 Task: Plan a trip to Beitbridge, Zimbabwe from 6th November, 2023 to 8th November, 2023 for 2 adults.1  bedroom having 2 beds and 1 bathroom. Property type can be flat. Amenities needed are: wifi, washing machine. Look for 5 properties as per requirement.
Action: Mouse moved to (560, 107)
Screenshot: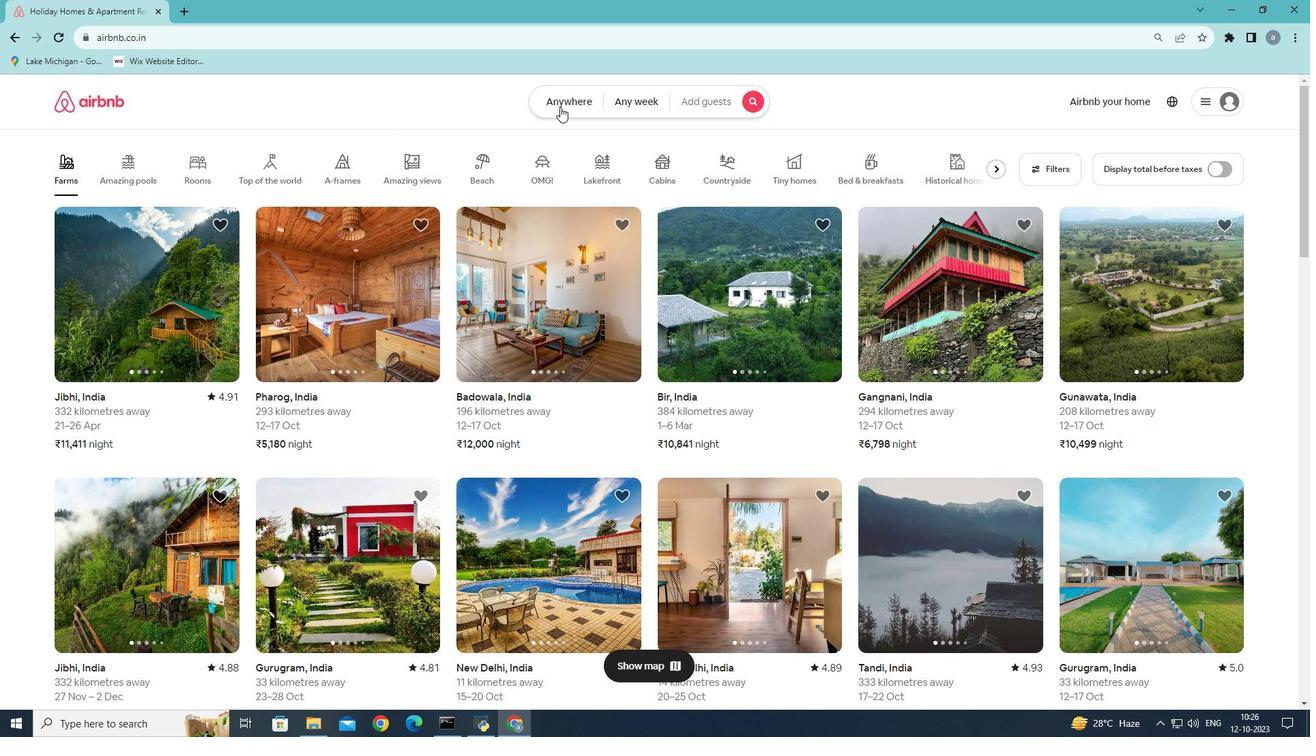 
Action: Mouse pressed left at (560, 107)
Screenshot: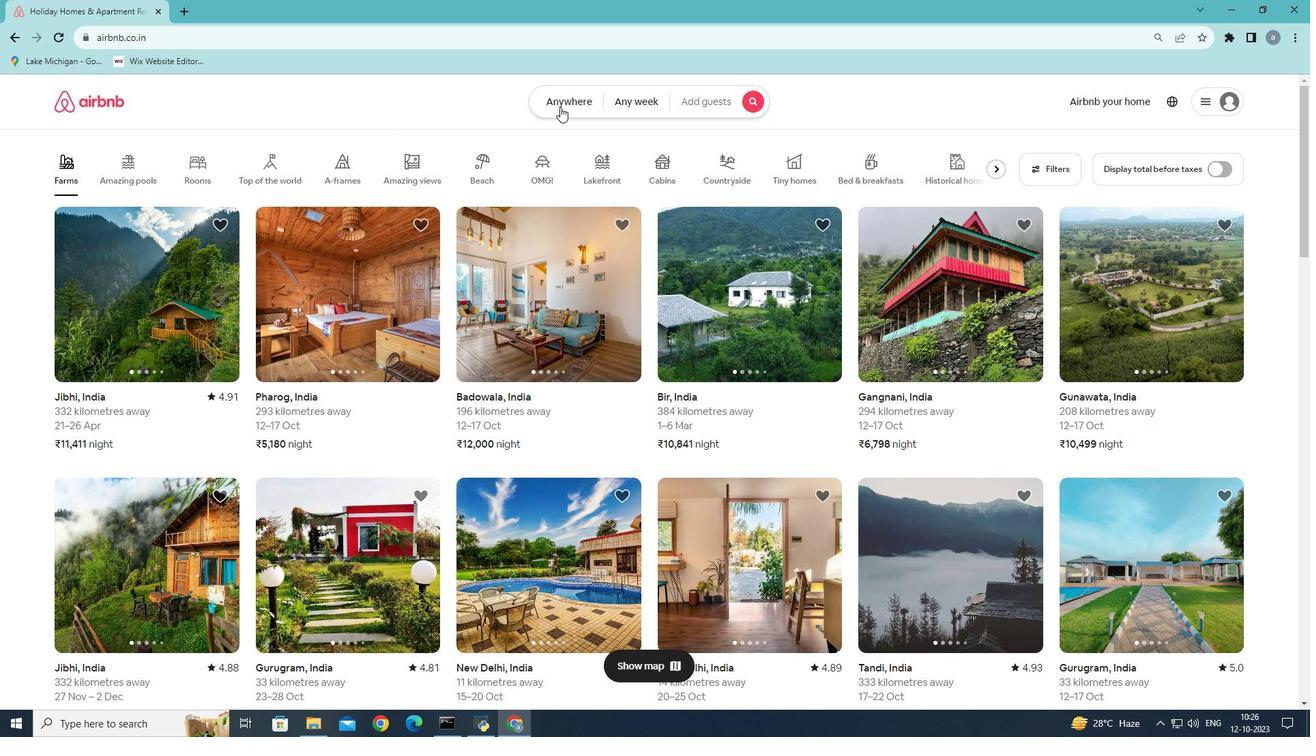 
Action: Mouse moved to (415, 164)
Screenshot: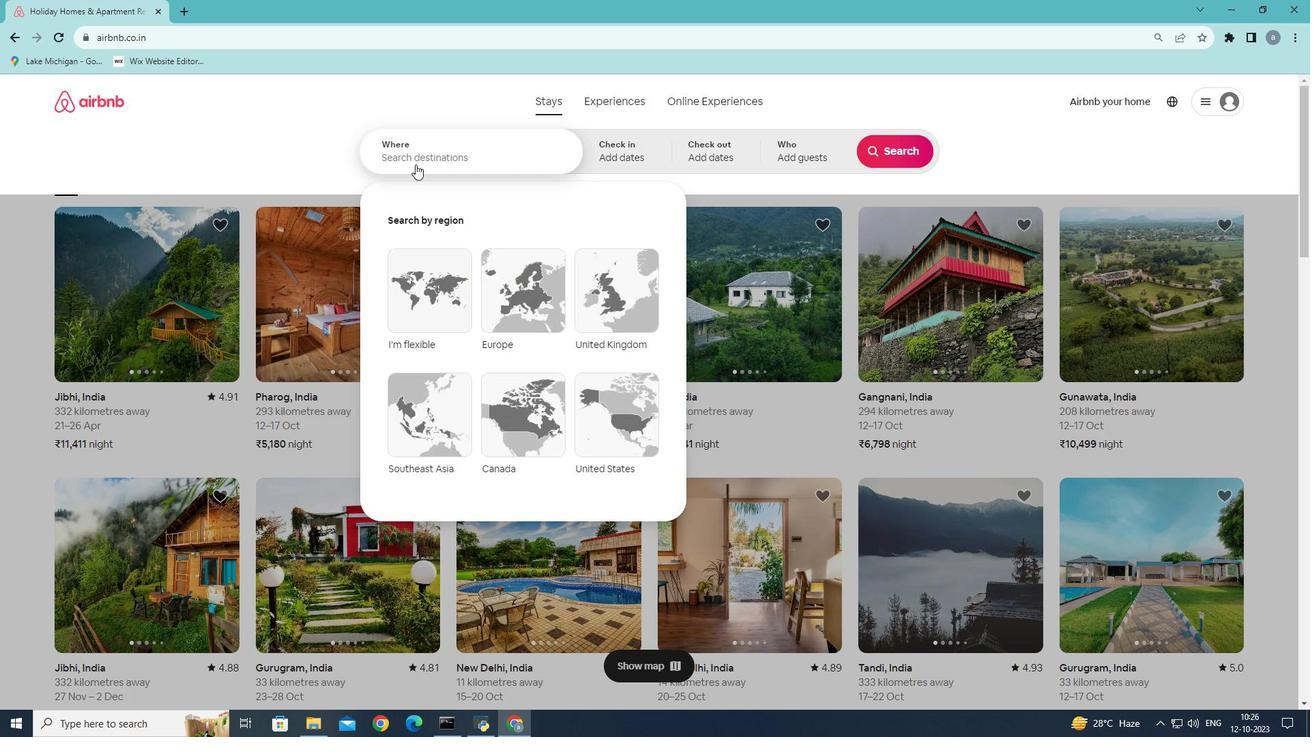
Action: Mouse pressed left at (415, 164)
Screenshot: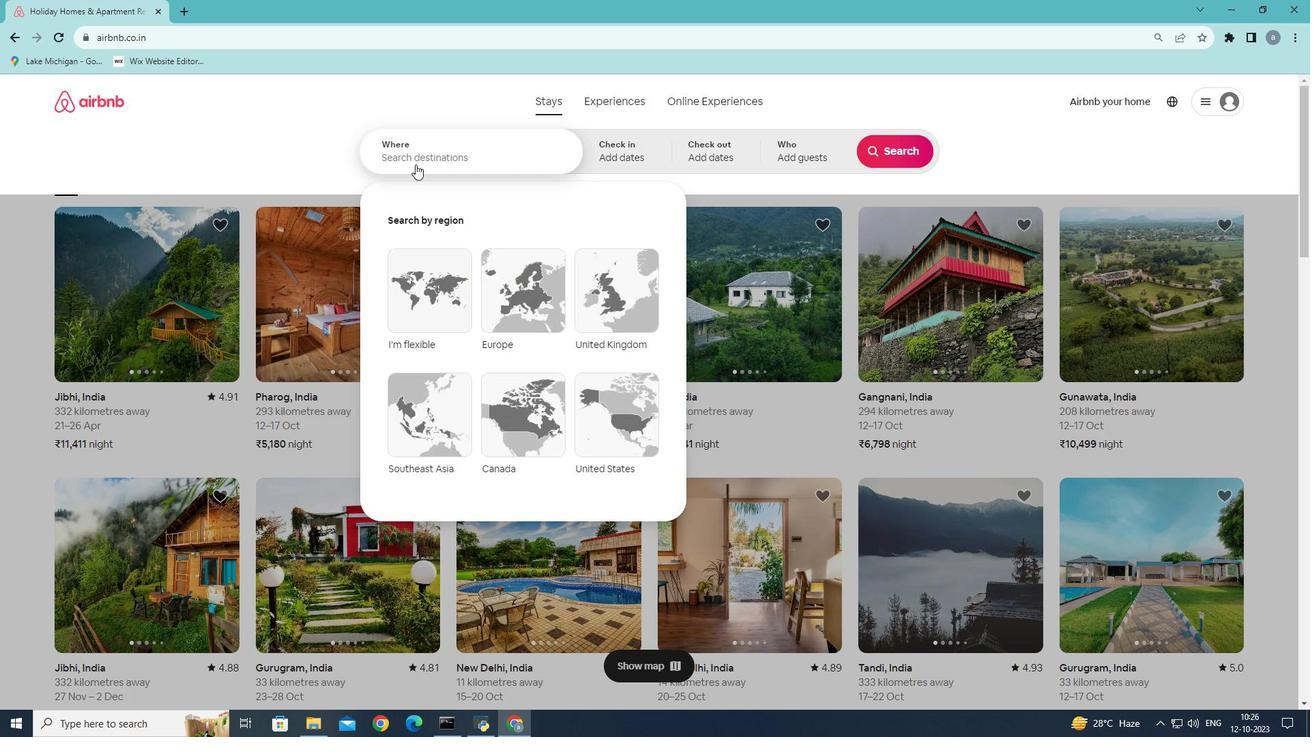 
Action: Mouse moved to (544, 115)
Screenshot: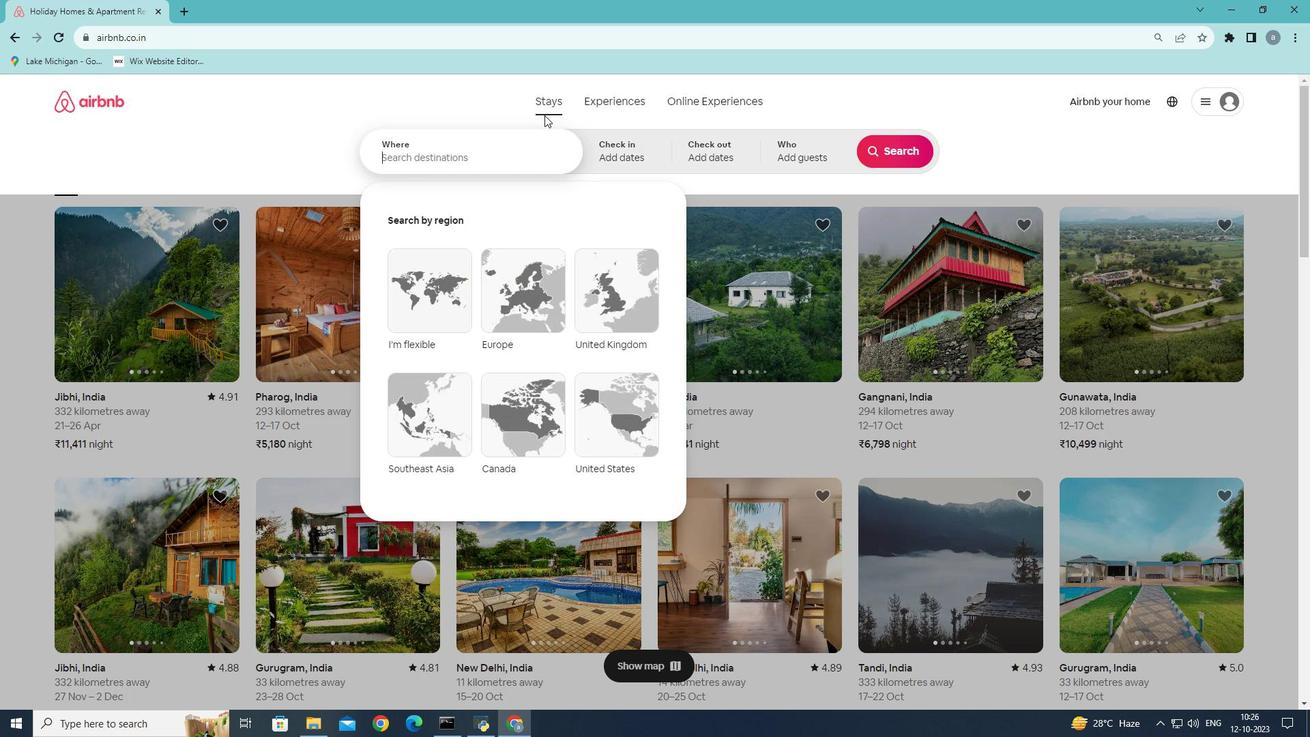 
Action: Key pressed <Key.shift><Key.shift><Key.shift><Key.shift><Key.shift><Key.shift><Key.shift><Key.shift><Key.shift><Key.shift><Key.shift><Key.shift>Beitbris<Key.backspace>dge
Screenshot: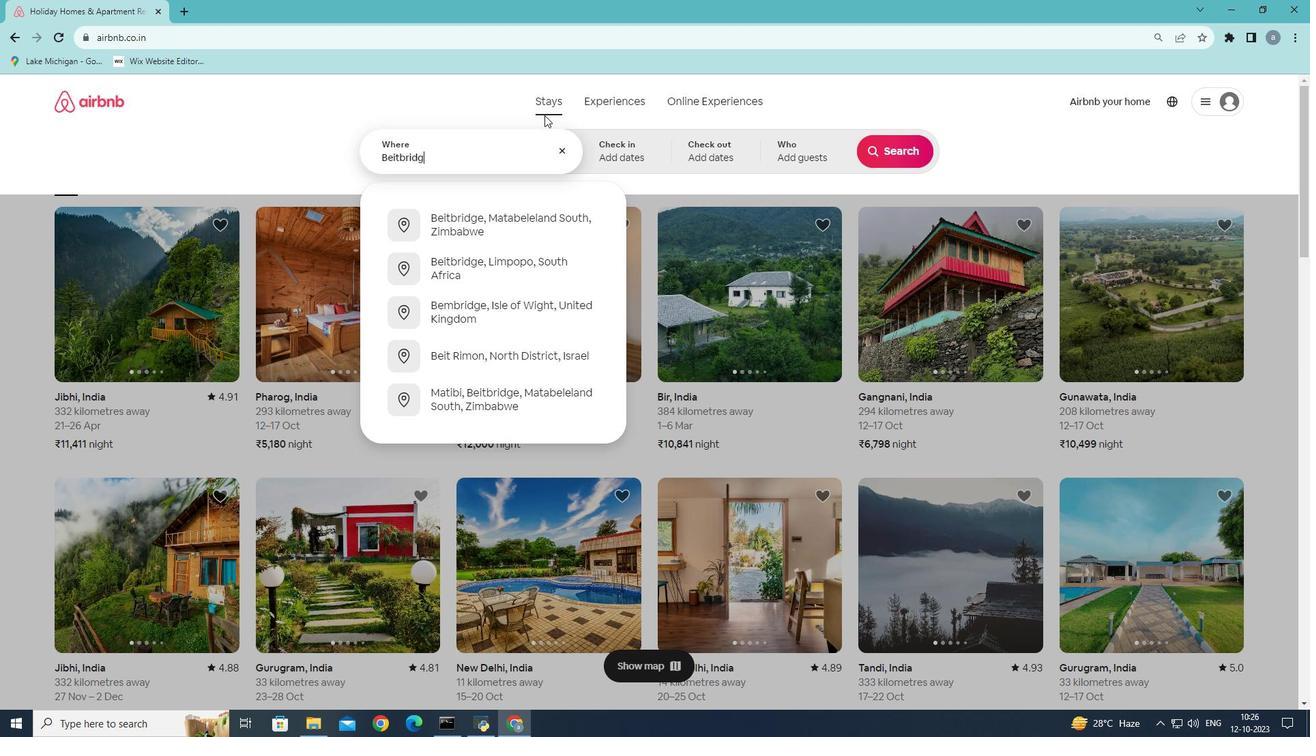 
Action: Mouse moved to (453, 226)
Screenshot: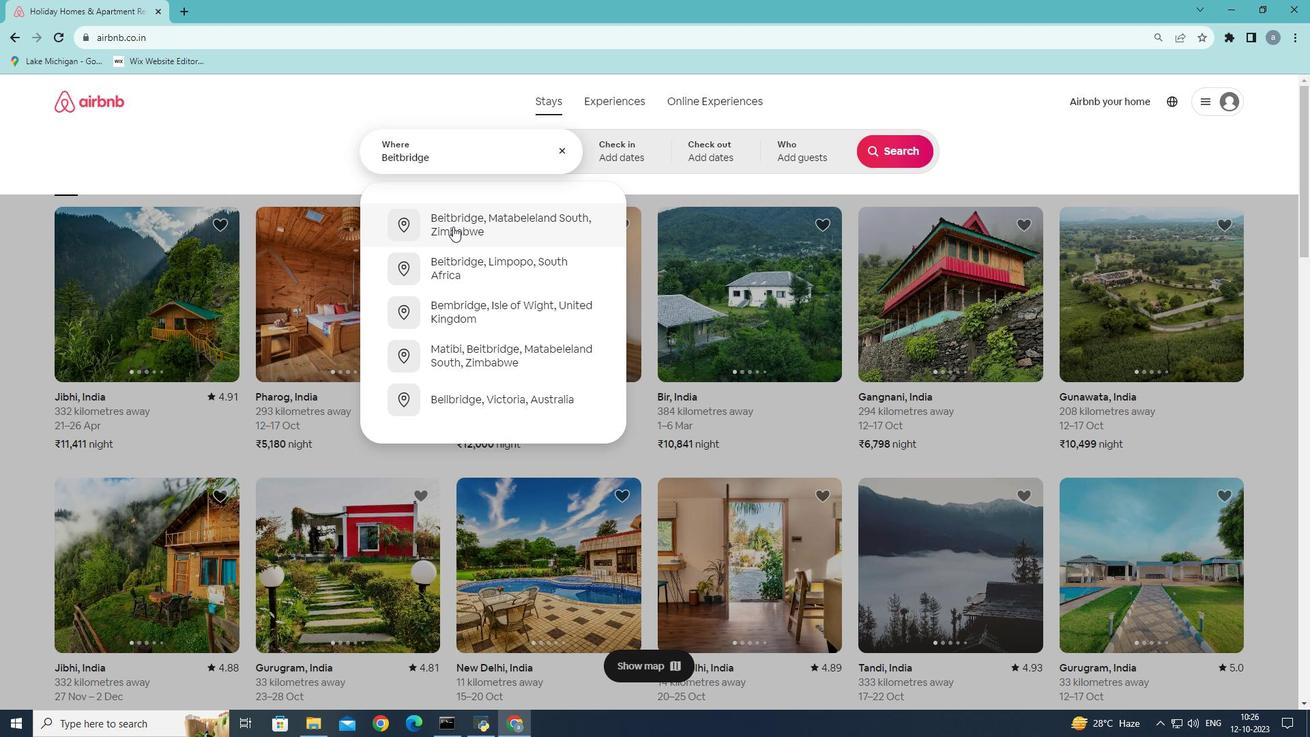 
Action: Mouse pressed left at (453, 226)
Screenshot: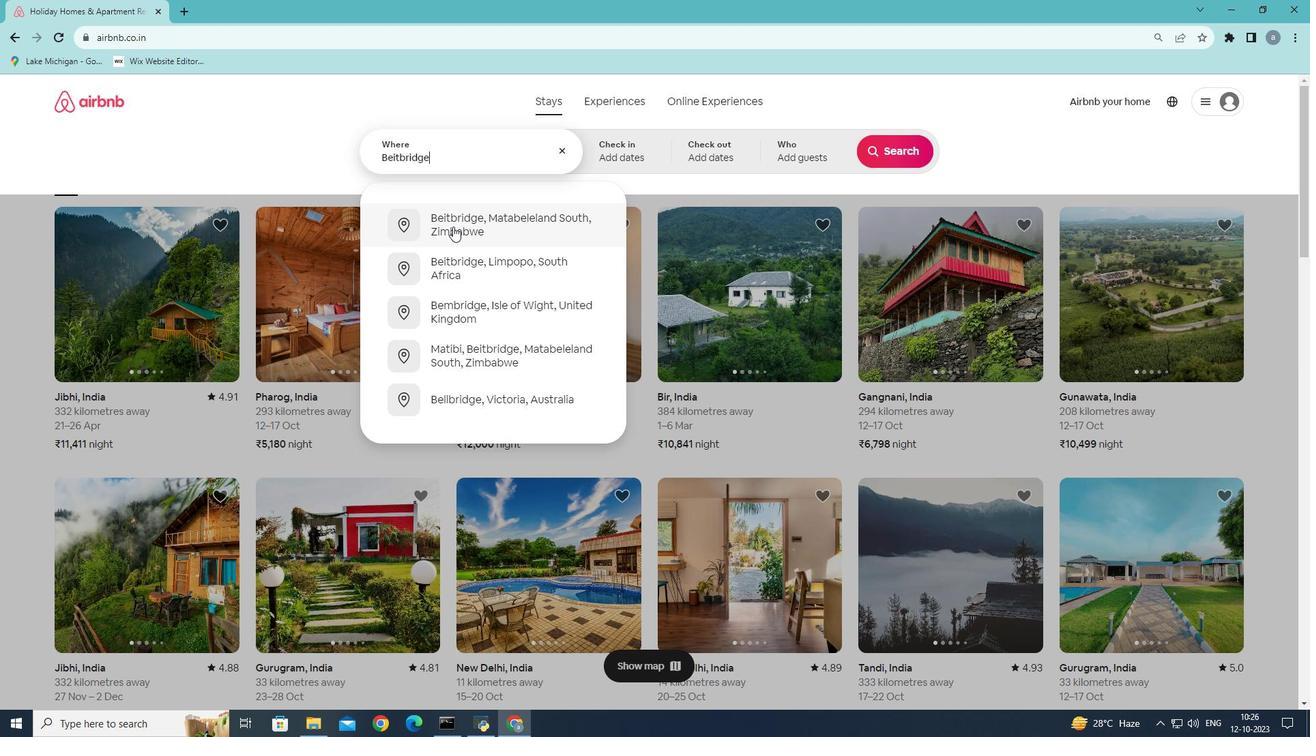 
Action: Mouse moved to (901, 258)
Screenshot: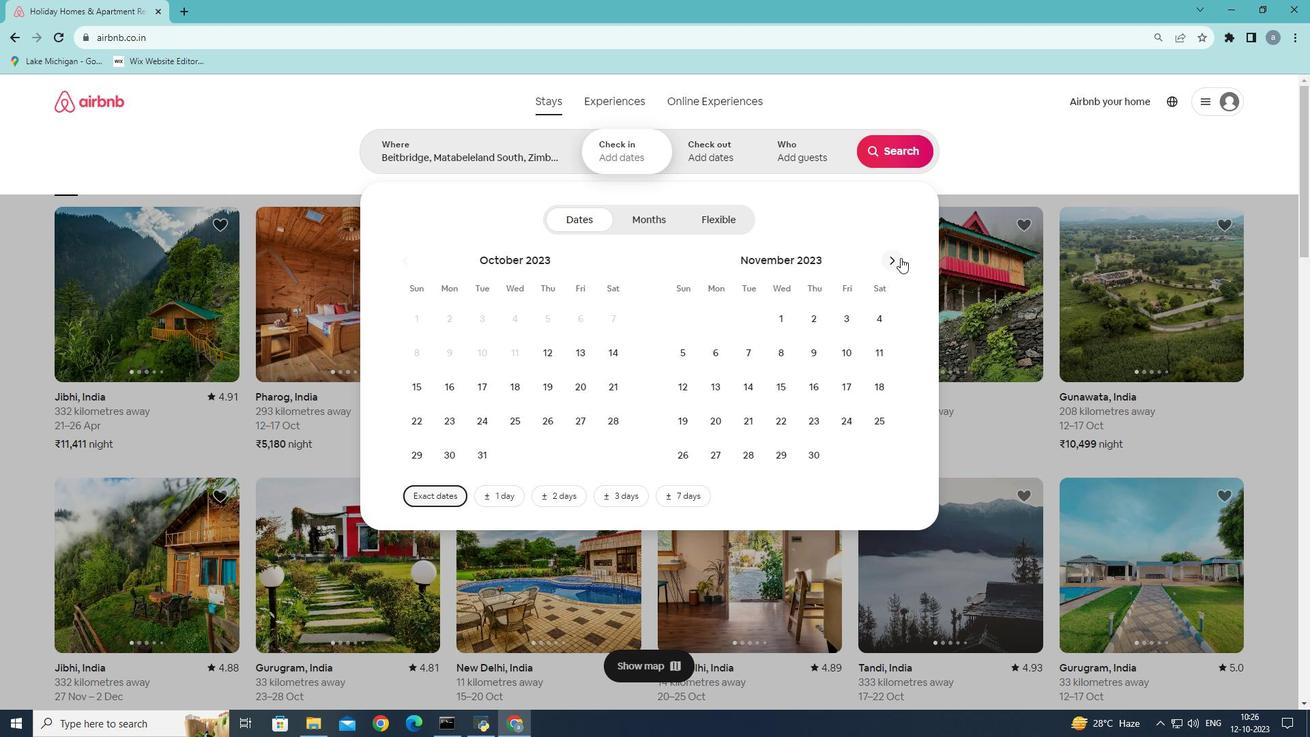 
Action: Mouse pressed left at (901, 258)
Screenshot: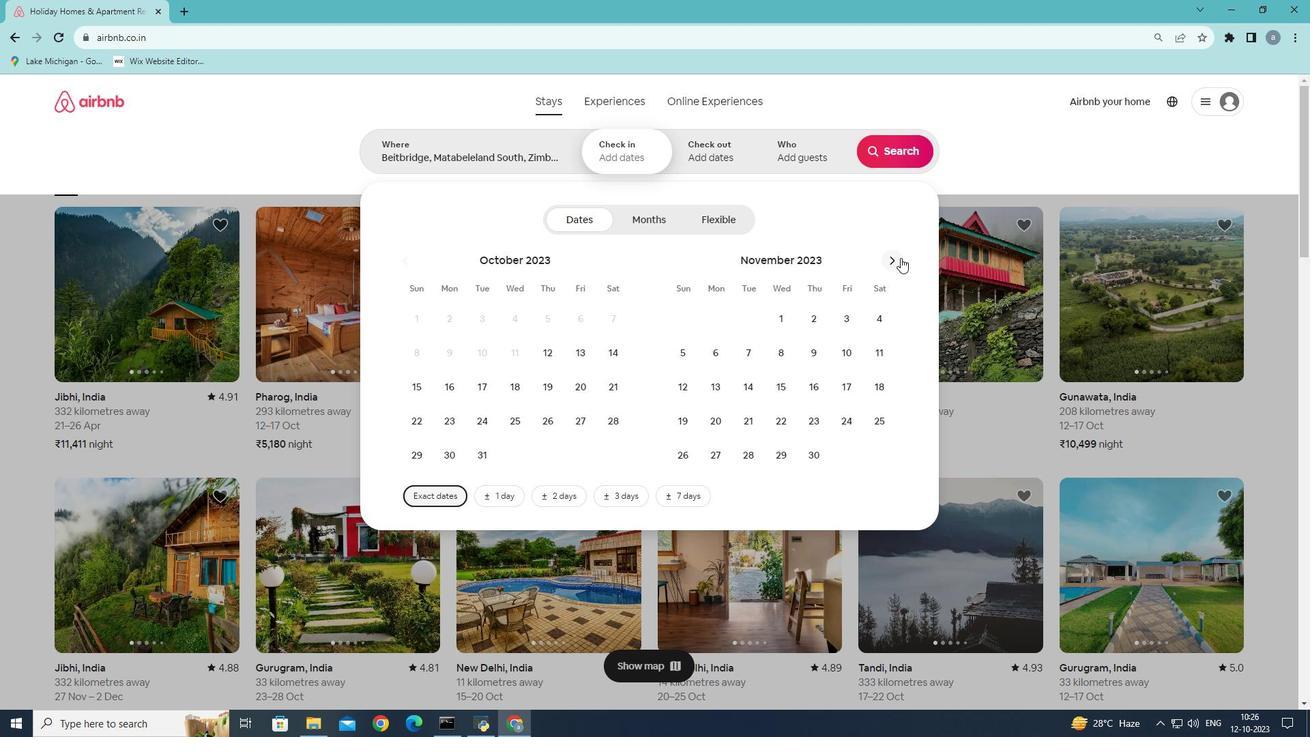 
Action: Mouse moved to (452, 352)
Screenshot: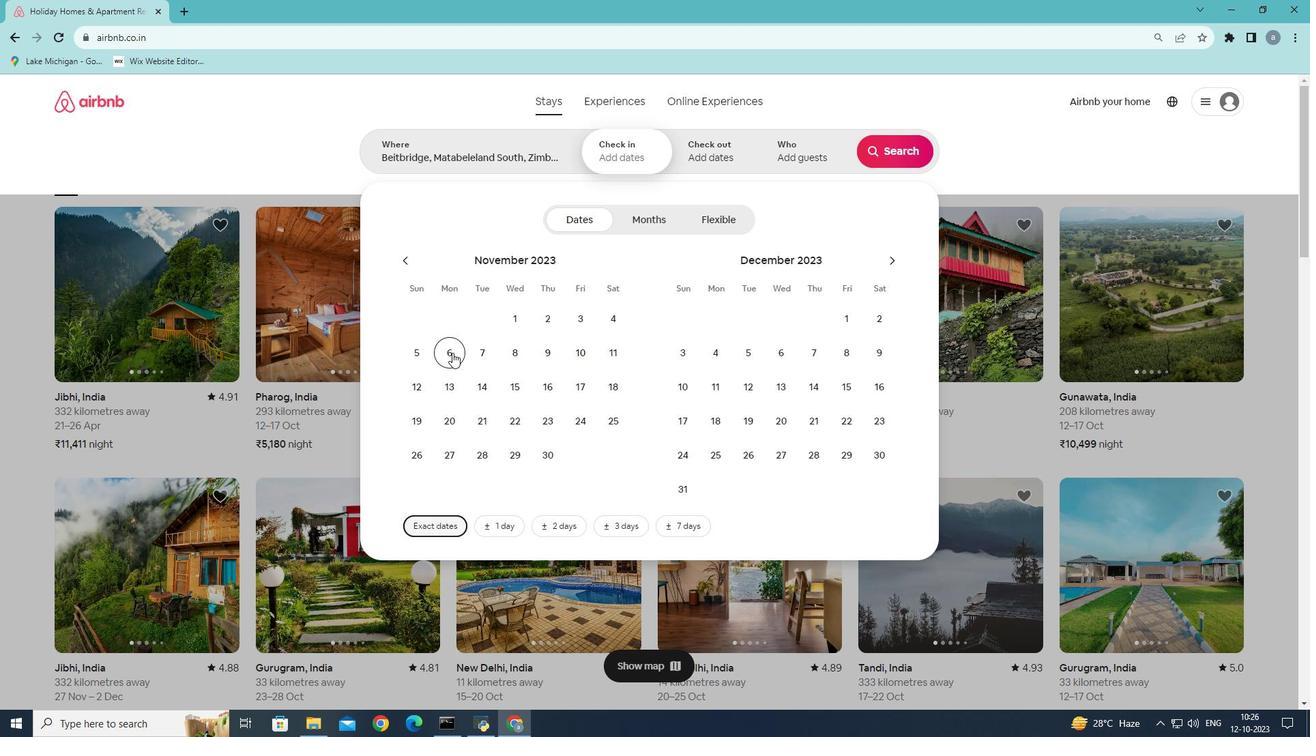
Action: Mouse pressed left at (452, 352)
Screenshot: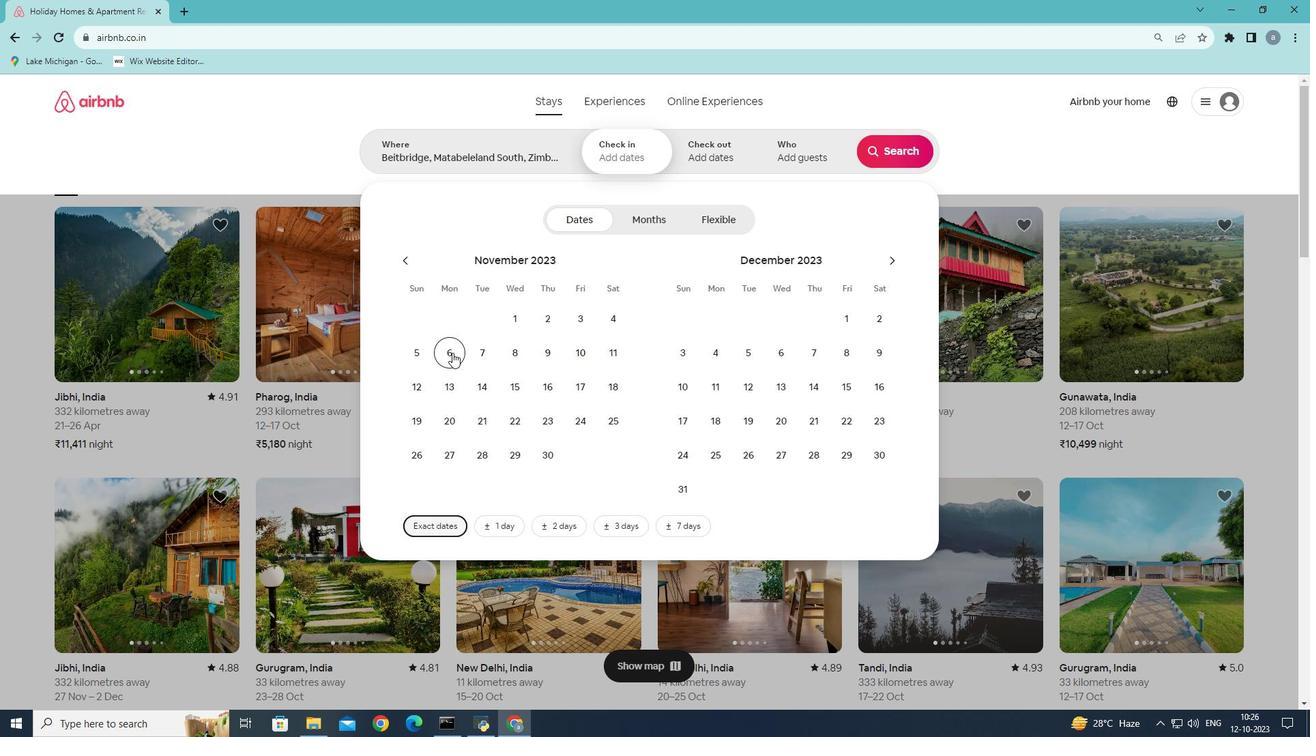 
Action: Mouse moved to (522, 357)
Screenshot: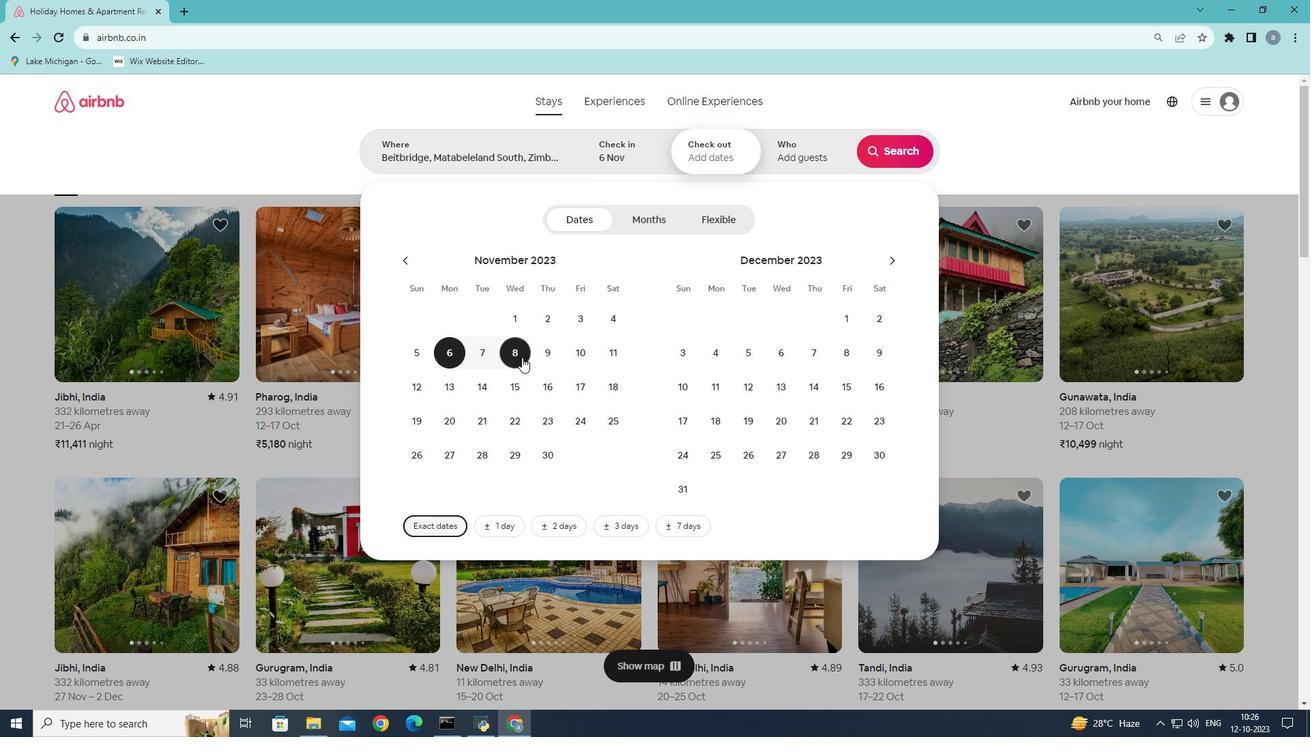 
Action: Mouse pressed left at (522, 357)
Screenshot: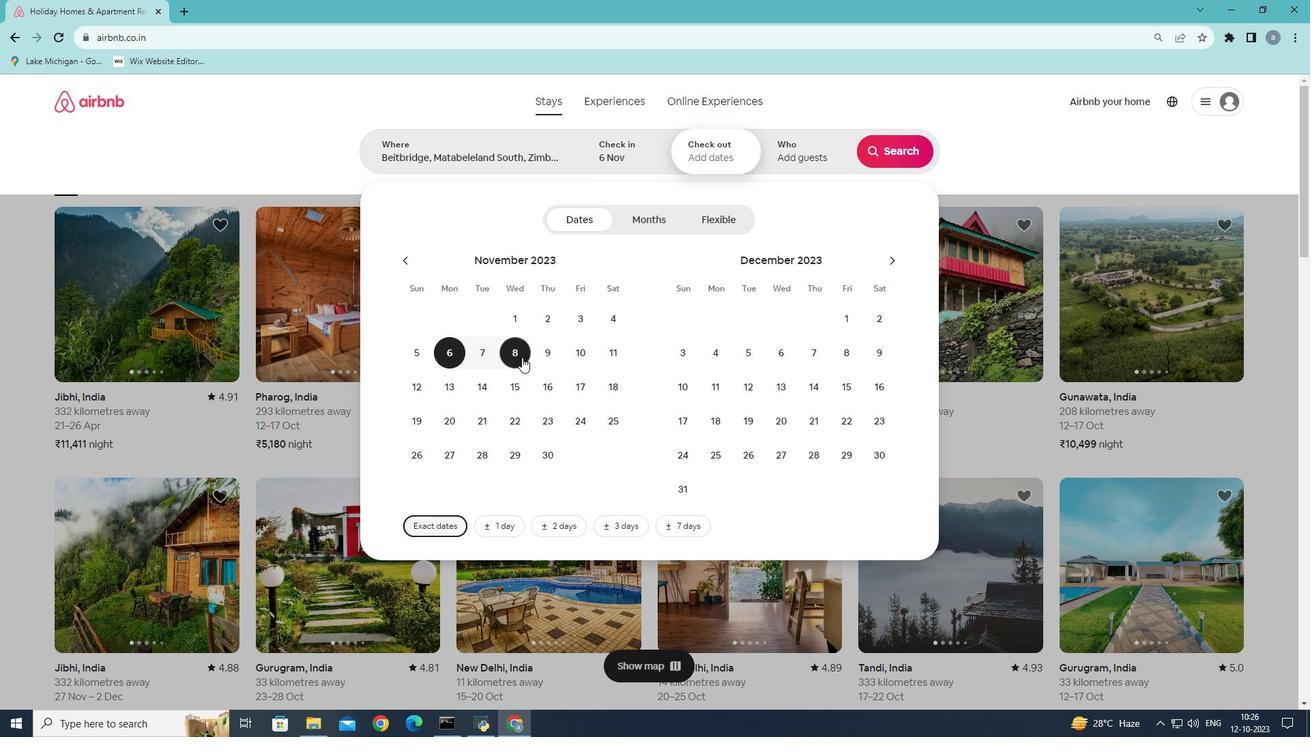 
Action: Mouse moved to (826, 163)
Screenshot: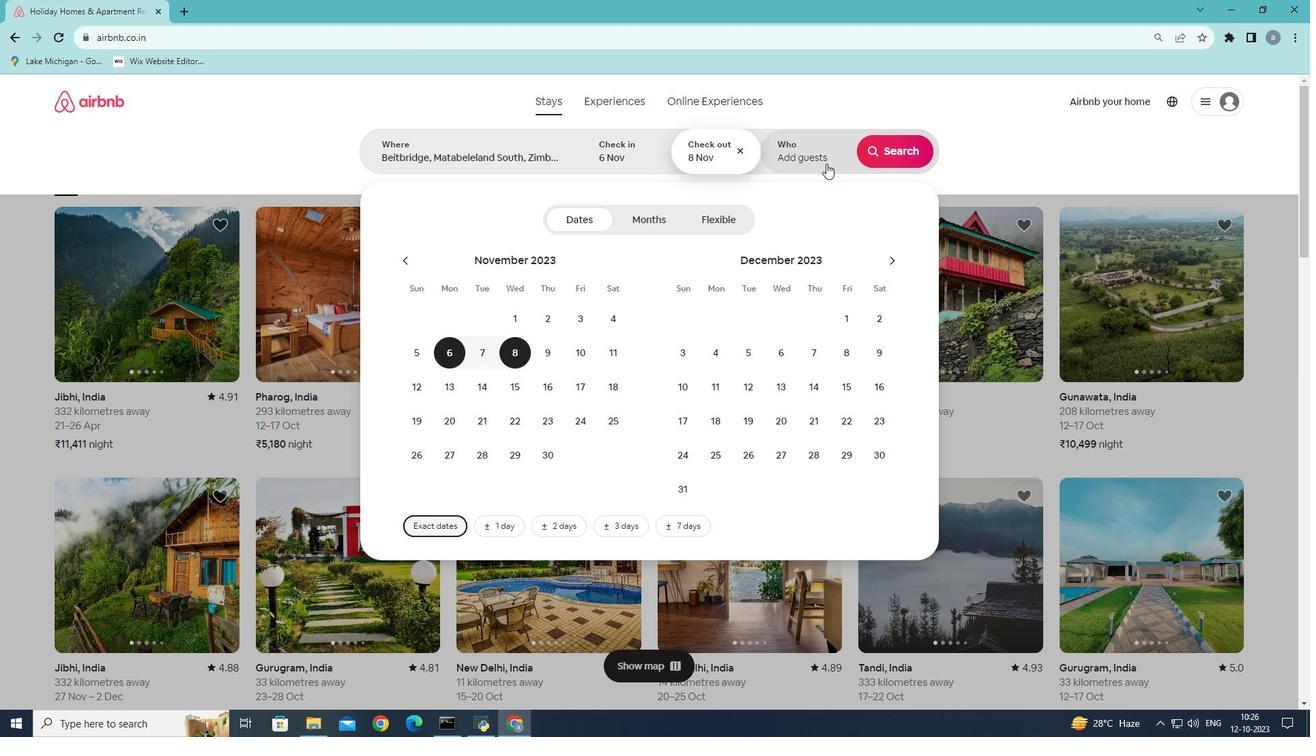 
Action: Mouse pressed left at (826, 163)
Screenshot: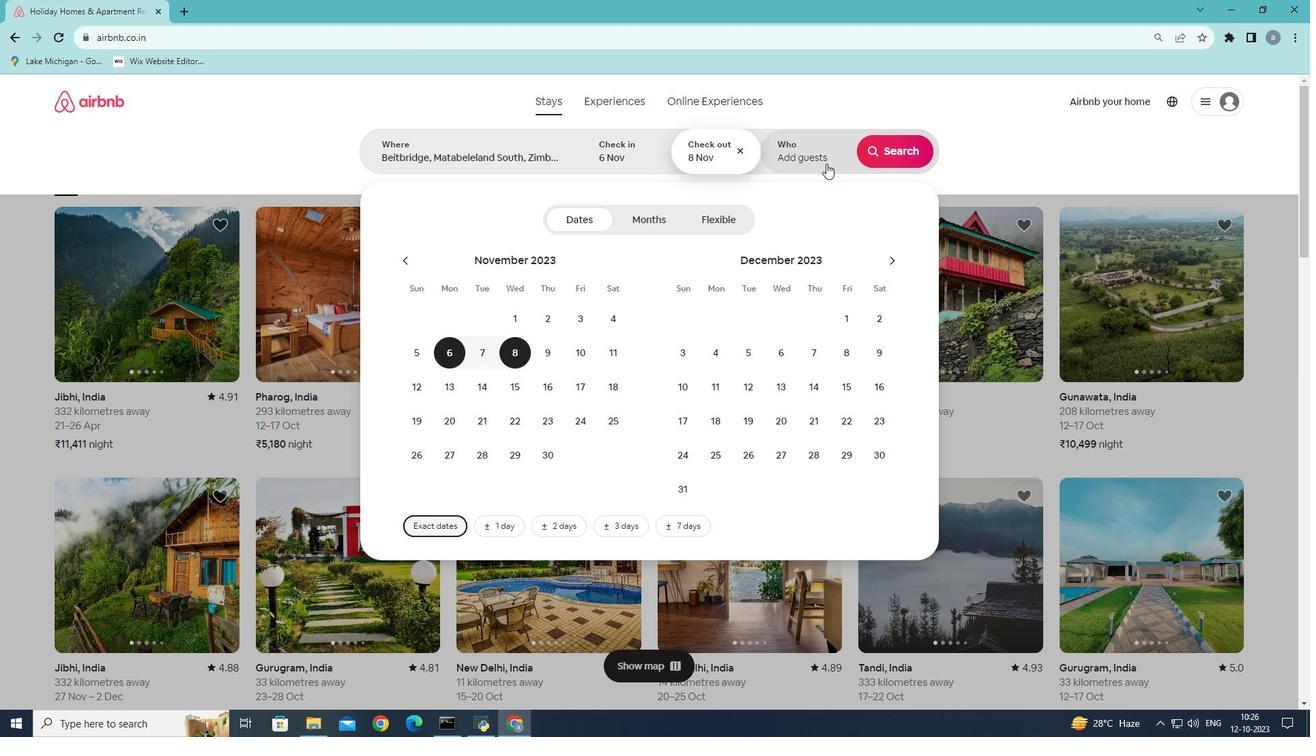 
Action: Mouse moved to (898, 218)
Screenshot: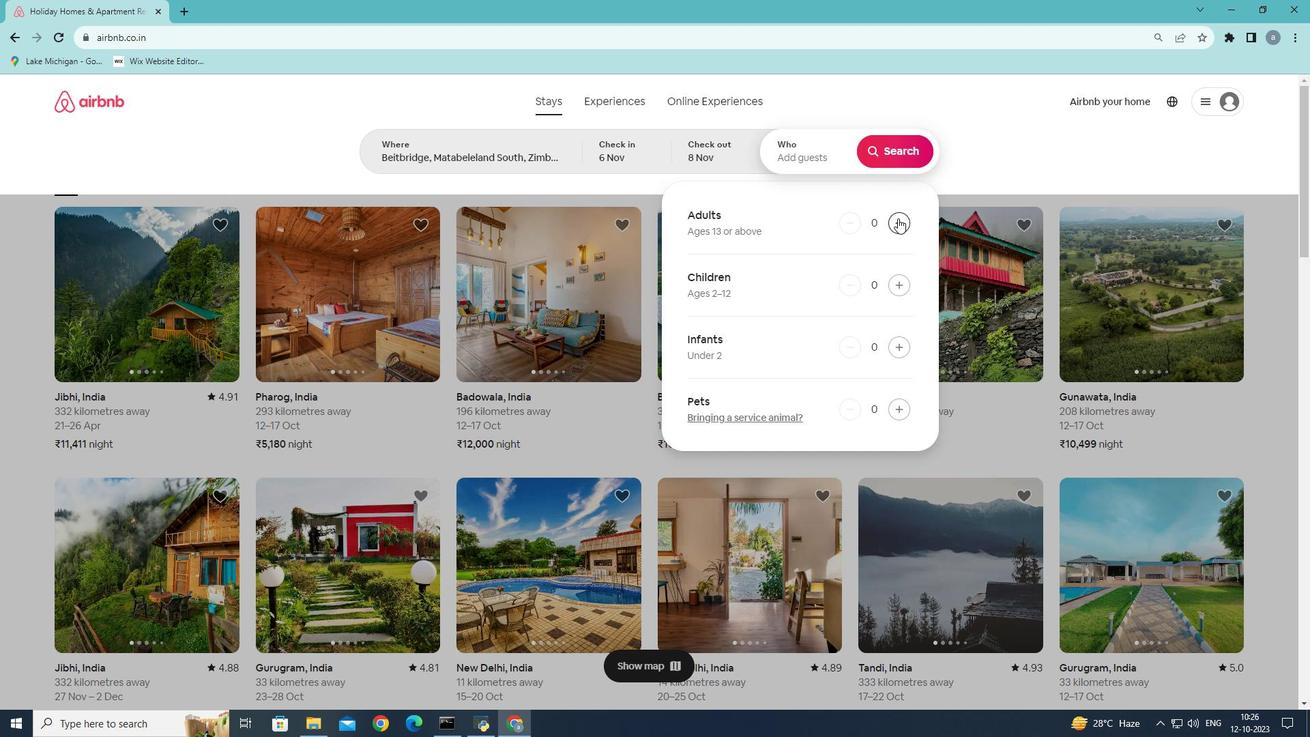 
Action: Mouse pressed left at (898, 218)
Screenshot: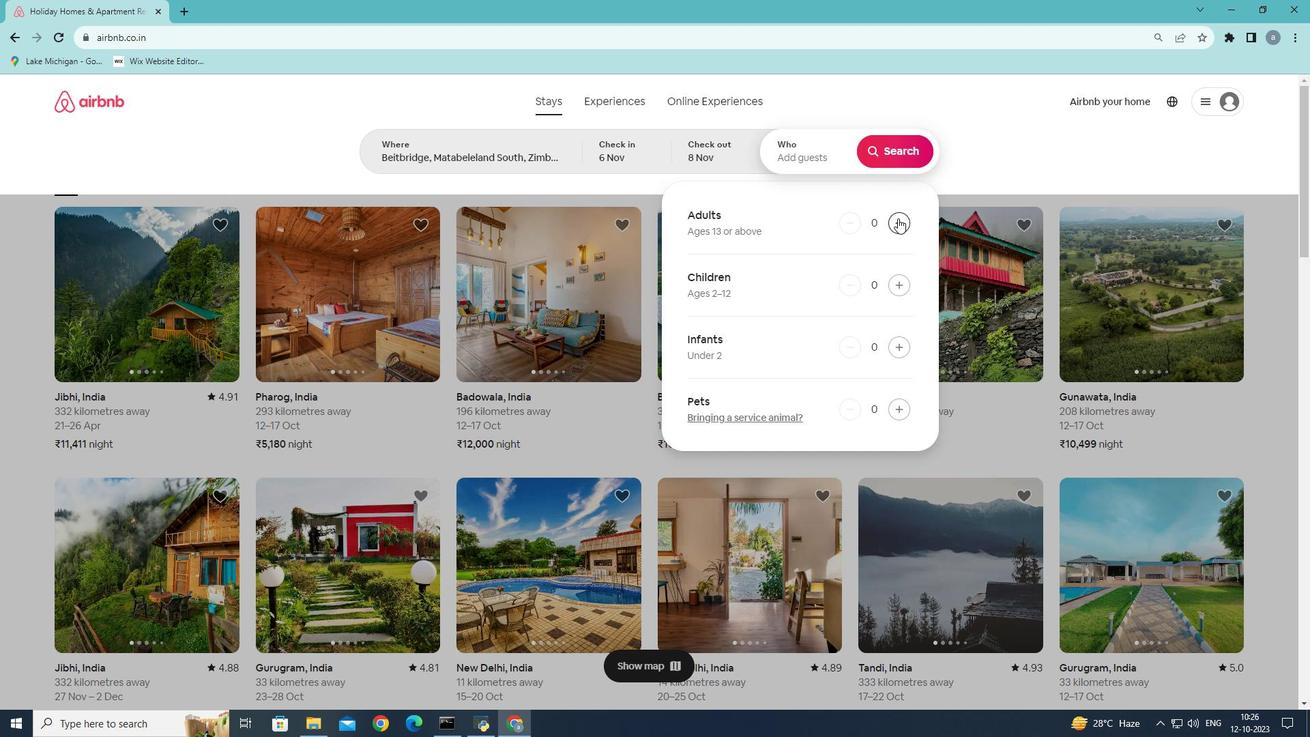 
Action: Mouse pressed left at (898, 218)
Screenshot: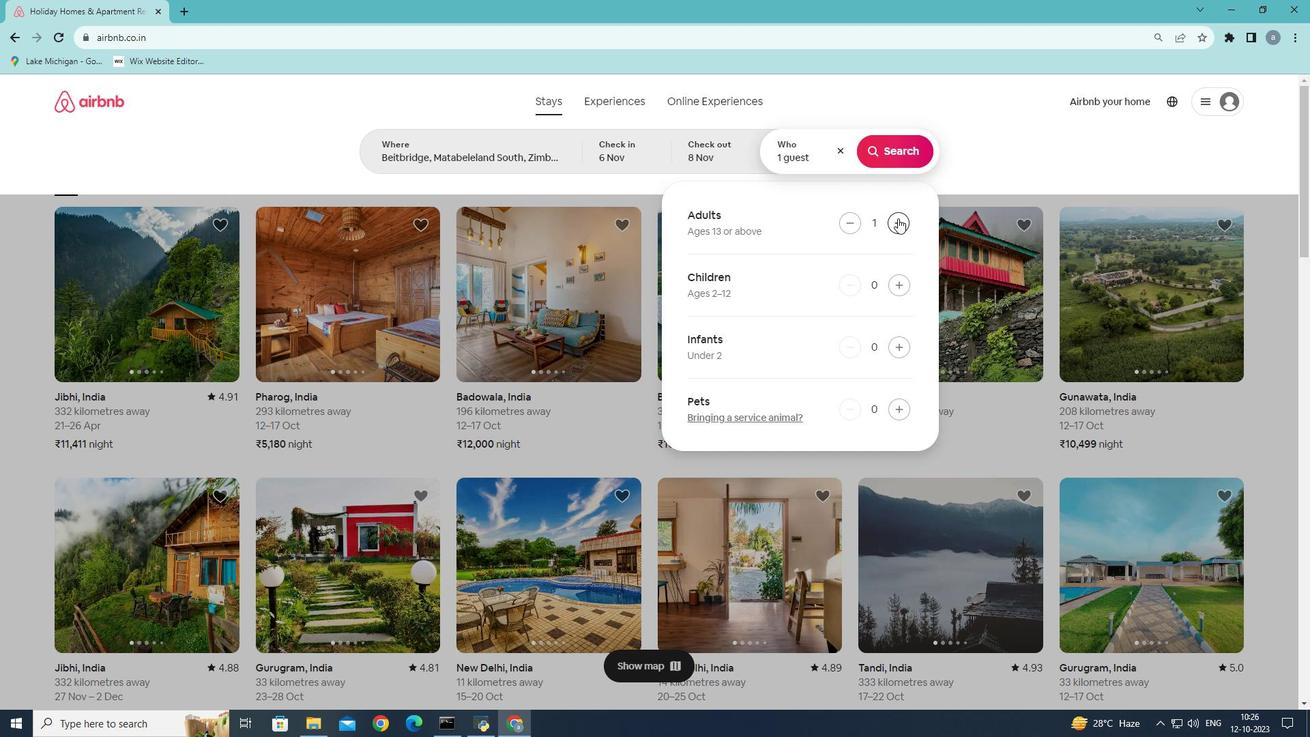 
Action: Mouse moved to (908, 157)
Screenshot: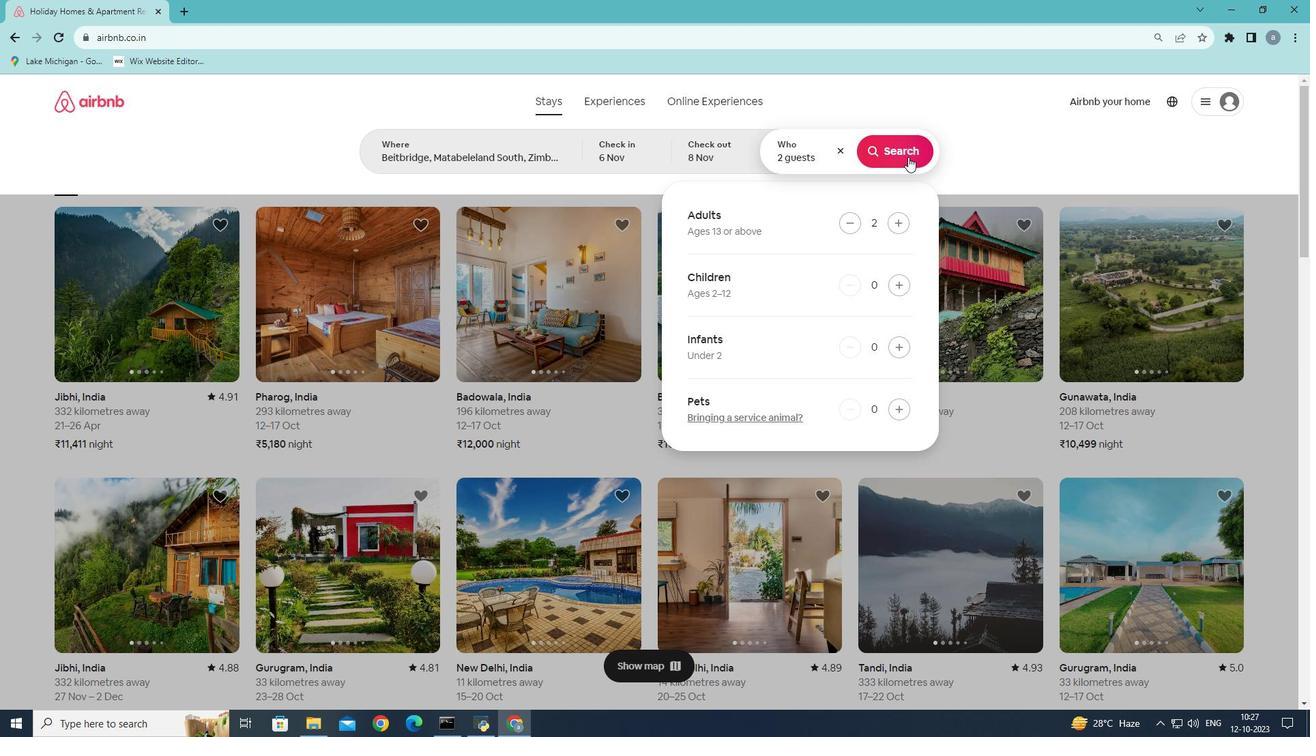
Action: Mouse pressed left at (908, 157)
Screenshot: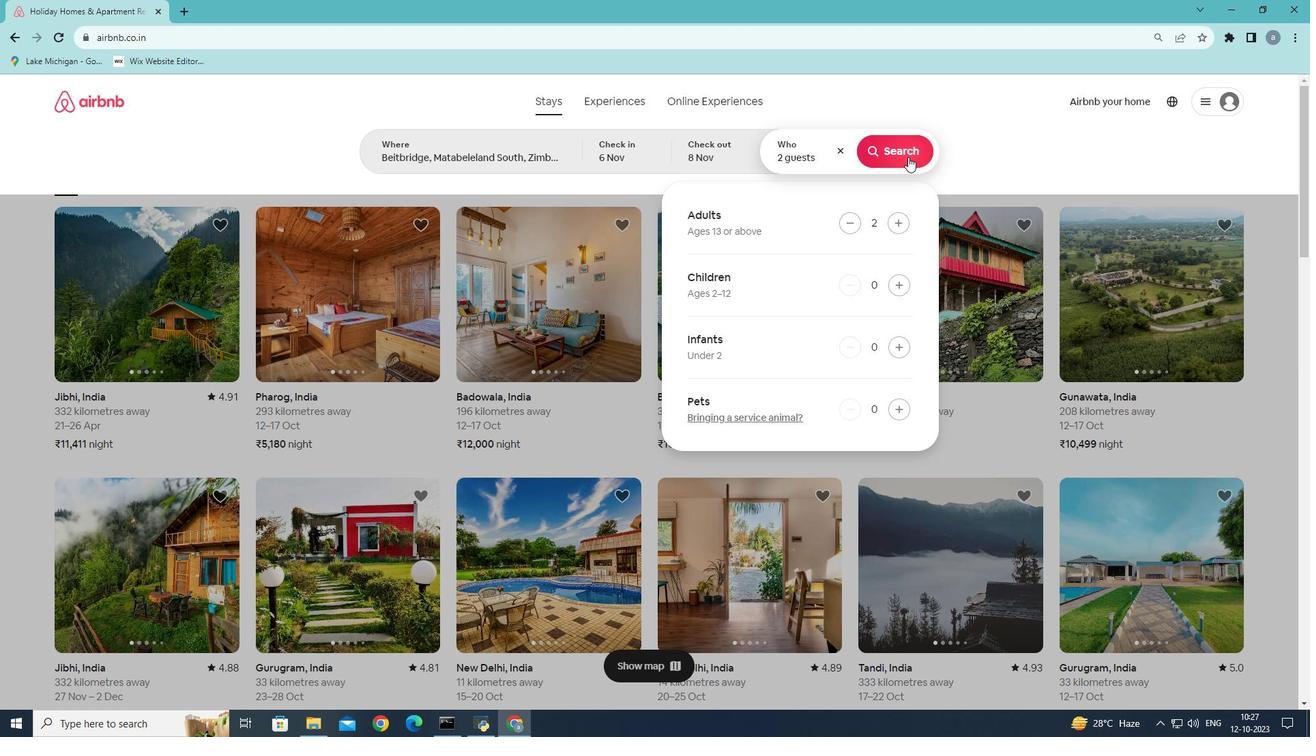 
Action: Mouse moved to (1100, 152)
Screenshot: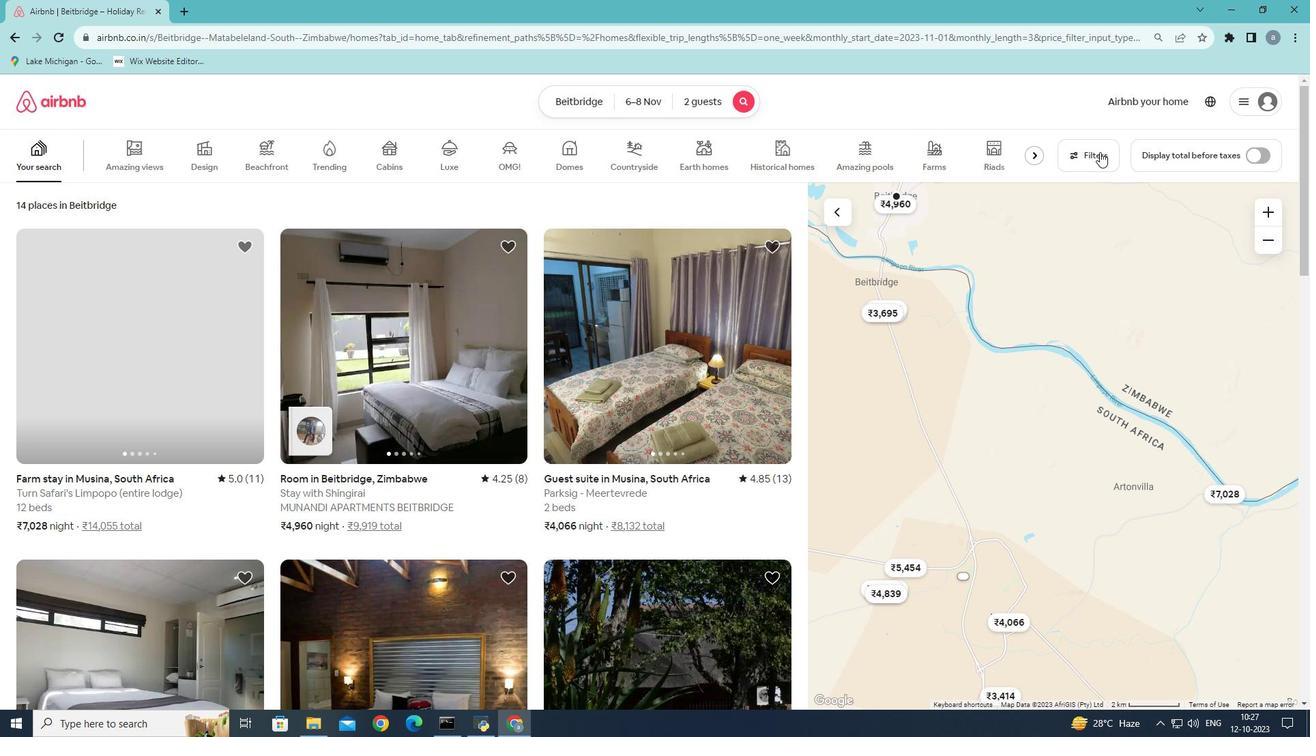 
Action: Mouse pressed left at (1100, 152)
Screenshot: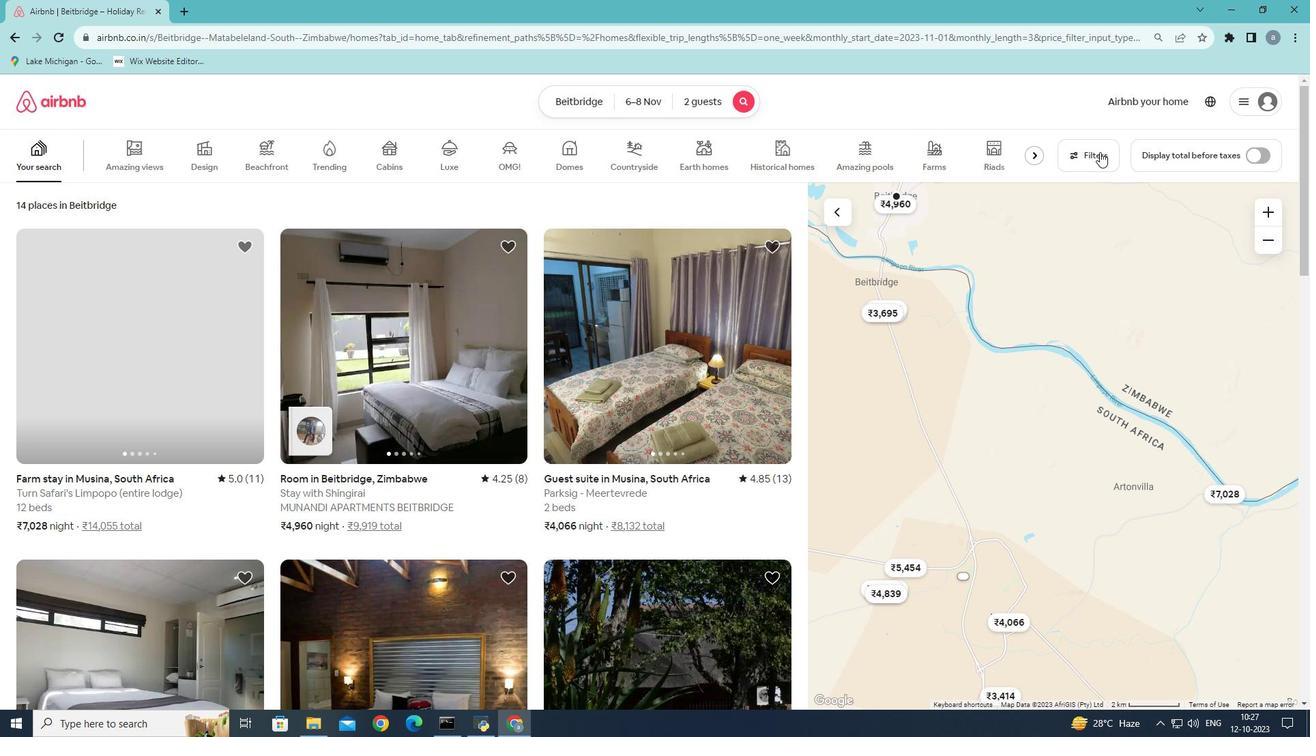 
Action: Mouse moved to (640, 396)
Screenshot: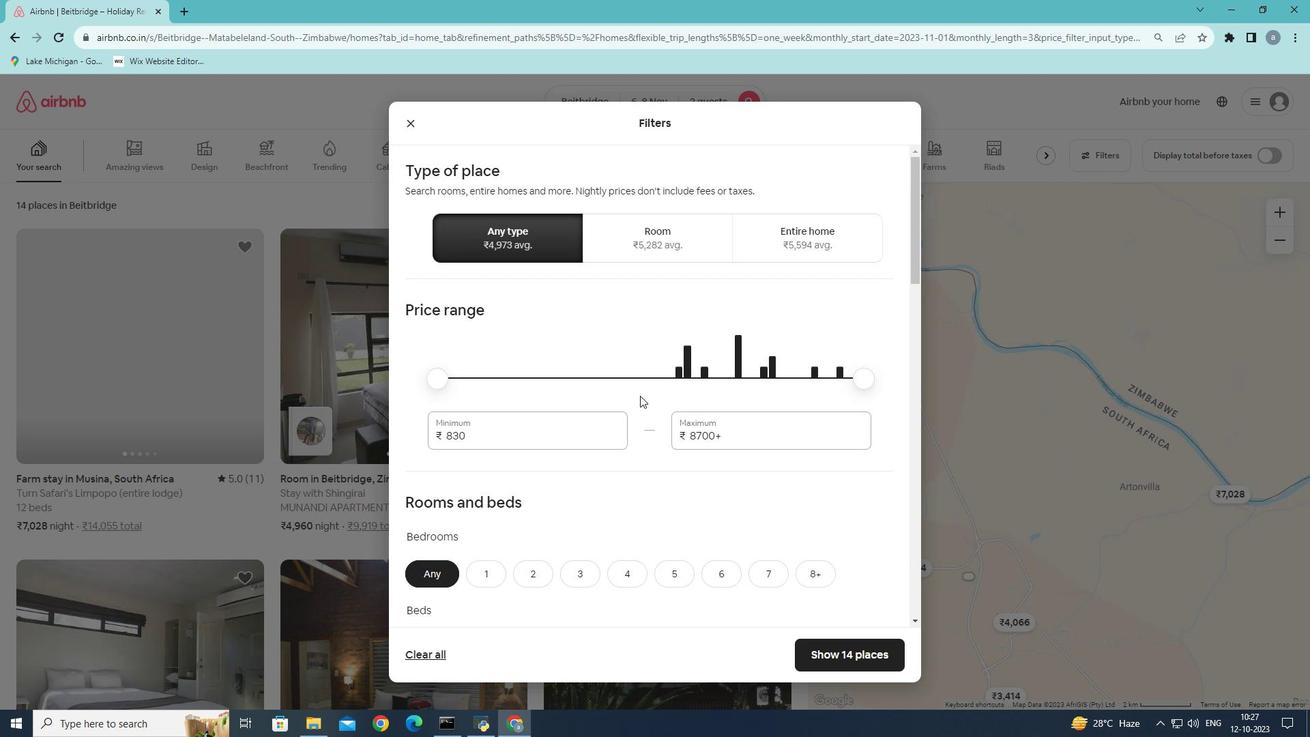
Action: Mouse scrolled (640, 395) with delta (0, 0)
Screenshot: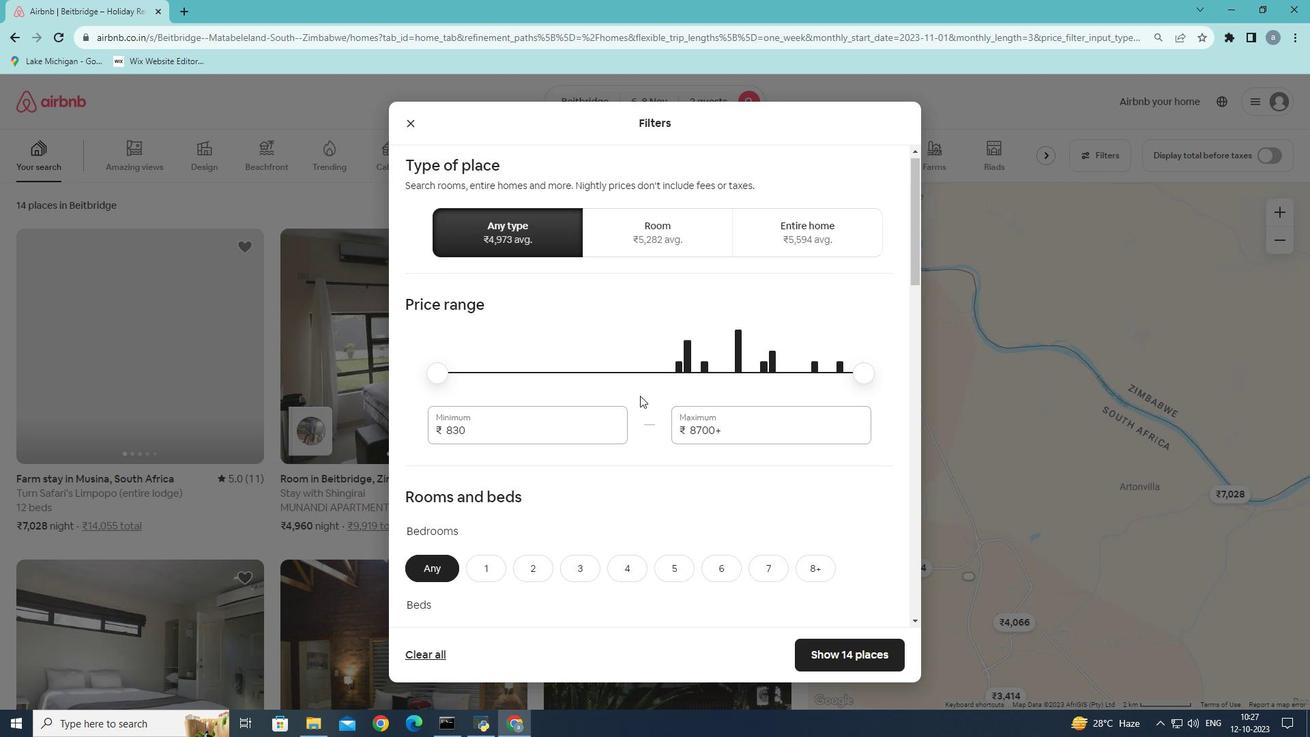 
Action: Mouse scrolled (640, 395) with delta (0, 0)
Screenshot: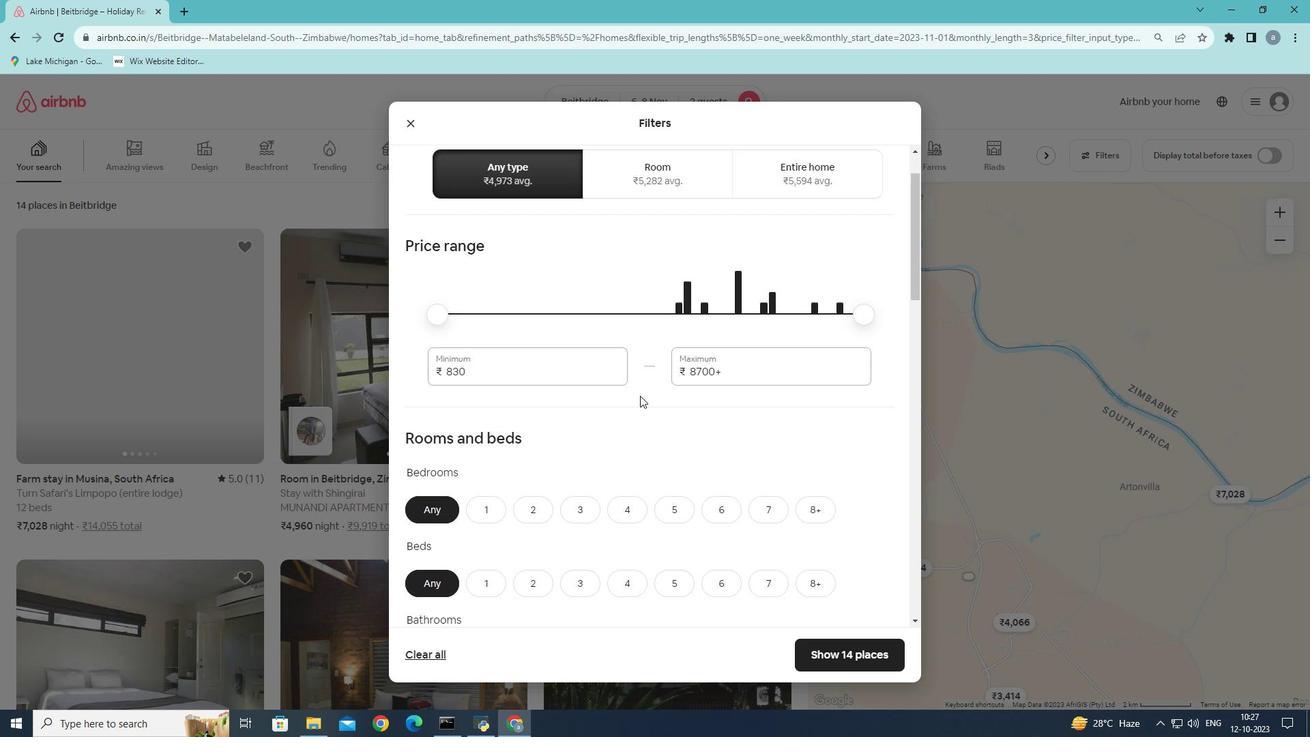 
Action: Mouse moved to (481, 440)
Screenshot: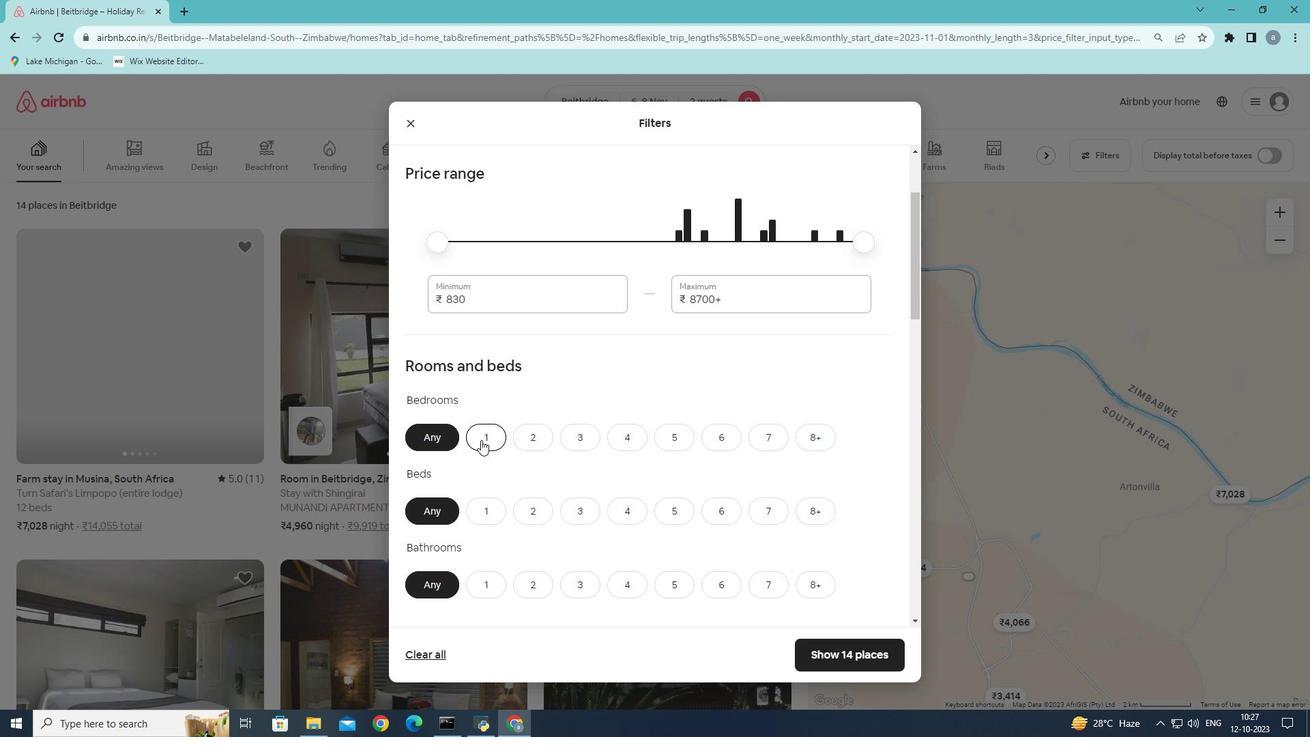 
Action: Mouse pressed left at (481, 440)
Screenshot: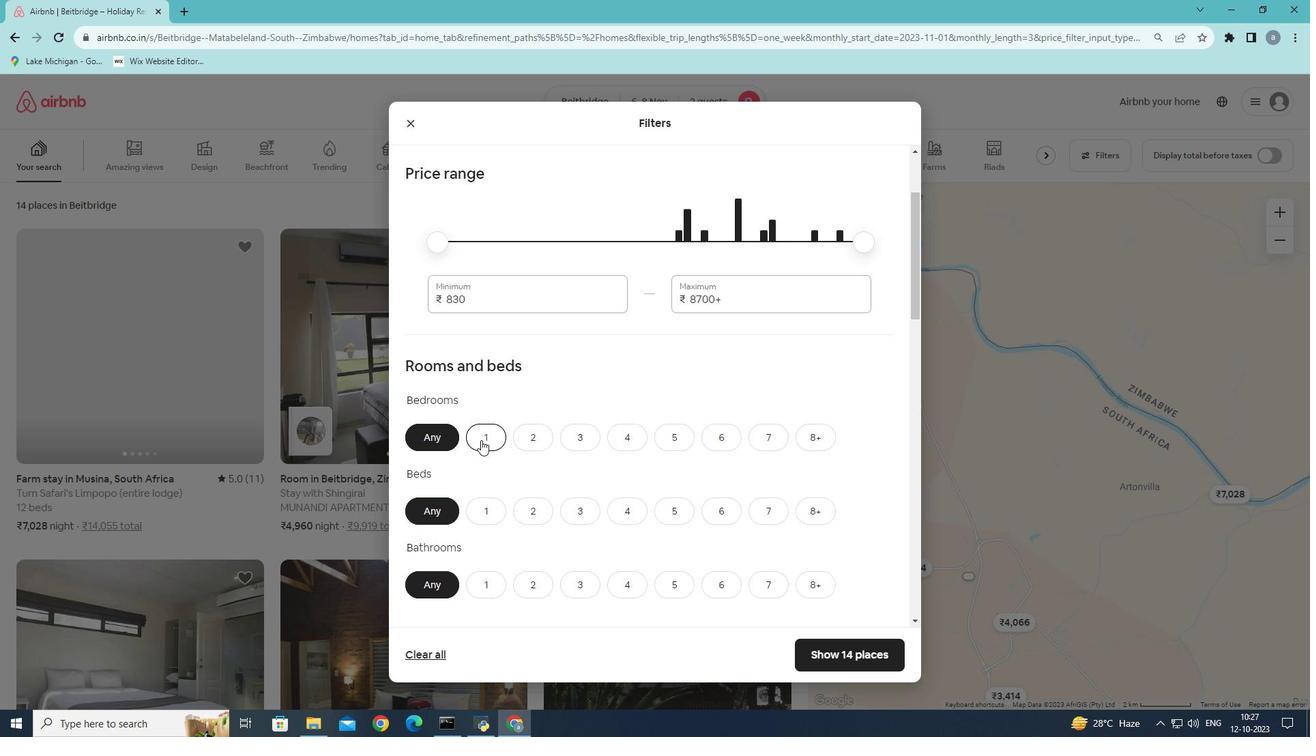 
Action: Mouse moved to (546, 514)
Screenshot: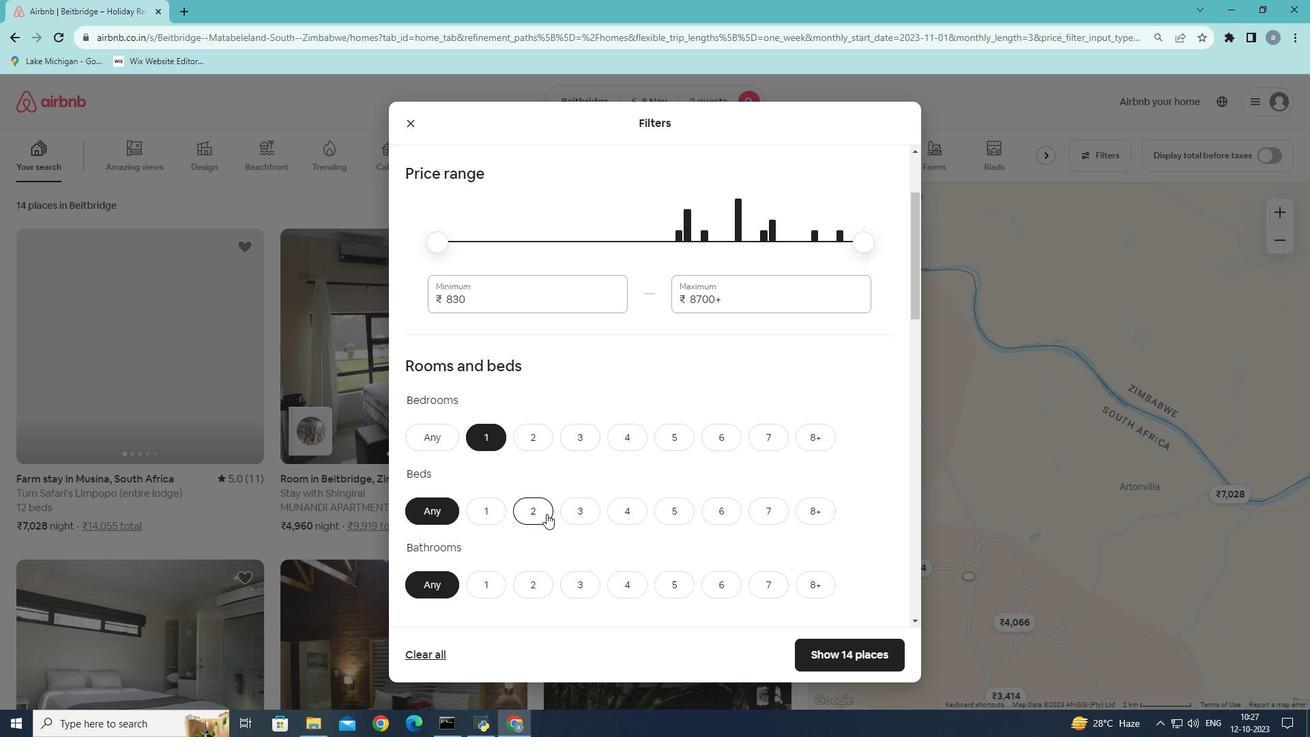 
Action: Mouse pressed left at (546, 514)
Screenshot: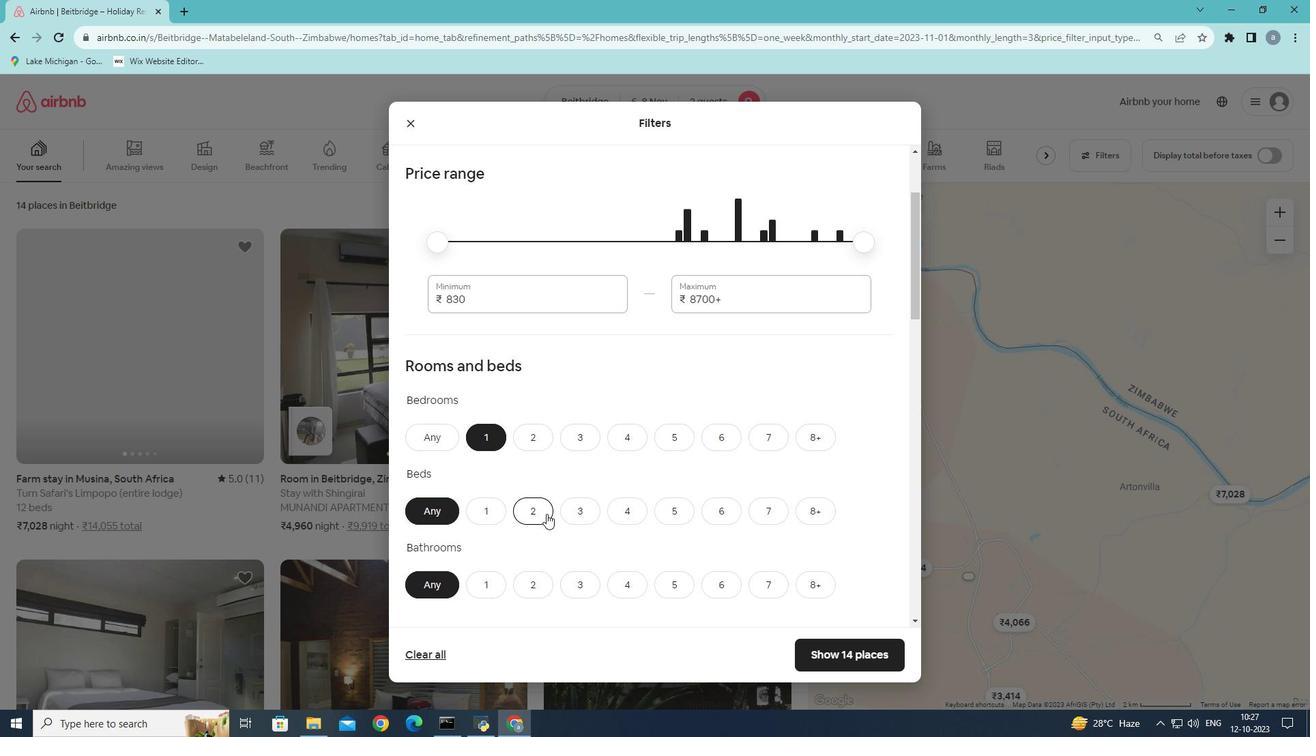 
Action: Mouse moved to (484, 575)
Screenshot: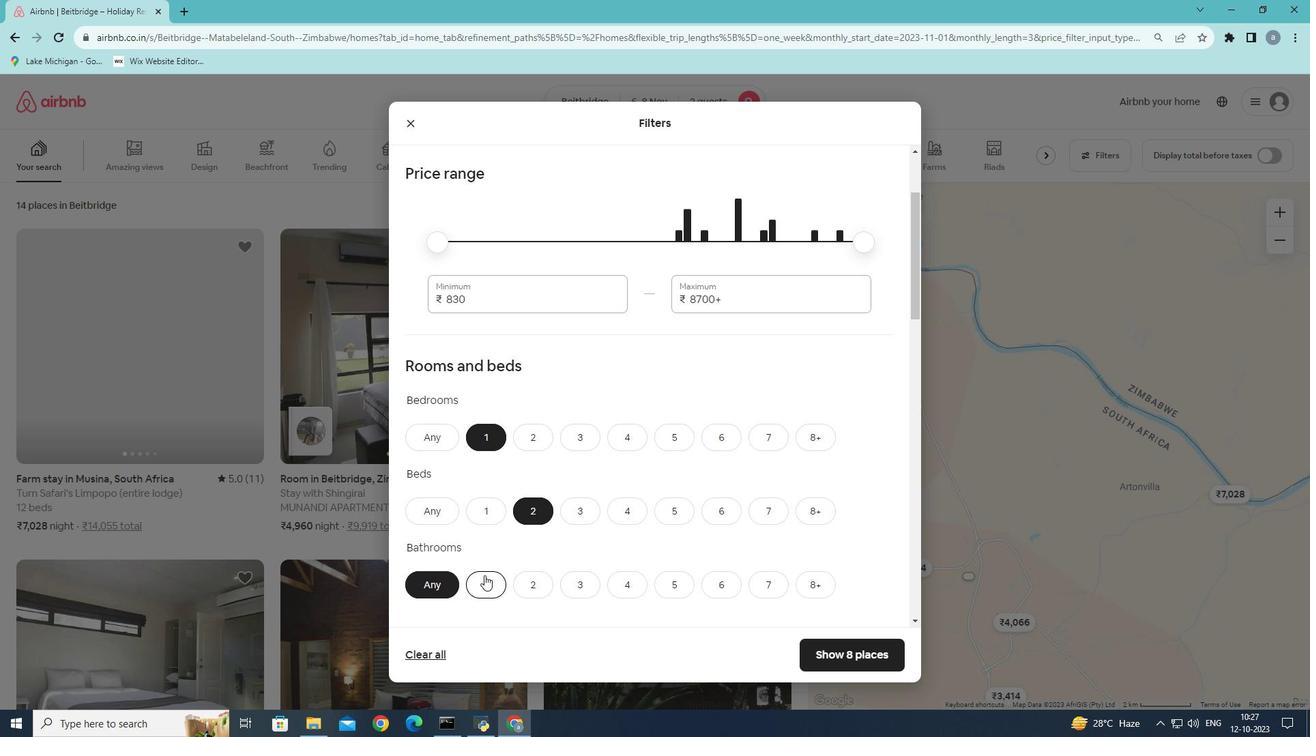 
Action: Mouse pressed left at (484, 575)
Screenshot: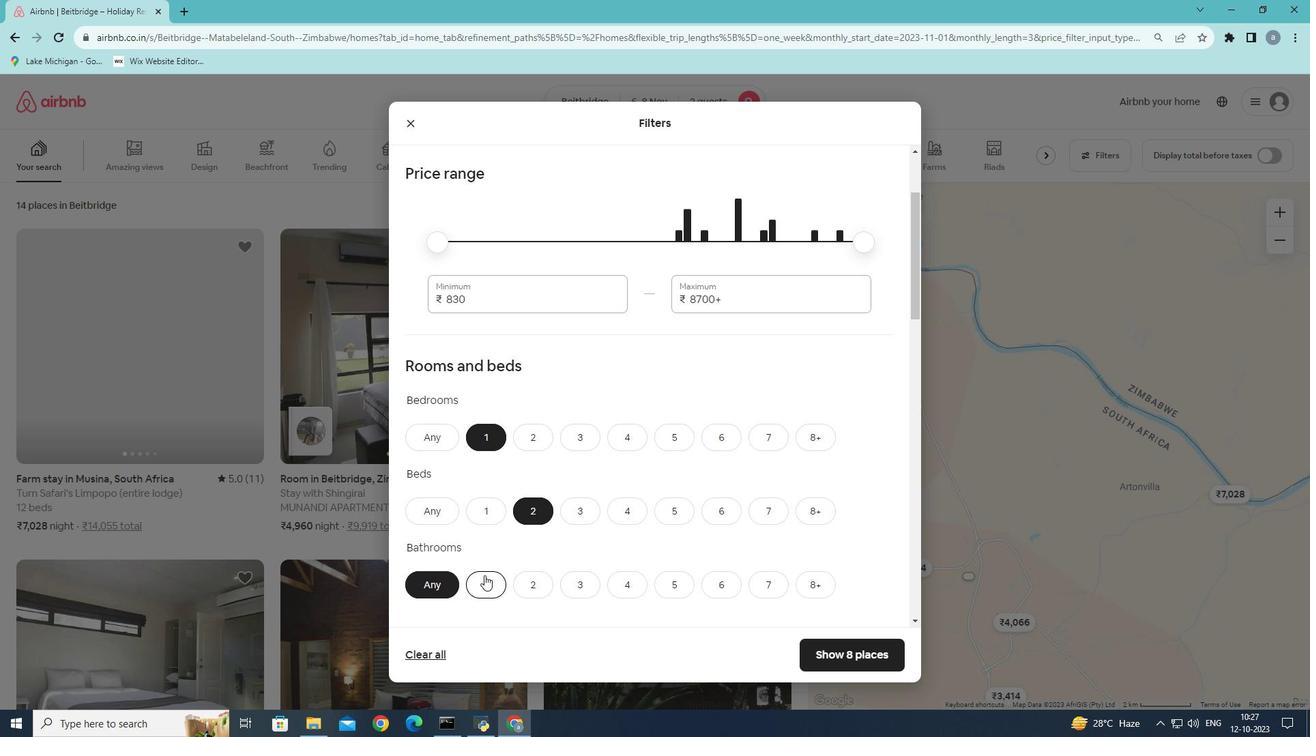 
Action: Mouse moved to (568, 511)
Screenshot: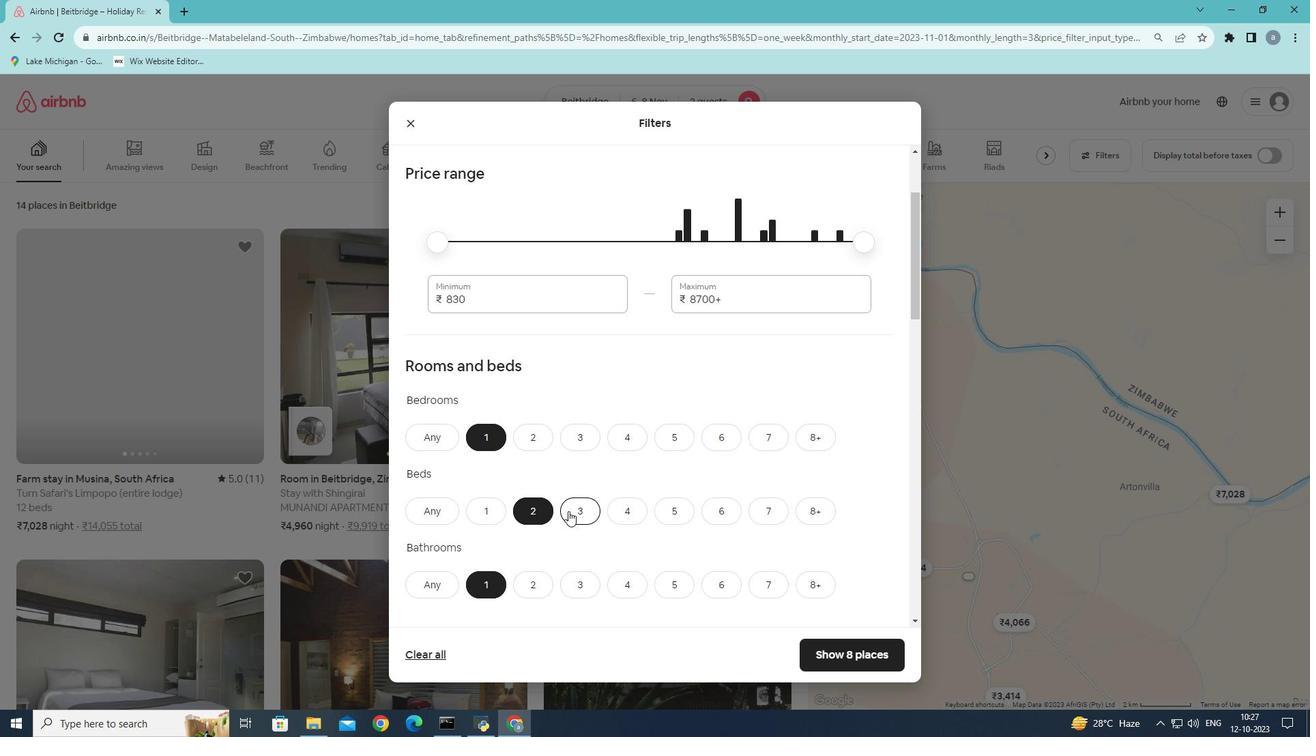
Action: Mouse scrolled (568, 510) with delta (0, 0)
Screenshot: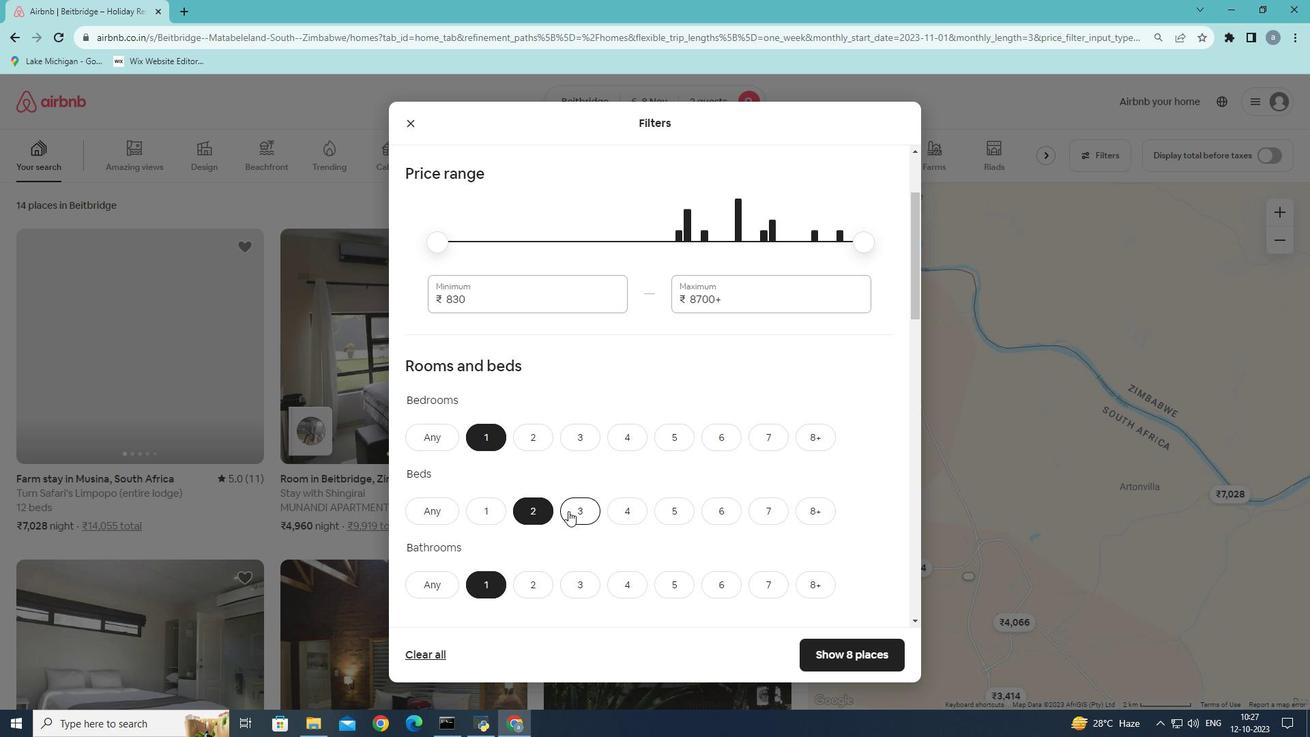 
Action: Mouse scrolled (568, 510) with delta (0, 0)
Screenshot: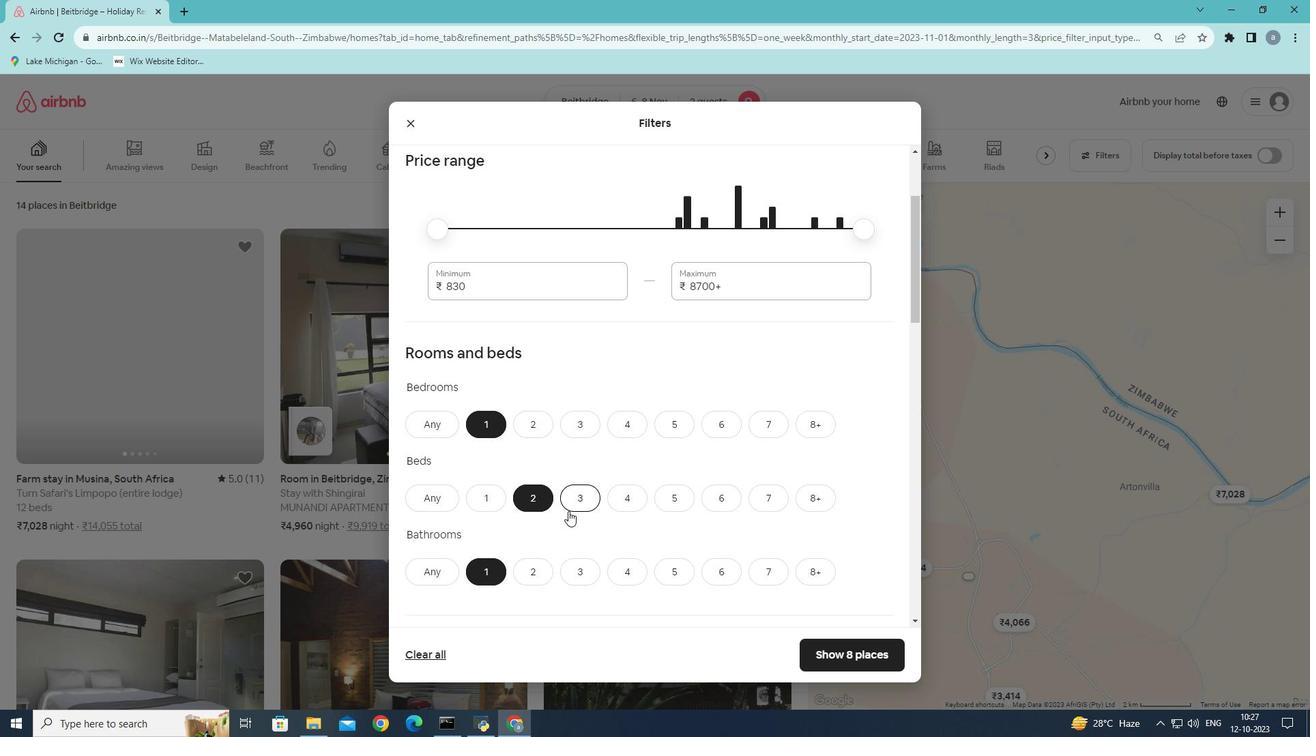 
Action: Mouse scrolled (568, 510) with delta (0, 0)
Screenshot: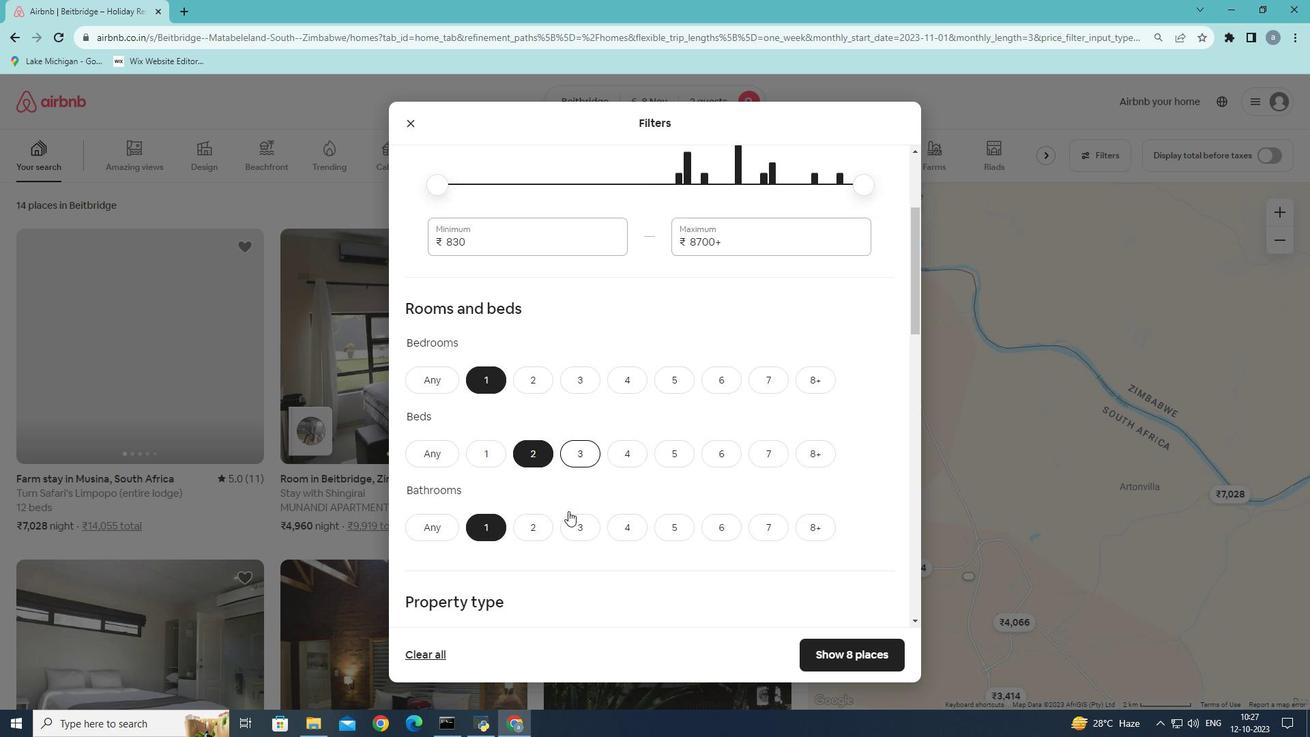 
Action: Mouse scrolled (568, 510) with delta (0, 0)
Screenshot: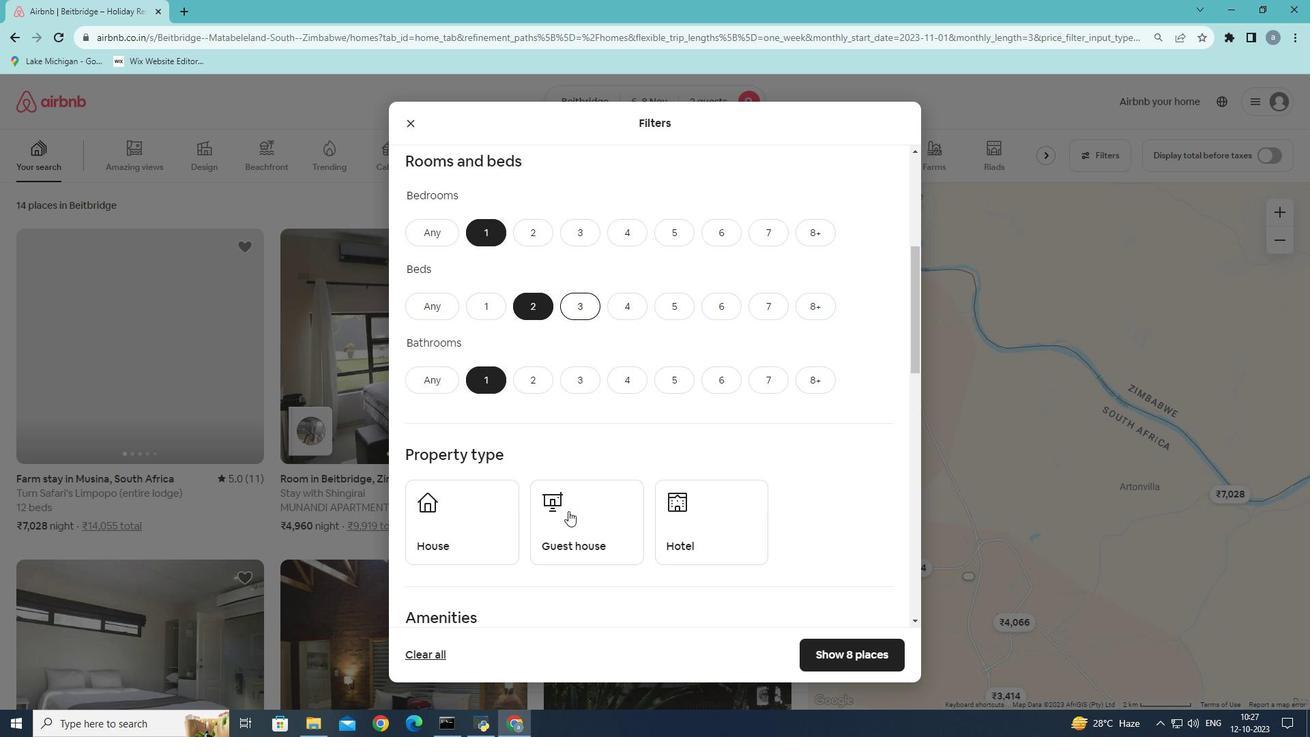 
Action: Mouse moved to (619, 492)
Screenshot: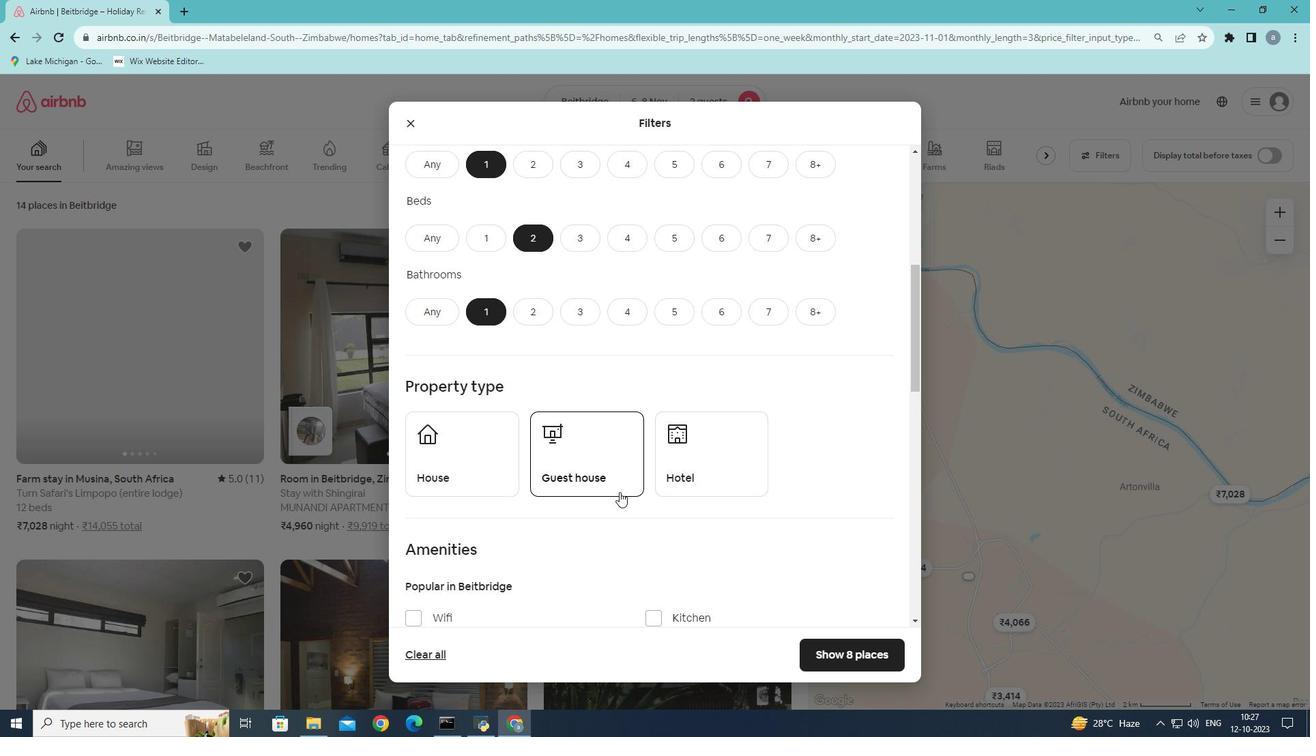 
Action: Mouse scrolled (619, 491) with delta (0, 0)
Screenshot: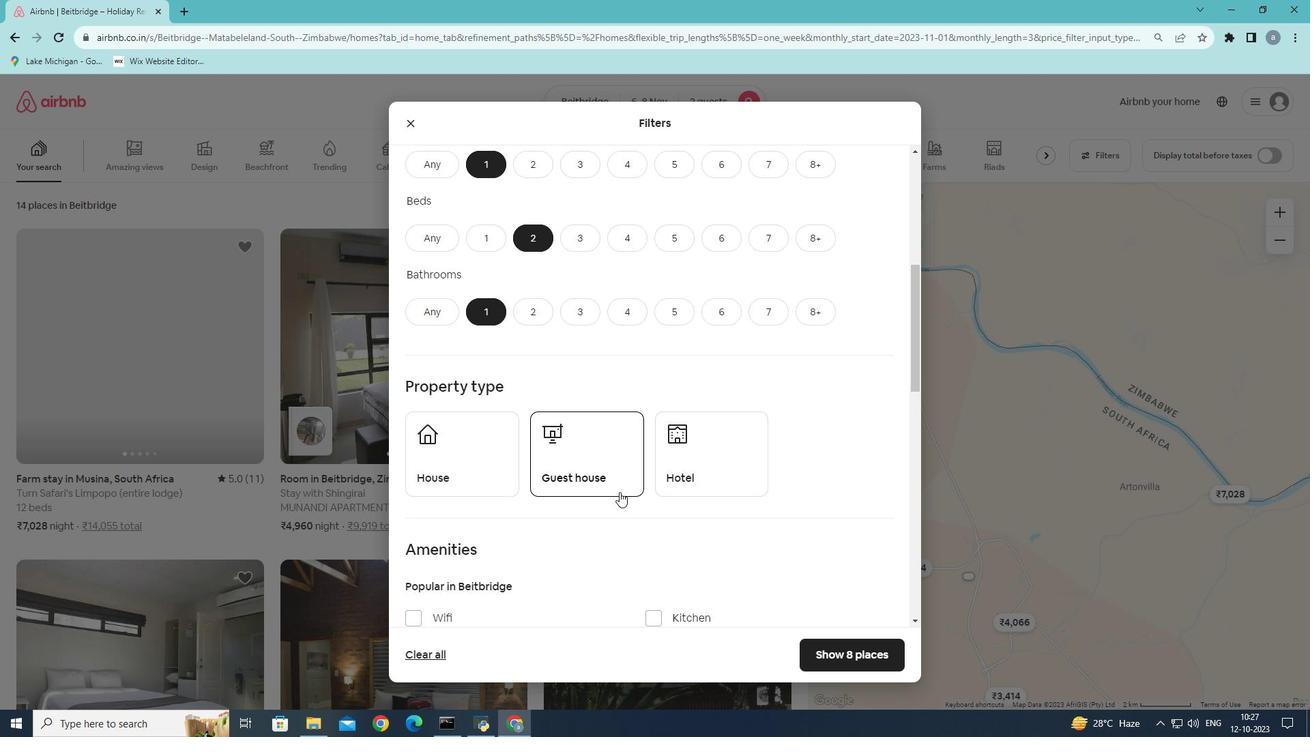 
Action: Mouse scrolled (619, 491) with delta (0, 0)
Screenshot: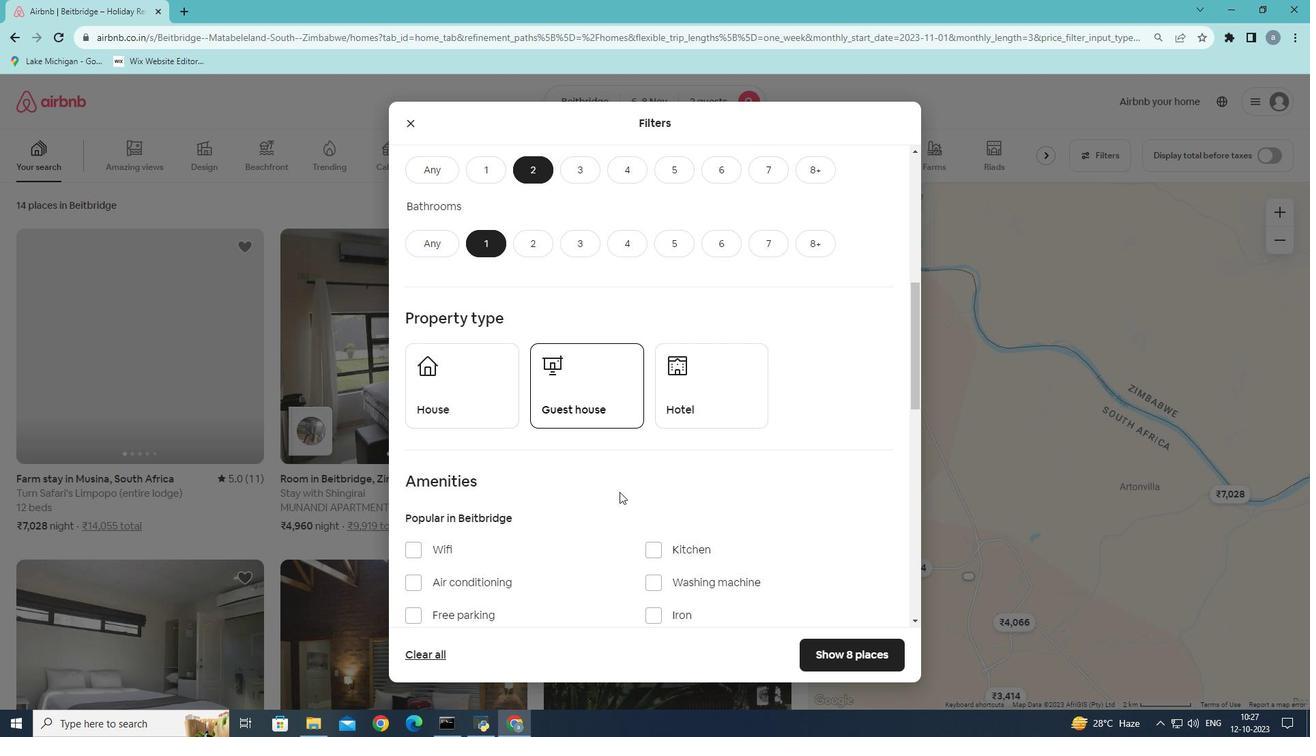 
Action: Mouse moved to (410, 477)
Screenshot: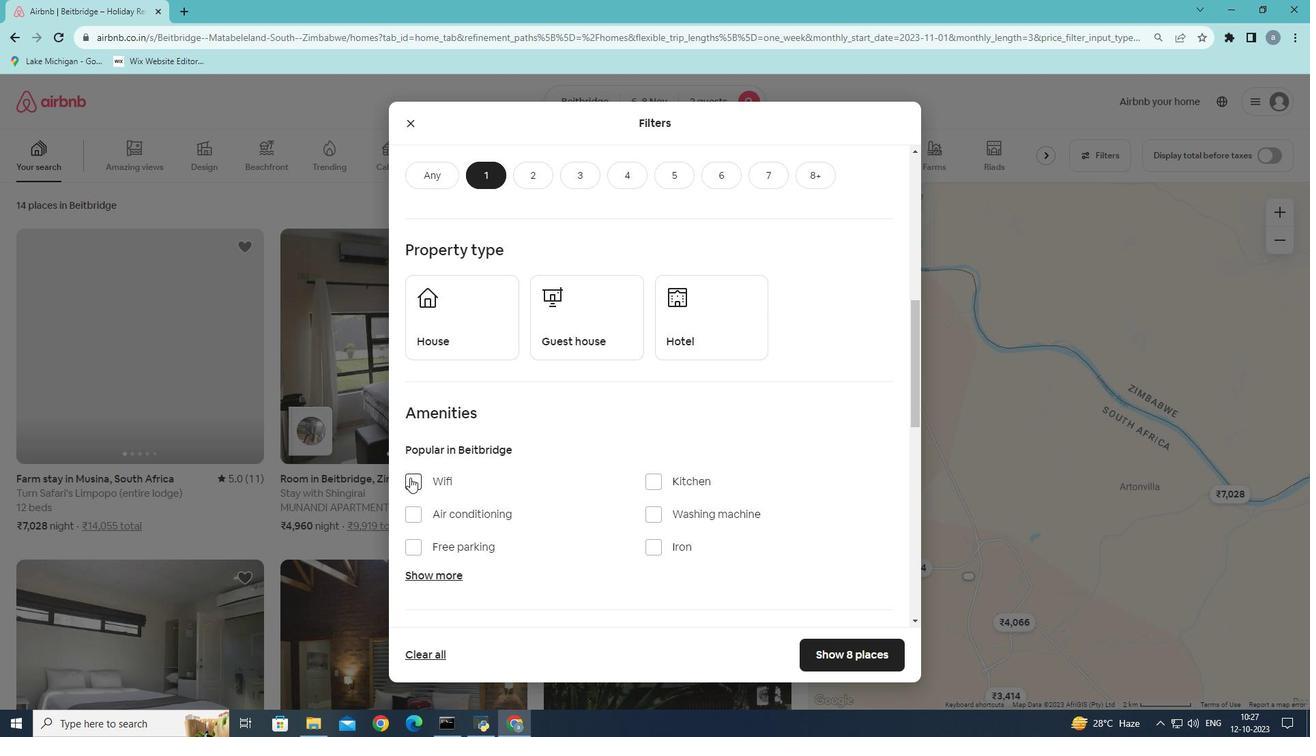 
Action: Mouse pressed left at (410, 477)
Screenshot: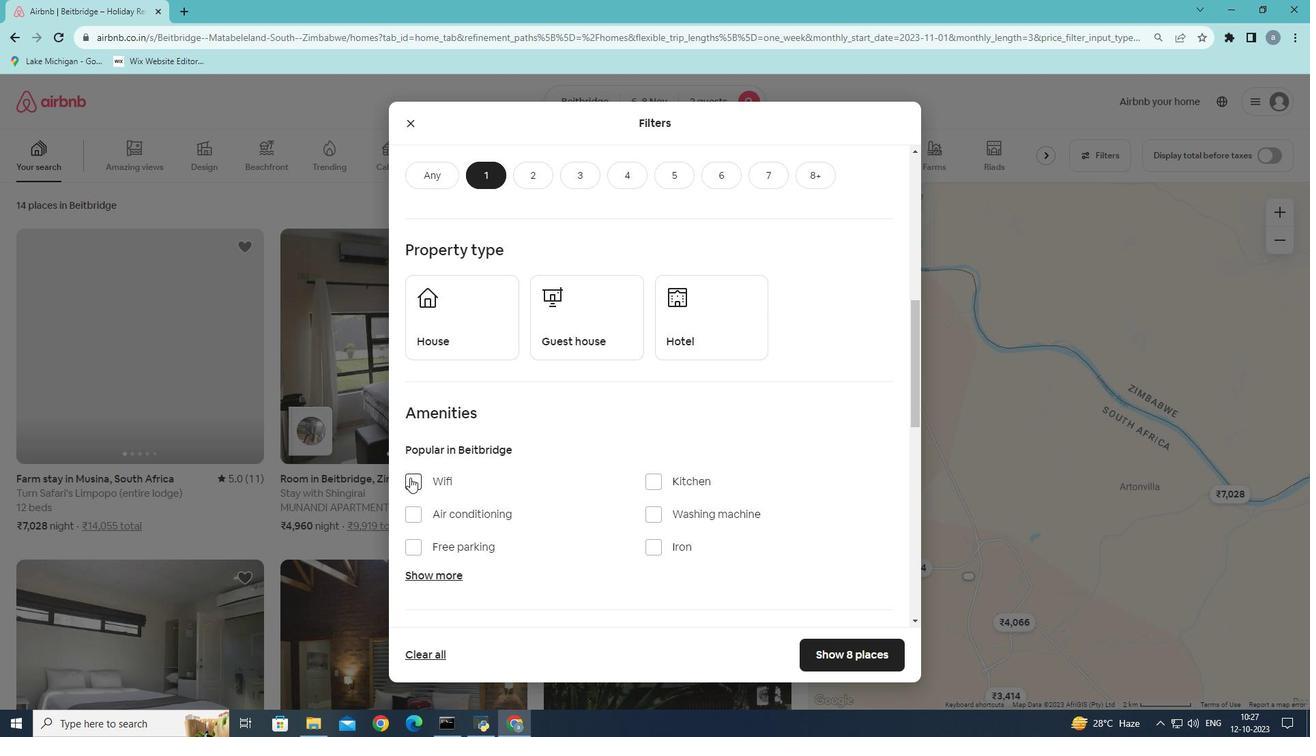 
Action: Mouse moved to (578, 458)
Screenshot: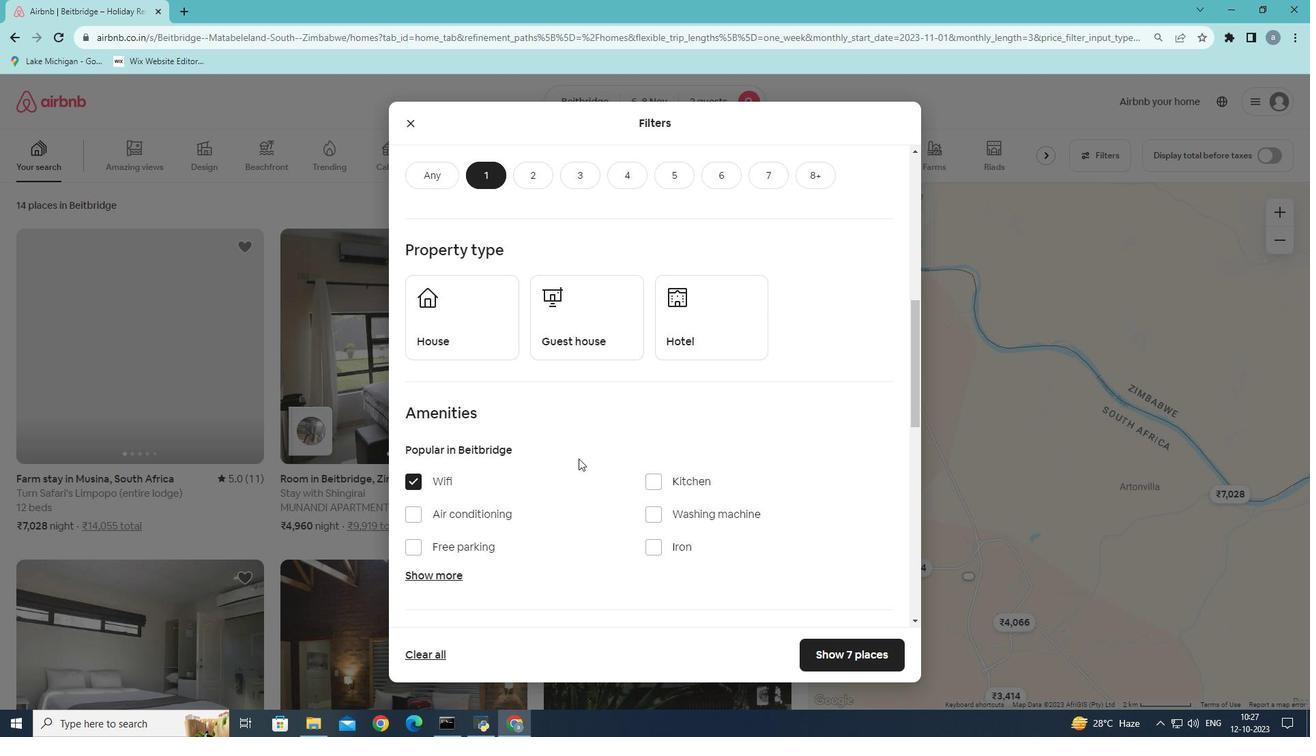 
Action: Mouse scrolled (578, 458) with delta (0, 0)
Screenshot: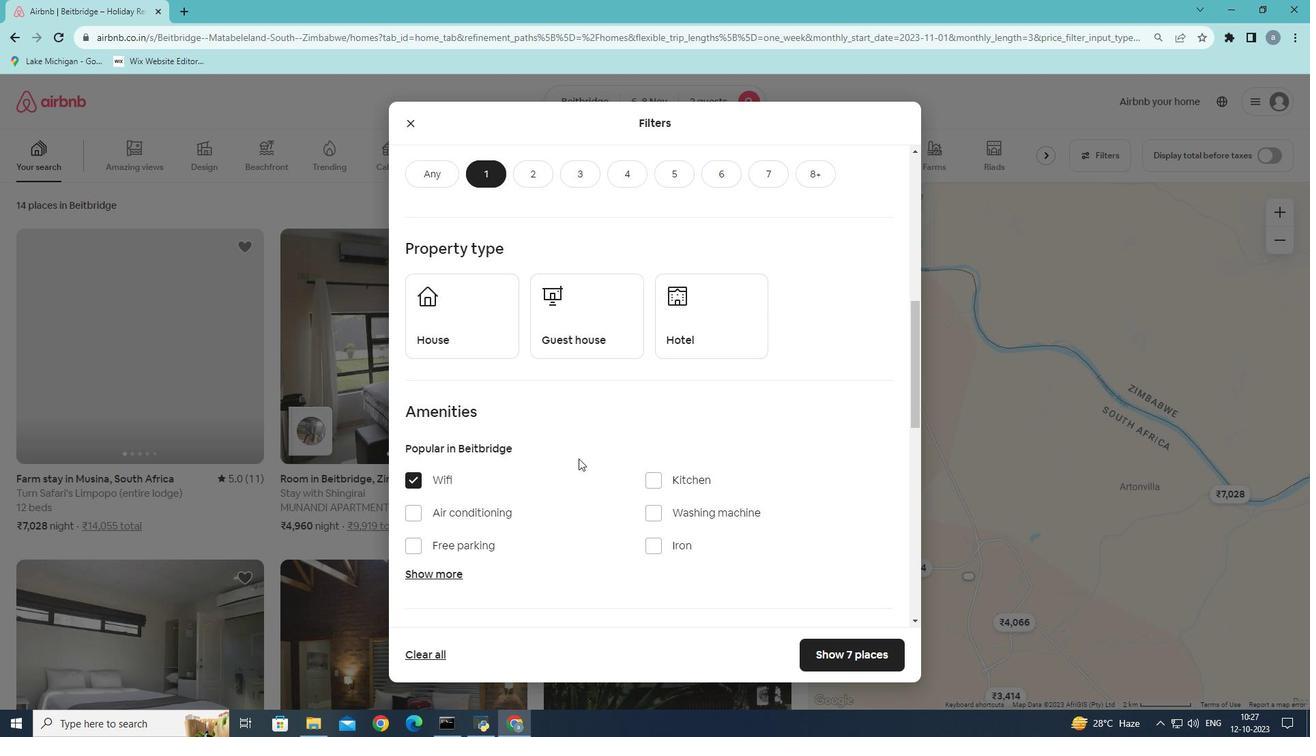 
Action: Mouse scrolled (578, 458) with delta (0, 0)
Screenshot: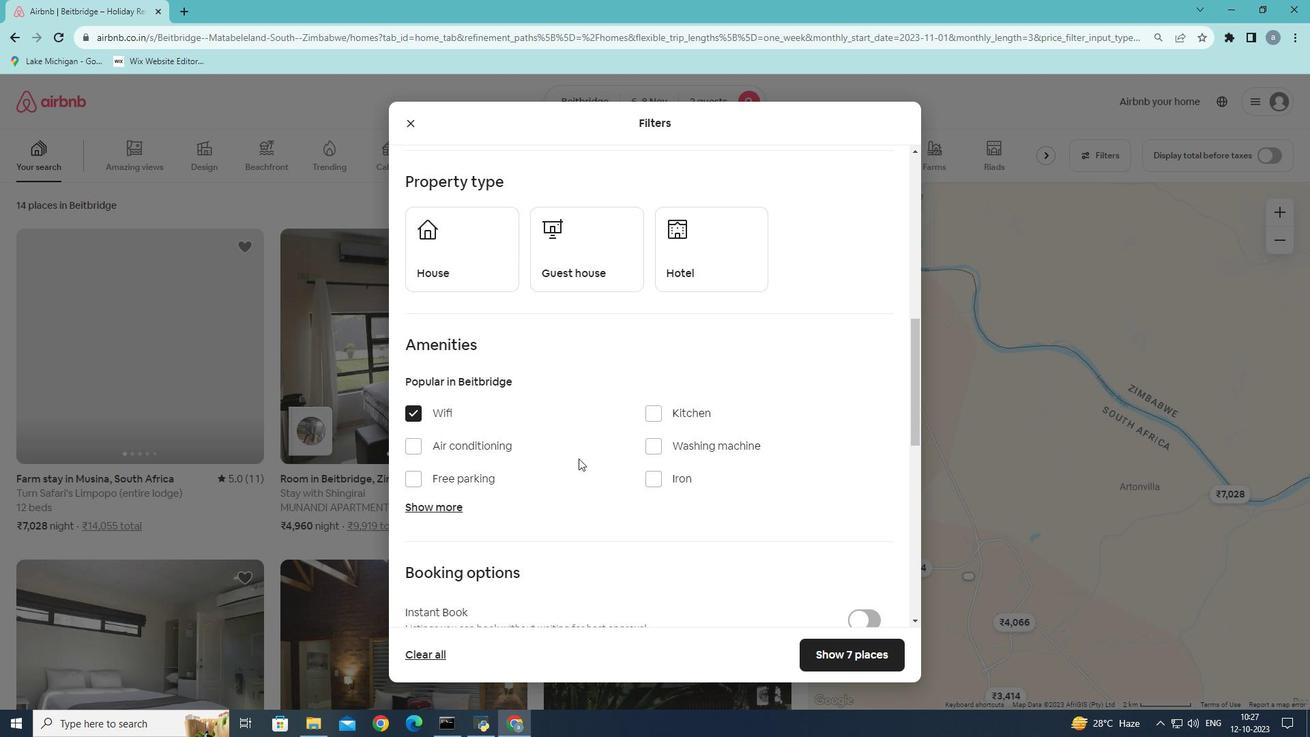 
Action: Mouse scrolled (578, 458) with delta (0, 0)
Screenshot: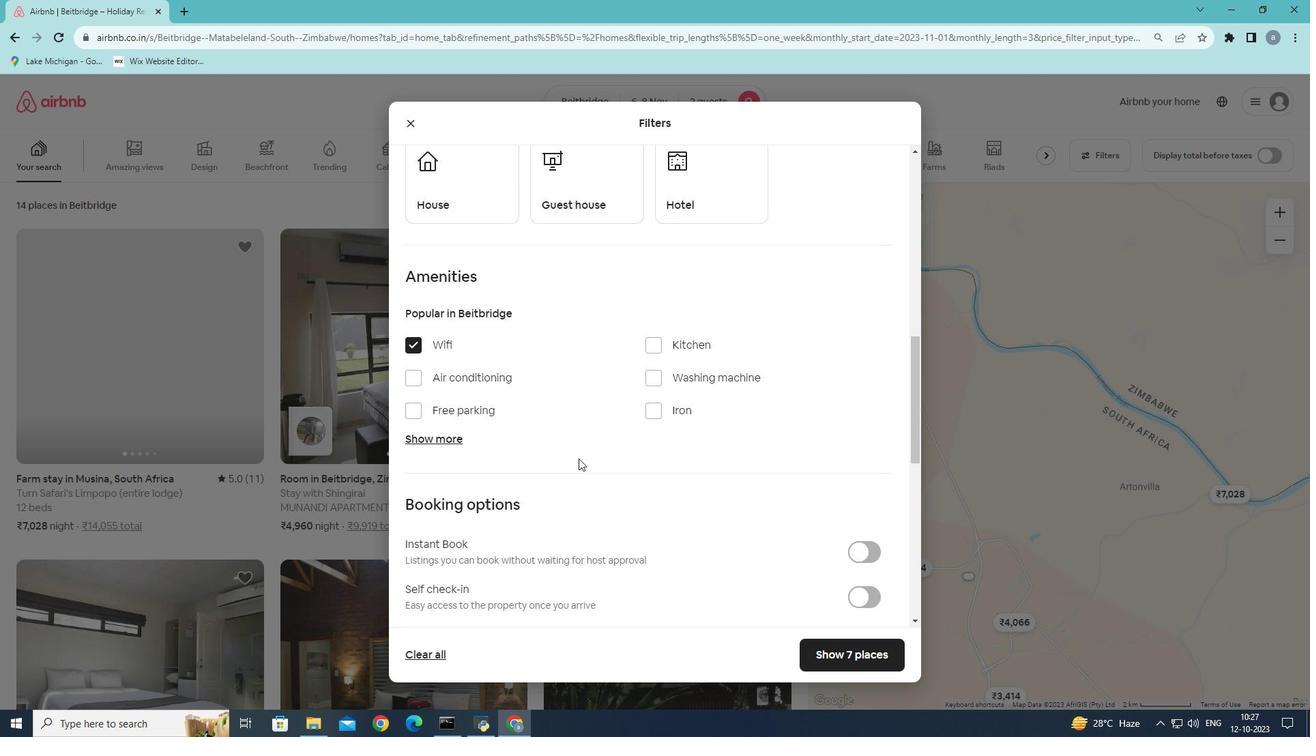
Action: Mouse scrolled (578, 458) with delta (0, 0)
Screenshot: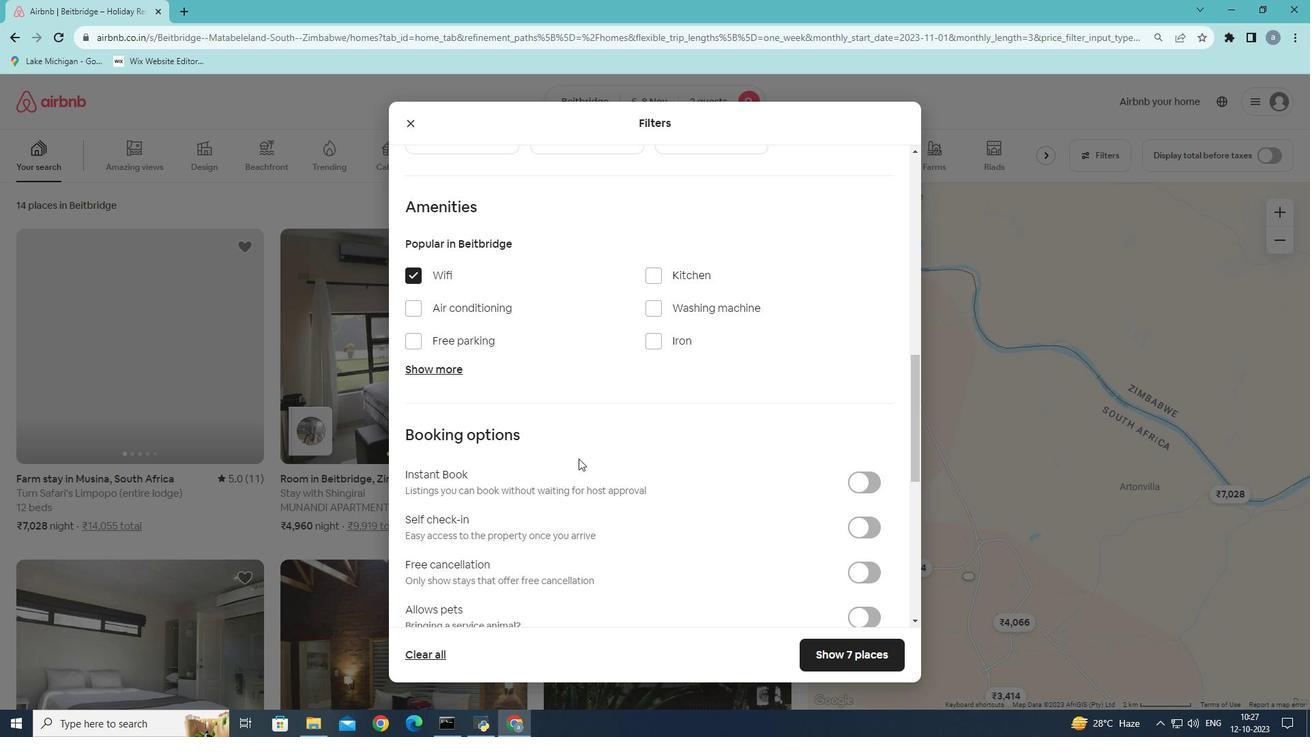 
Action: Mouse moved to (660, 242)
Screenshot: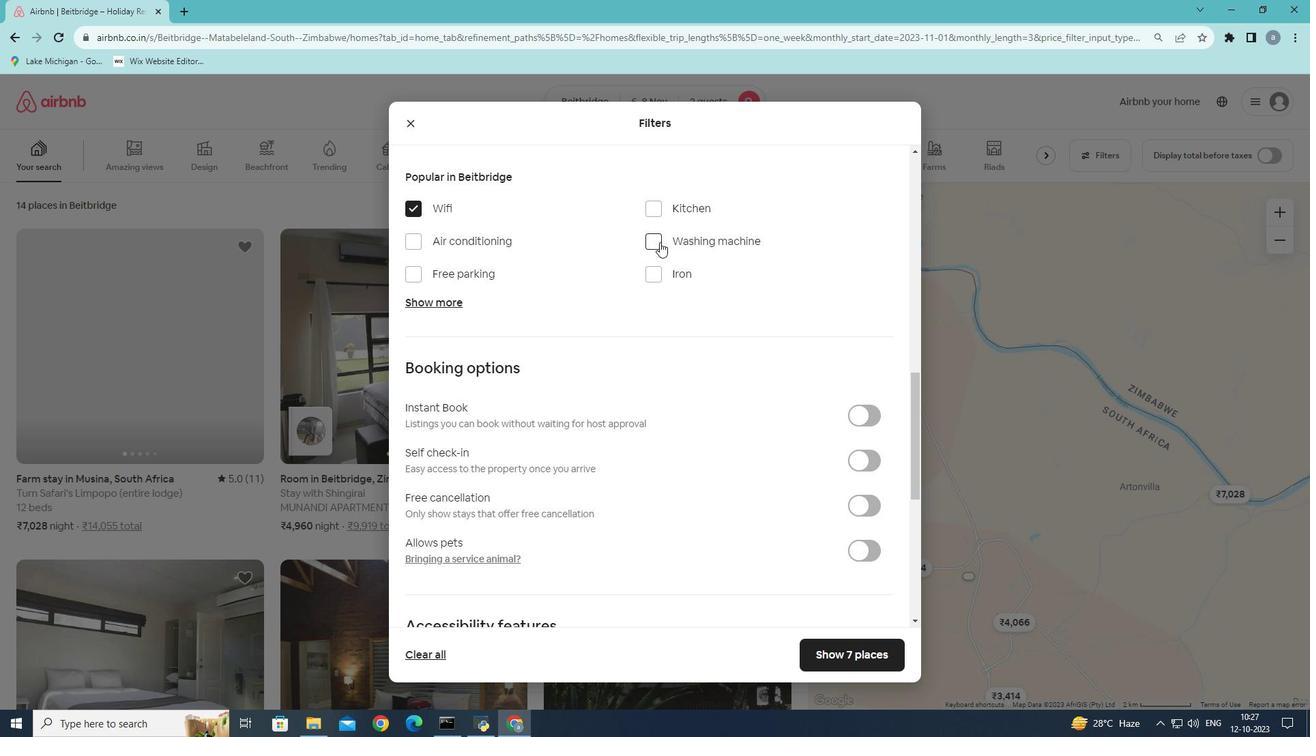 
Action: Mouse pressed left at (660, 242)
Screenshot: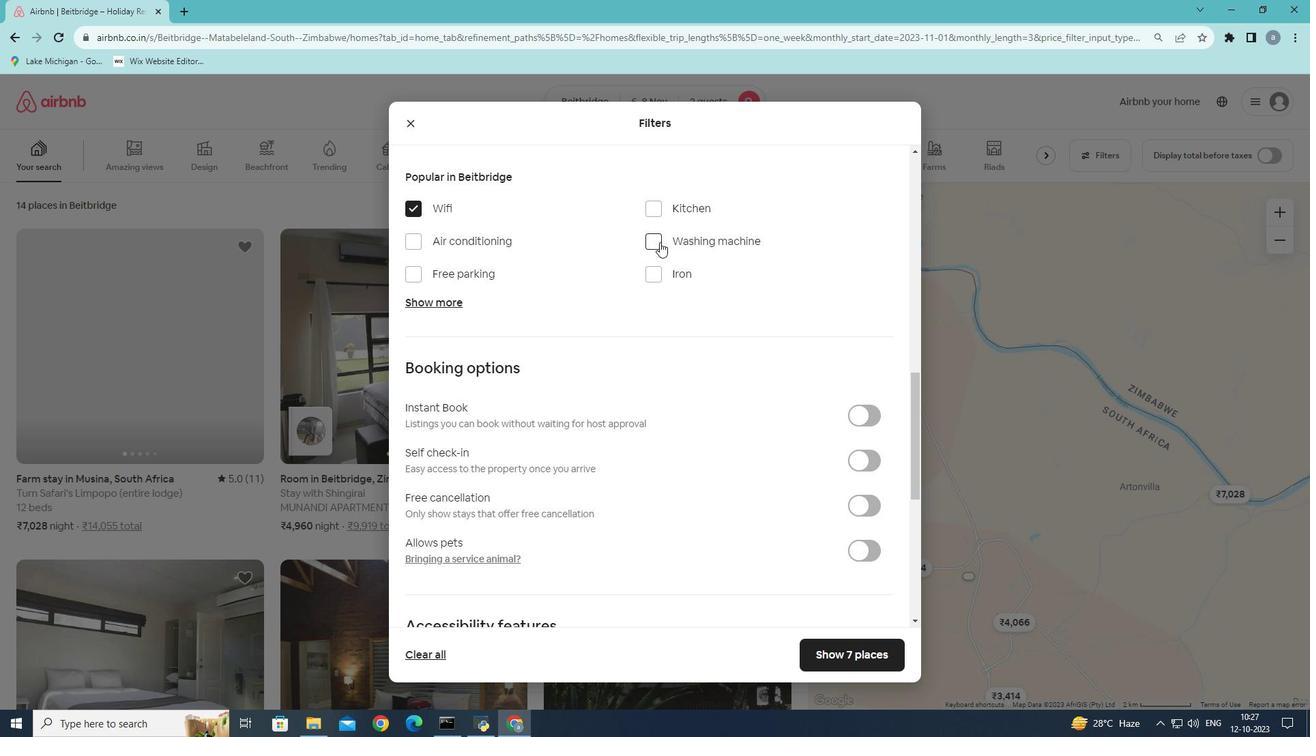 
Action: Mouse moved to (592, 370)
Screenshot: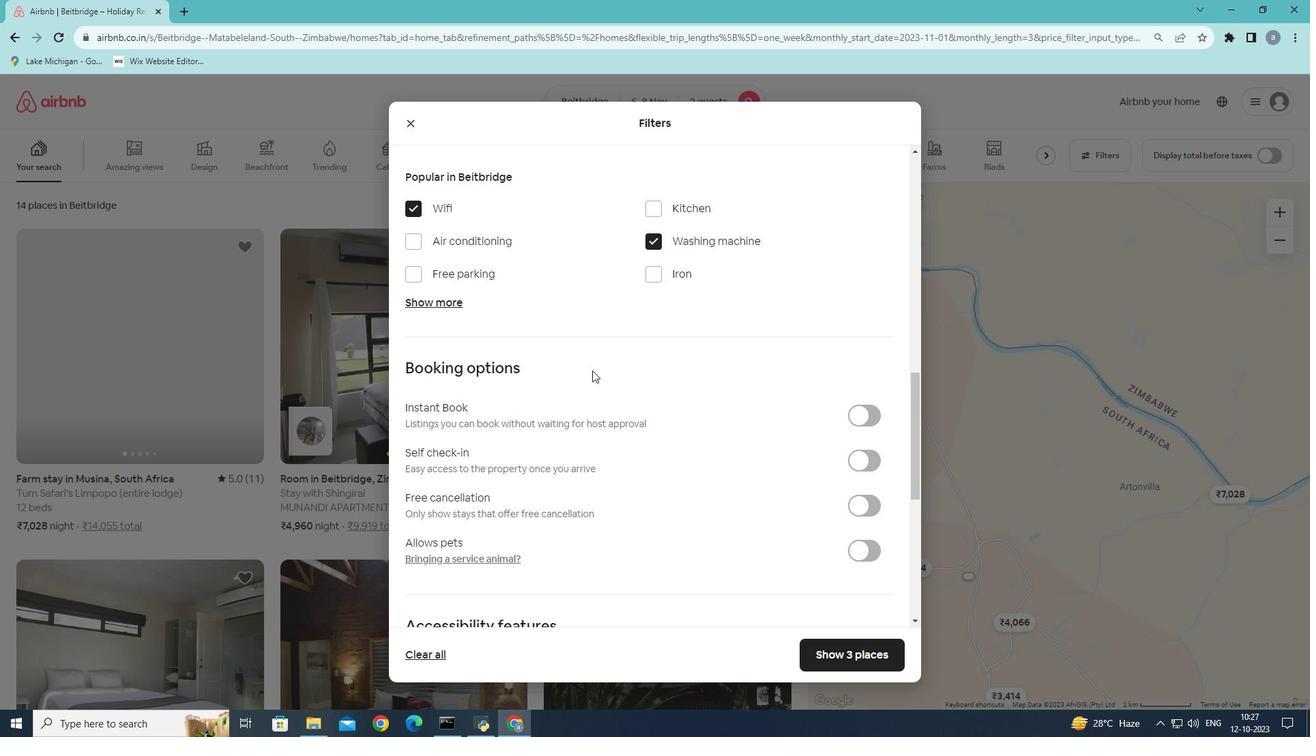 
Action: Mouse scrolled (592, 370) with delta (0, 0)
Screenshot: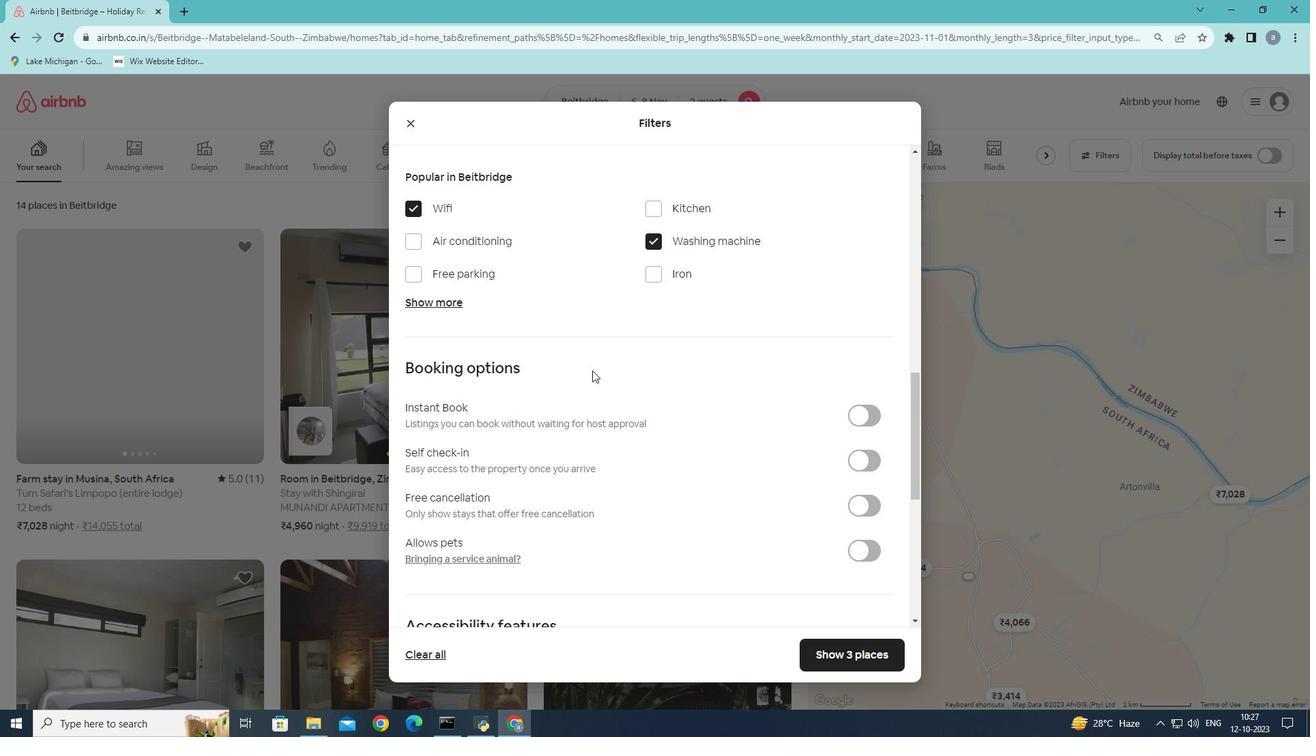 
Action: Mouse scrolled (592, 370) with delta (0, 0)
Screenshot: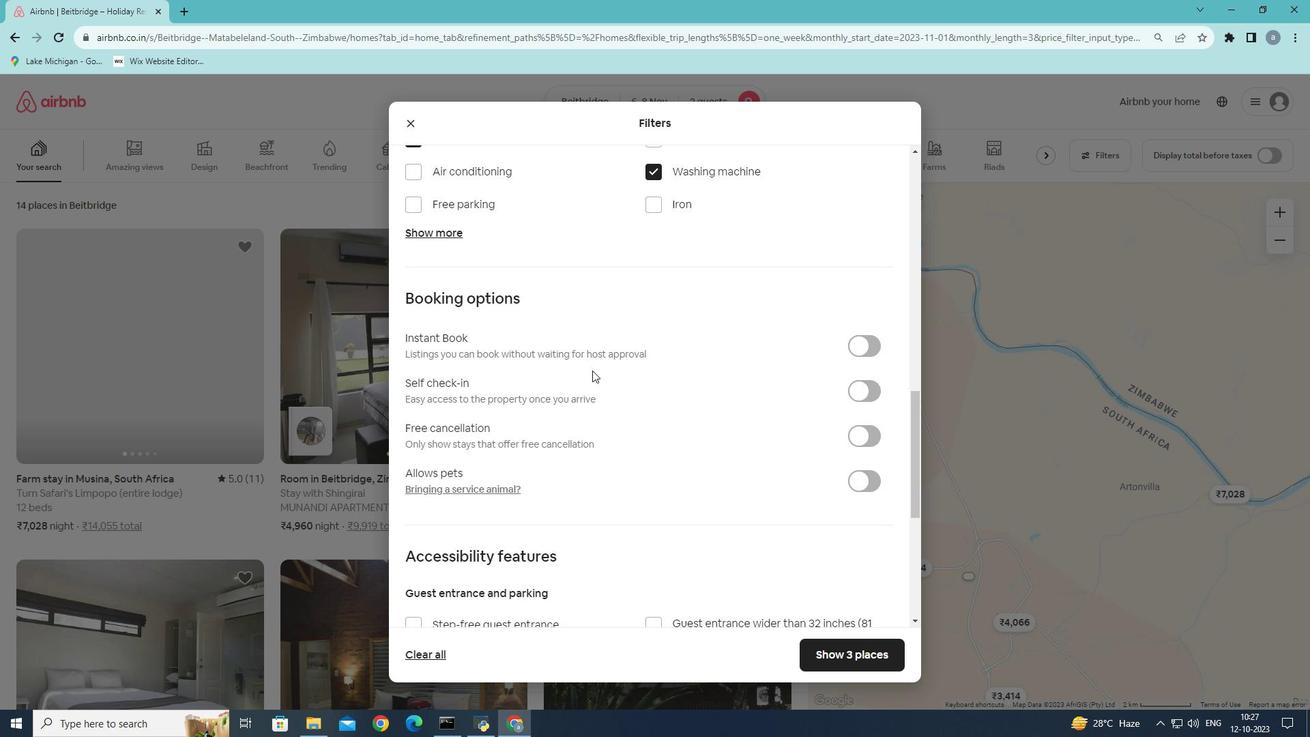 
Action: Mouse scrolled (592, 370) with delta (0, 0)
Screenshot: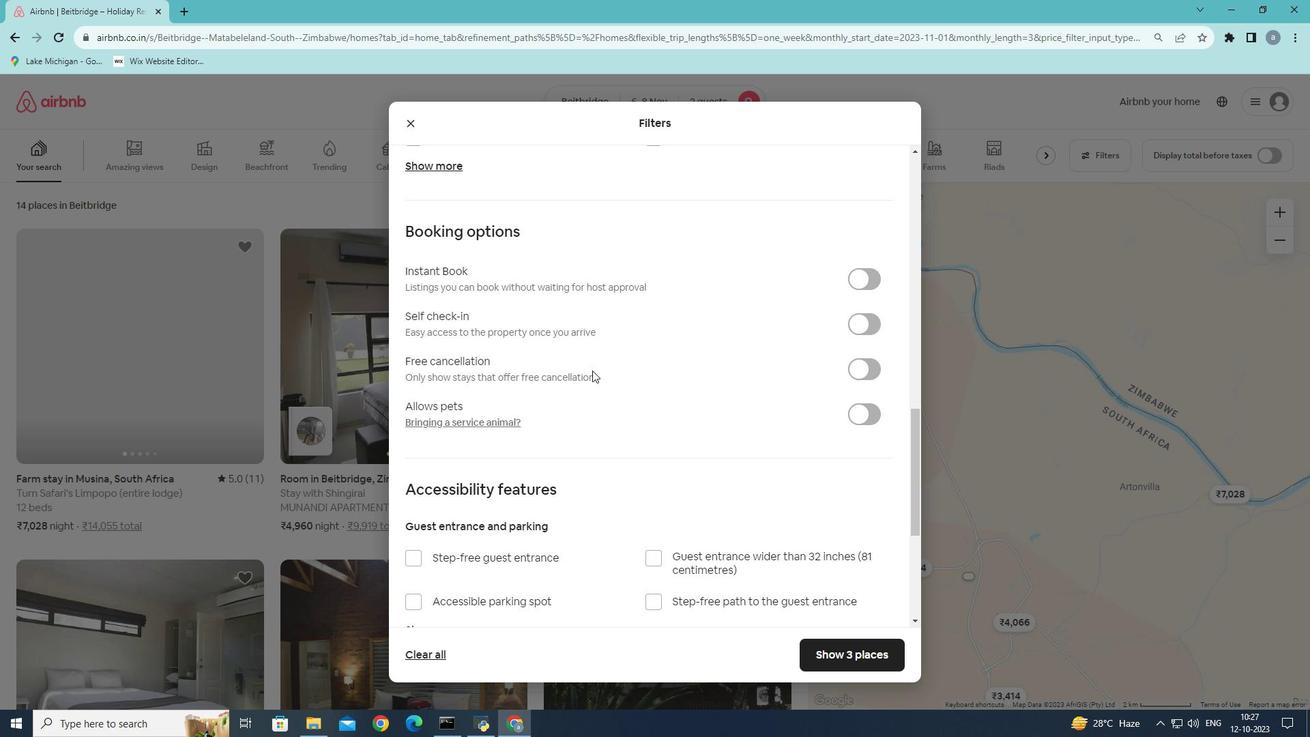 
Action: Mouse scrolled (592, 370) with delta (0, 0)
Screenshot: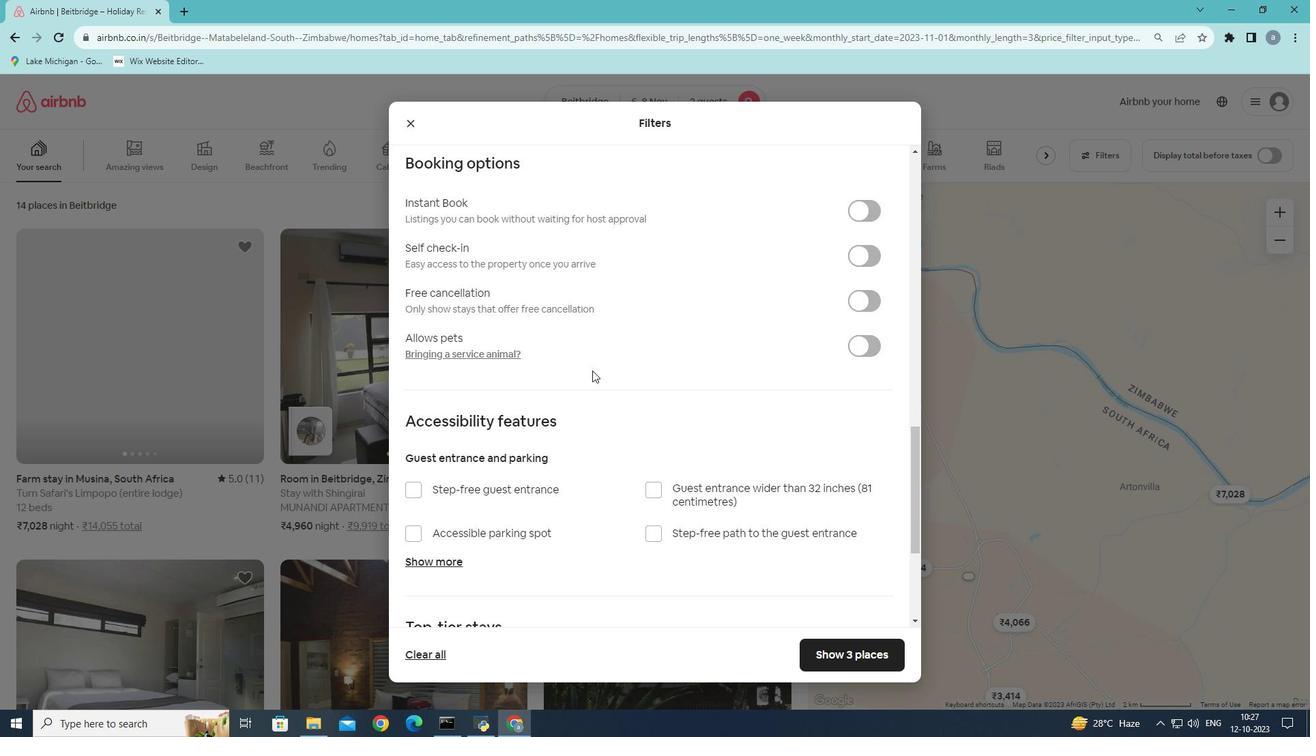 
Action: Mouse scrolled (592, 370) with delta (0, 0)
Screenshot: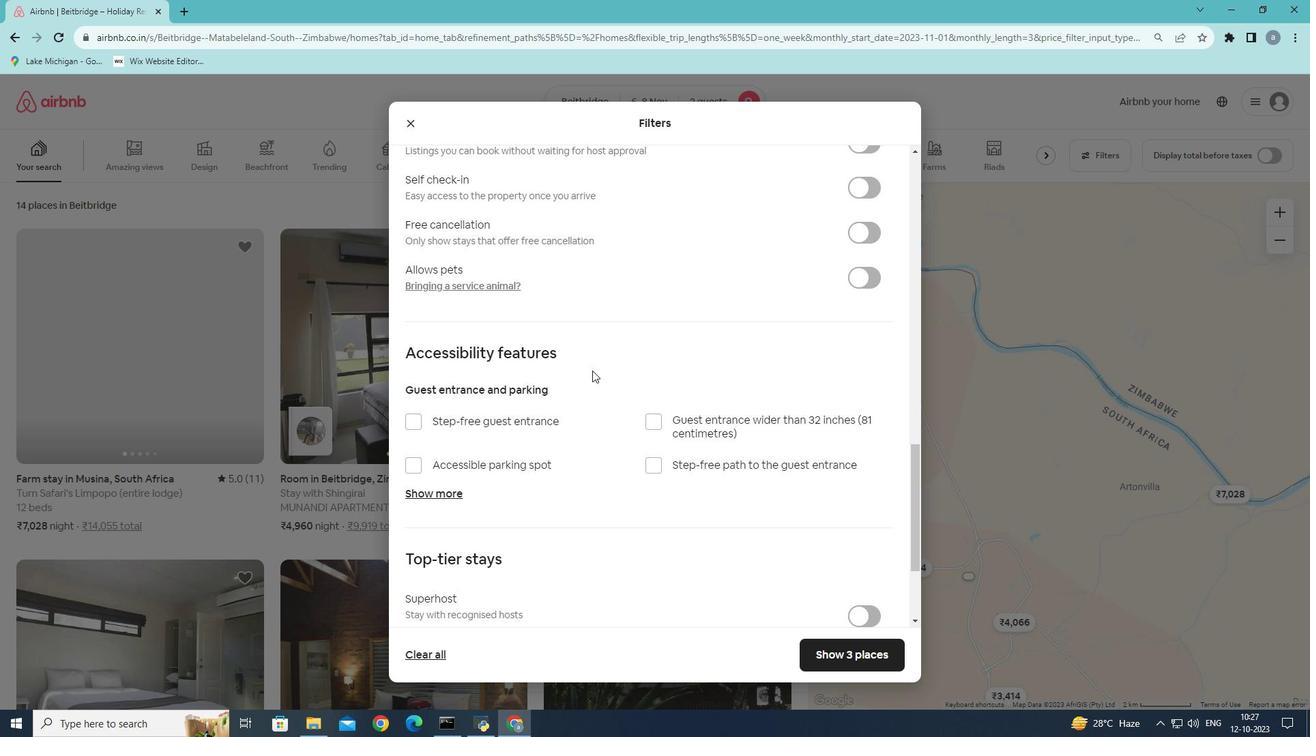 
Action: Mouse moved to (592, 370)
Screenshot: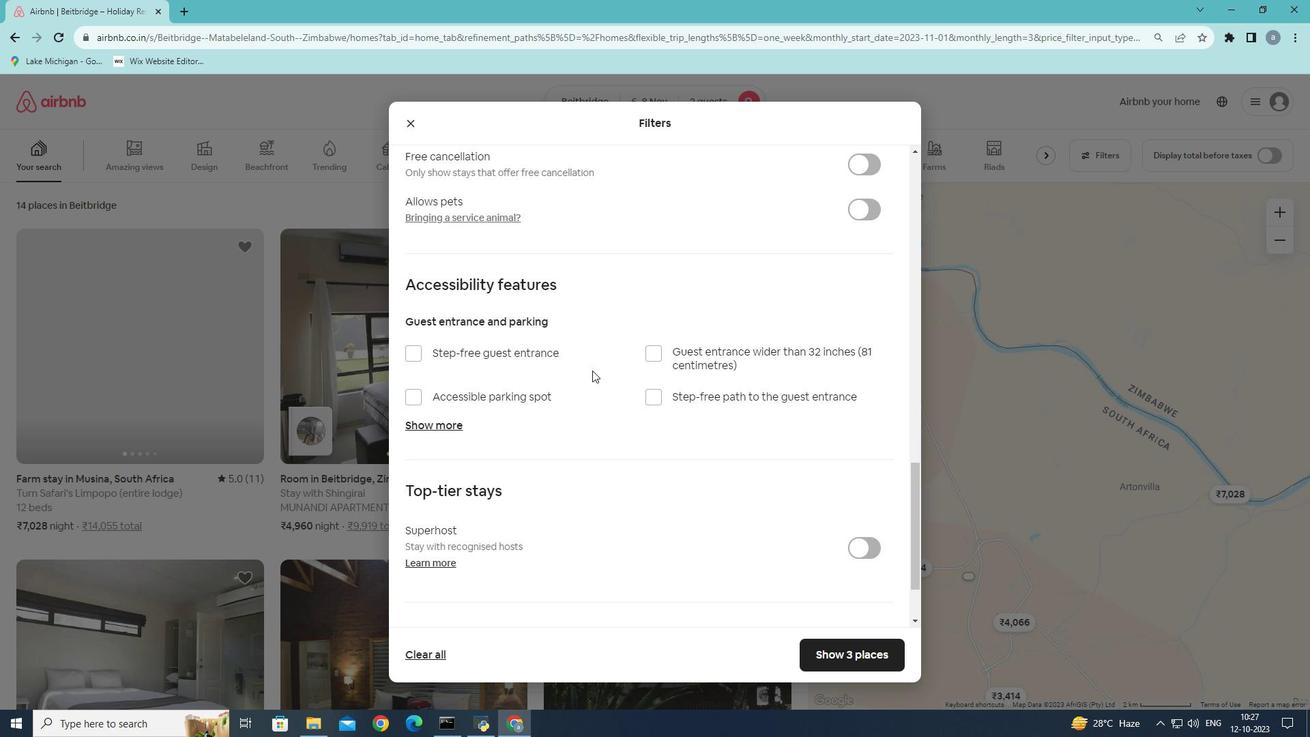 
Action: Mouse scrolled (592, 370) with delta (0, 0)
Screenshot: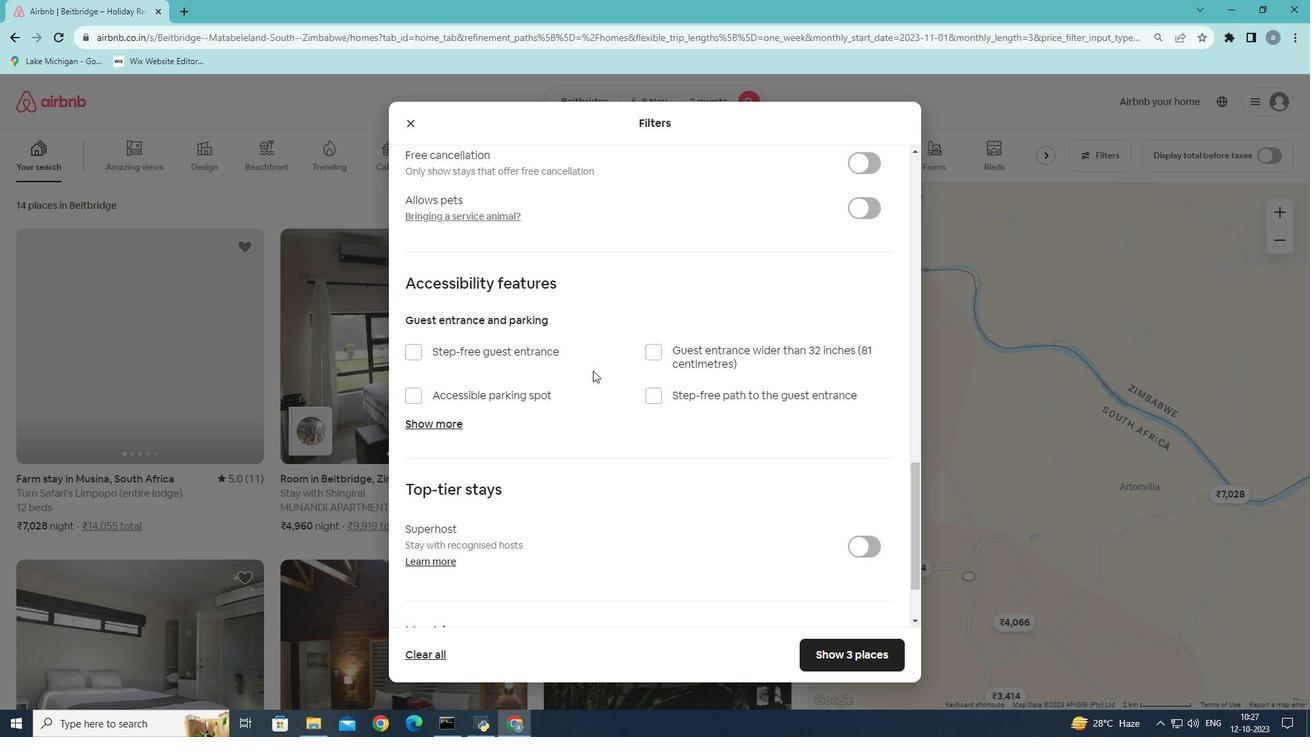 
Action: Mouse moved to (837, 665)
Screenshot: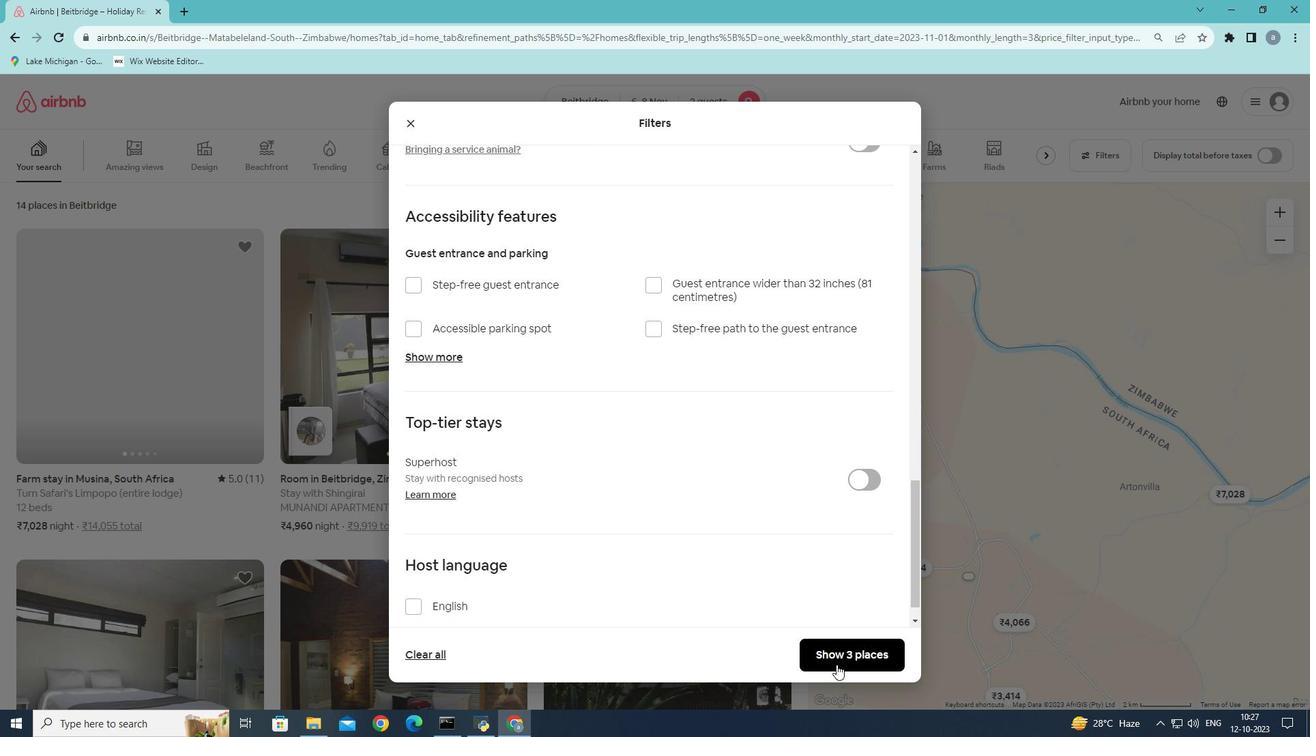 
Action: Mouse pressed left at (837, 665)
Screenshot: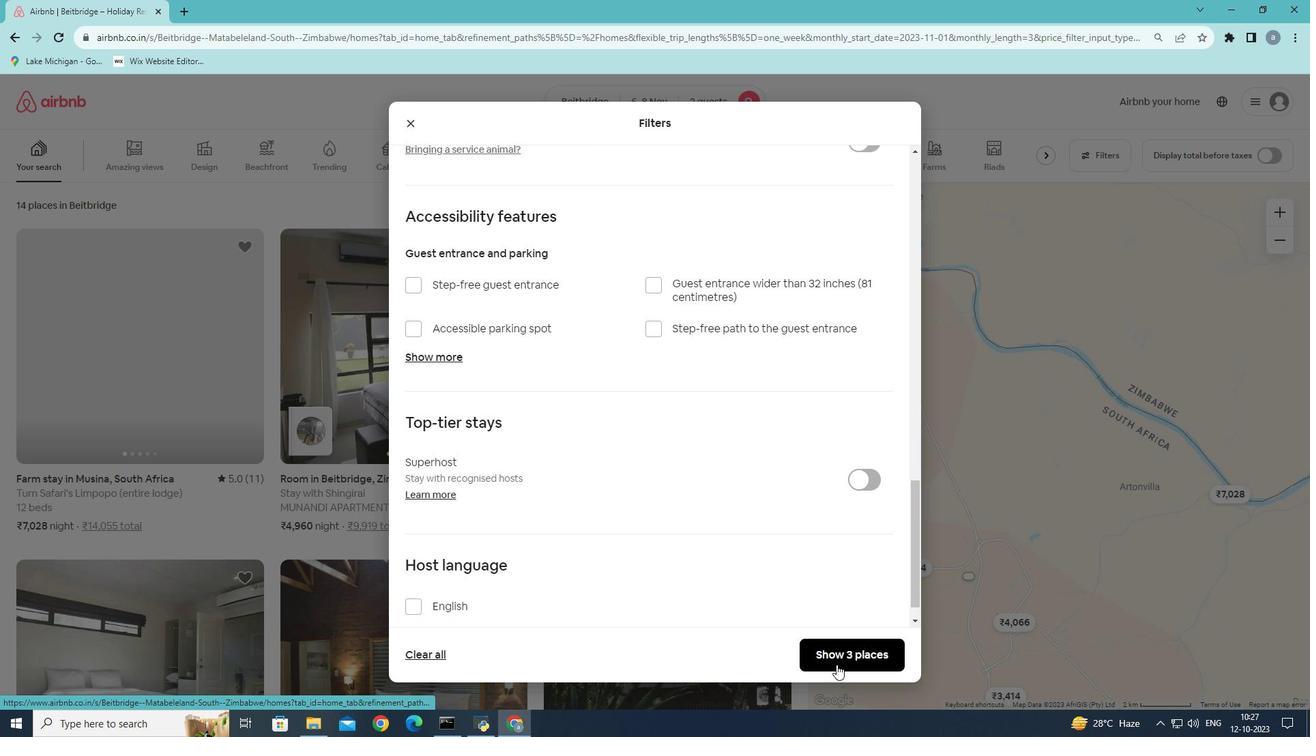 
Action: Mouse moved to (150, 382)
Screenshot: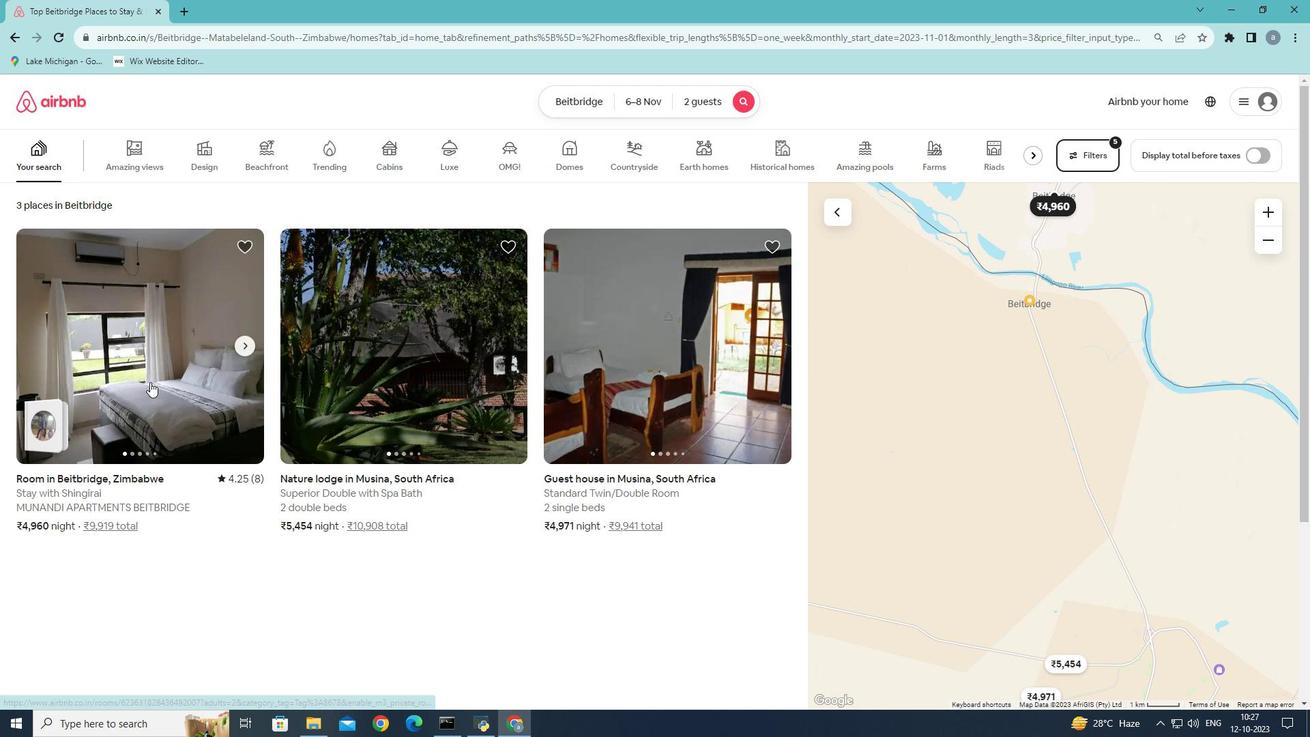 
Action: Mouse pressed left at (150, 382)
Screenshot: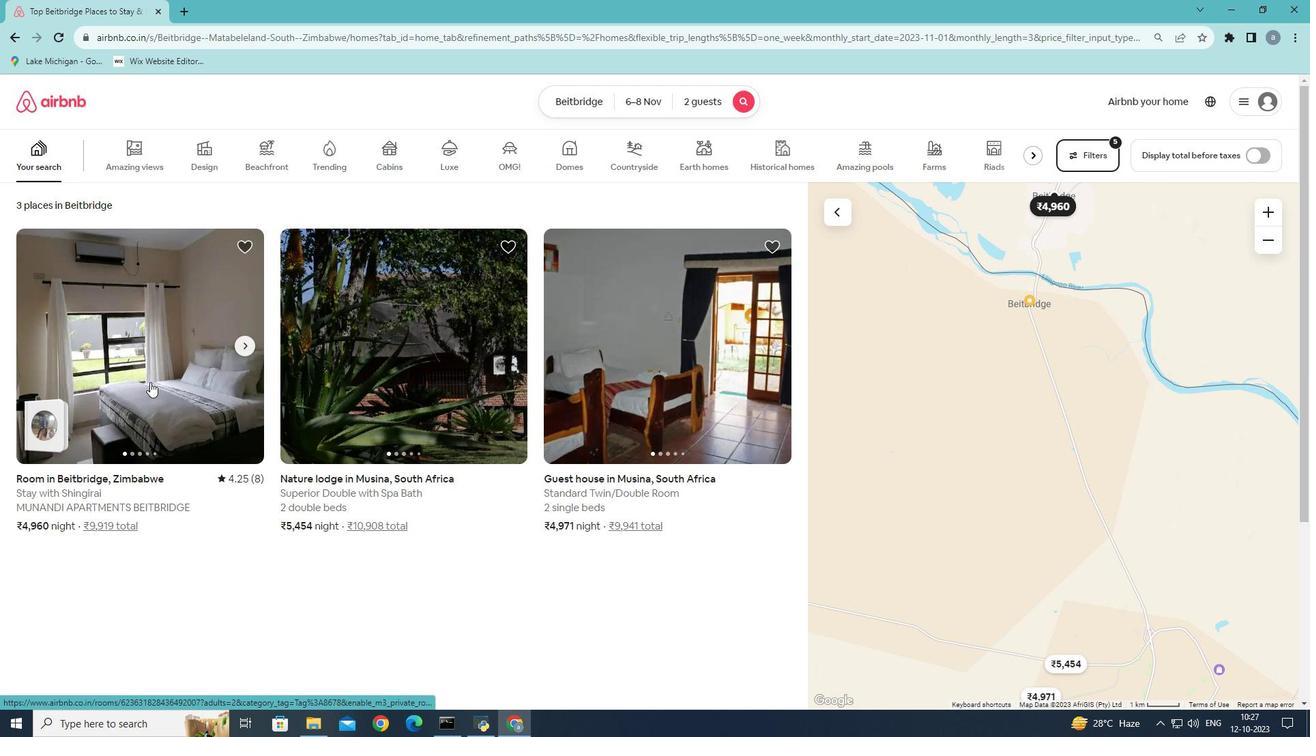 
Action: Mouse moved to (960, 510)
Screenshot: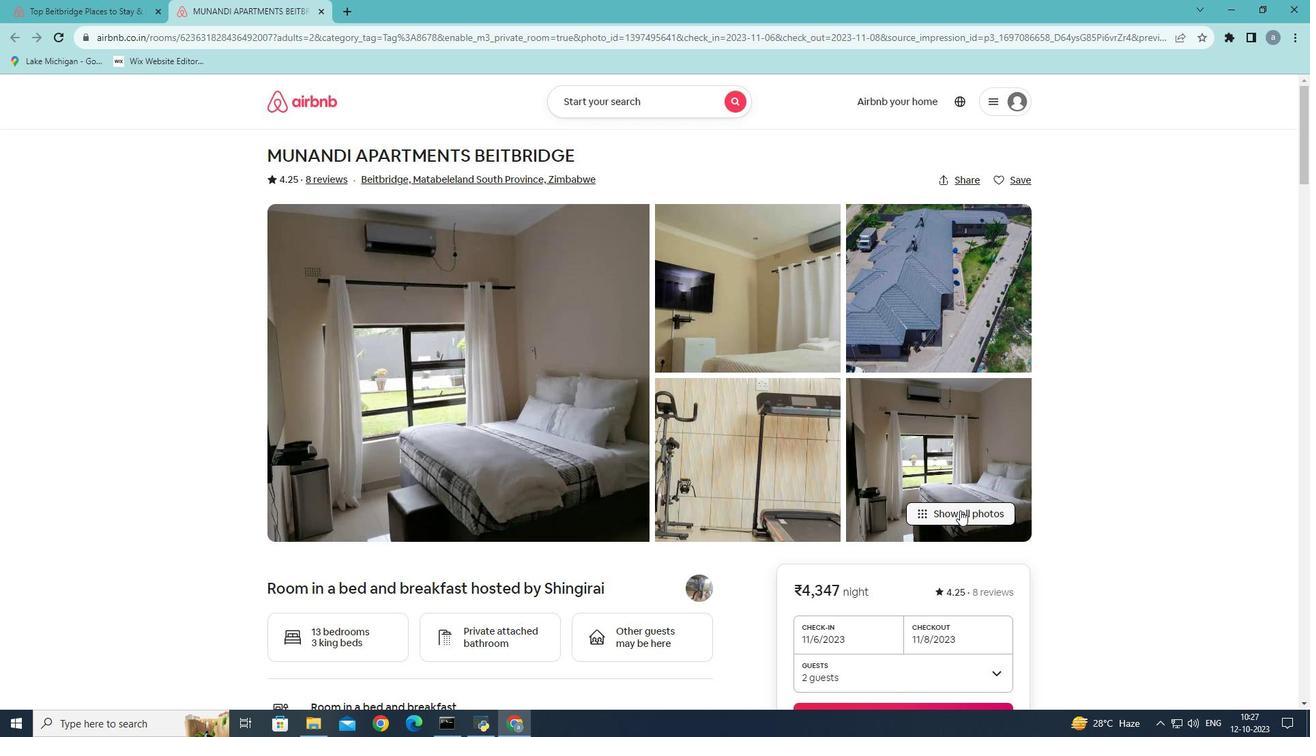
Action: Mouse pressed left at (960, 510)
Screenshot: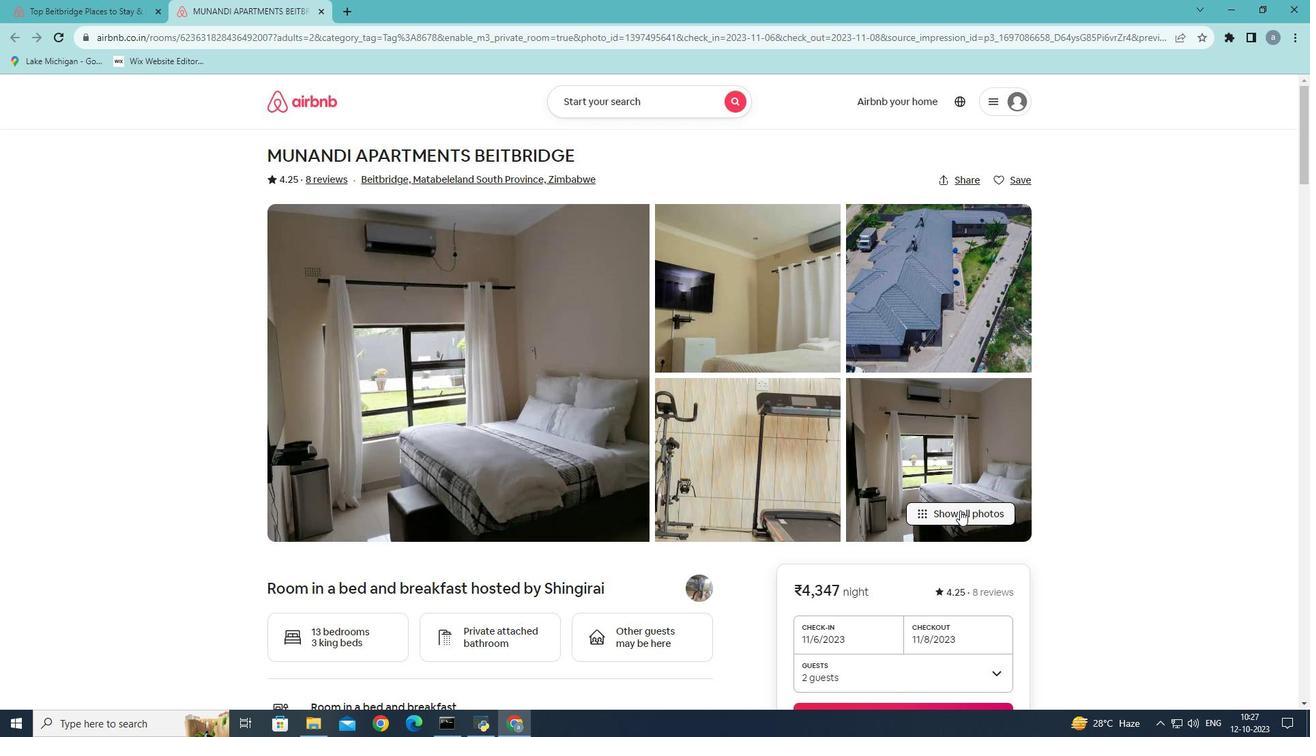 
Action: Mouse moved to (637, 348)
Screenshot: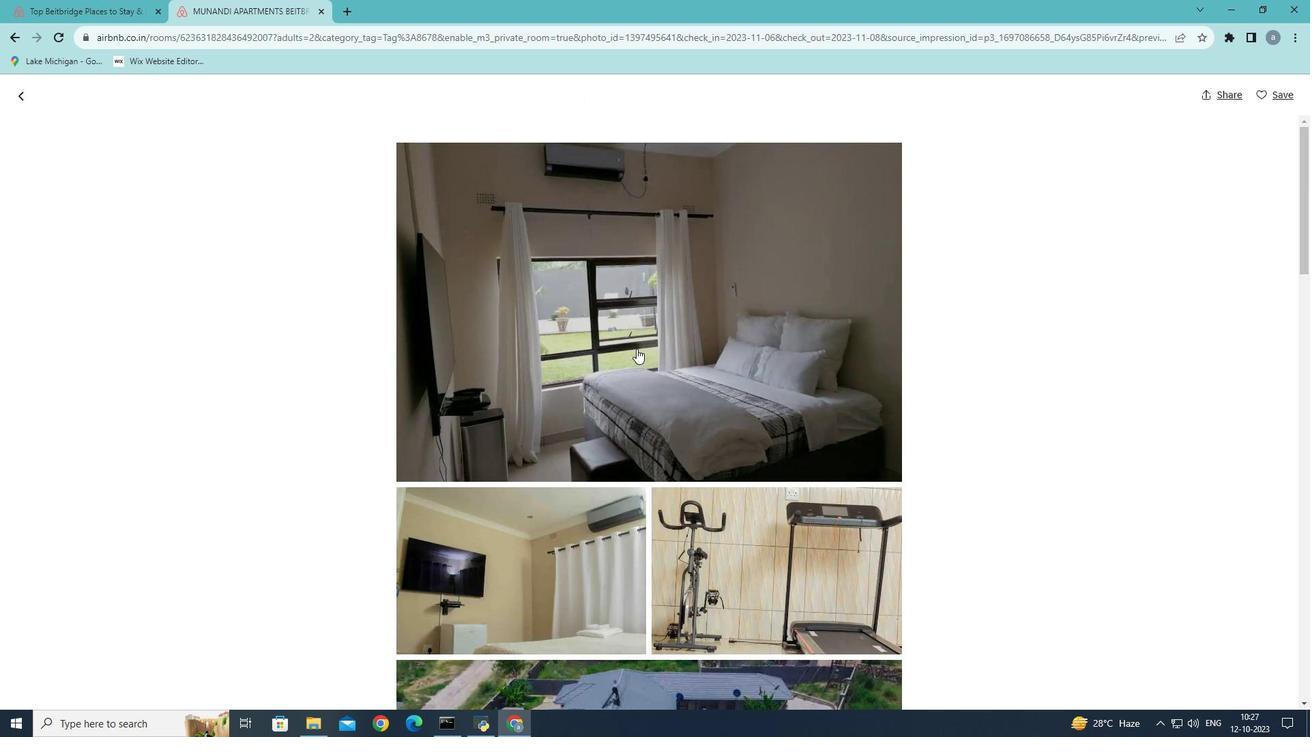 
Action: Mouse scrolled (637, 348) with delta (0, 0)
Screenshot: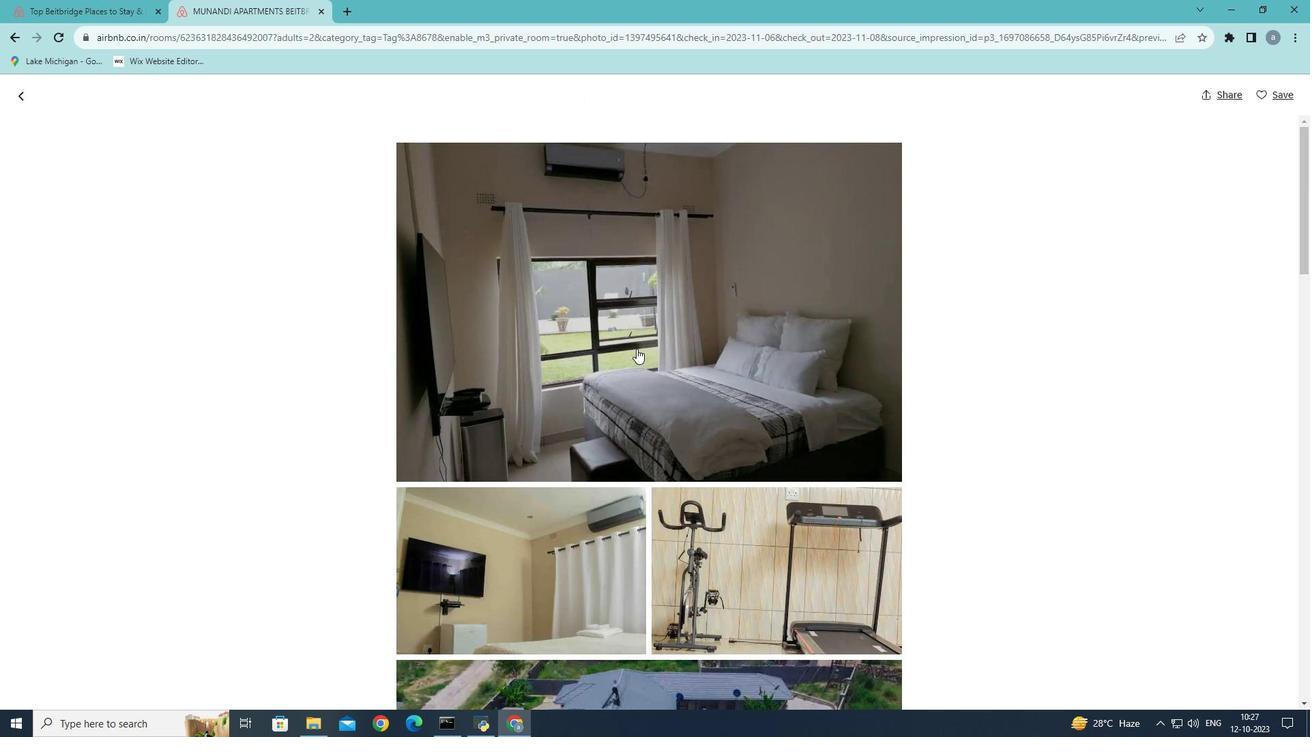 
Action: Mouse moved to (637, 348)
Screenshot: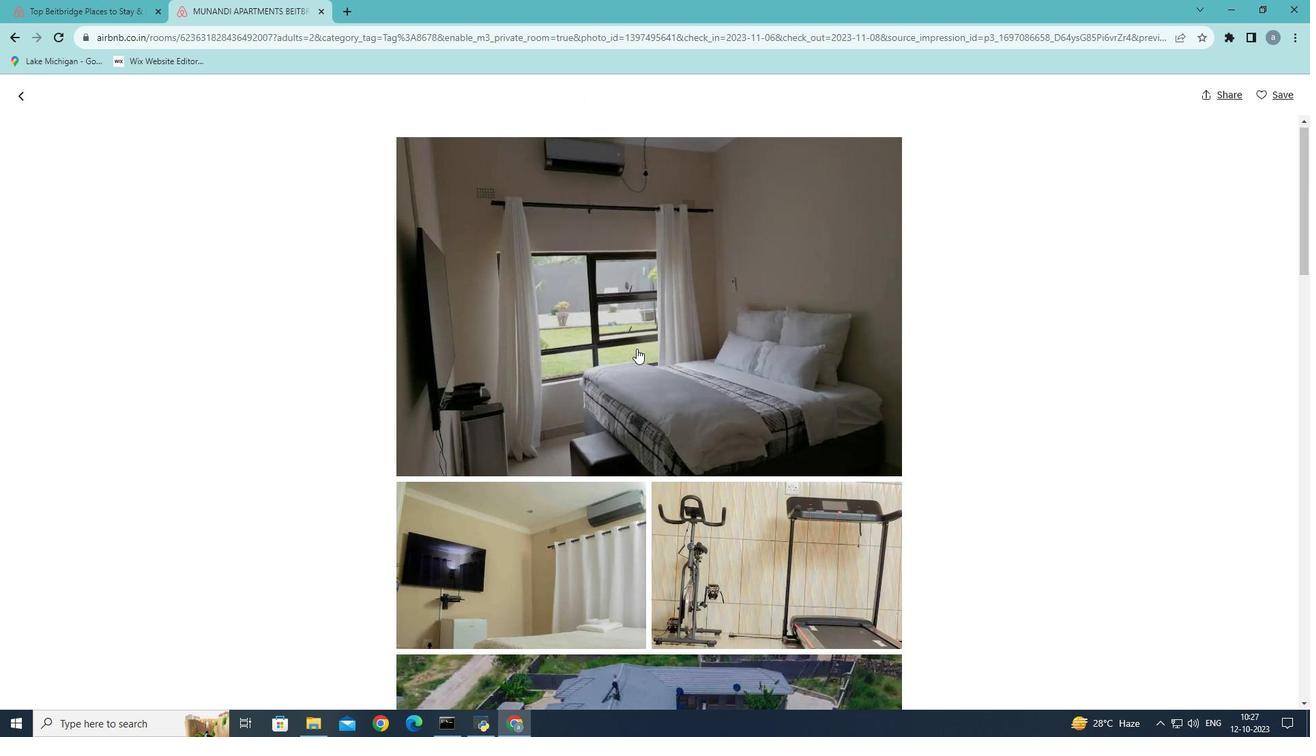 
Action: Mouse scrolled (637, 348) with delta (0, 0)
Screenshot: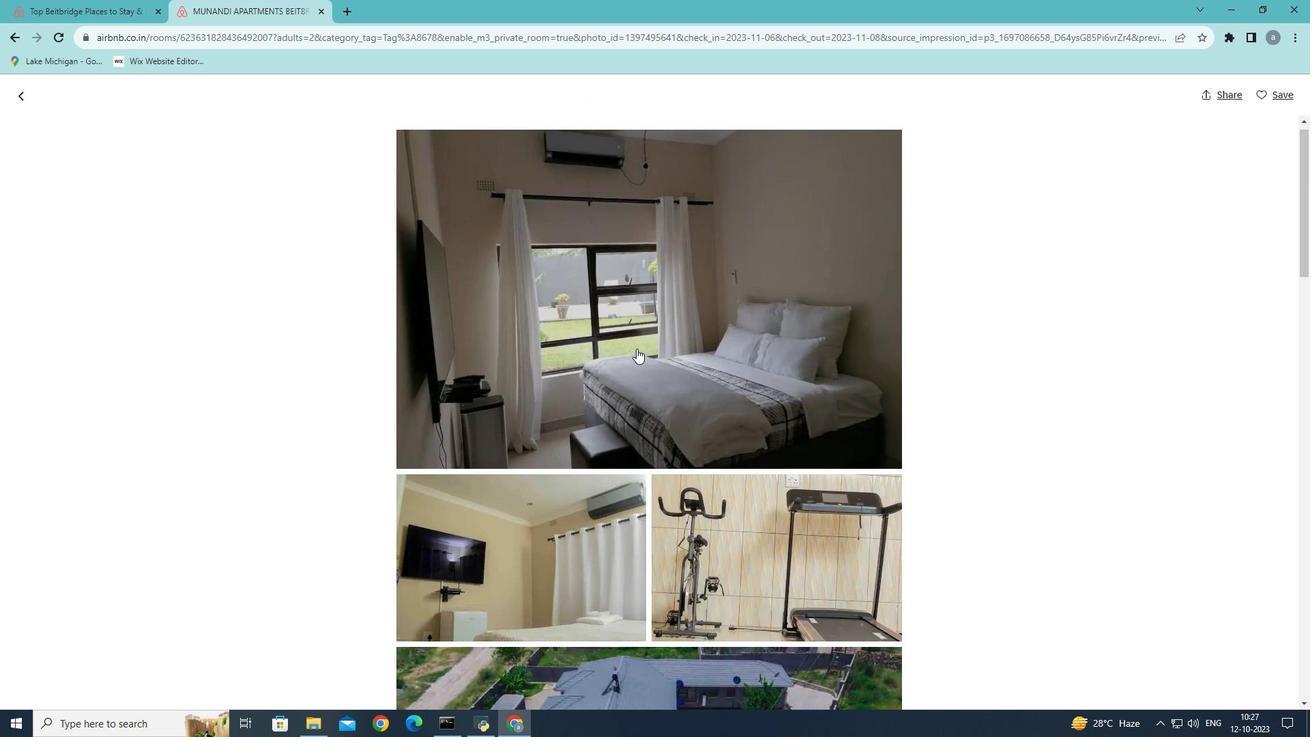 
Action: Mouse scrolled (637, 348) with delta (0, 0)
Screenshot: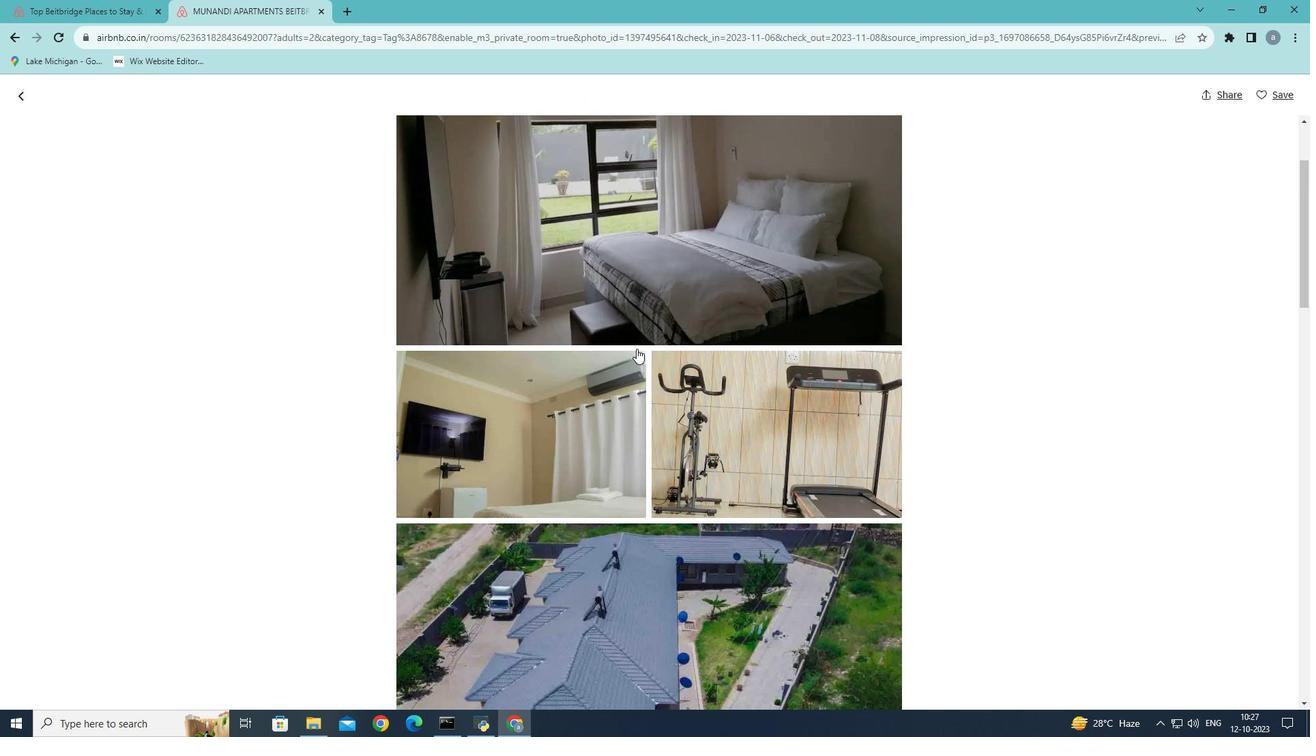 
Action: Mouse scrolled (637, 348) with delta (0, 0)
Screenshot: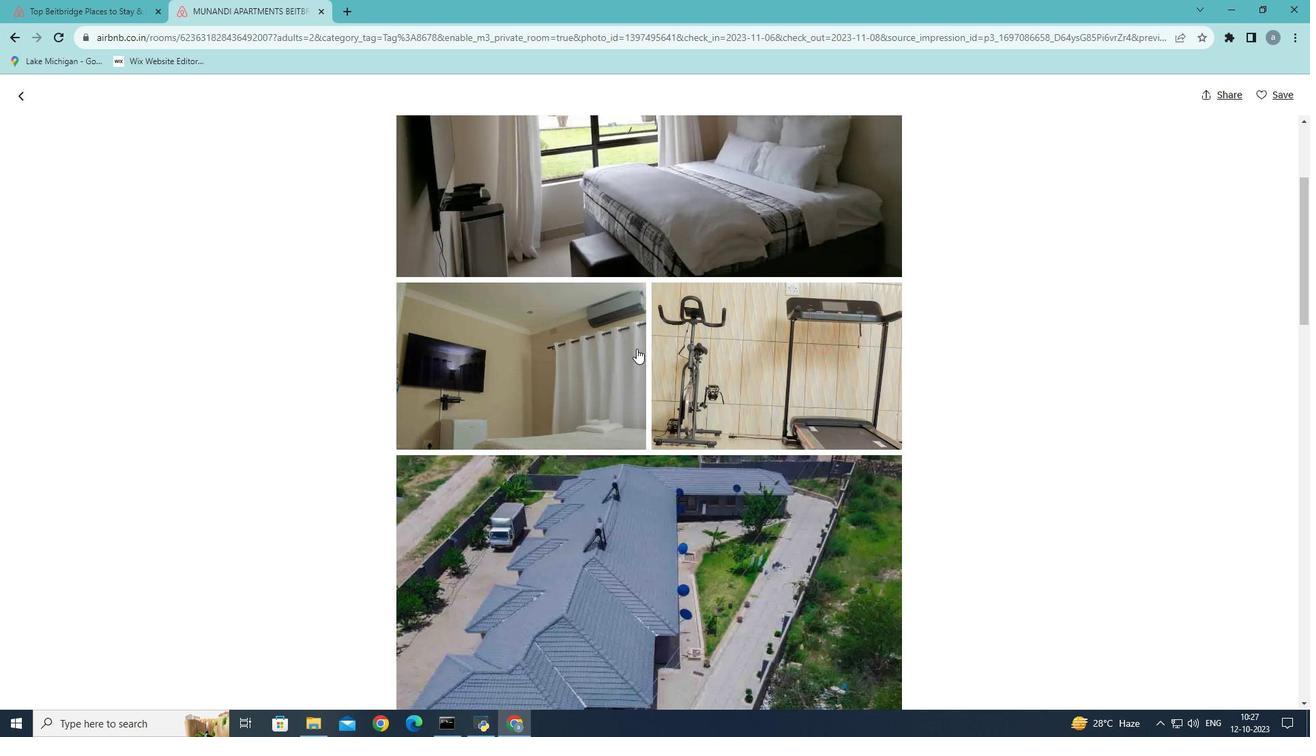 
Action: Mouse scrolled (637, 348) with delta (0, 0)
Screenshot: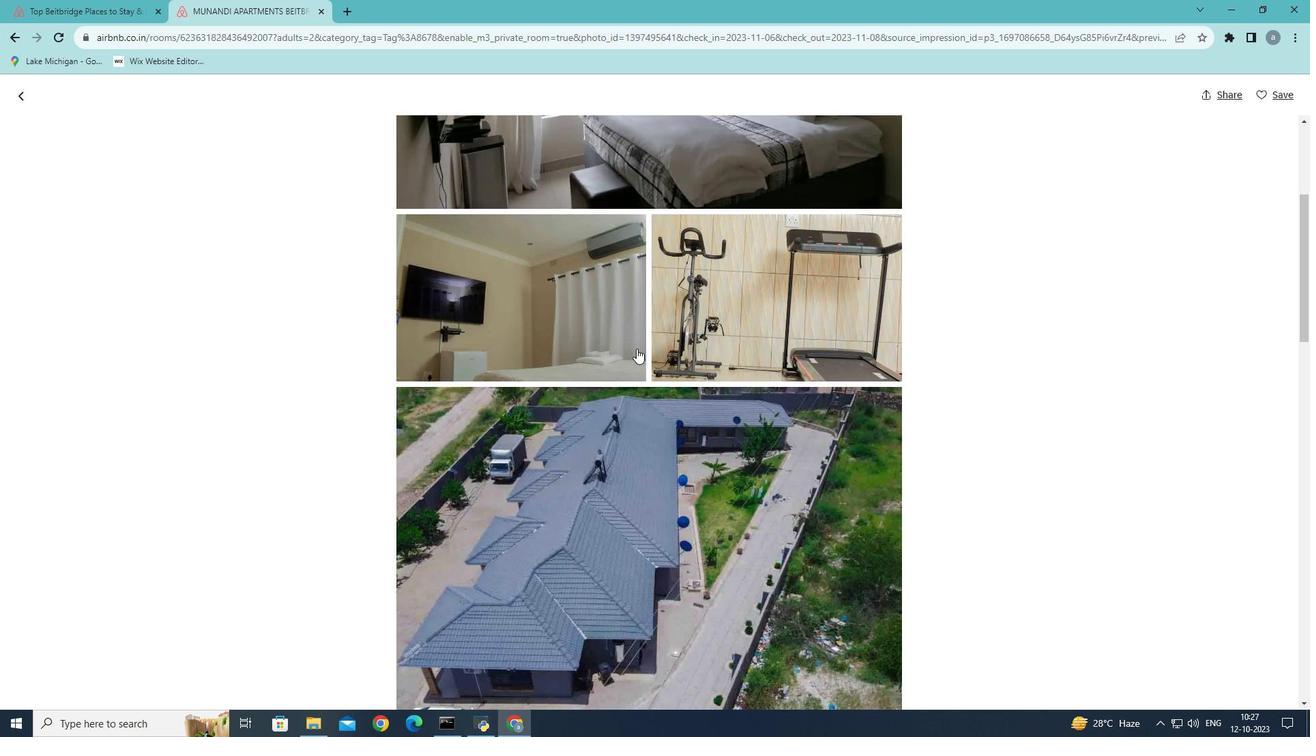 
Action: Mouse scrolled (637, 348) with delta (0, 0)
Screenshot: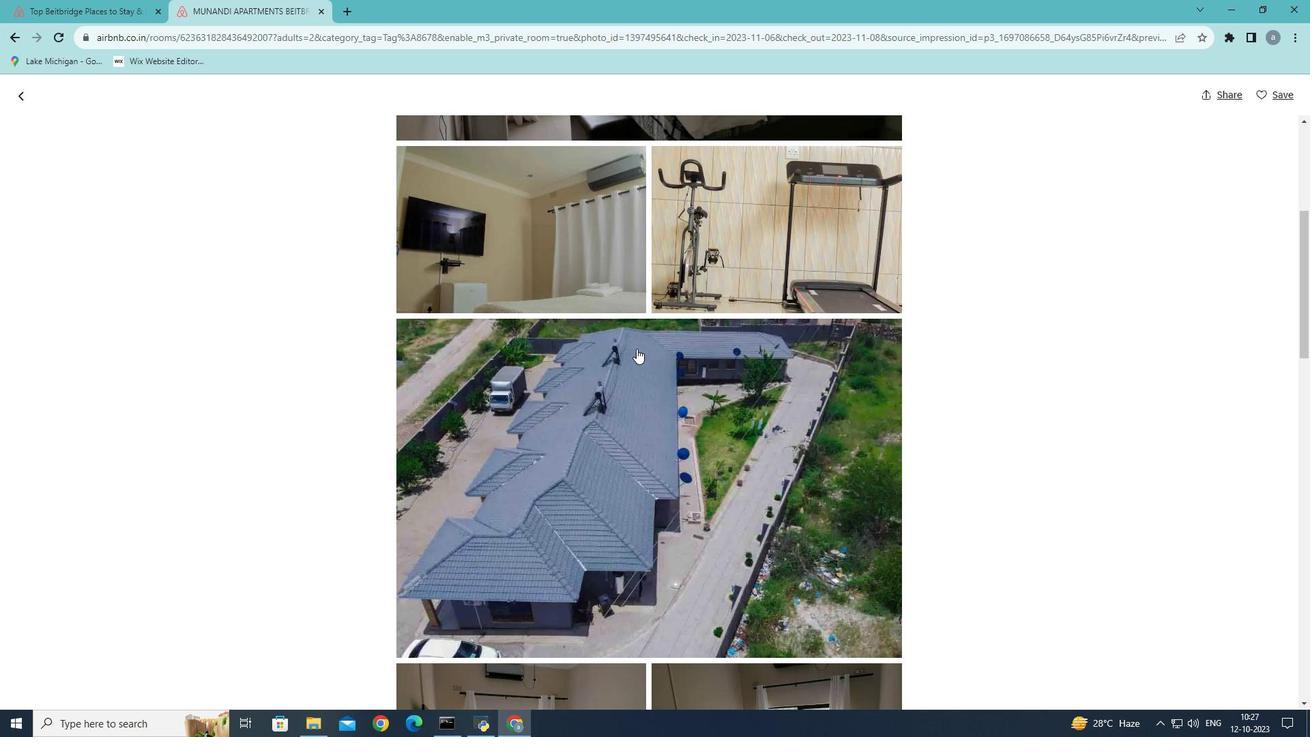 
Action: Mouse scrolled (637, 348) with delta (0, 0)
Screenshot: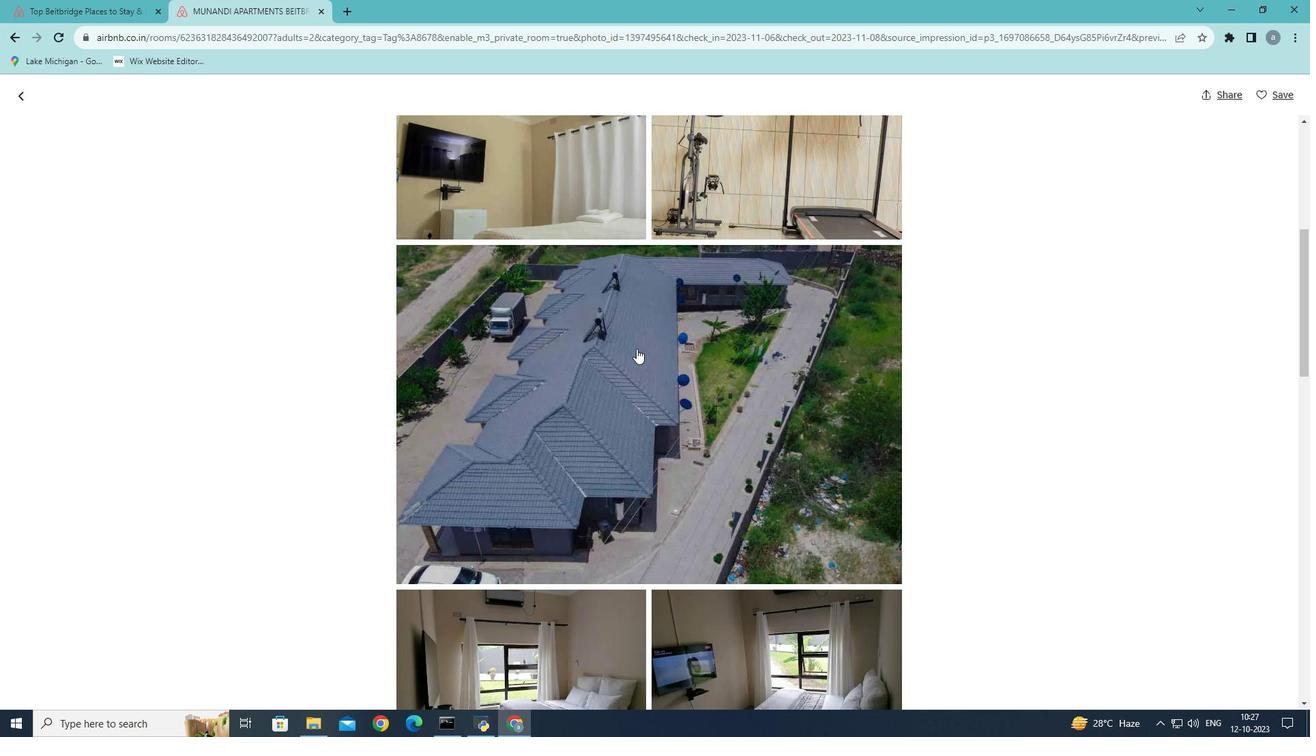 
Action: Mouse scrolled (637, 348) with delta (0, 0)
Screenshot: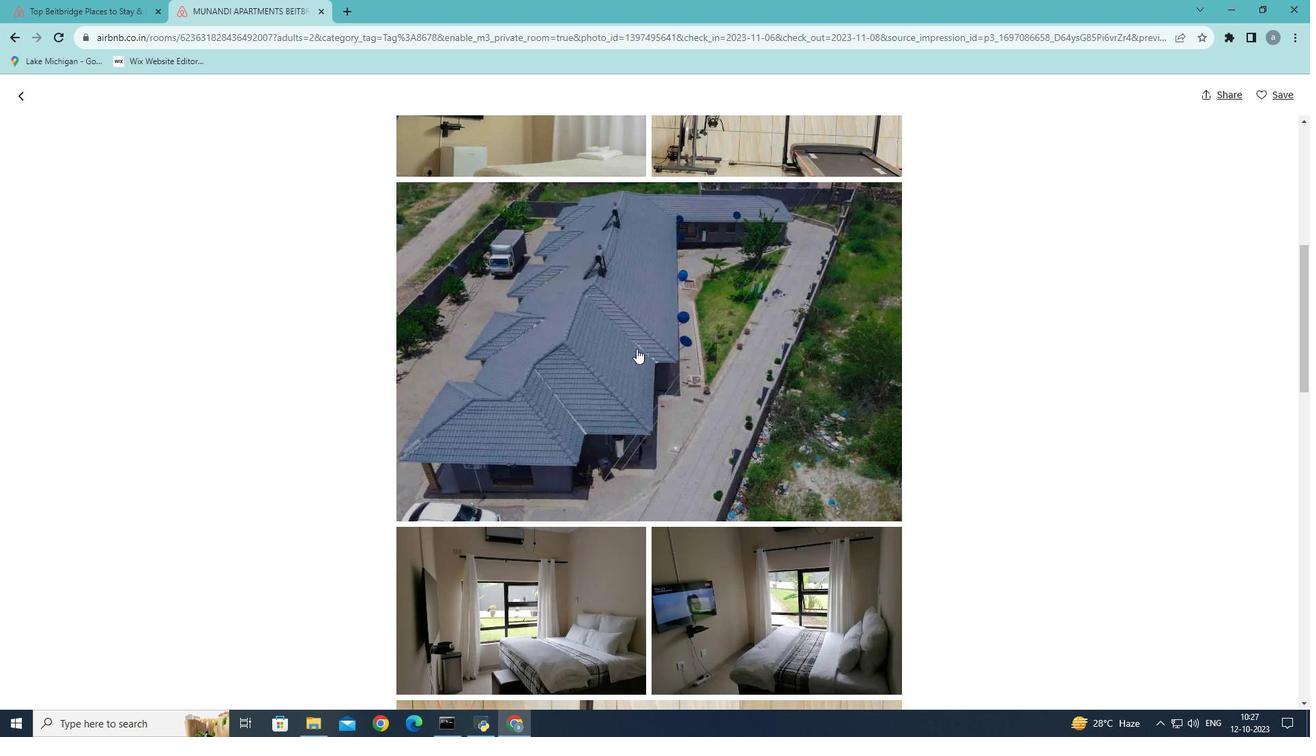 
Action: Mouse scrolled (637, 348) with delta (0, 0)
Screenshot: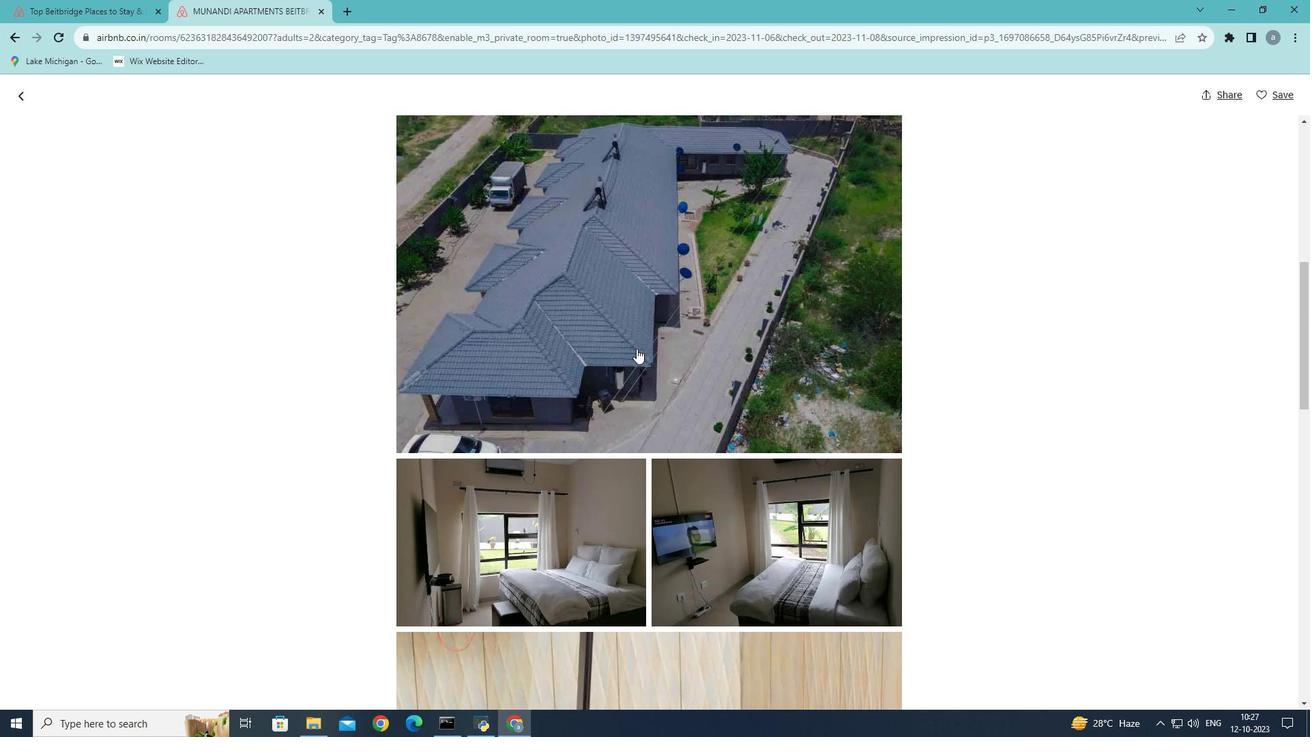 
Action: Mouse scrolled (637, 348) with delta (0, 0)
Screenshot: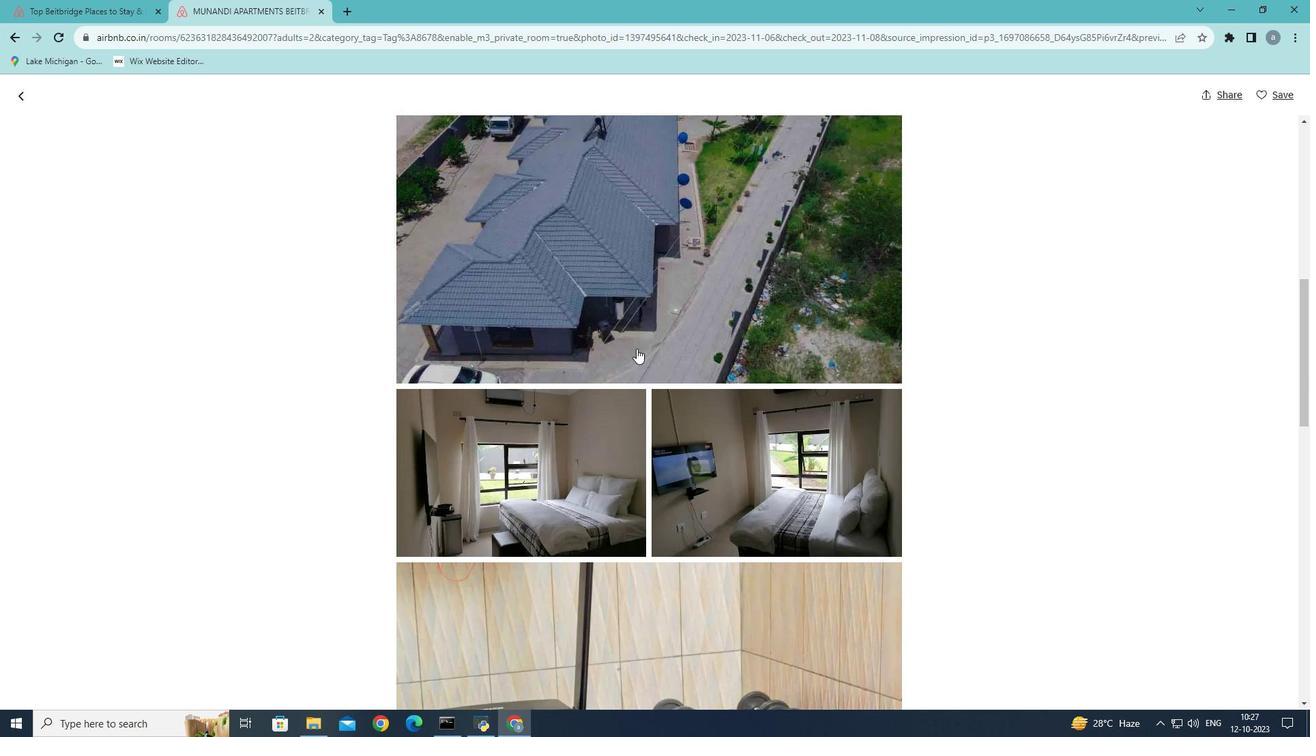 
Action: Mouse scrolled (637, 348) with delta (0, 0)
Screenshot: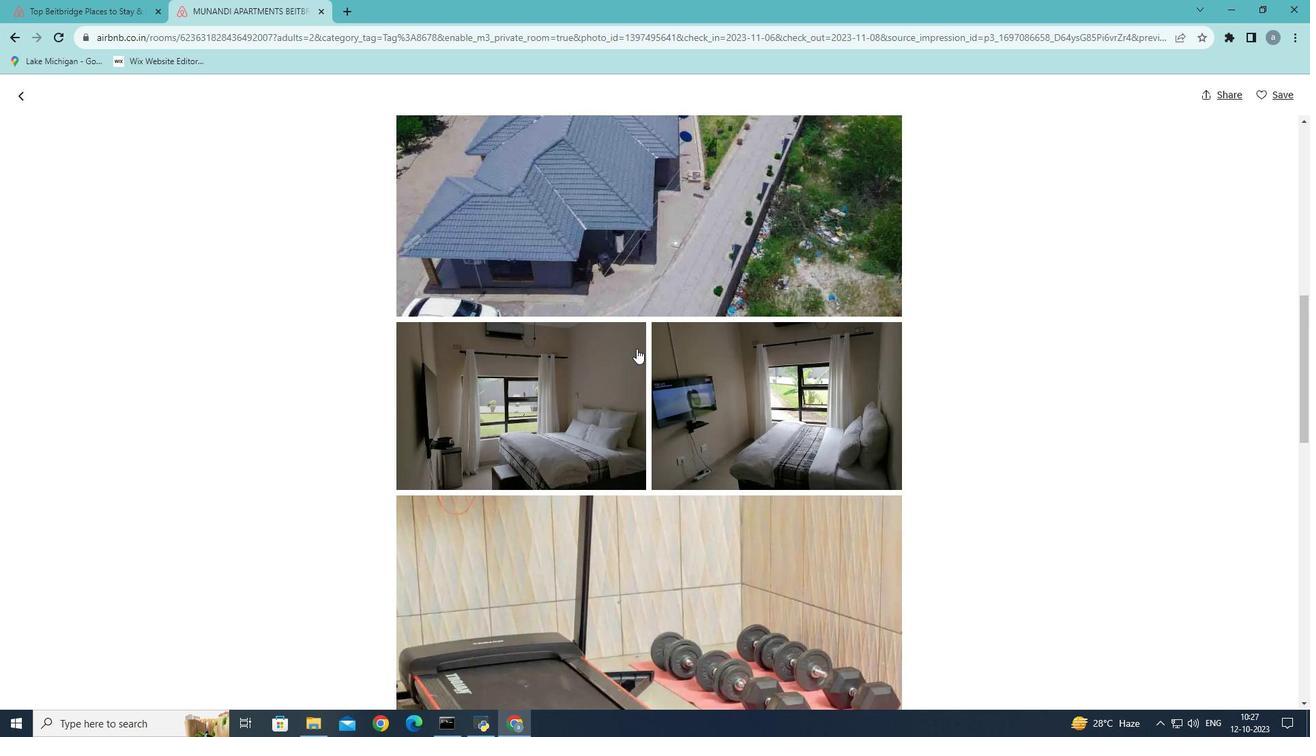 
Action: Mouse scrolled (637, 348) with delta (0, 0)
Screenshot: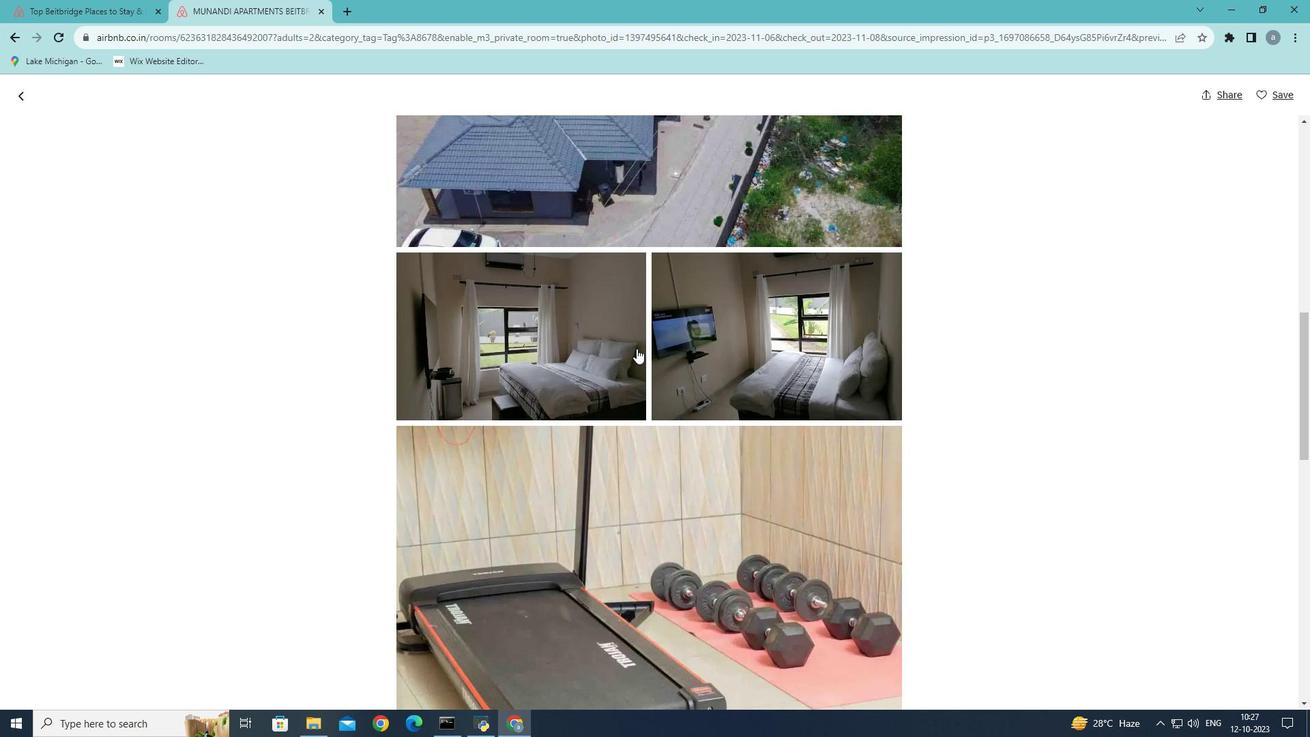 
Action: Mouse scrolled (637, 348) with delta (0, 0)
Screenshot: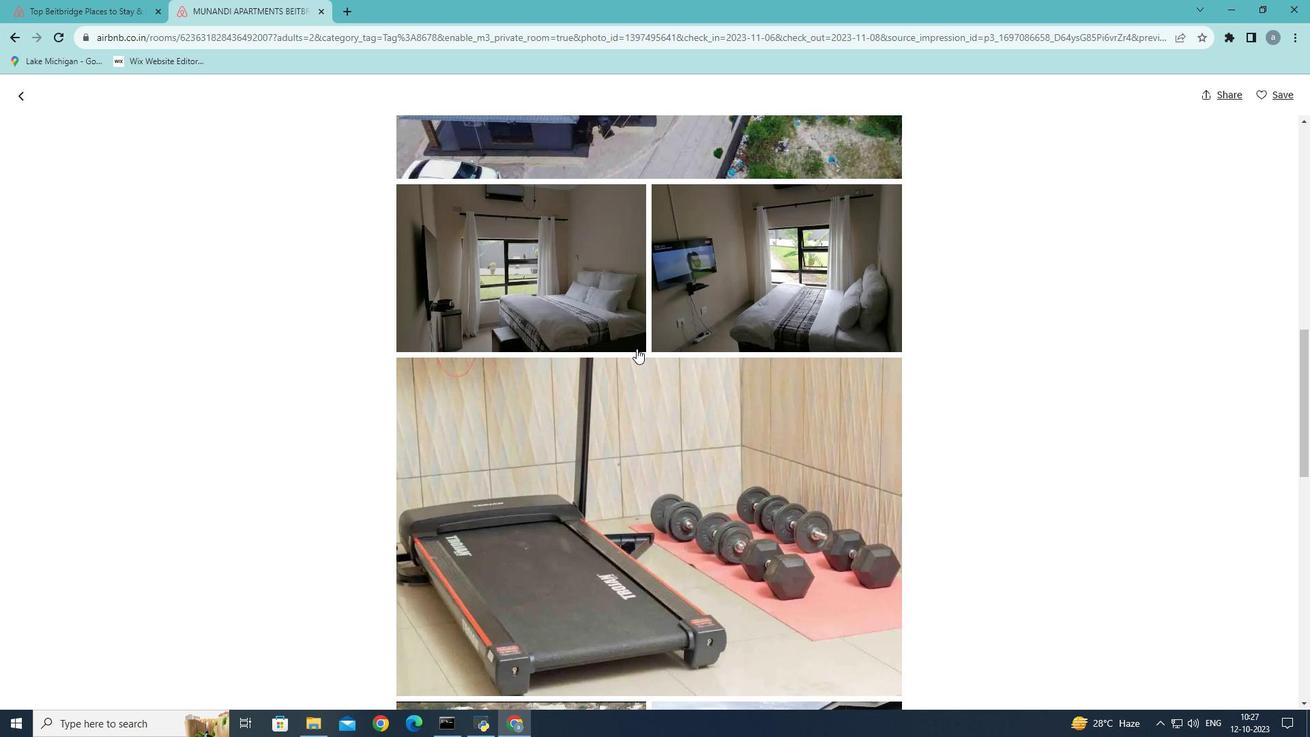 
Action: Mouse scrolled (637, 348) with delta (0, 0)
Screenshot: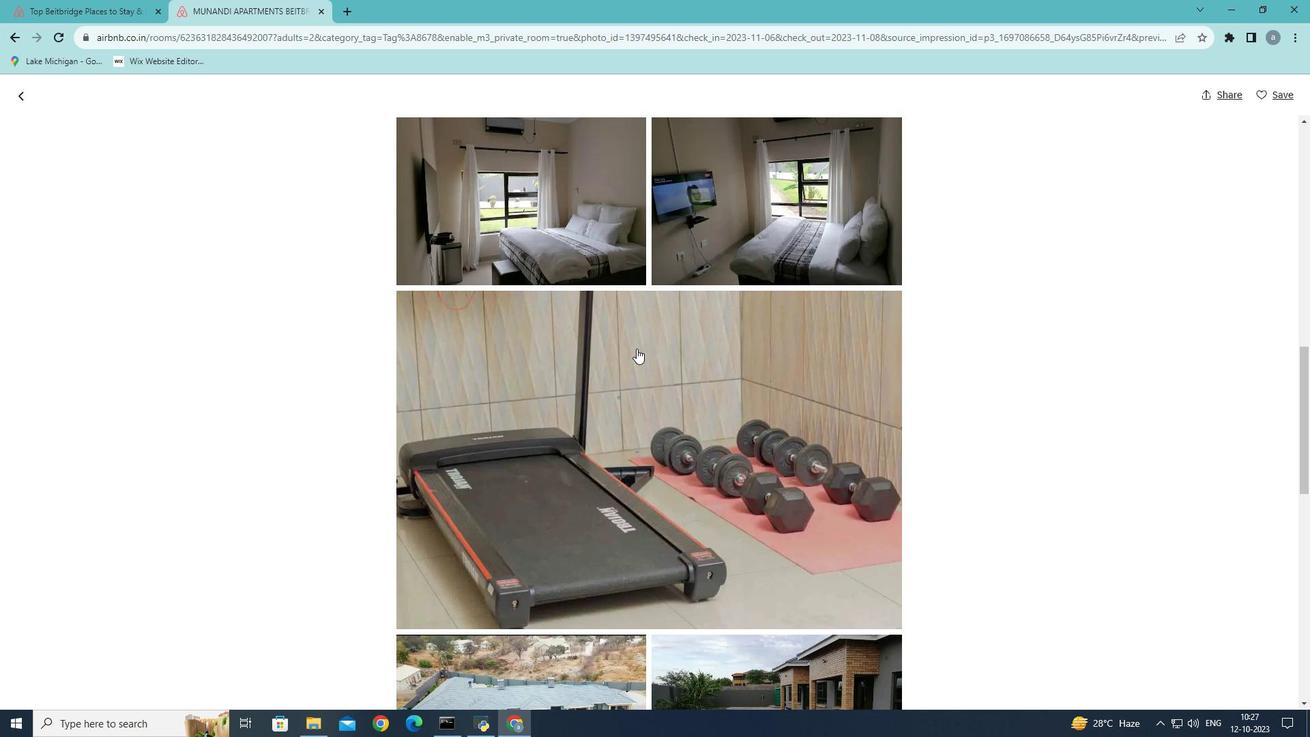 
Action: Mouse scrolled (637, 348) with delta (0, 0)
Screenshot: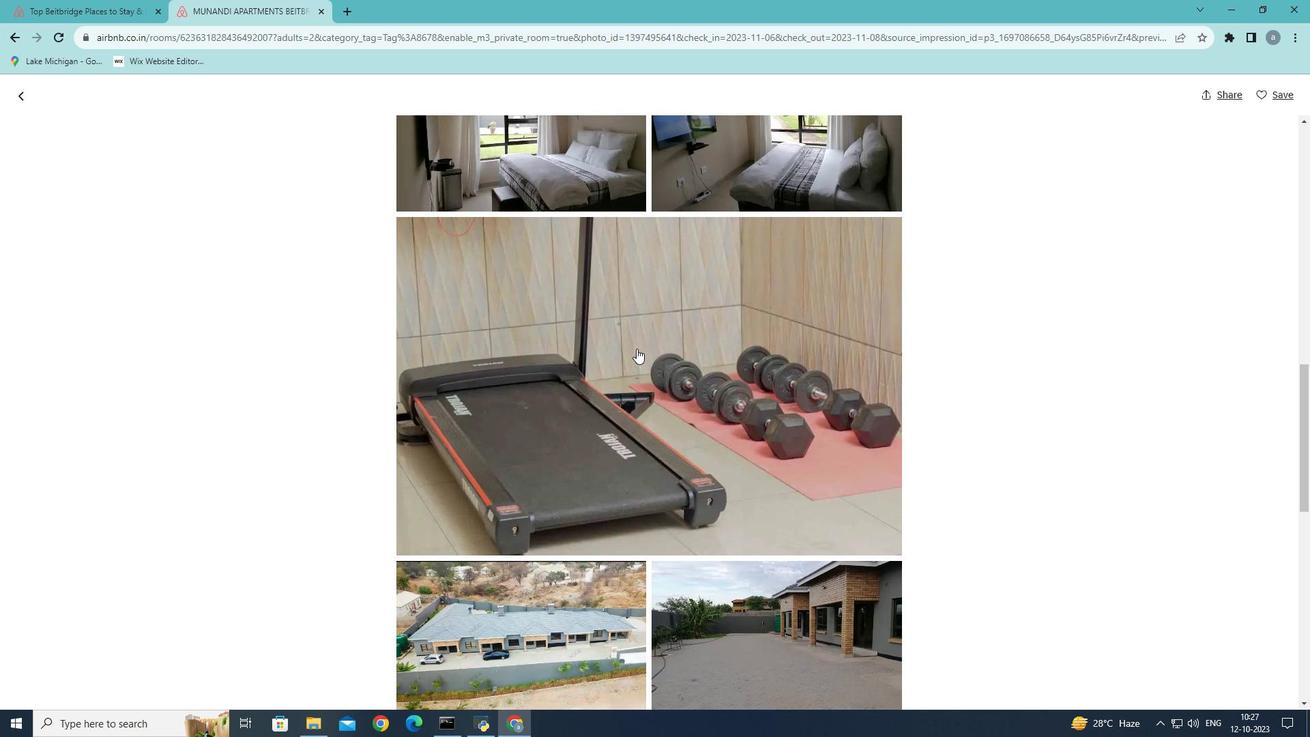 
Action: Mouse moved to (637, 349)
Screenshot: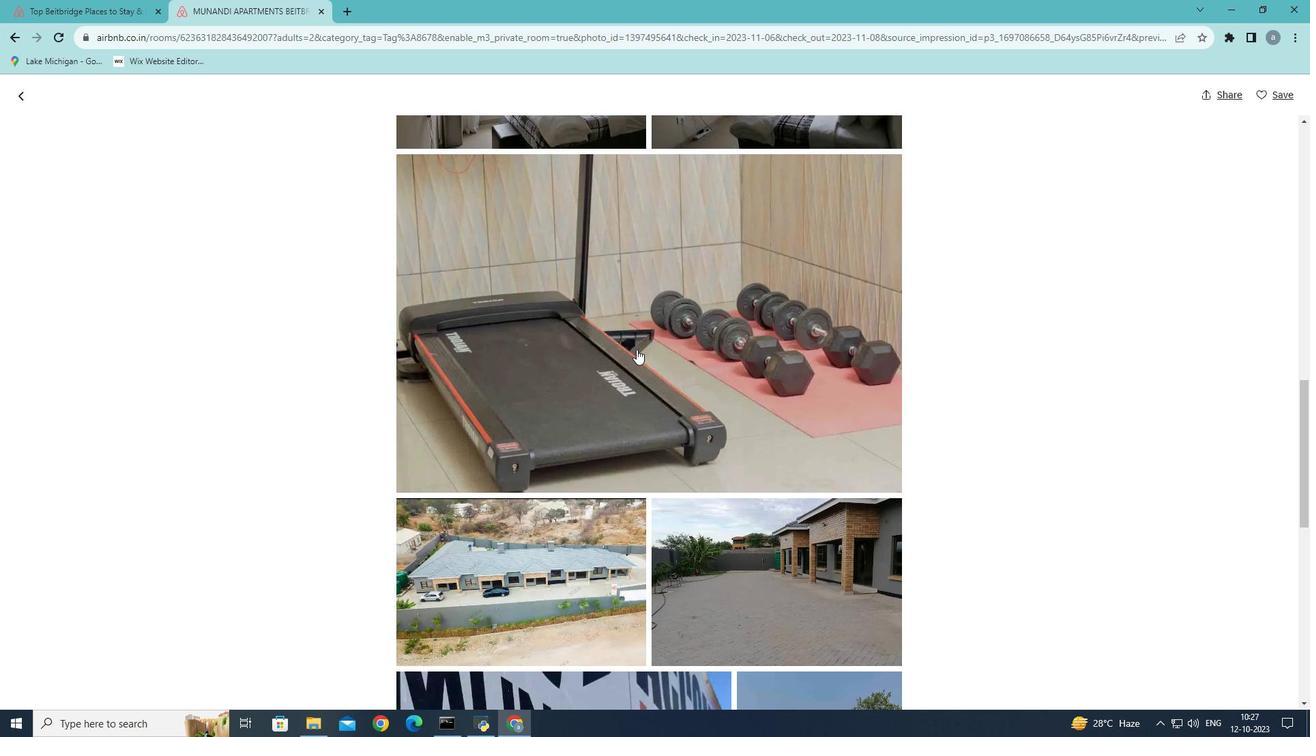 
Action: Mouse scrolled (637, 348) with delta (0, 0)
Screenshot: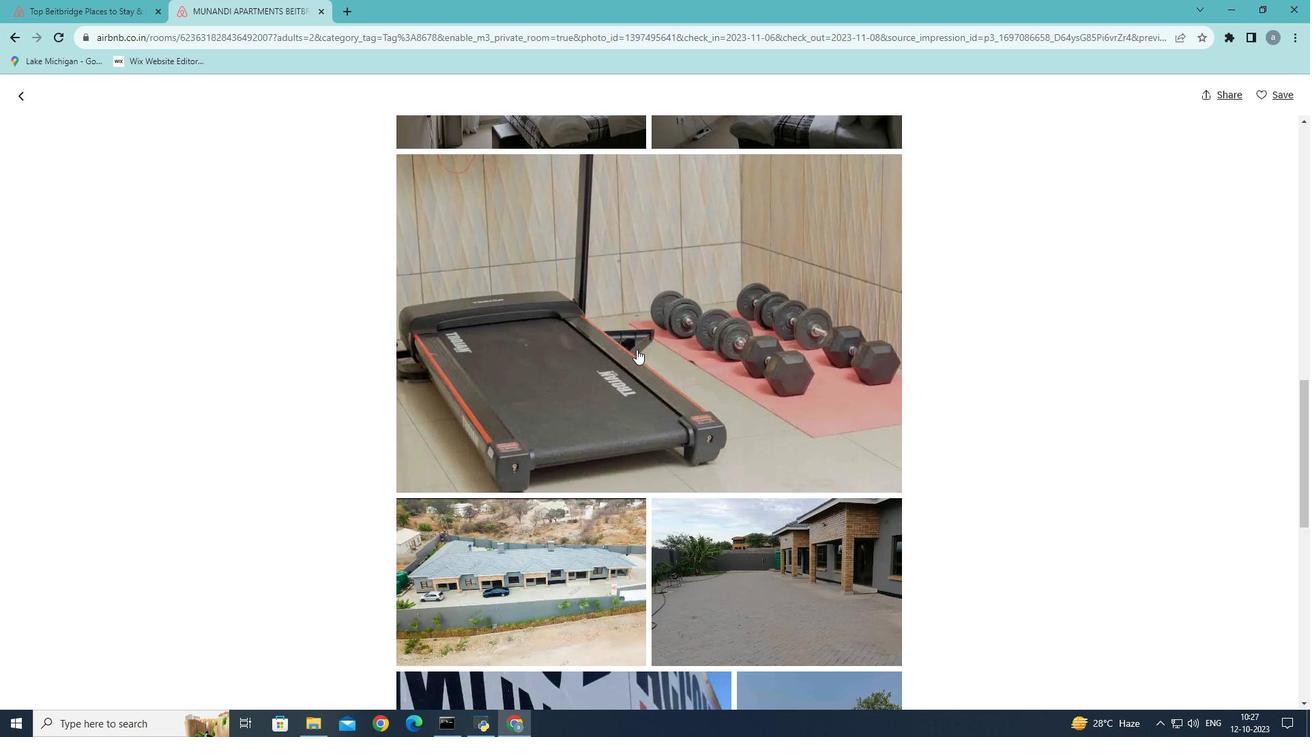 
Action: Mouse scrolled (637, 348) with delta (0, 0)
Screenshot: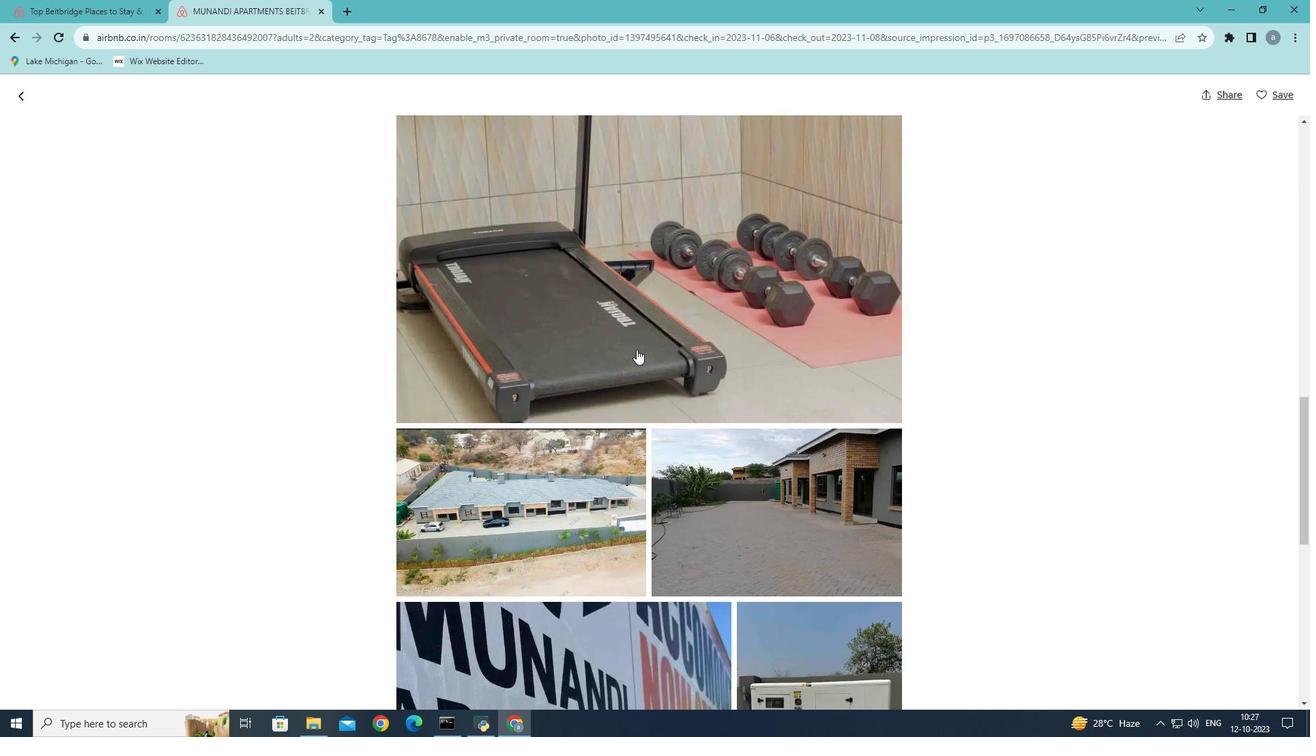 
Action: Mouse scrolled (637, 348) with delta (0, 0)
Screenshot: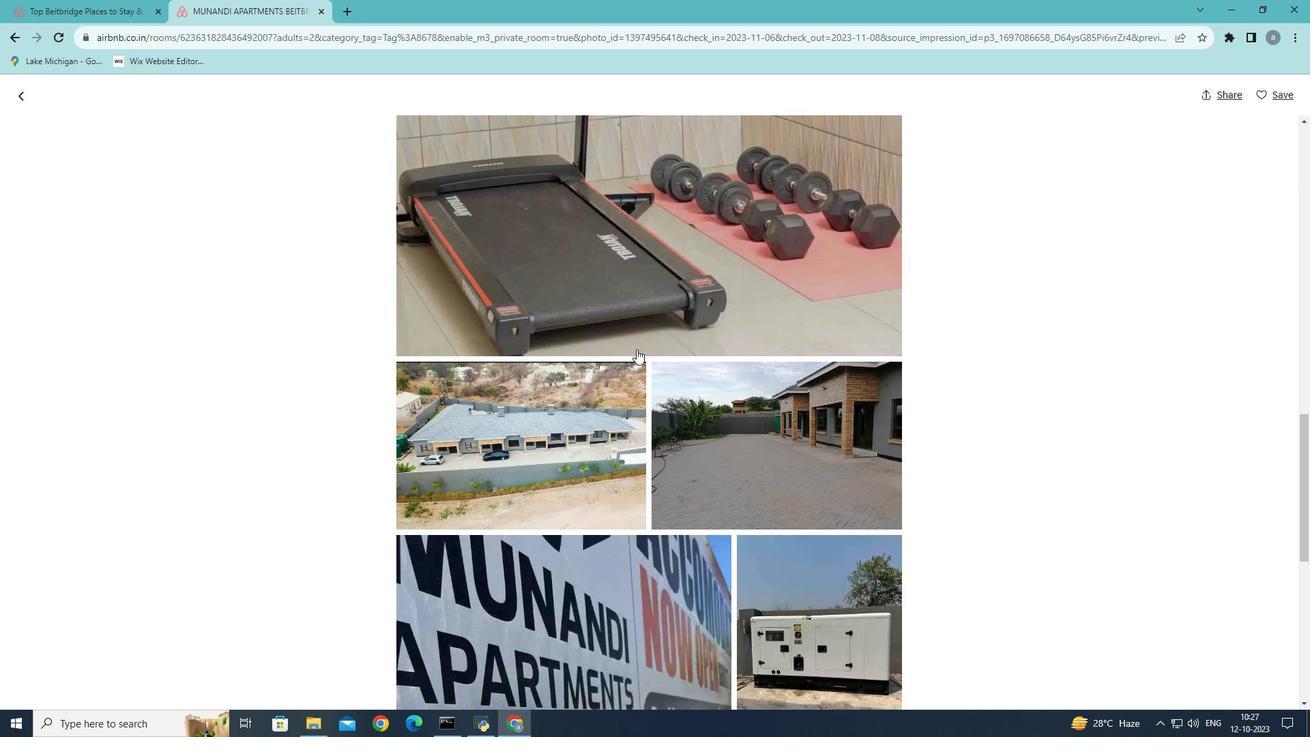 
Action: Mouse scrolled (637, 348) with delta (0, 0)
Screenshot: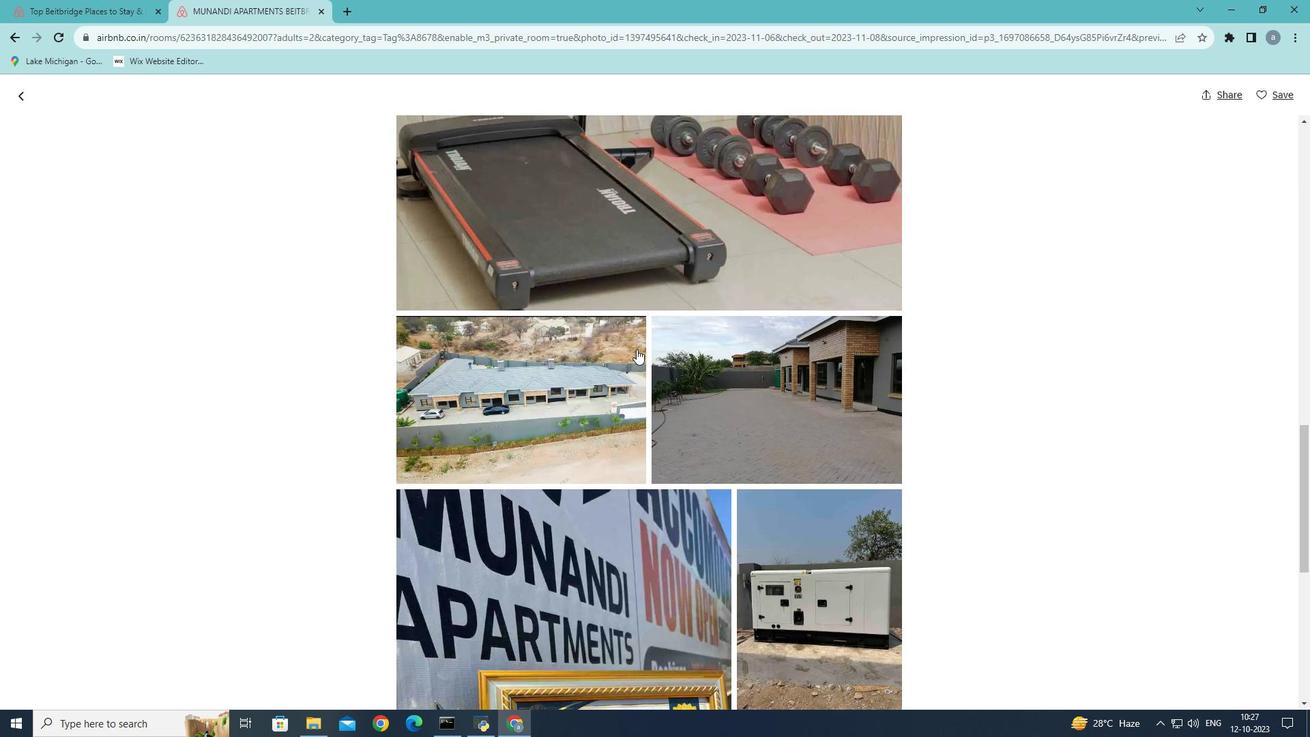 
Action: Mouse scrolled (637, 348) with delta (0, 0)
Screenshot: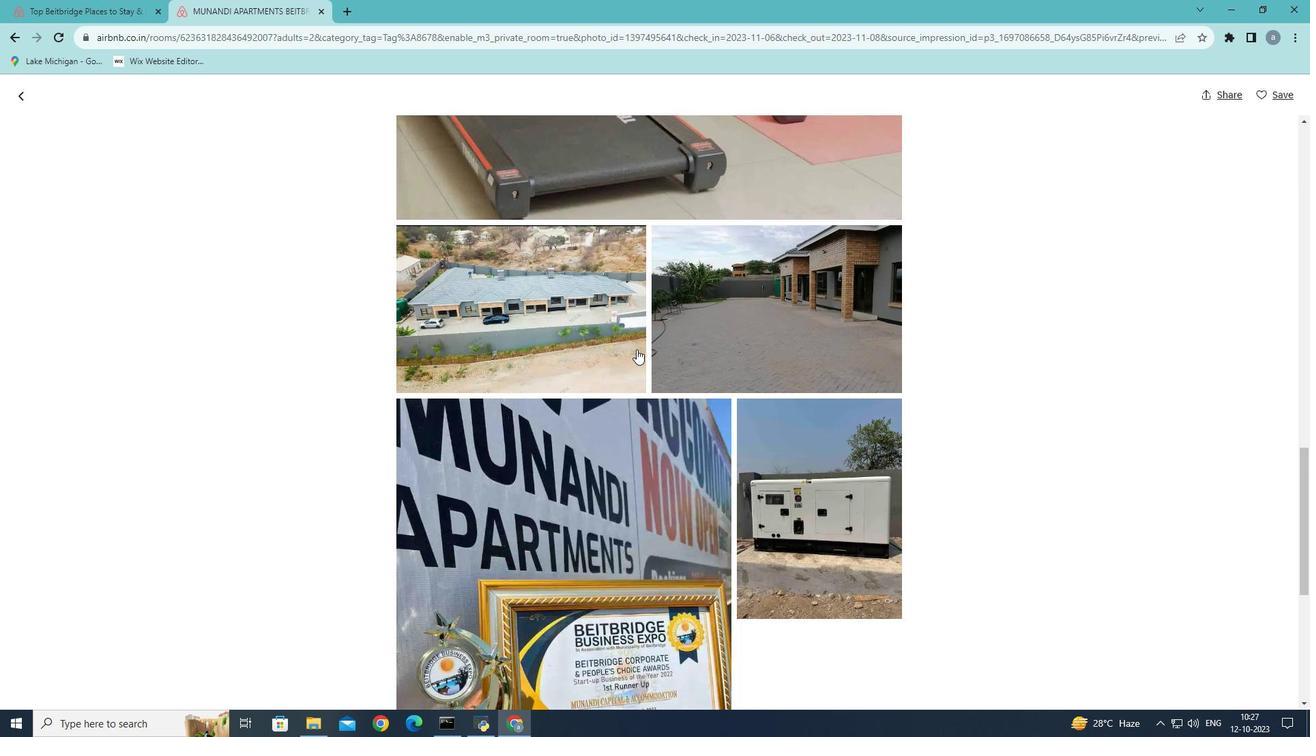 
Action: Mouse scrolled (637, 348) with delta (0, 0)
Screenshot: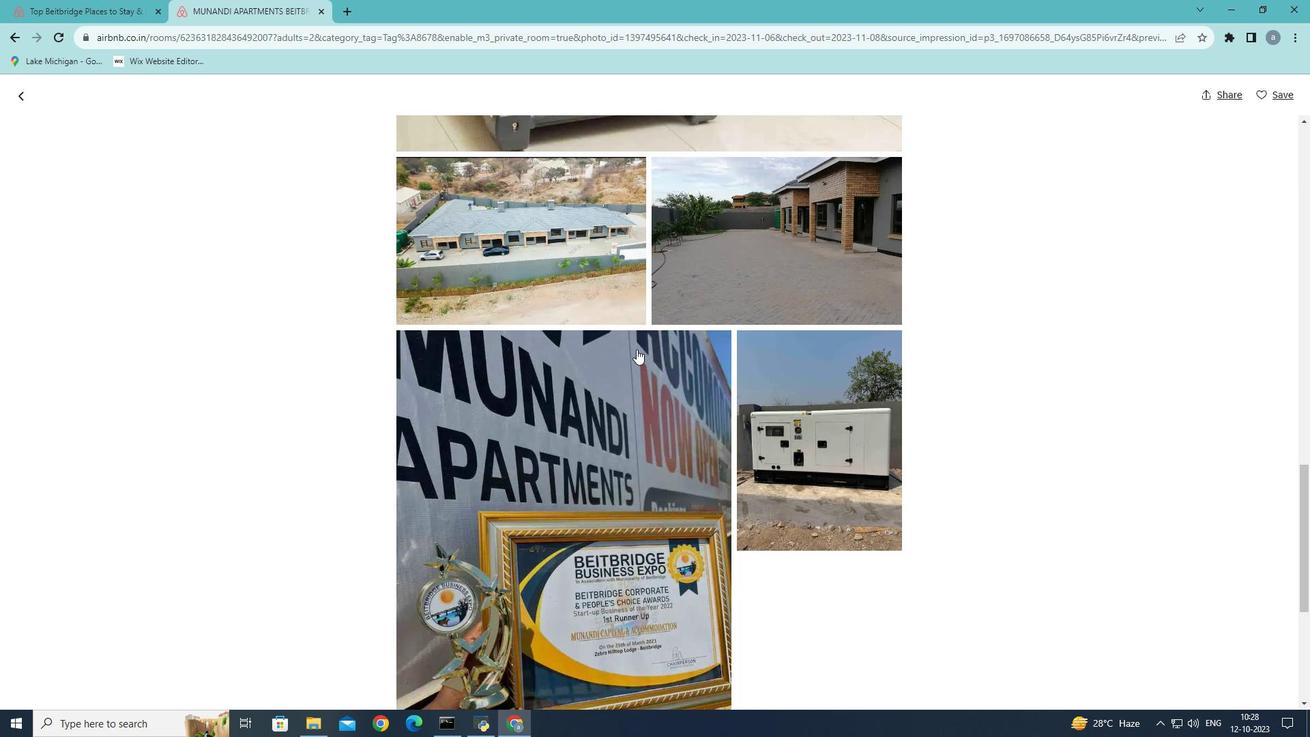 
Action: Mouse scrolled (637, 348) with delta (0, 0)
Screenshot: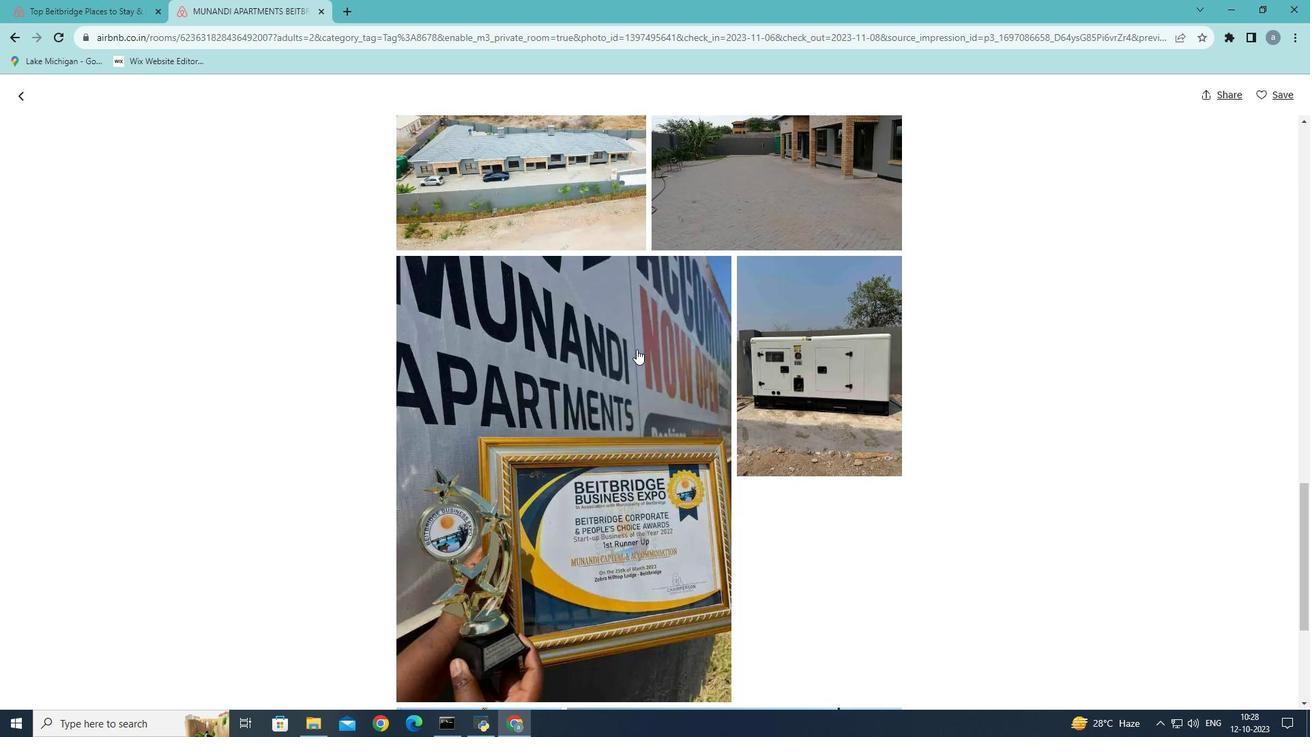 
Action: Mouse scrolled (637, 348) with delta (0, 0)
Screenshot: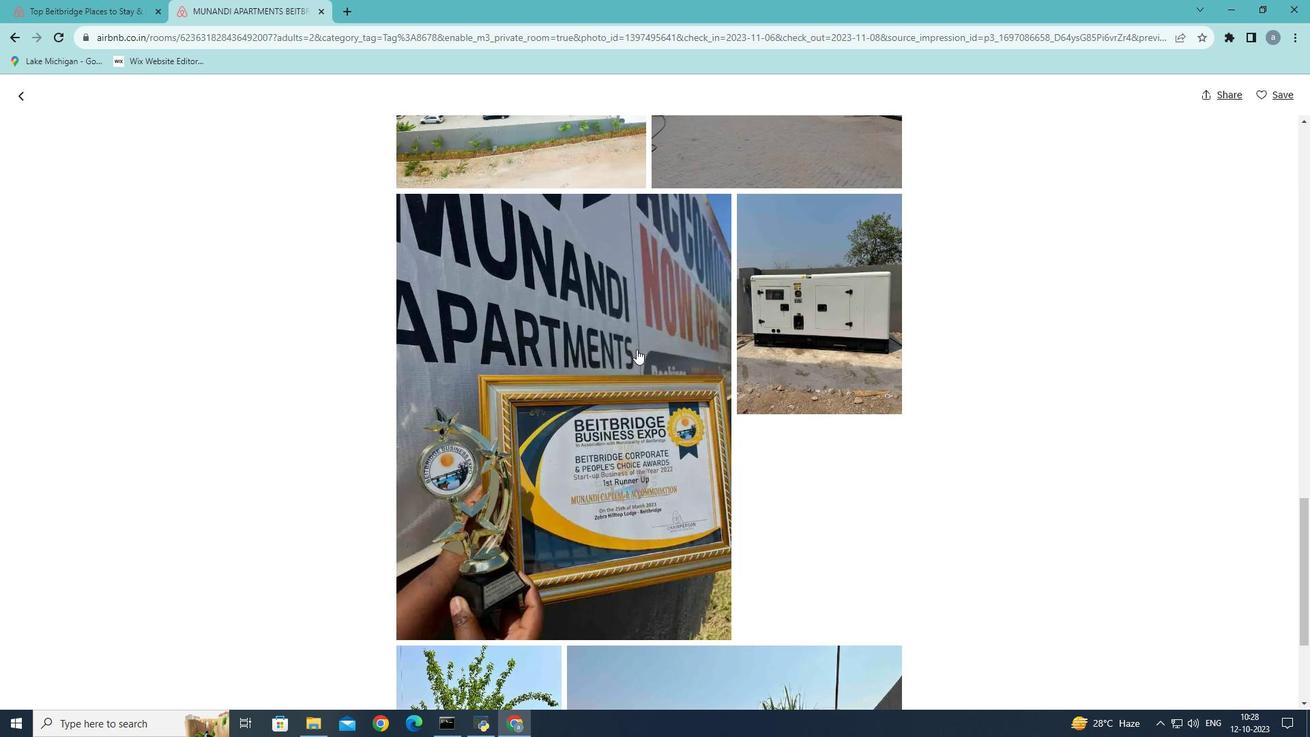 
Action: Mouse scrolled (637, 348) with delta (0, 0)
Screenshot: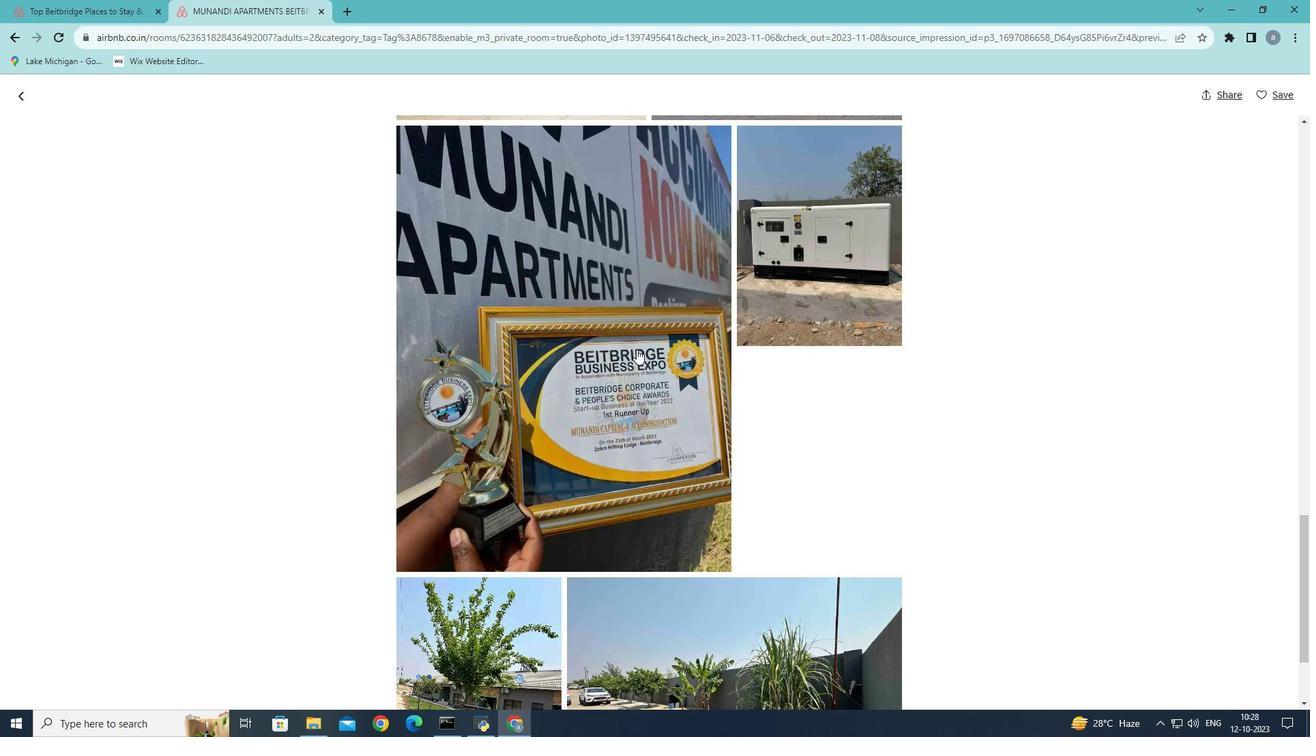 
Action: Mouse scrolled (637, 348) with delta (0, 0)
Screenshot: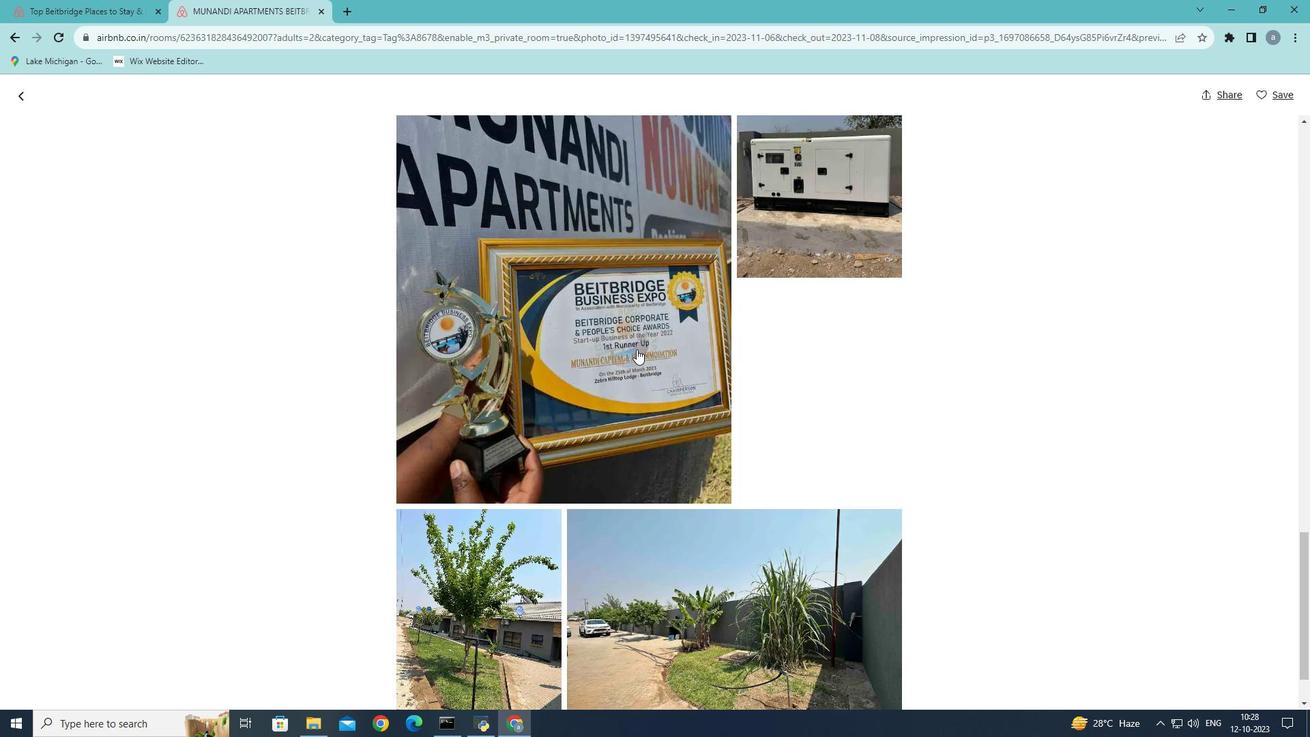 
Action: Mouse scrolled (637, 348) with delta (0, 0)
Screenshot: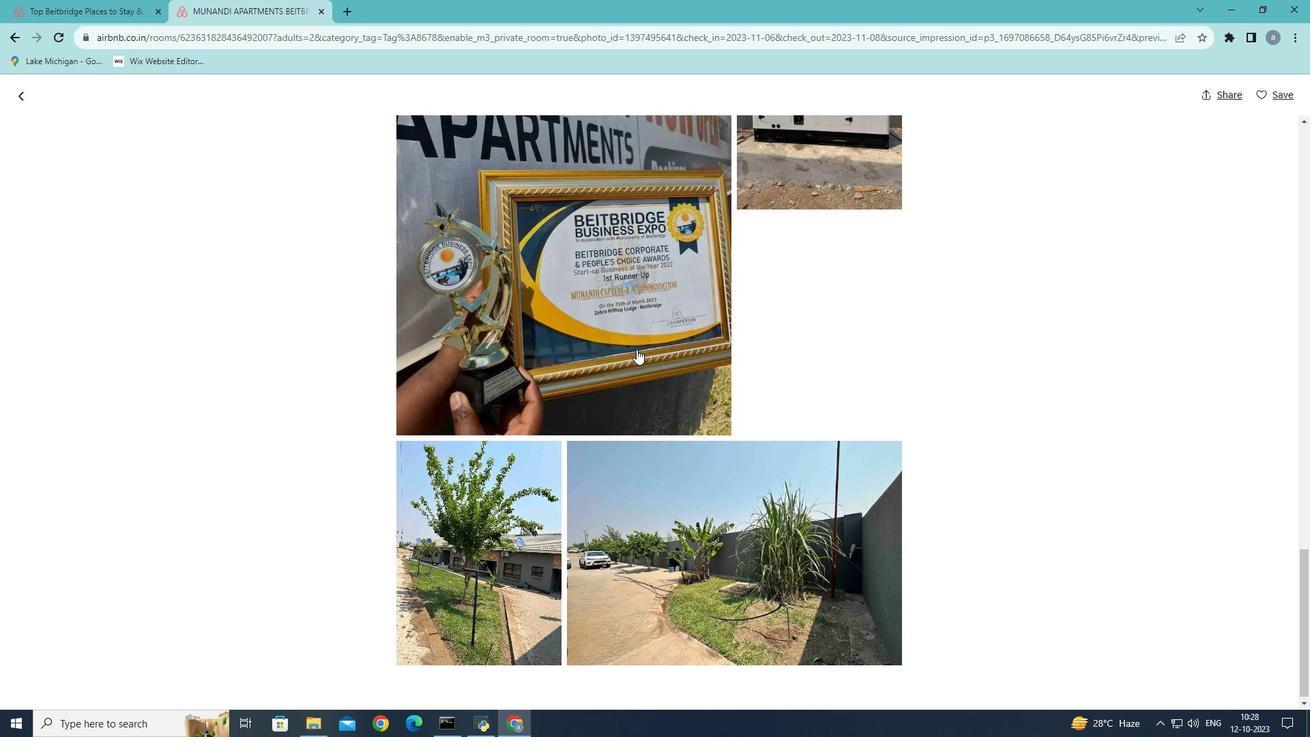 
Action: Mouse scrolled (637, 348) with delta (0, 0)
Screenshot: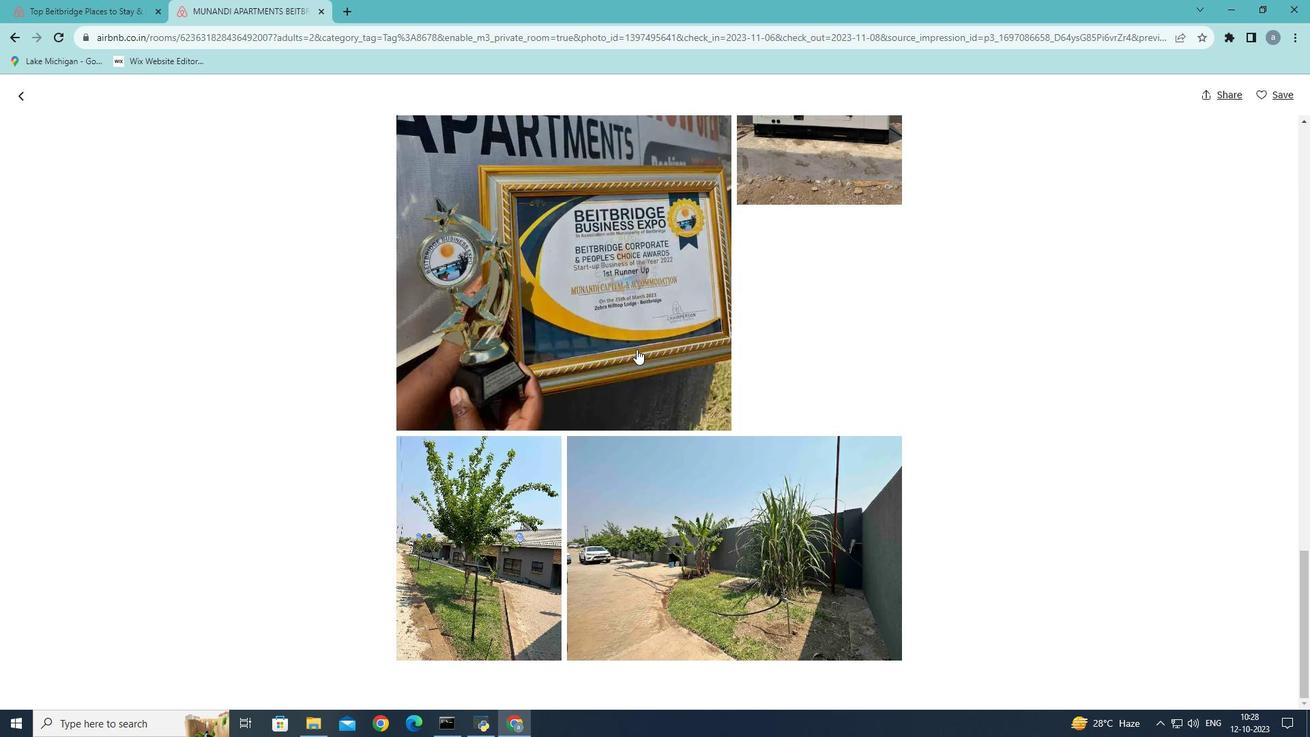 
Action: Mouse scrolled (637, 348) with delta (0, 0)
Screenshot: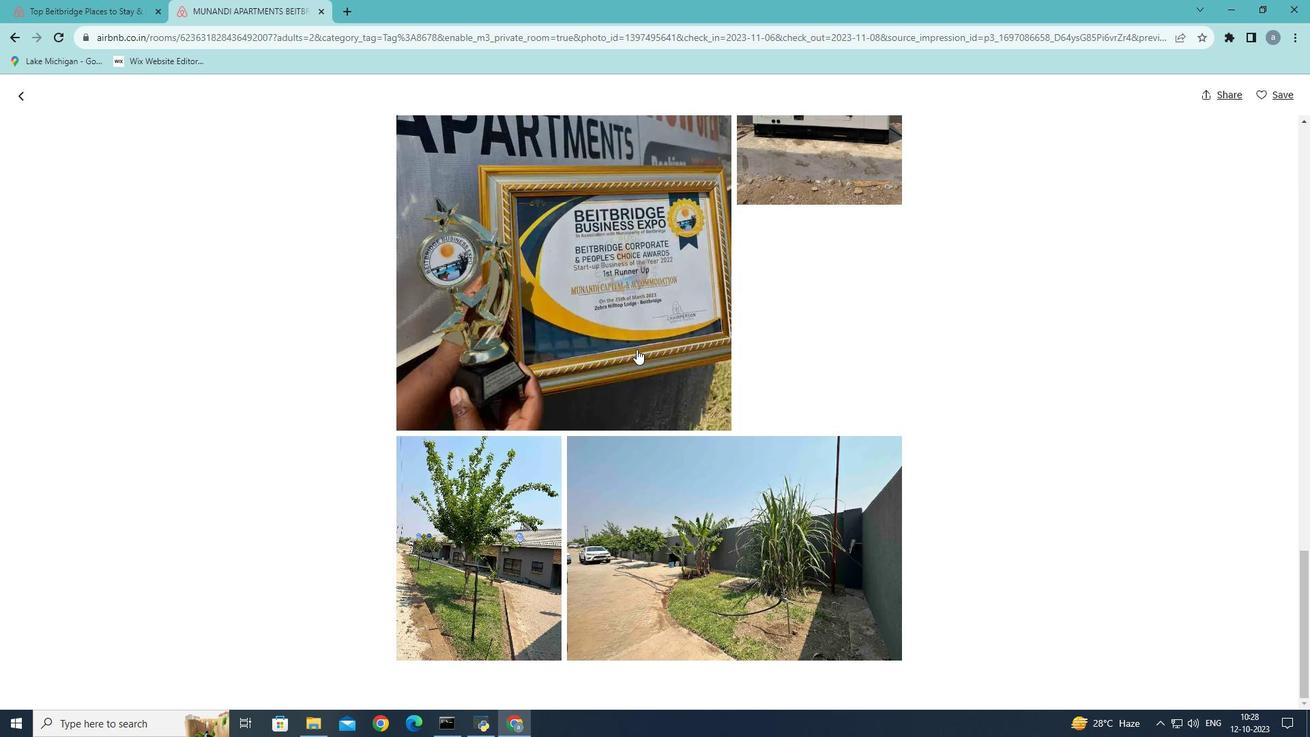 
Action: Mouse scrolled (637, 348) with delta (0, 0)
Screenshot: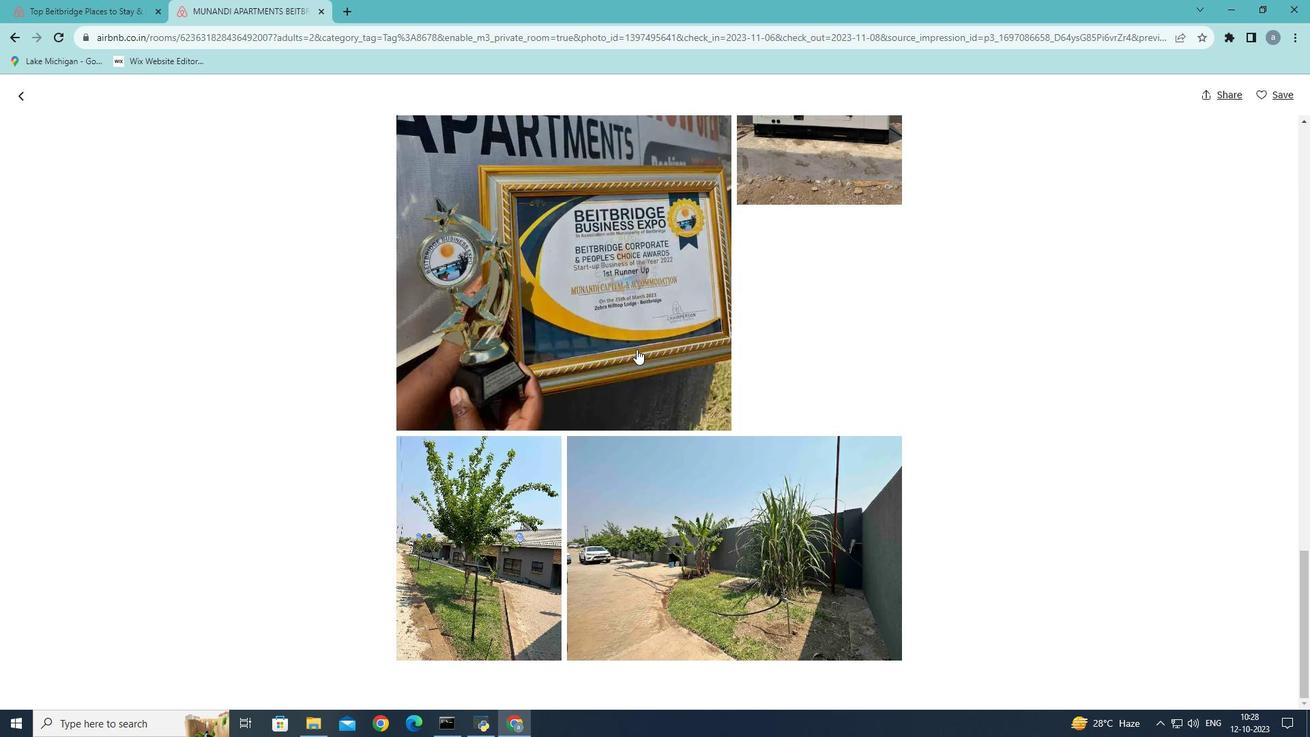 
Action: Mouse scrolled (637, 348) with delta (0, 0)
Screenshot: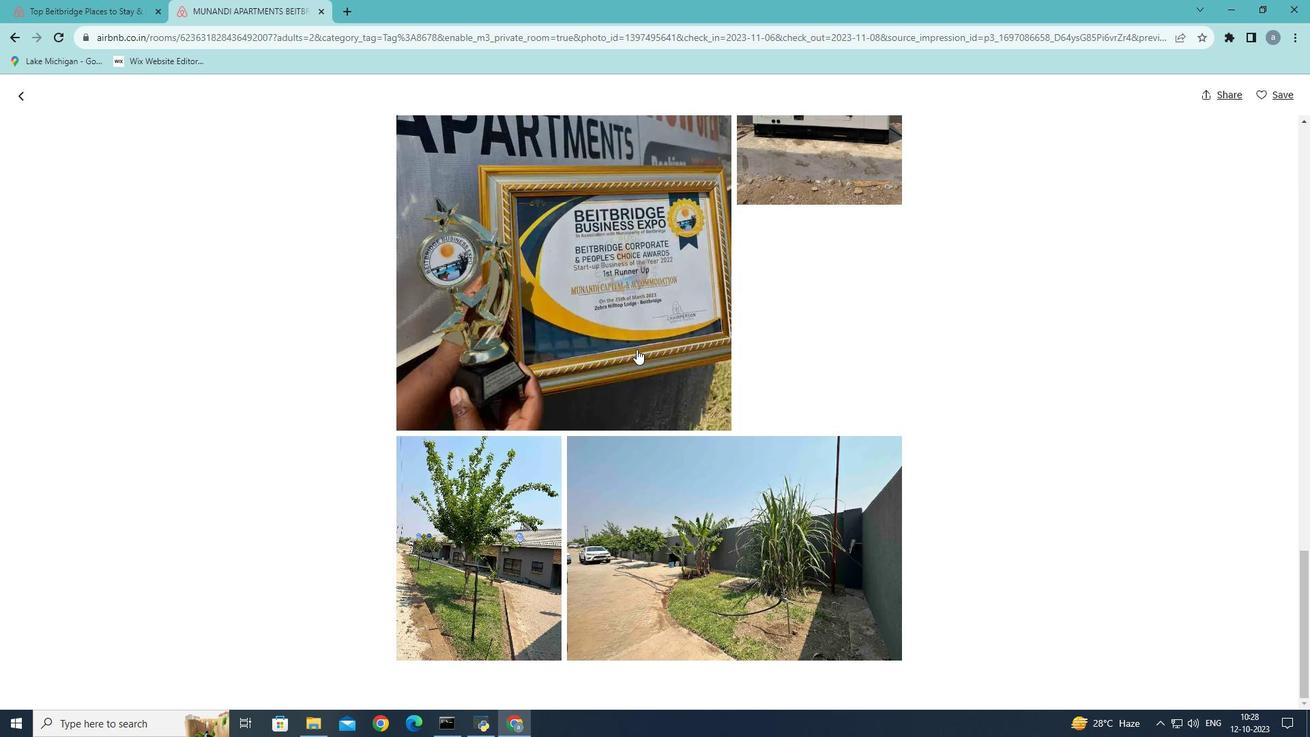 
Action: Mouse scrolled (637, 348) with delta (0, 0)
Screenshot: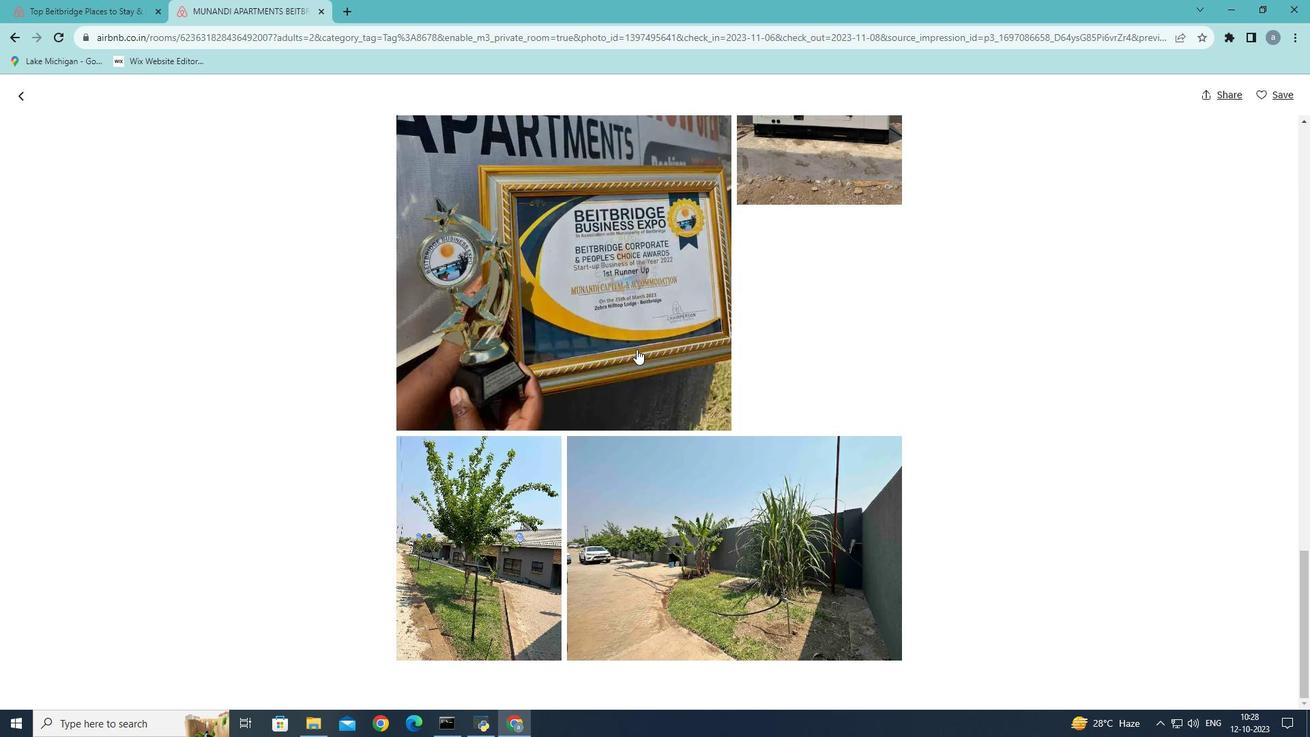 
Action: Mouse scrolled (637, 348) with delta (0, 0)
Screenshot: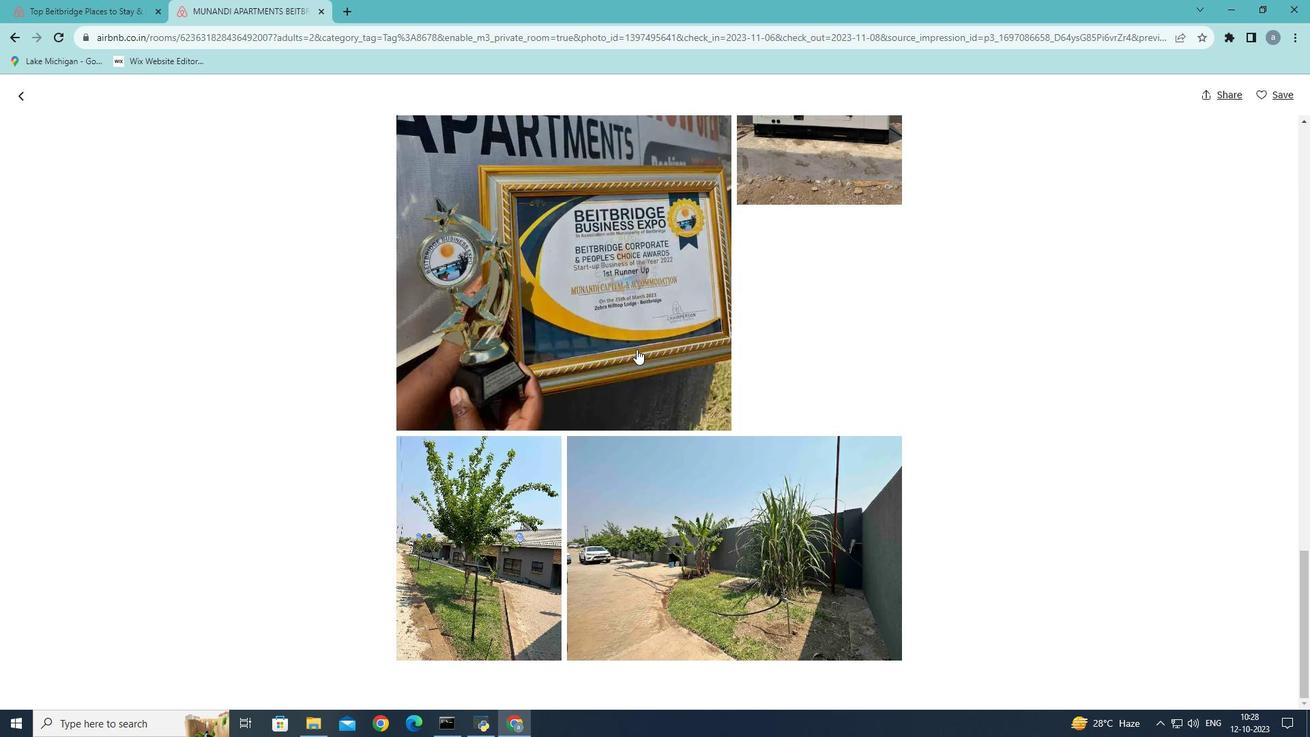 
Action: Mouse moved to (17, 96)
Screenshot: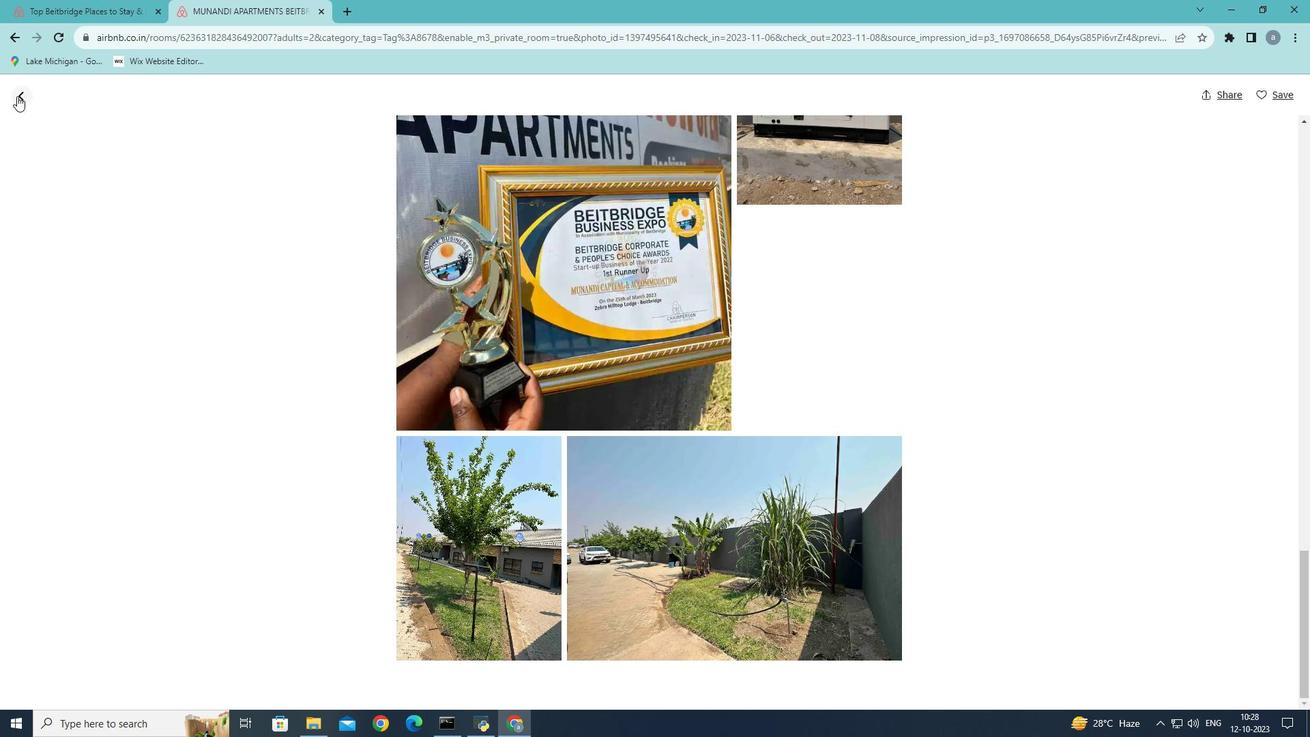 
Action: Mouse pressed left at (17, 96)
Screenshot: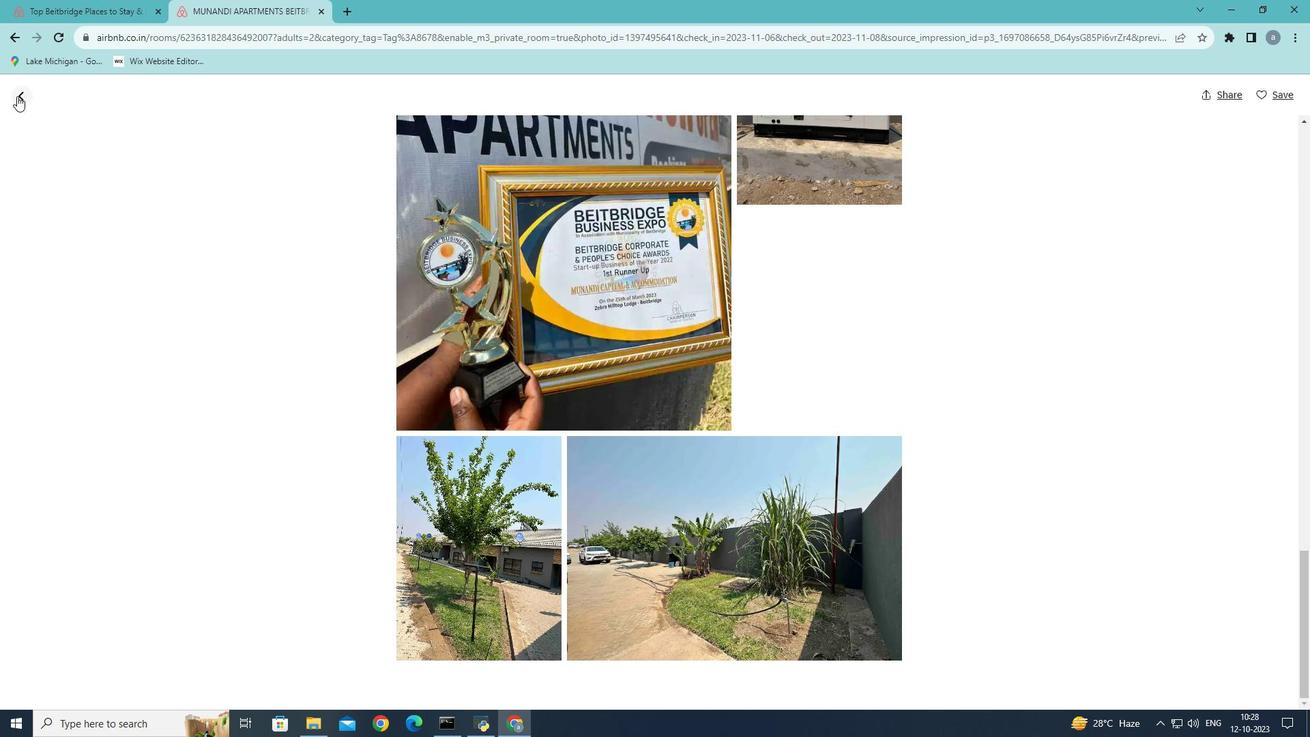 
Action: Mouse moved to (489, 377)
Screenshot: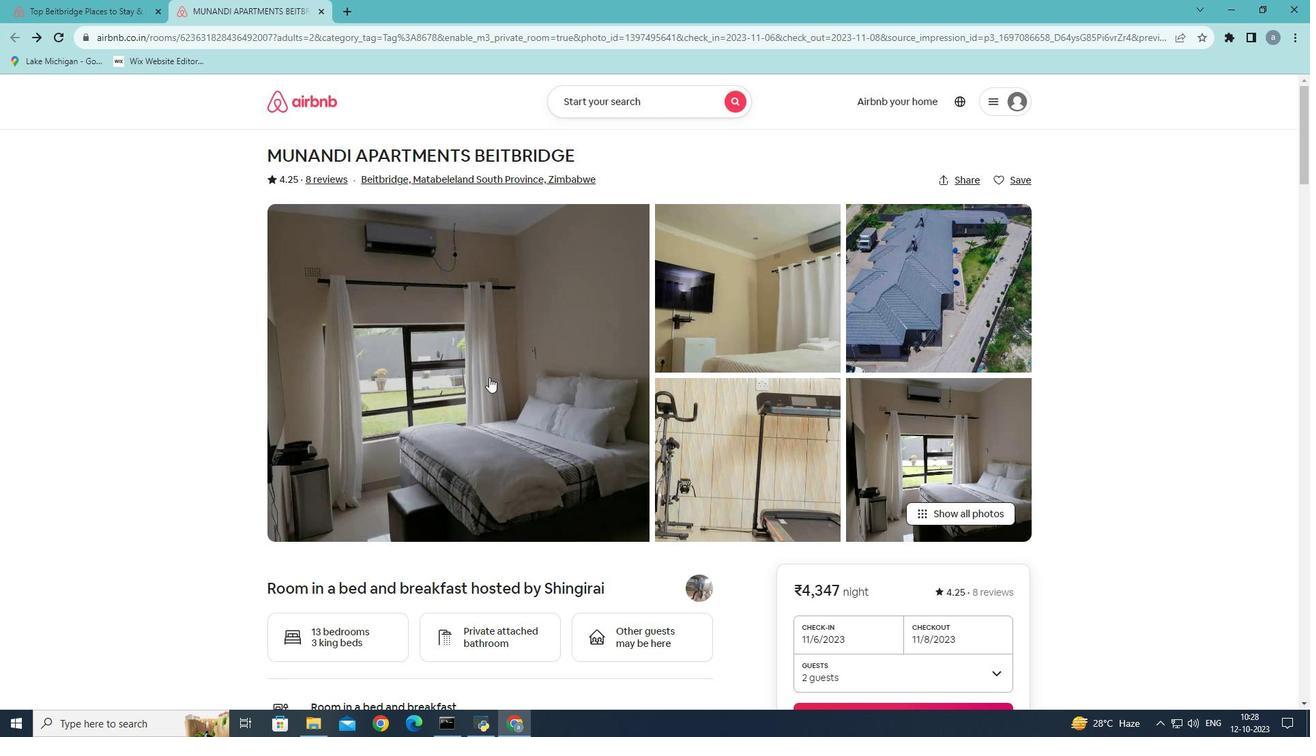 
Action: Mouse scrolled (489, 376) with delta (0, 0)
Screenshot: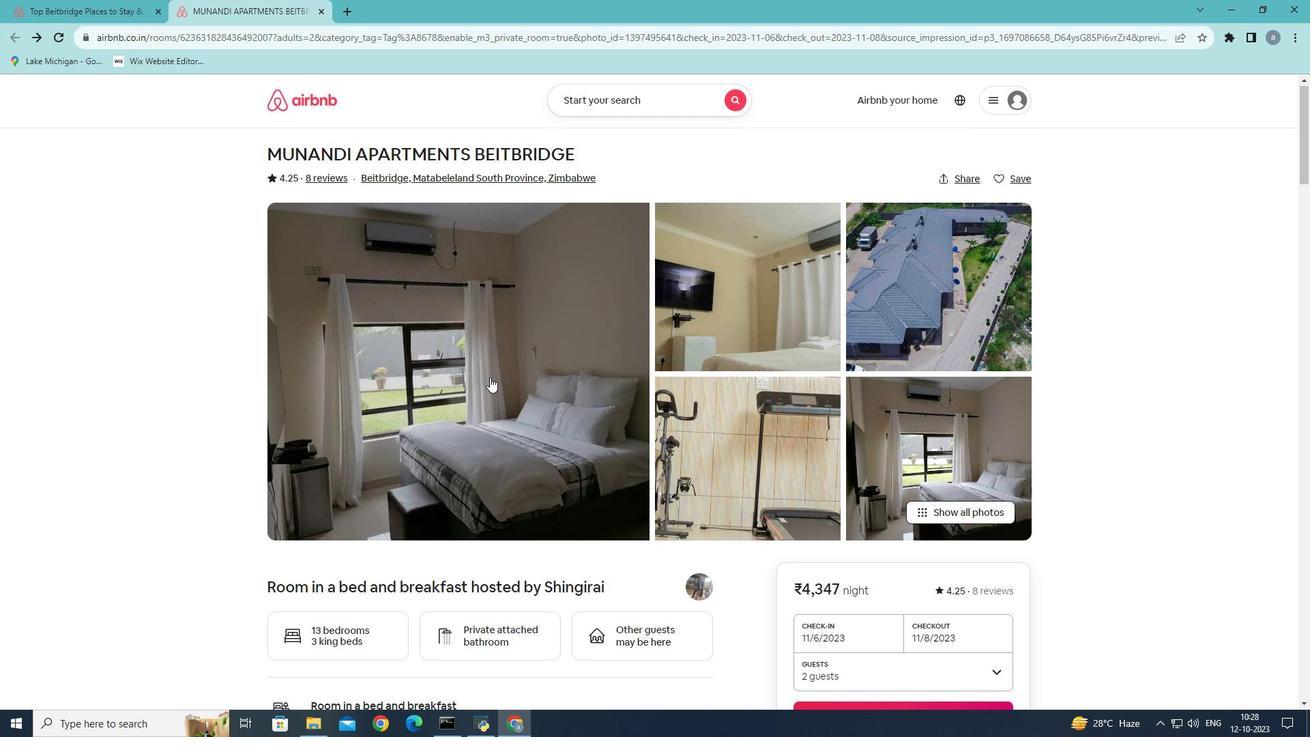 
Action: Mouse moved to (490, 377)
Screenshot: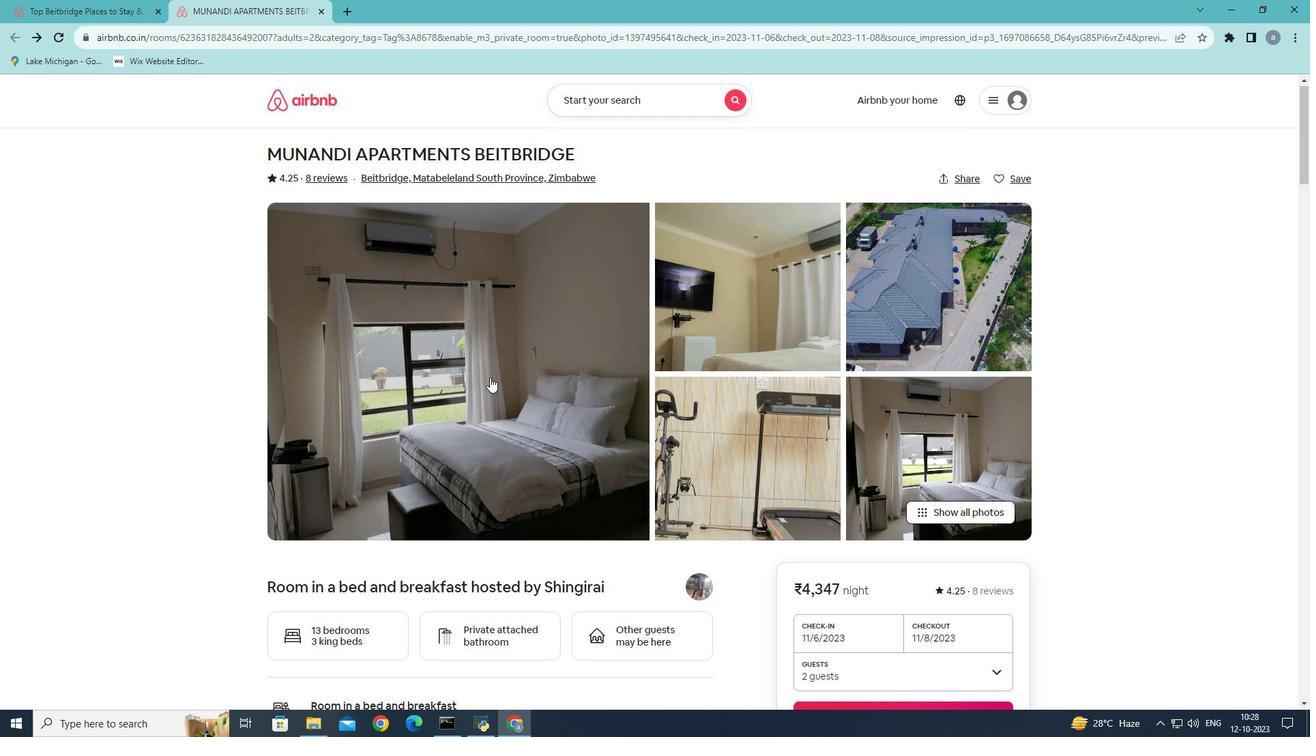 
Action: Mouse scrolled (490, 376) with delta (0, 0)
Screenshot: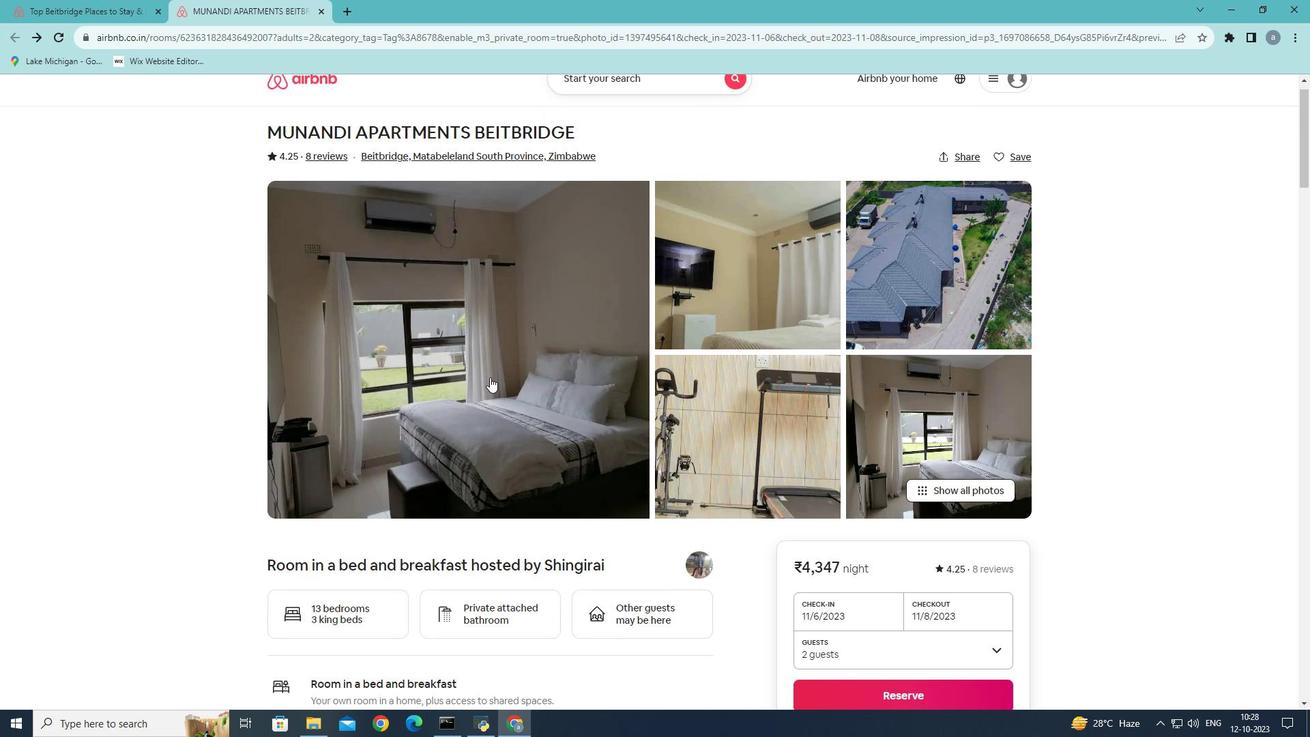 
Action: Mouse scrolled (490, 376) with delta (0, 0)
Screenshot: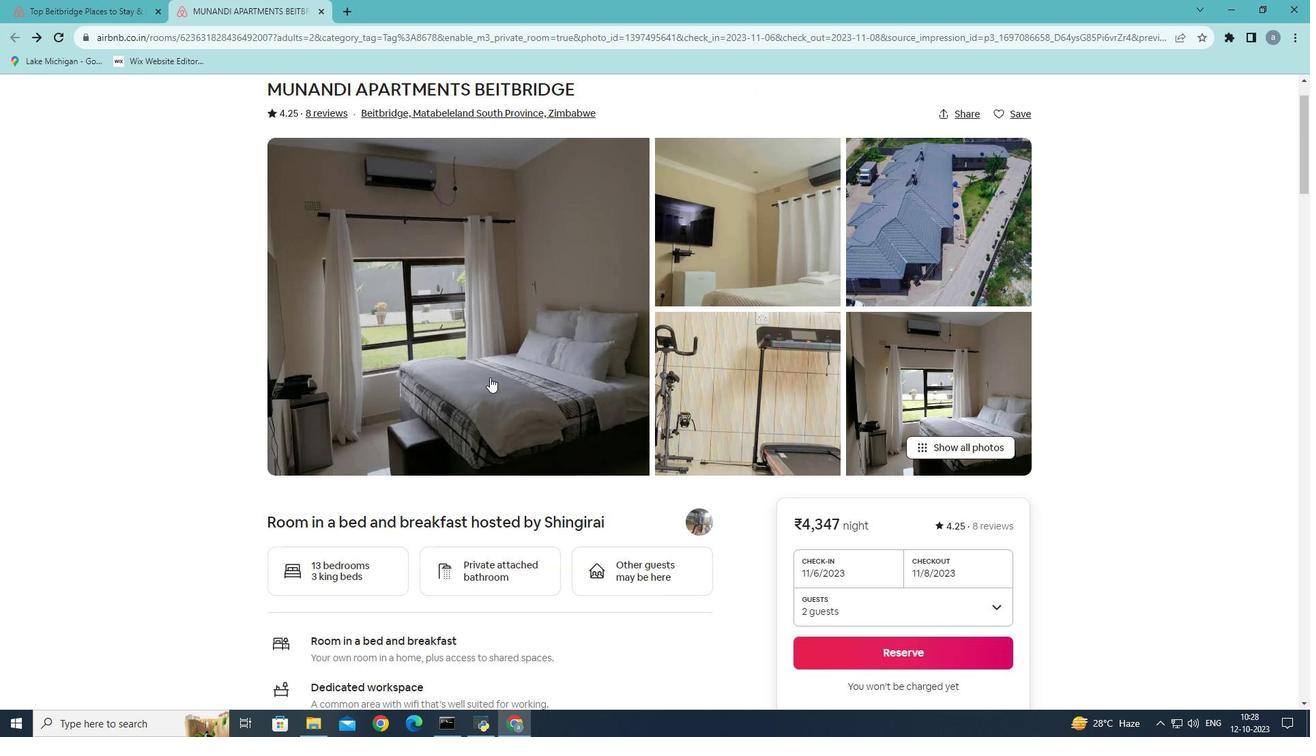 
Action: Mouse scrolled (490, 376) with delta (0, 0)
Screenshot: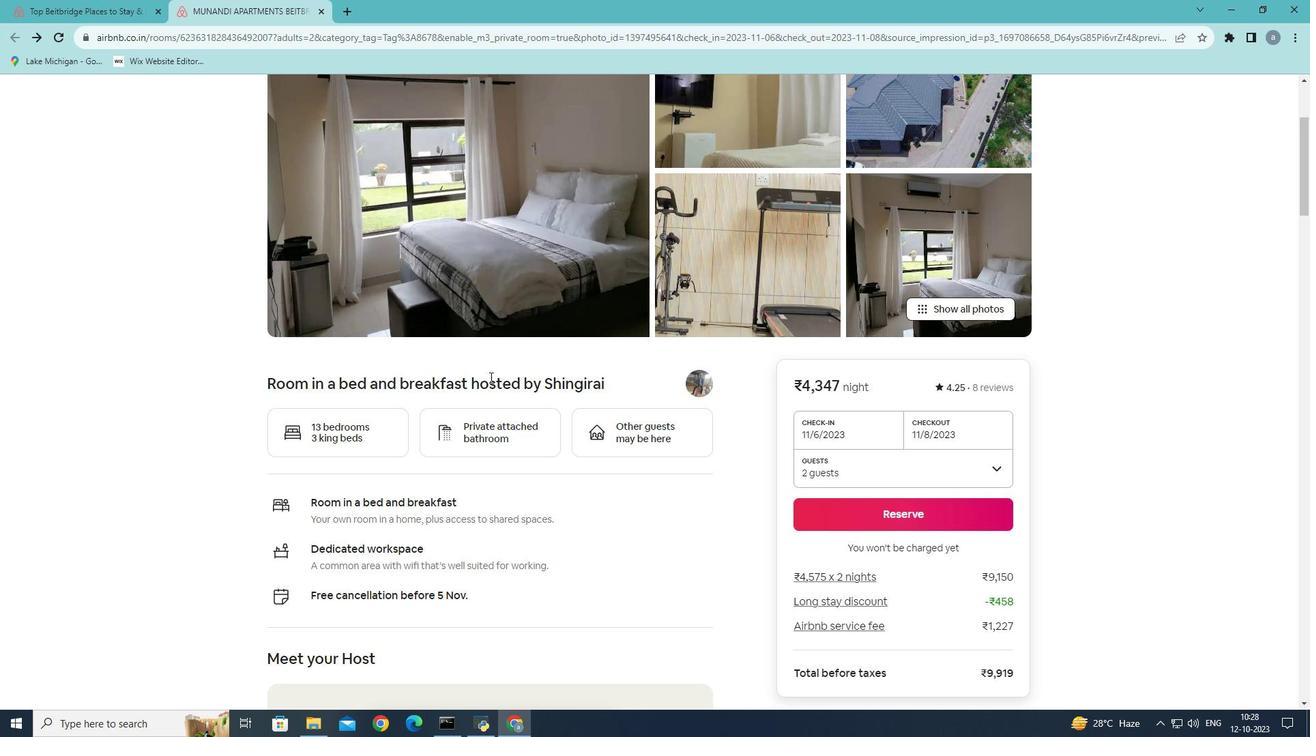 
Action: Mouse scrolled (490, 376) with delta (0, 0)
Screenshot: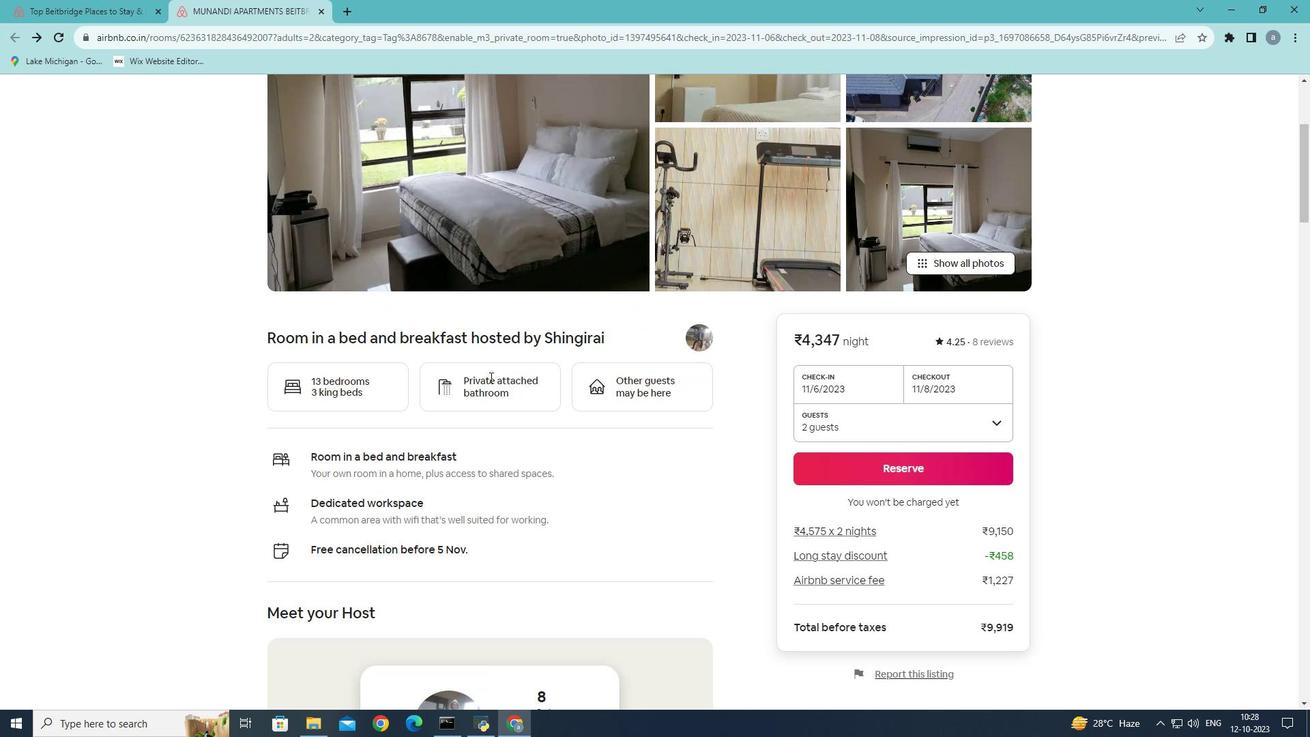 
Action: Mouse scrolled (490, 376) with delta (0, 0)
Screenshot: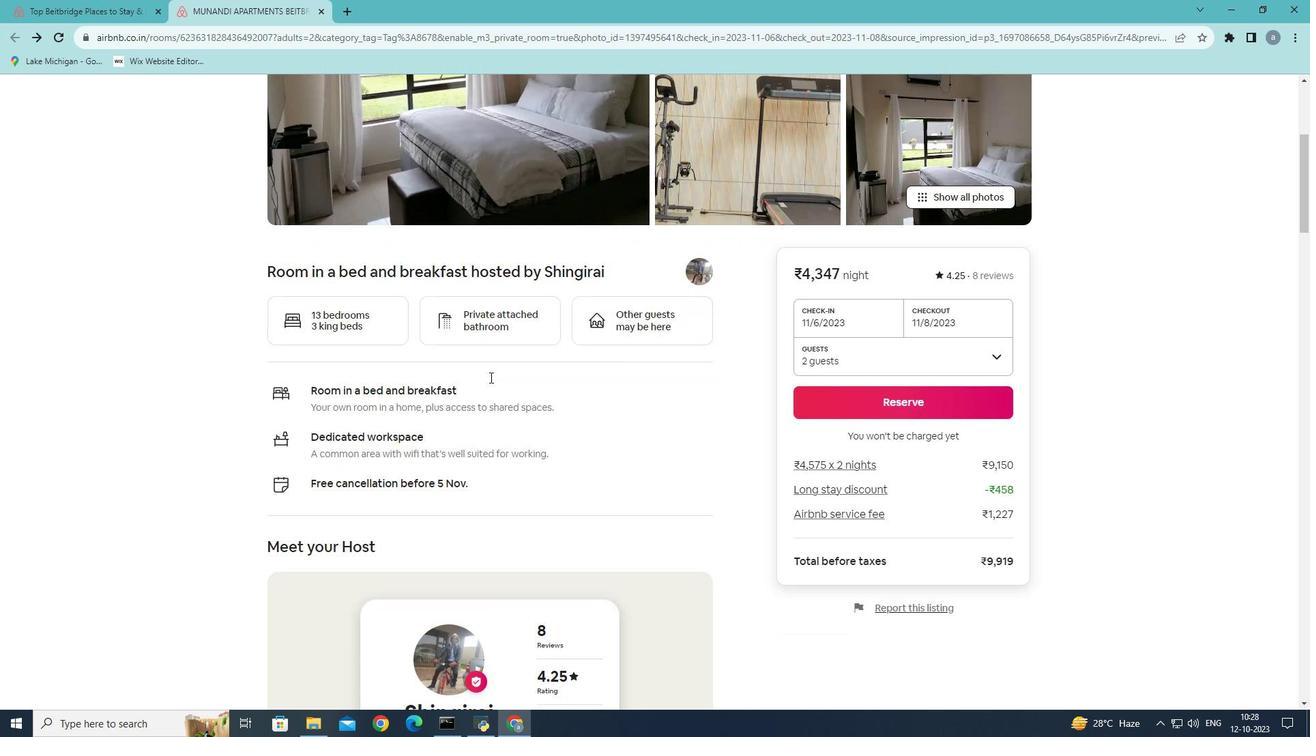 
Action: Mouse scrolled (490, 376) with delta (0, 0)
Screenshot: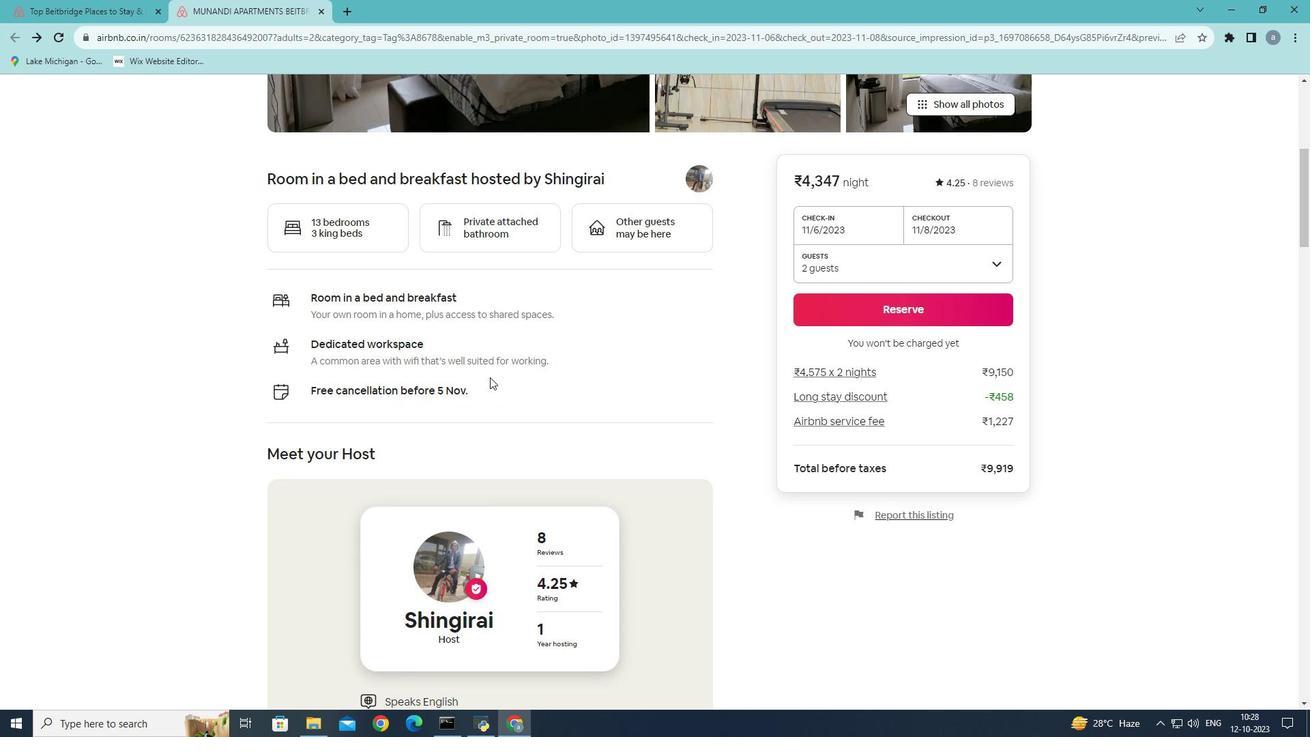 
Action: Mouse scrolled (490, 376) with delta (0, 0)
Screenshot: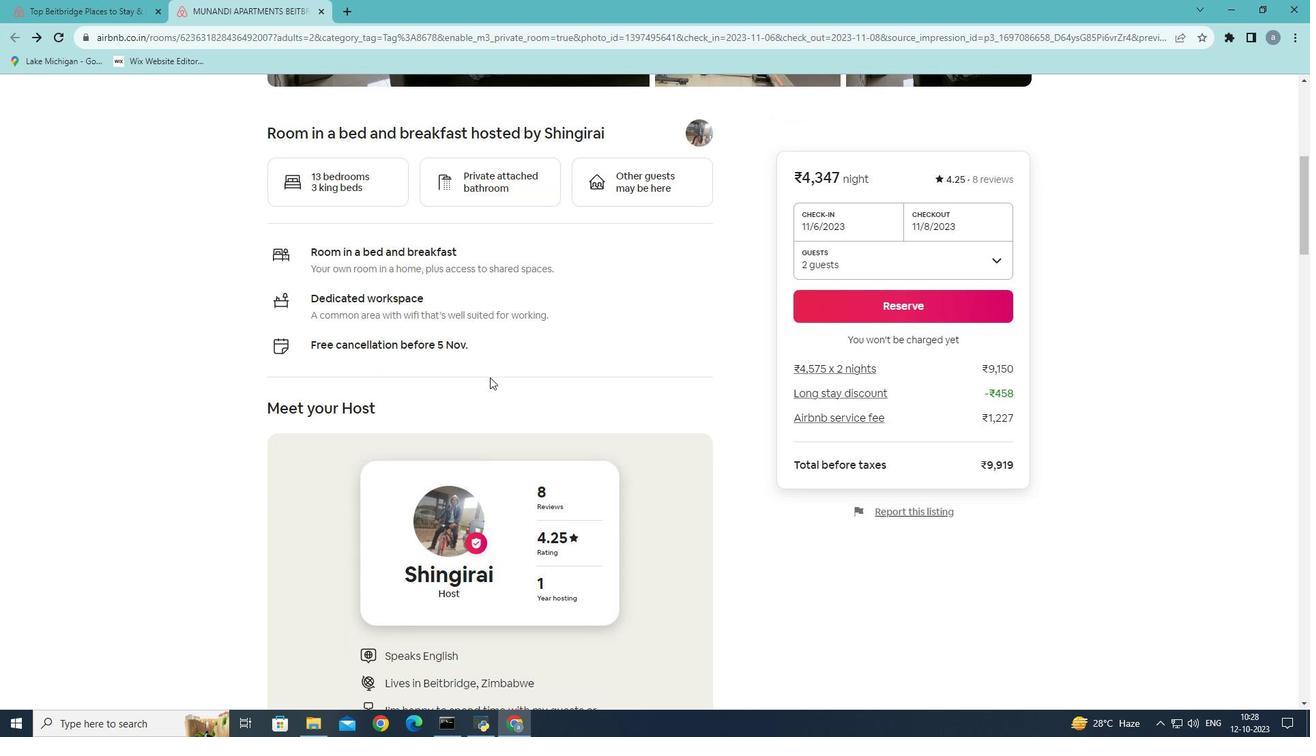 
Action: Mouse scrolled (490, 376) with delta (0, 0)
Screenshot: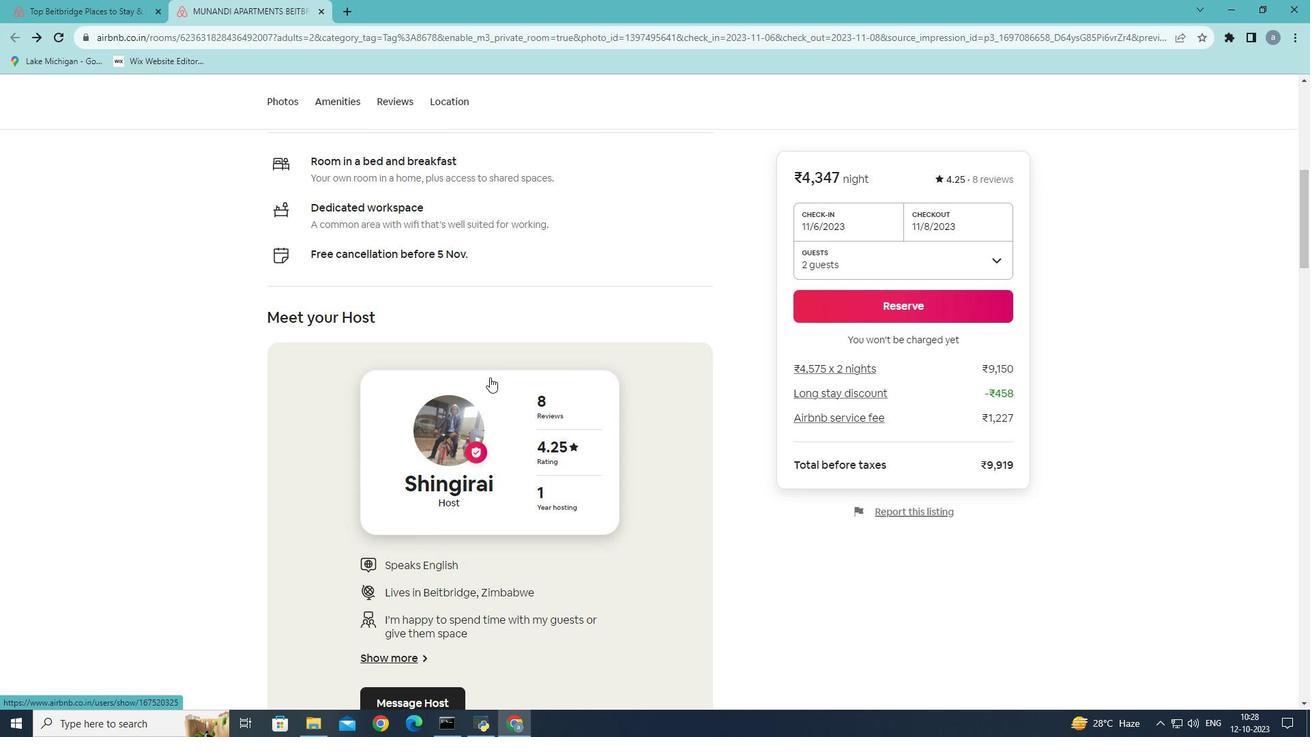 
Action: Mouse scrolled (490, 376) with delta (0, 0)
Screenshot: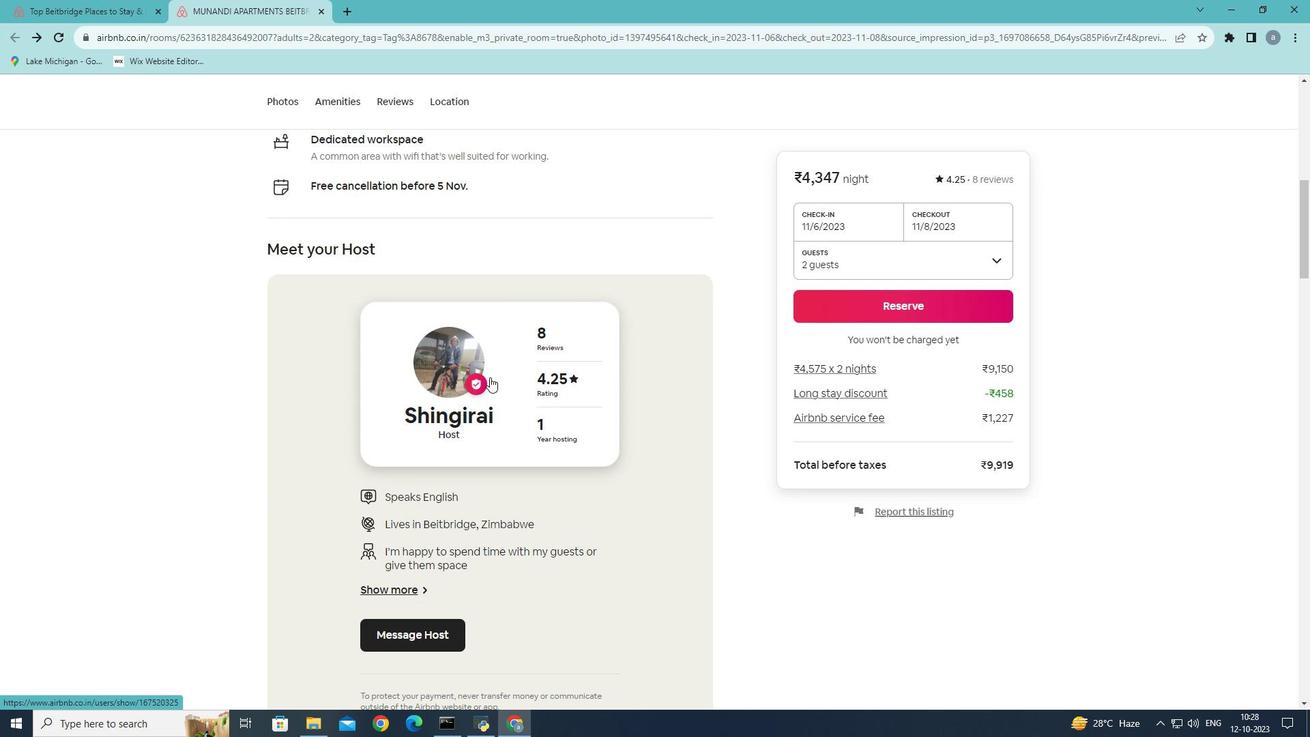 
Action: Mouse scrolled (490, 376) with delta (0, 0)
Screenshot: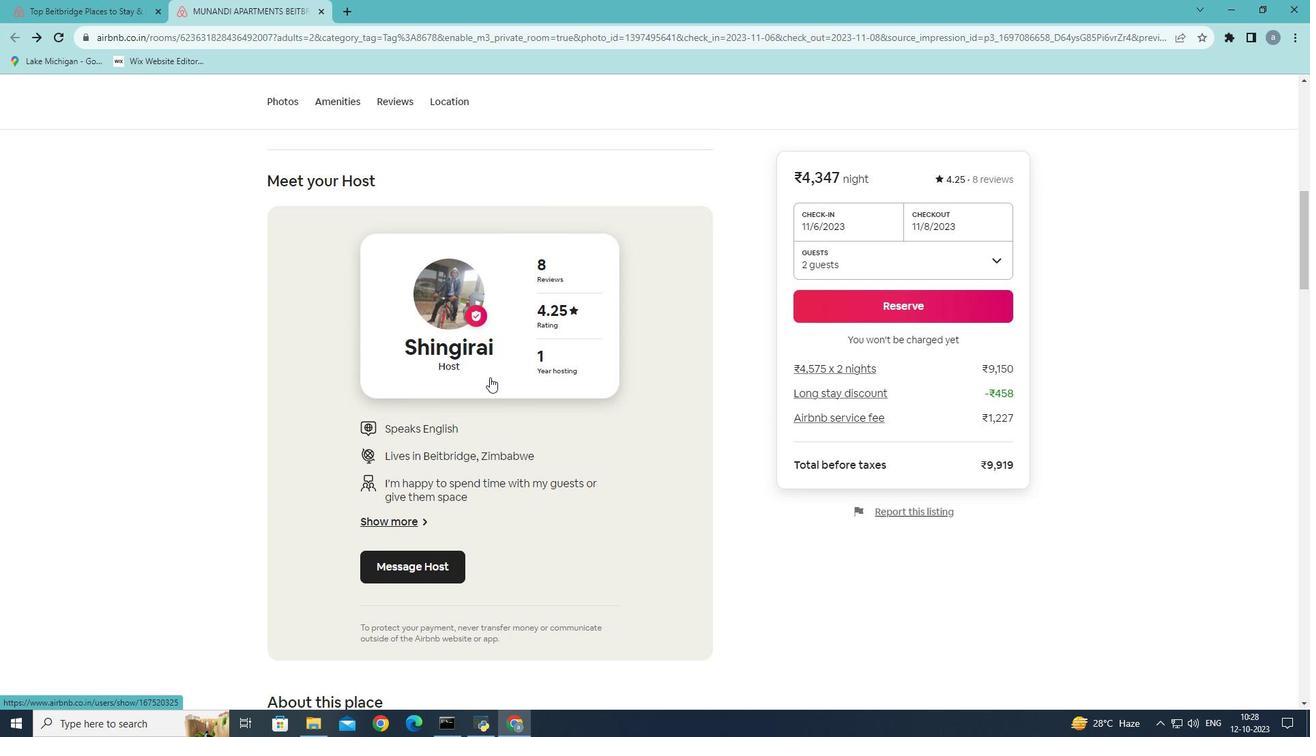 
Action: Mouse scrolled (490, 376) with delta (0, 0)
Screenshot: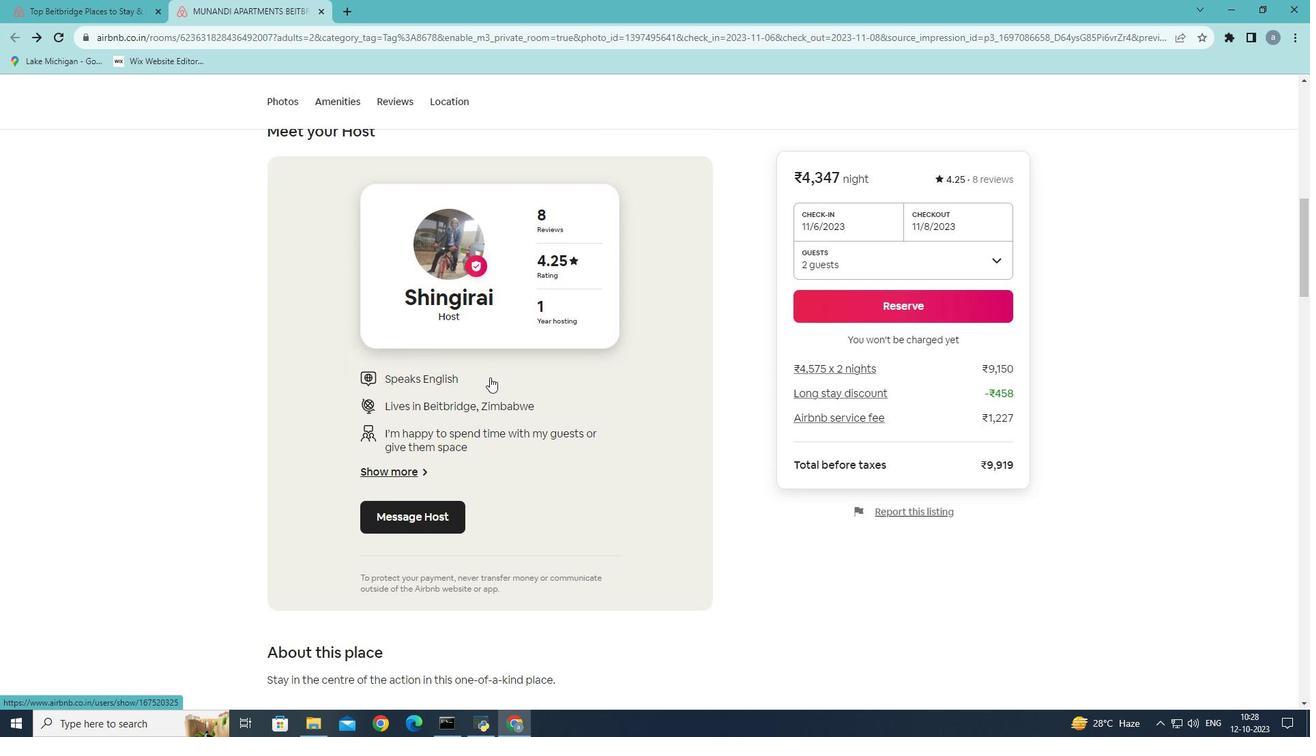 
Action: Mouse scrolled (490, 376) with delta (0, 0)
Screenshot: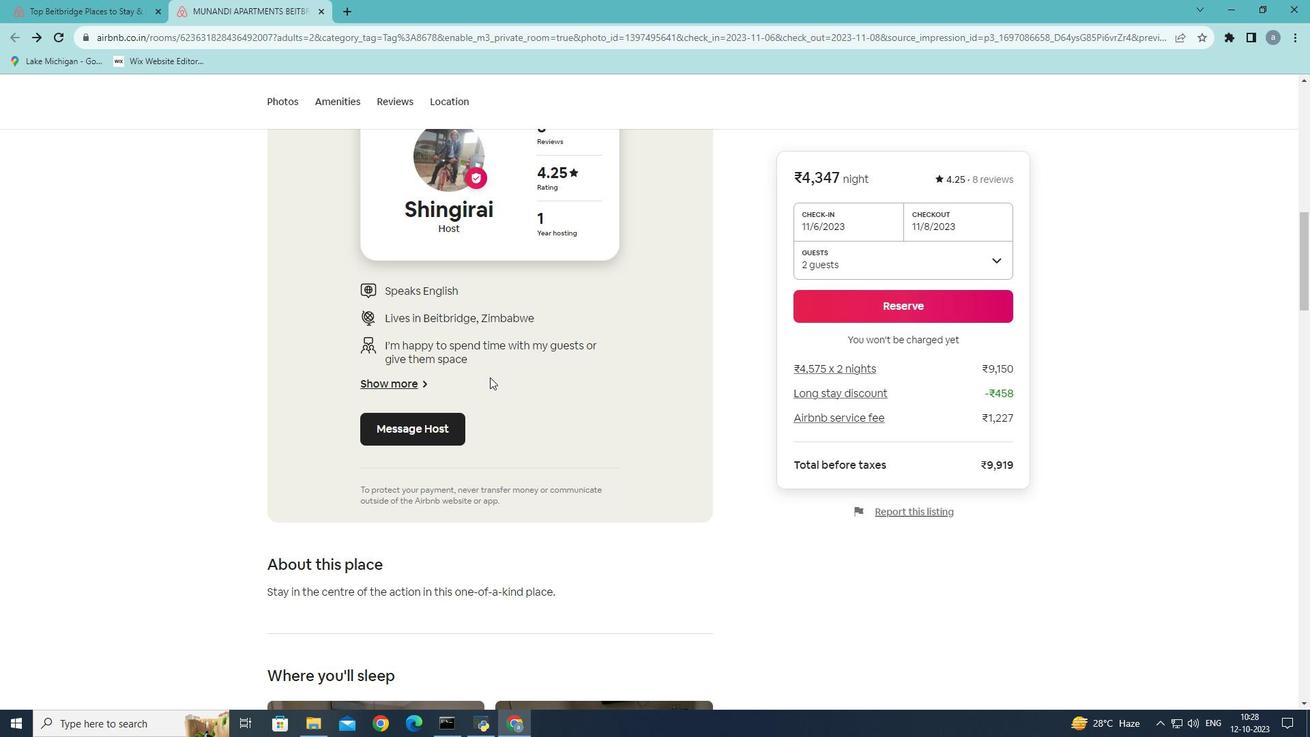 
Action: Mouse scrolled (490, 376) with delta (0, 0)
Screenshot: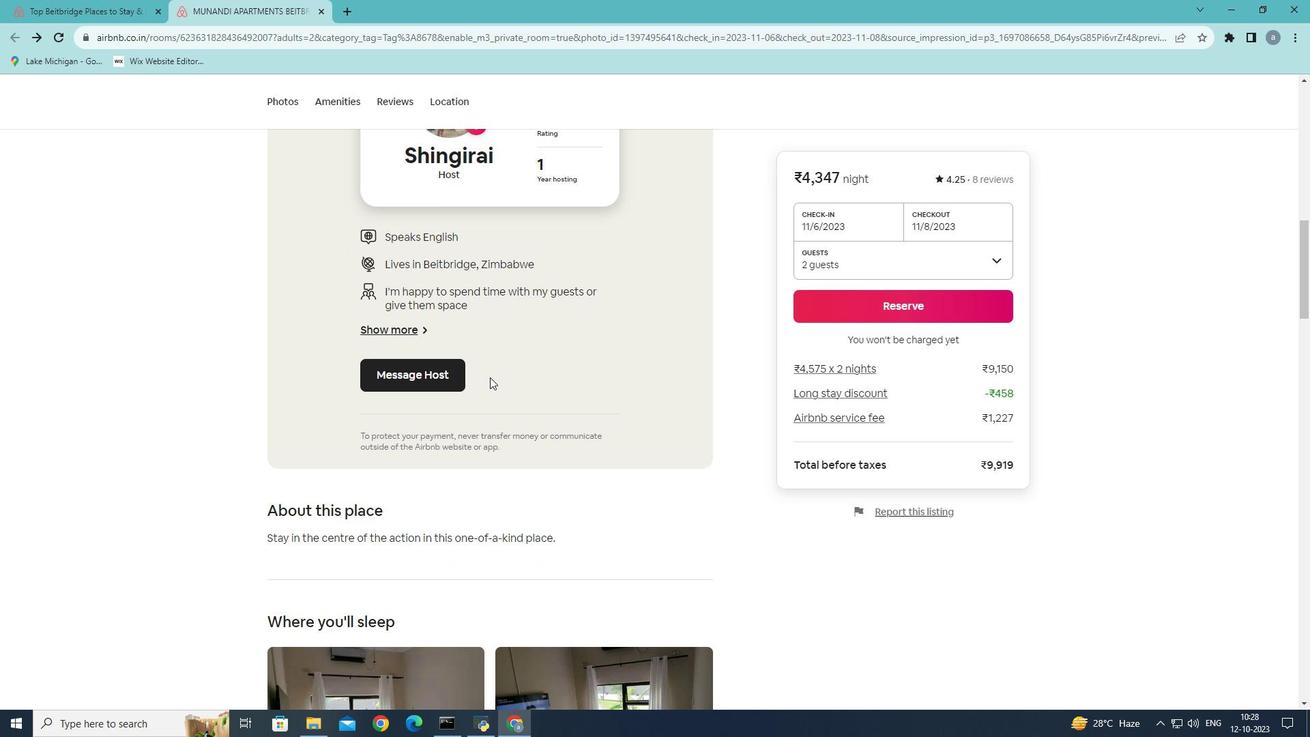 
Action: Mouse scrolled (490, 376) with delta (0, 0)
Screenshot: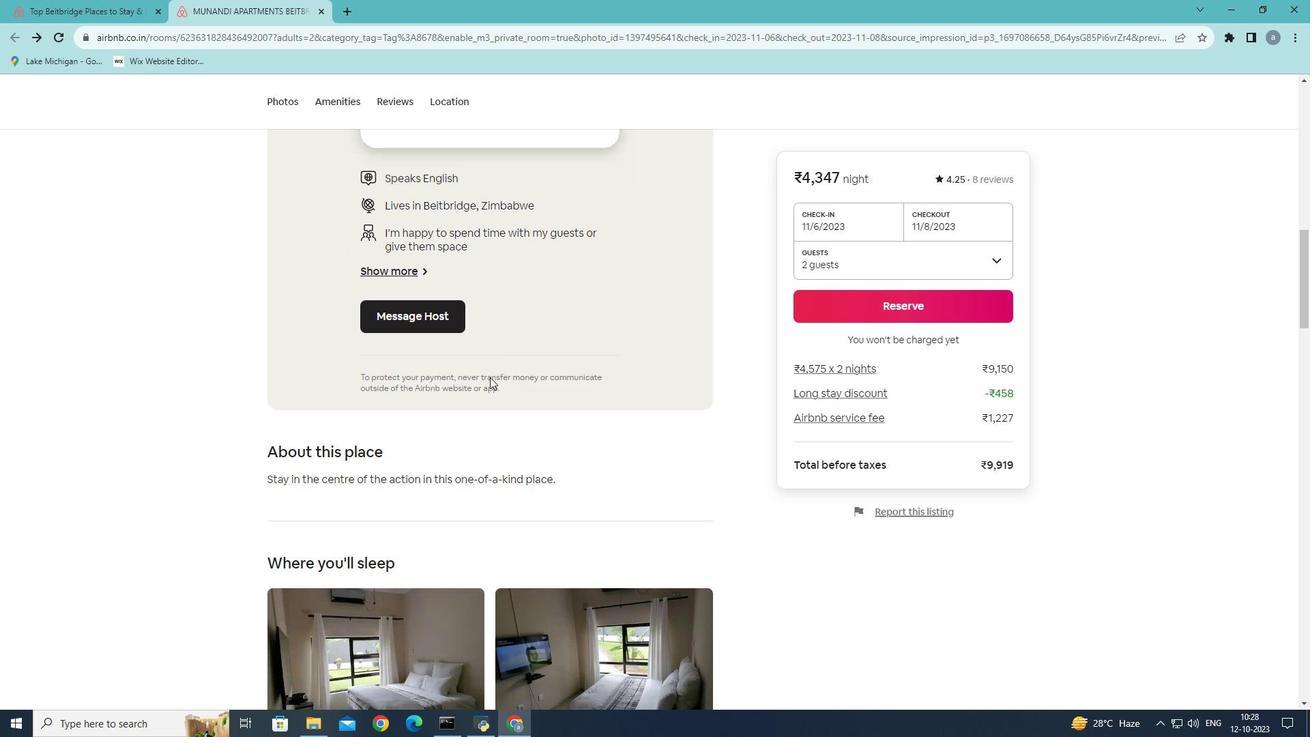 
Action: Mouse scrolled (490, 376) with delta (0, 0)
Screenshot: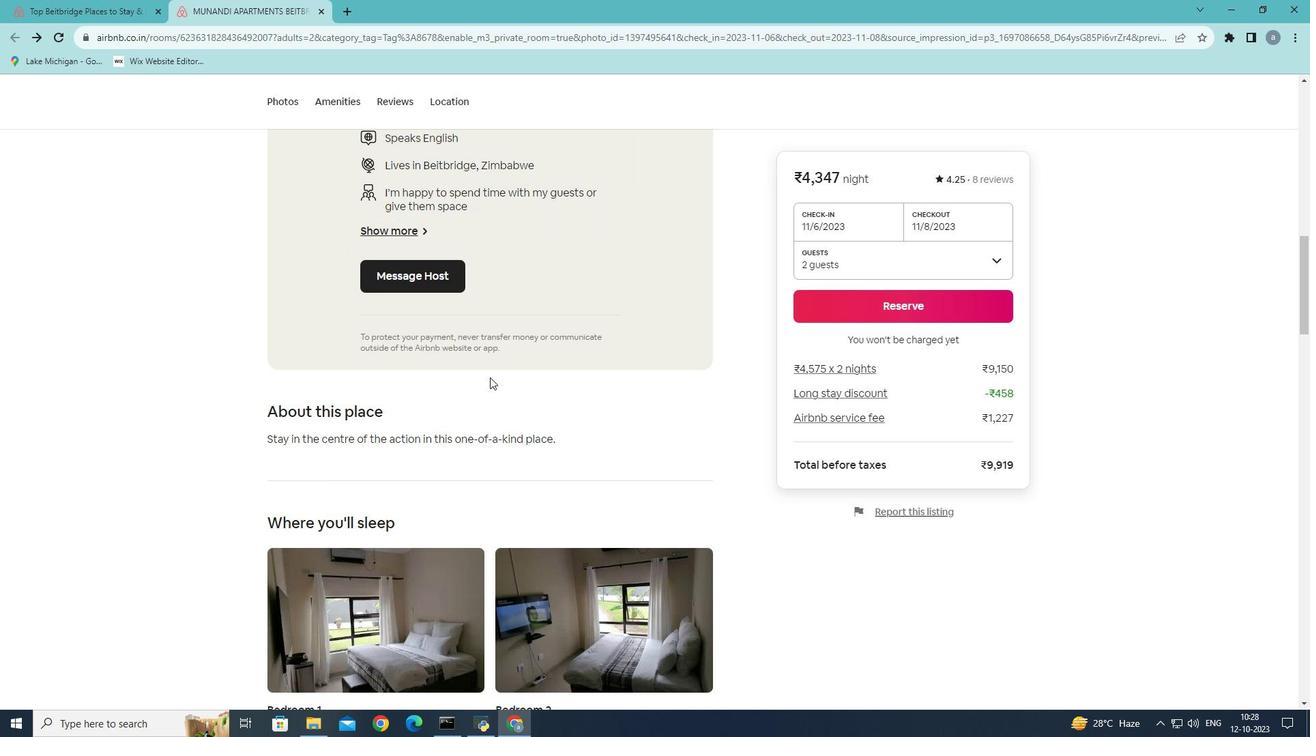 
Action: Mouse scrolled (490, 376) with delta (0, 0)
Screenshot: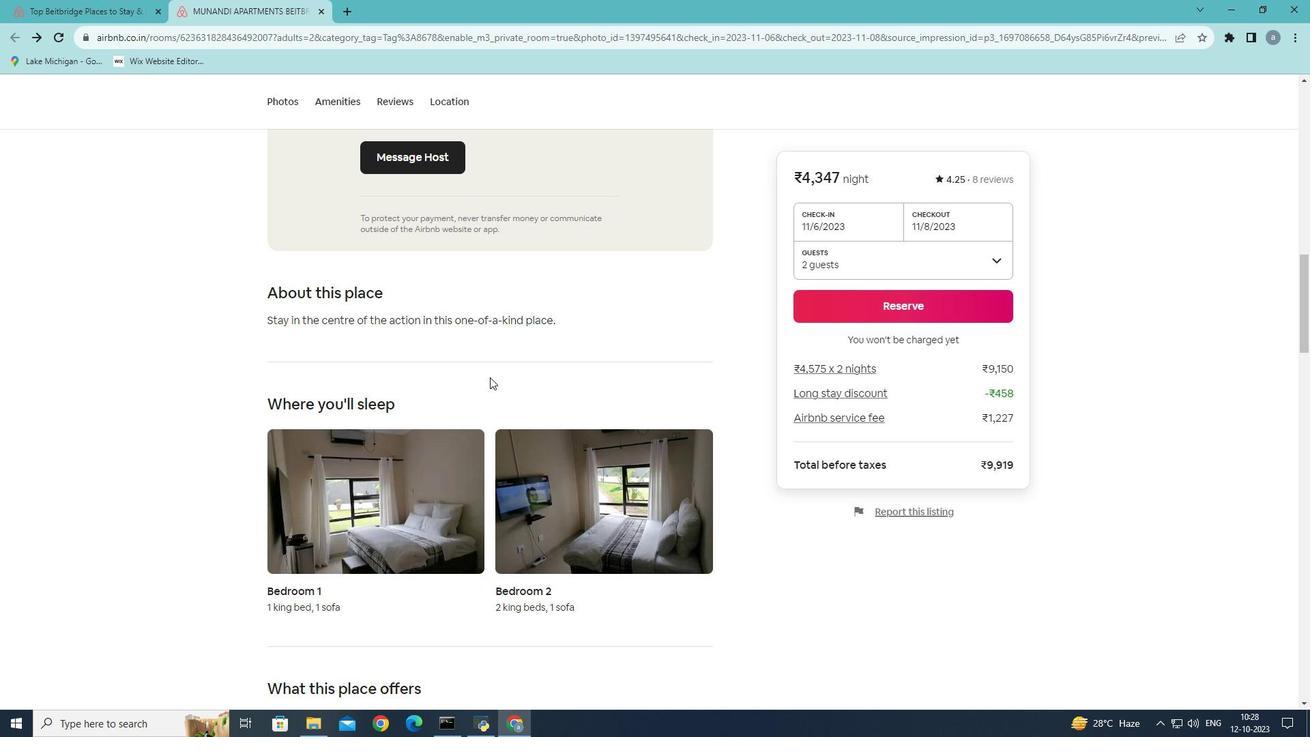 
Action: Mouse scrolled (490, 376) with delta (0, 0)
Screenshot: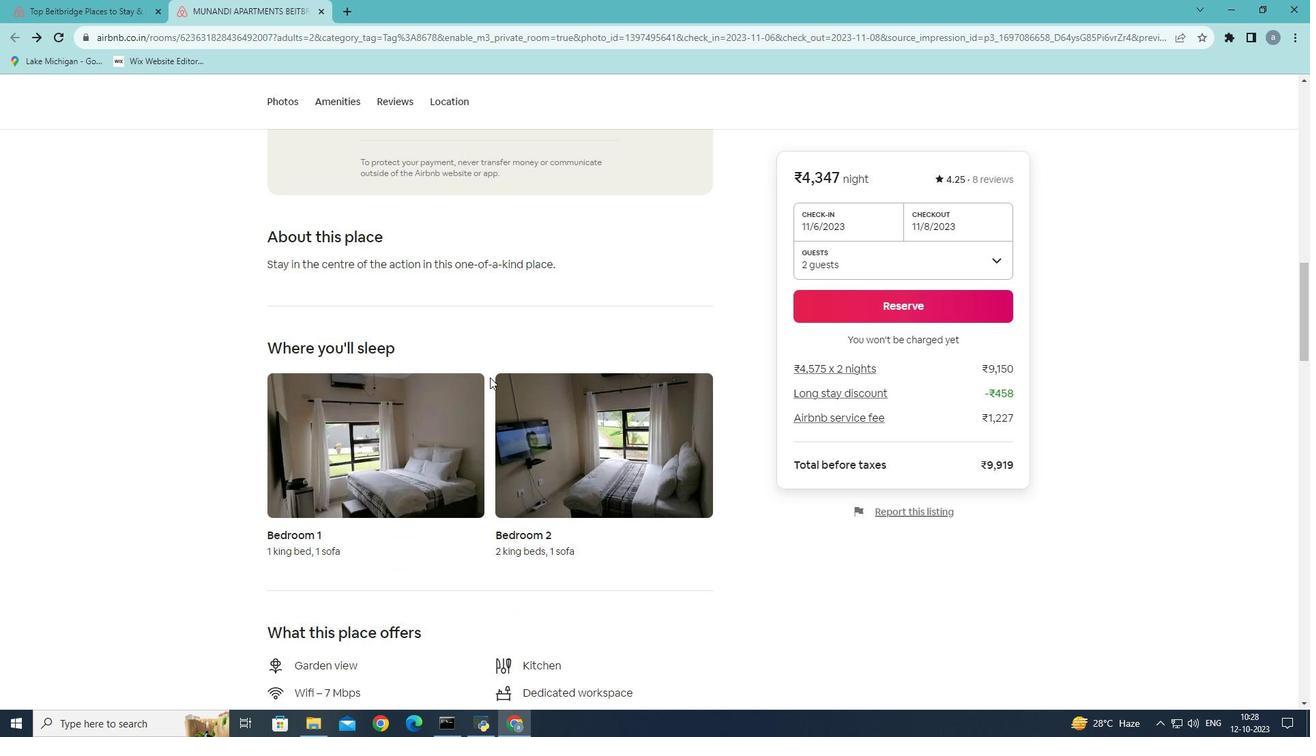 
Action: Mouse scrolled (490, 376) with delta (0, 0)
Screenshot: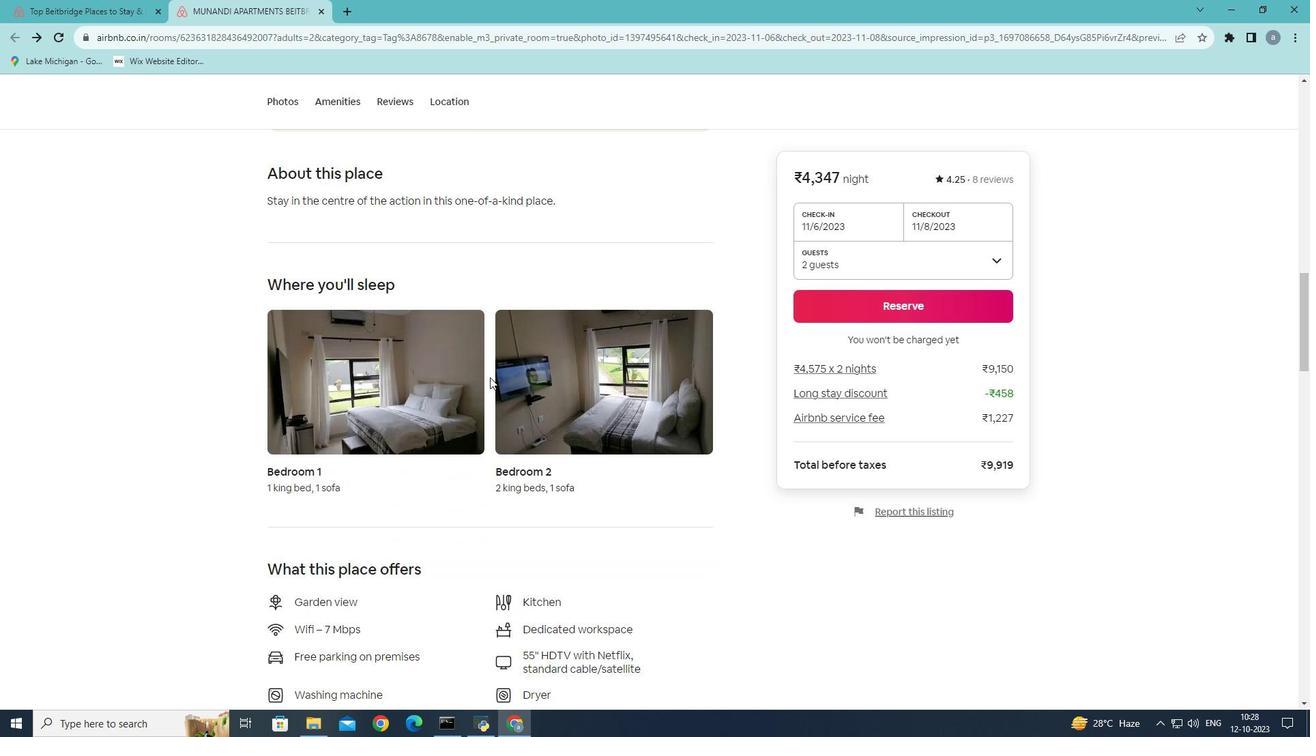 
Action: Mouse scrolled (490, 376) with delta (0, 0)
Screenshot: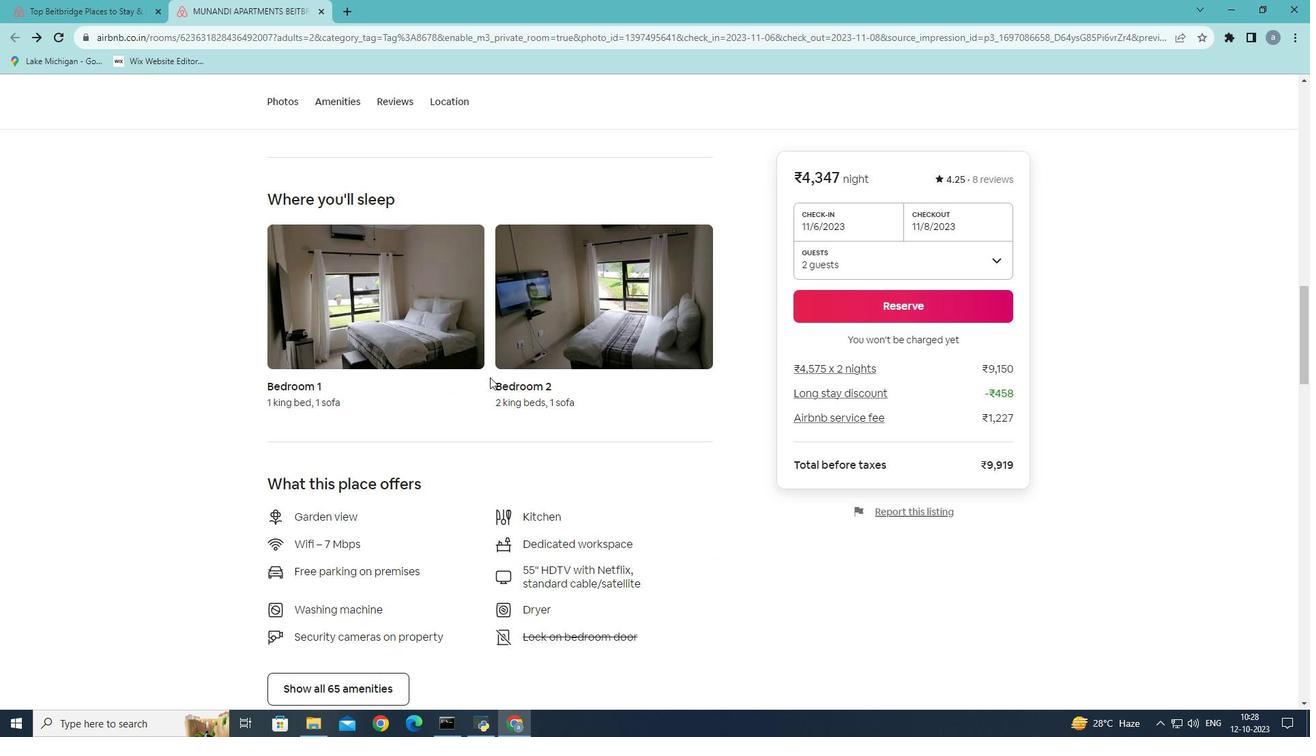 
Action: Mouse scrolled (490, 376) with delta (0, 0)
Screenshot: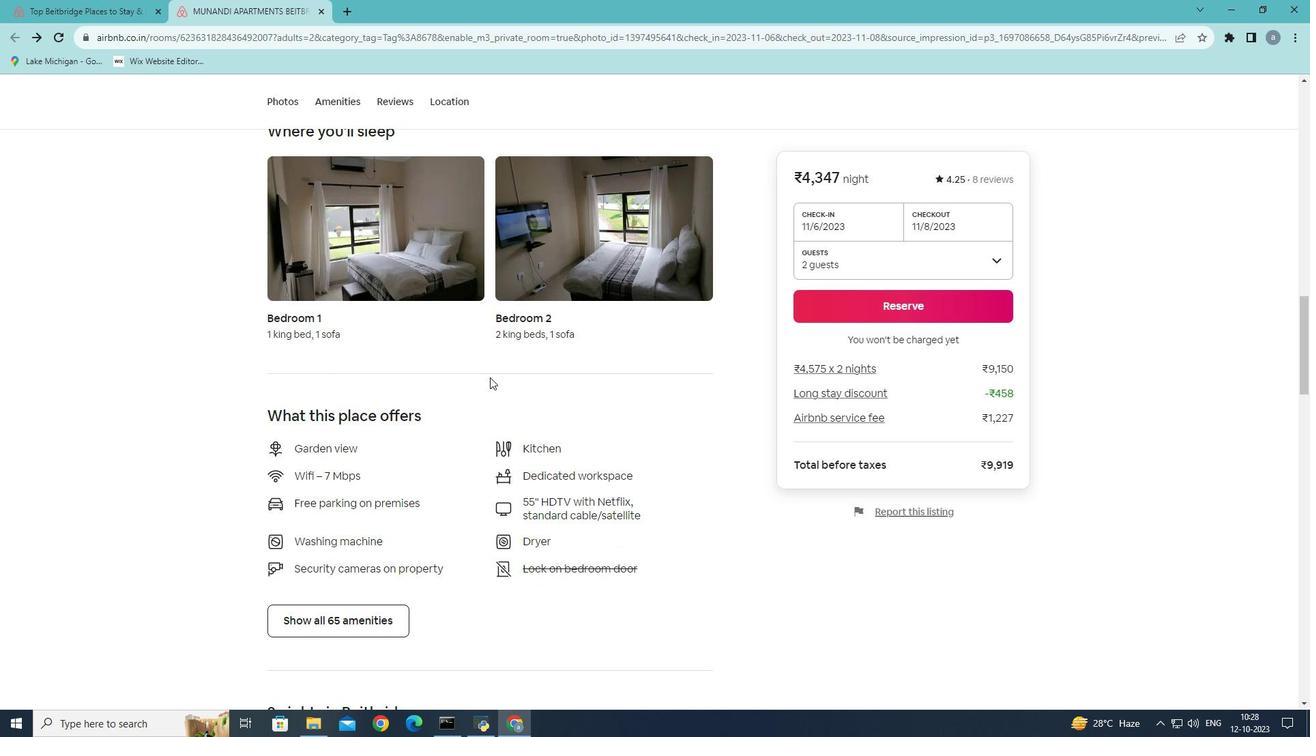 
Action: Mouse scrolled (490, 376) with delta (0, 0)
Screenshot: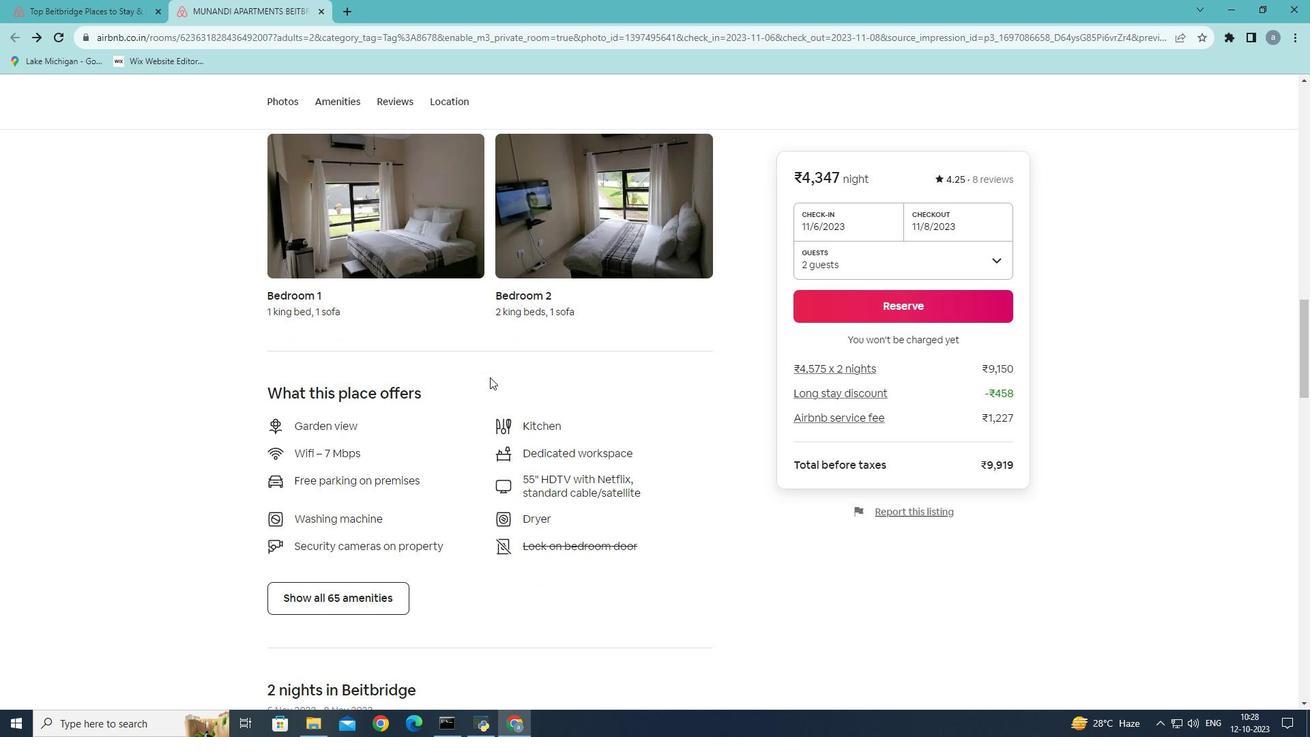 
Action: Mouse moved to (326, 484)
Screenshot: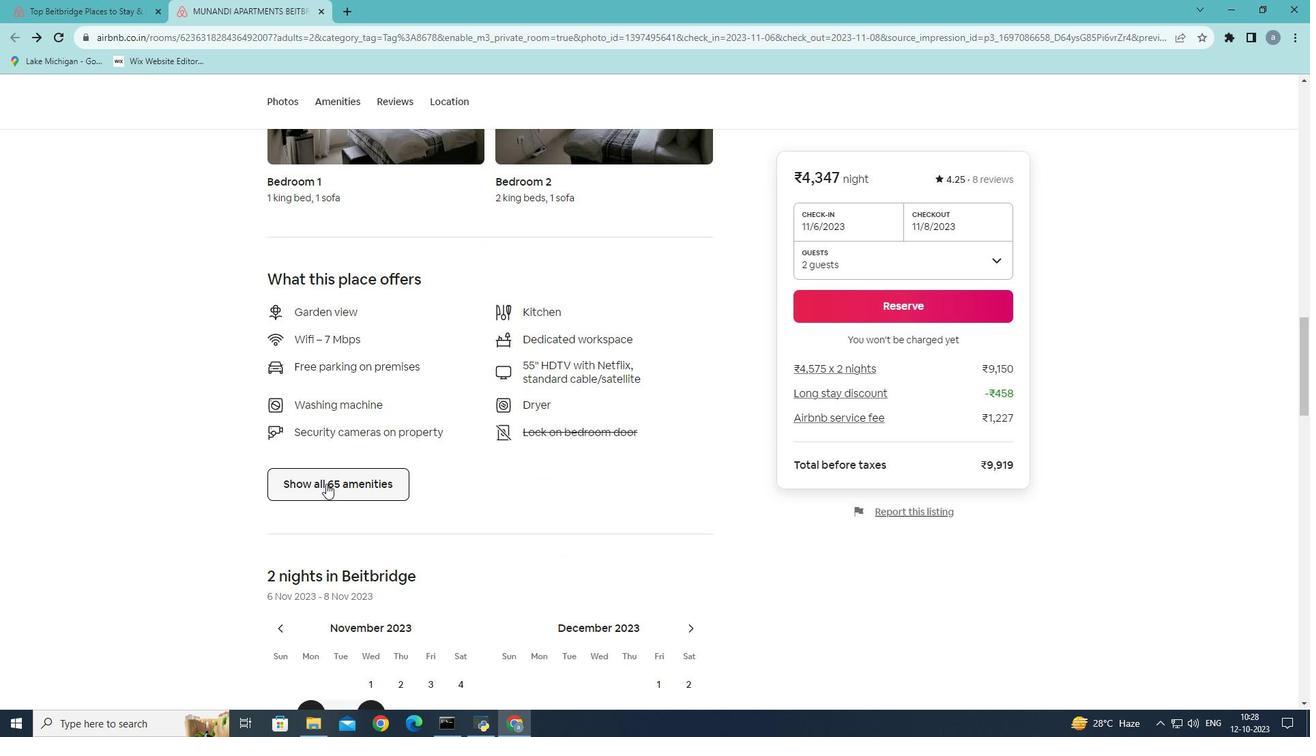 
Action: Mouse pressed left at (326, 484)
Screenshot: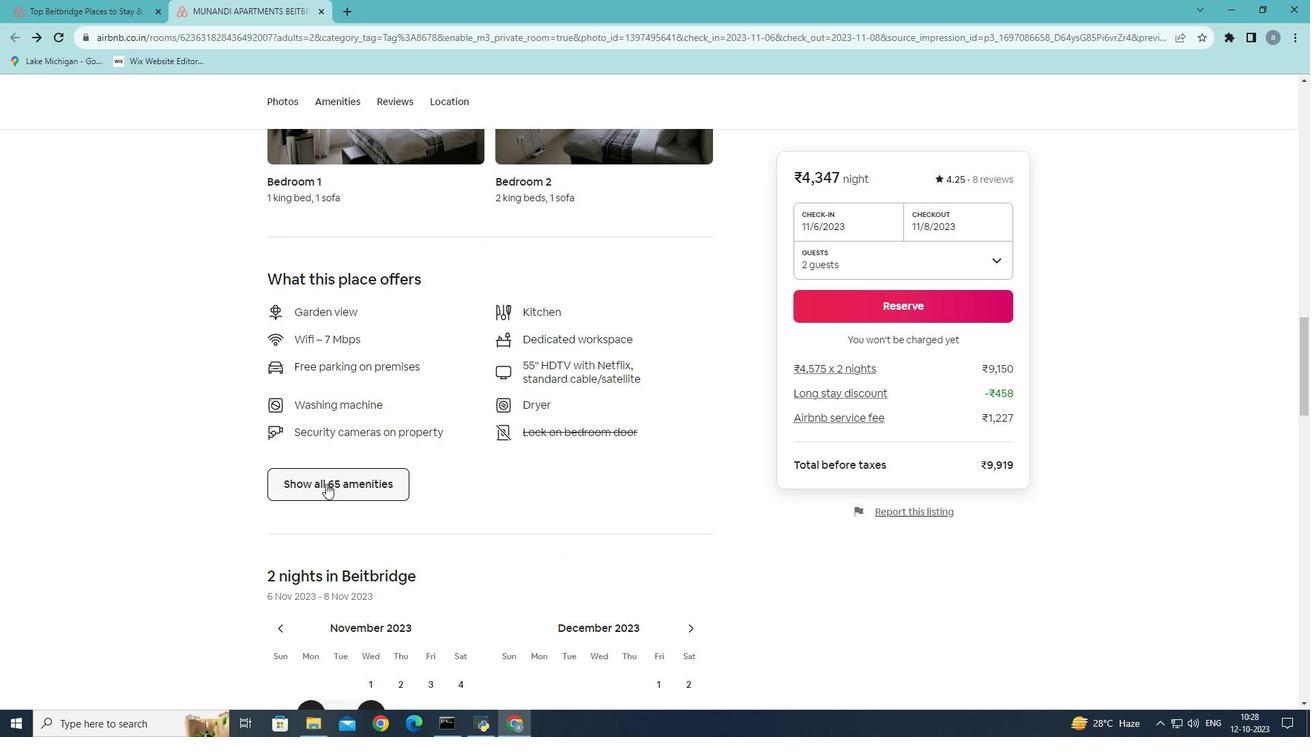 
Action: Mouse moved to (600, 265)
Screenshot: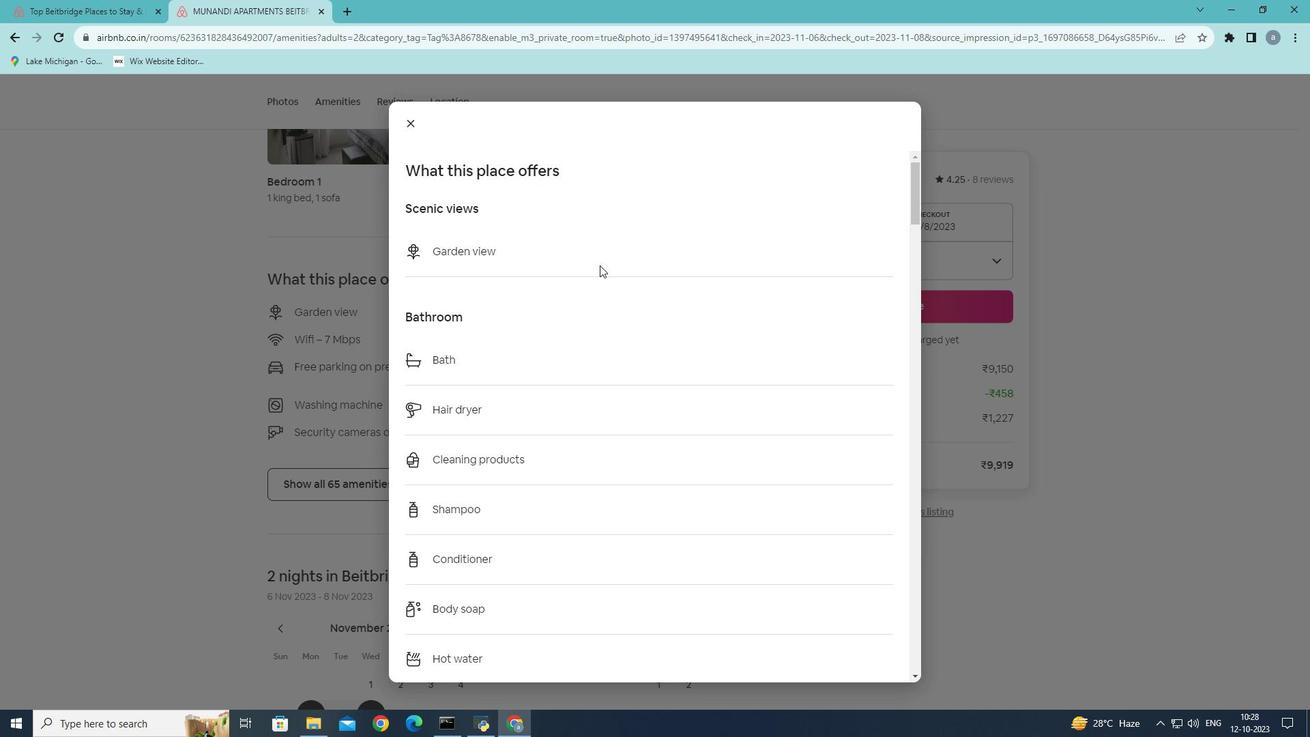 
Action: Mouse scrolled (600, 264) with delta (0, 0)
Screenshot: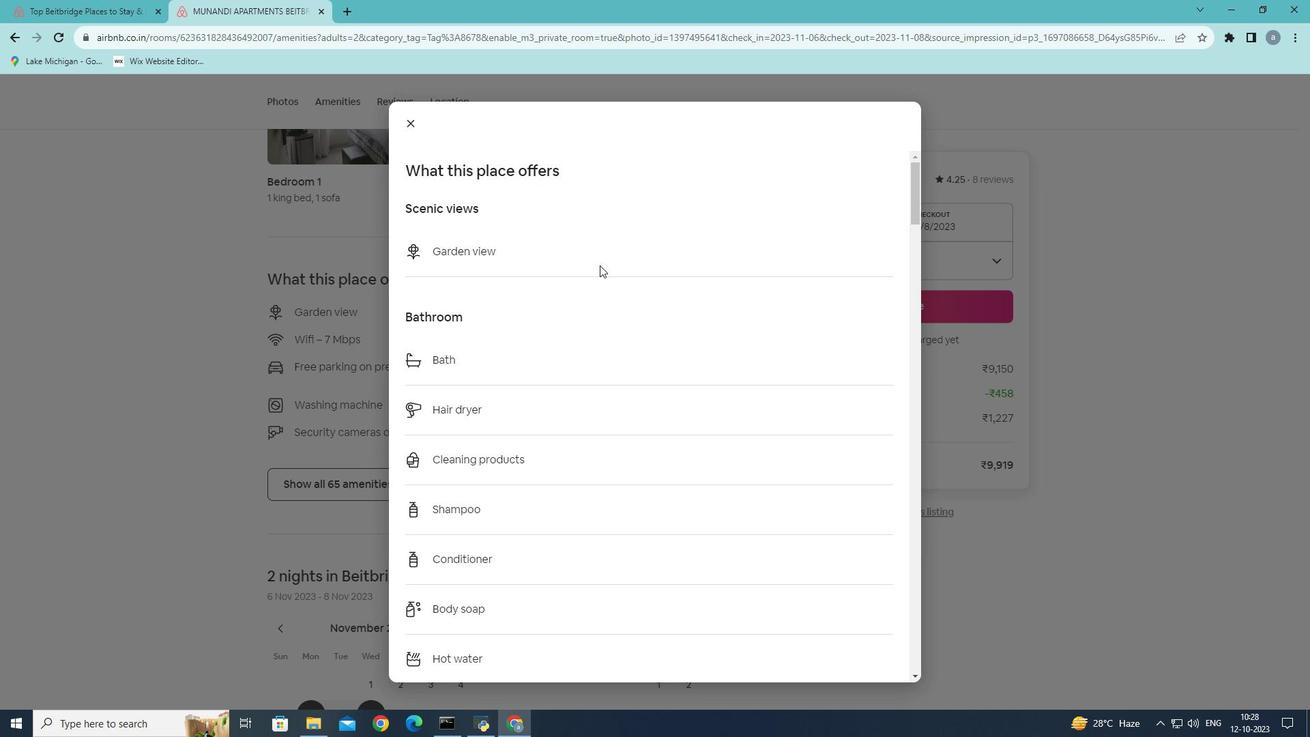 
Action: Mouse scrolled (600, 264) with delta (0, 0)
Screenshot: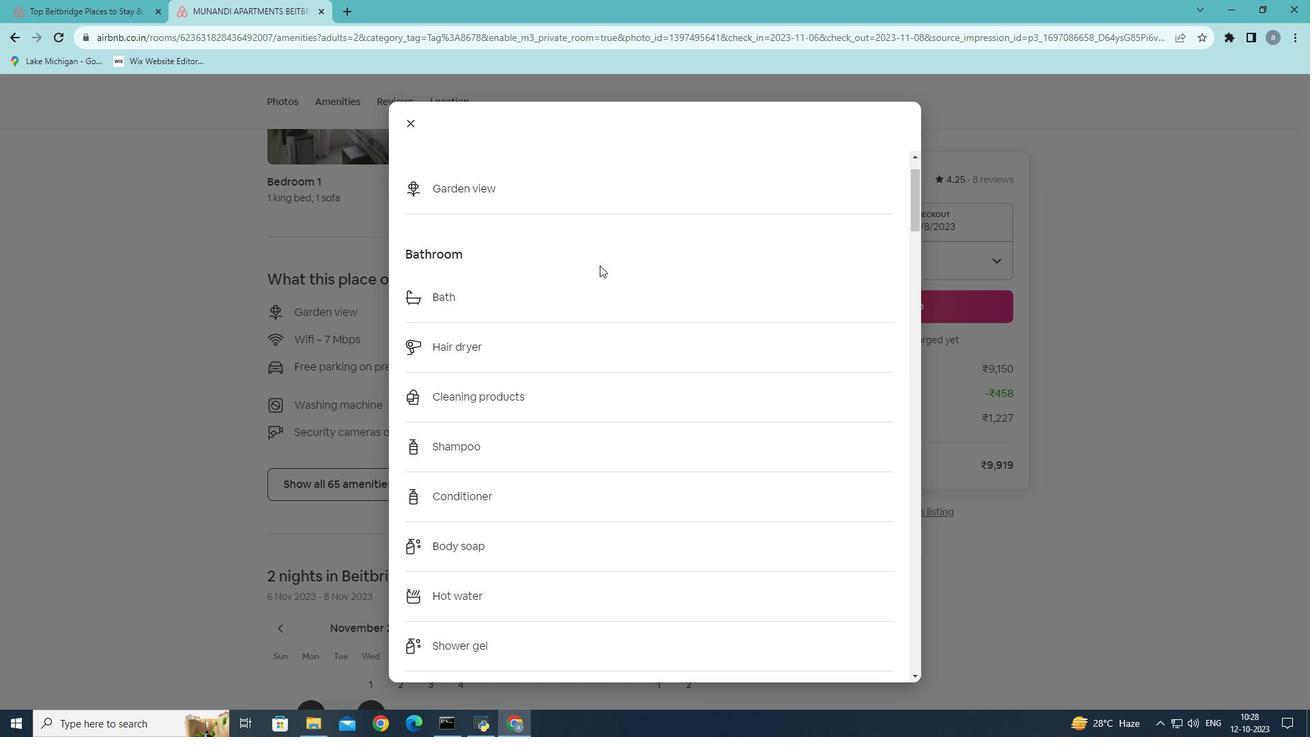 
Action: Mouse scrolled (600, 264) with delta (0, 0)
Screenshot: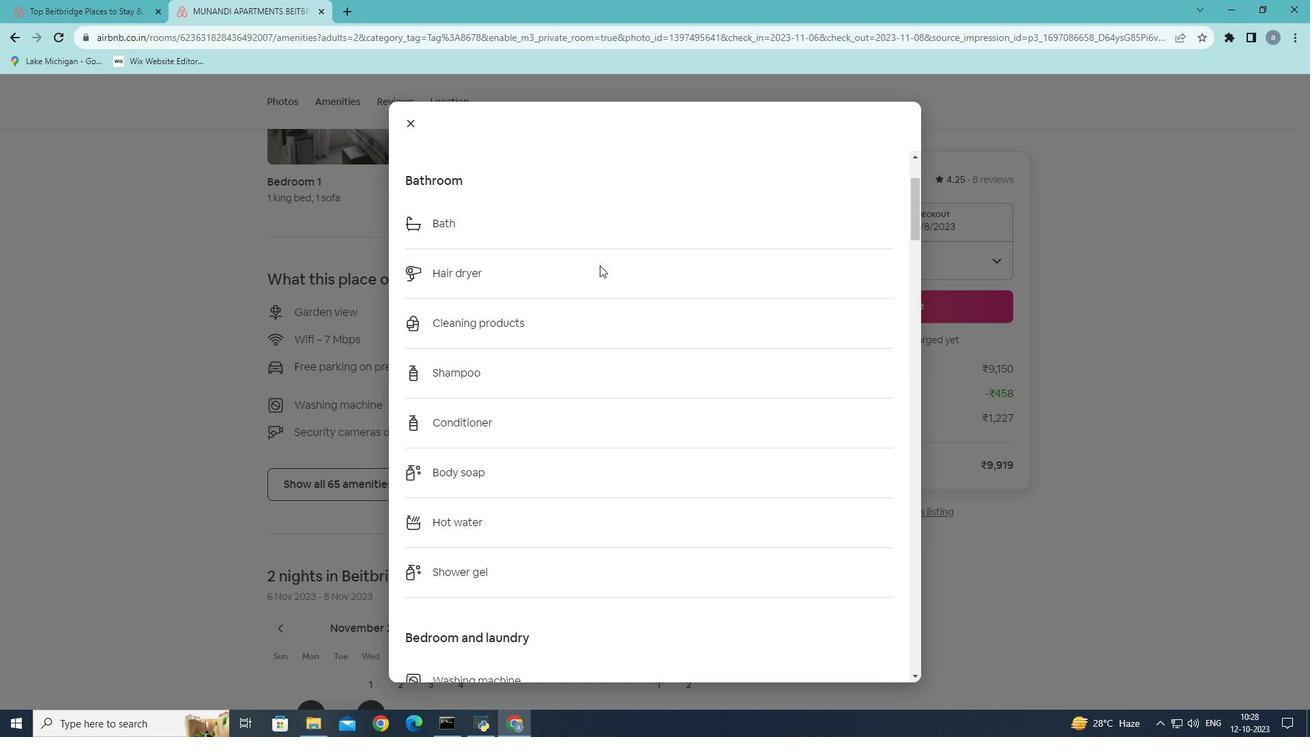 
Action: Mouse scrolled (600, 264) with delta (0, 0)
Screenshot: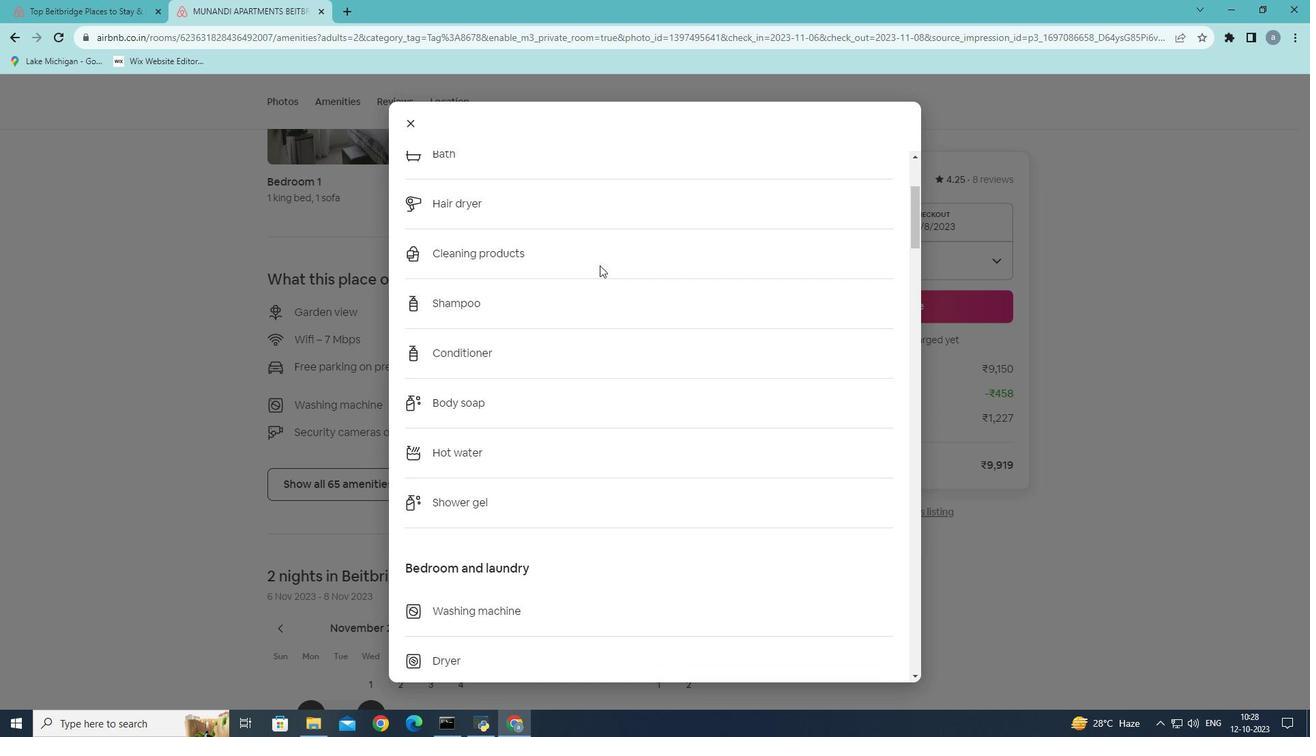 
Action: Mouse scrolled (600, 264) with delta (0, 0)
Screenshot: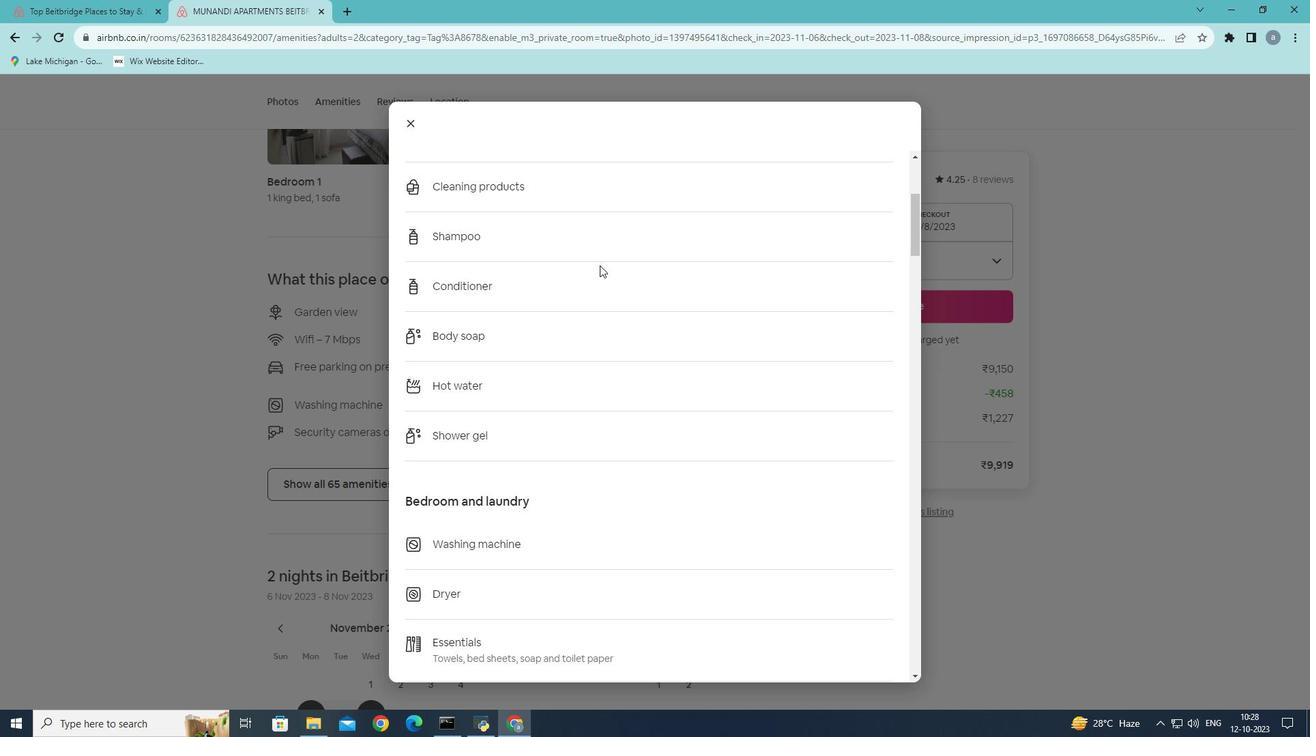 
Action: Mouse scrolled (600, 264) with delta (0, 0)
Screenshot: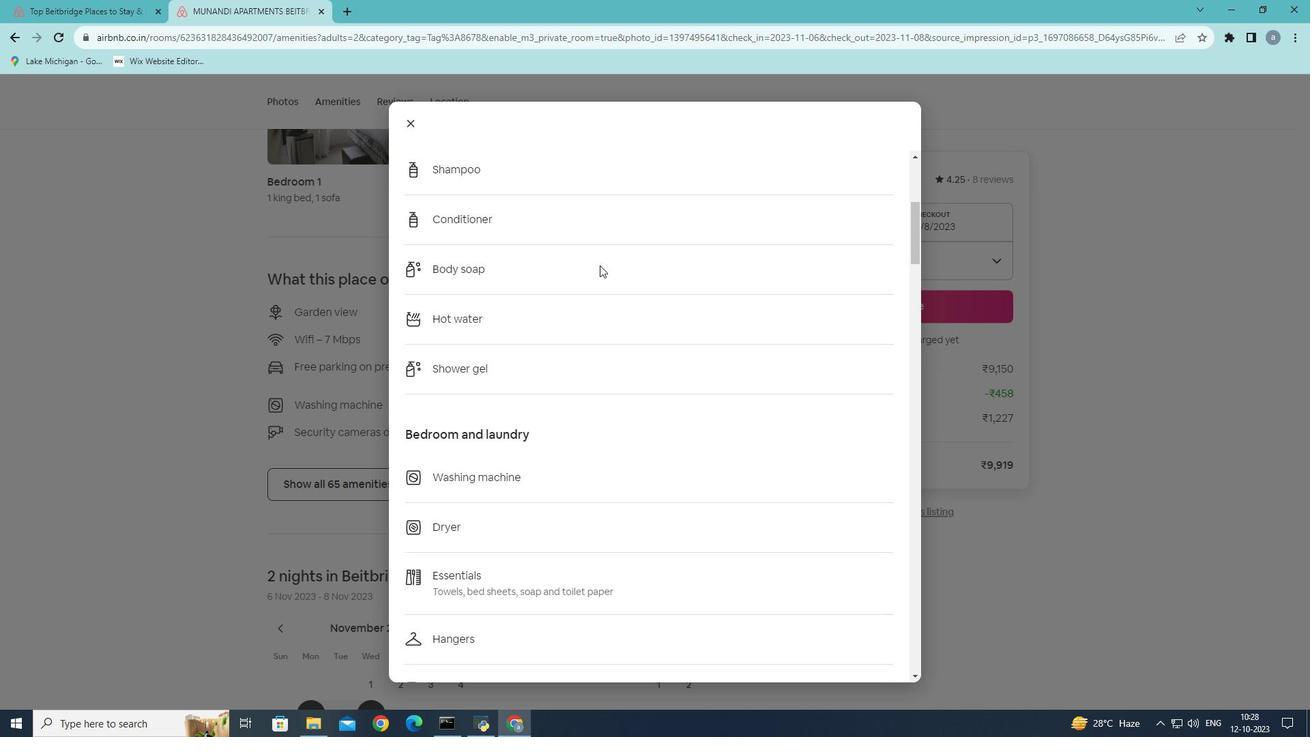 
Action: Mouse scrolled (600, 264) with delta (0, 0)
Screenshot: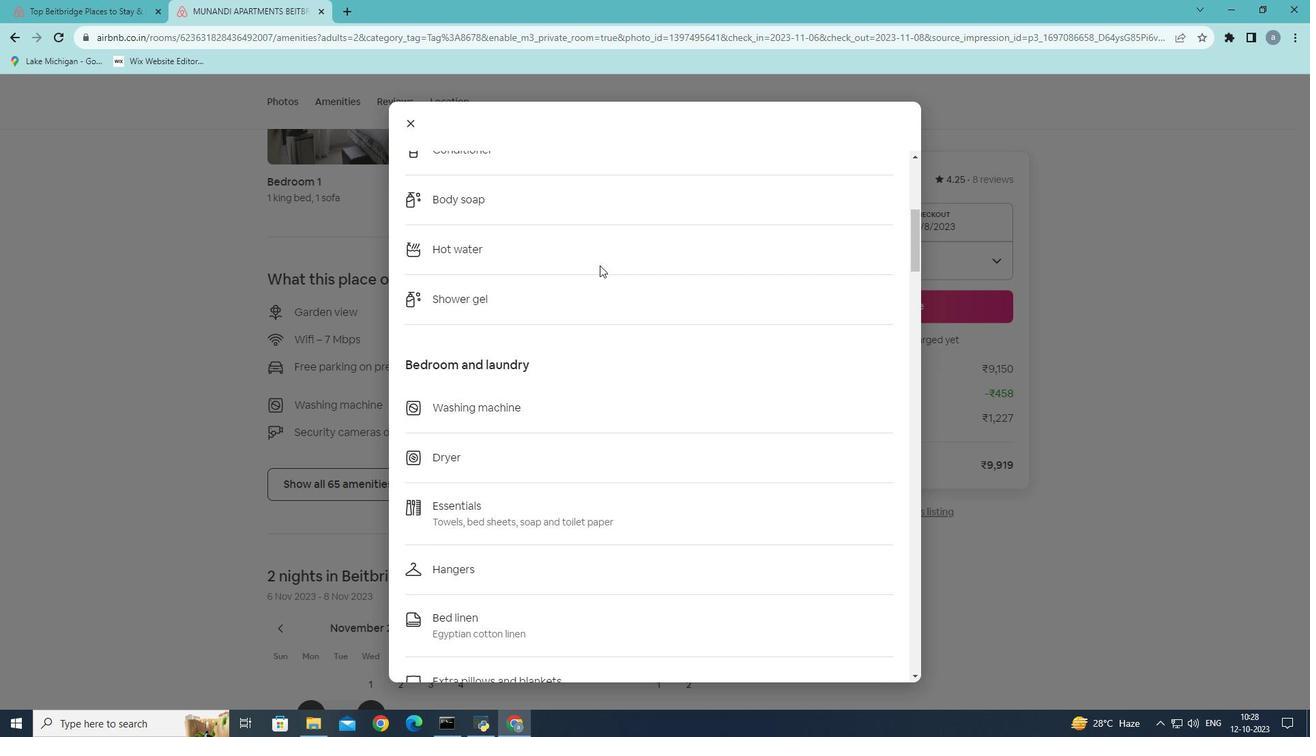 
Action: Mouse scrolled (600, 264) with delta (0, 0)
Screenshot: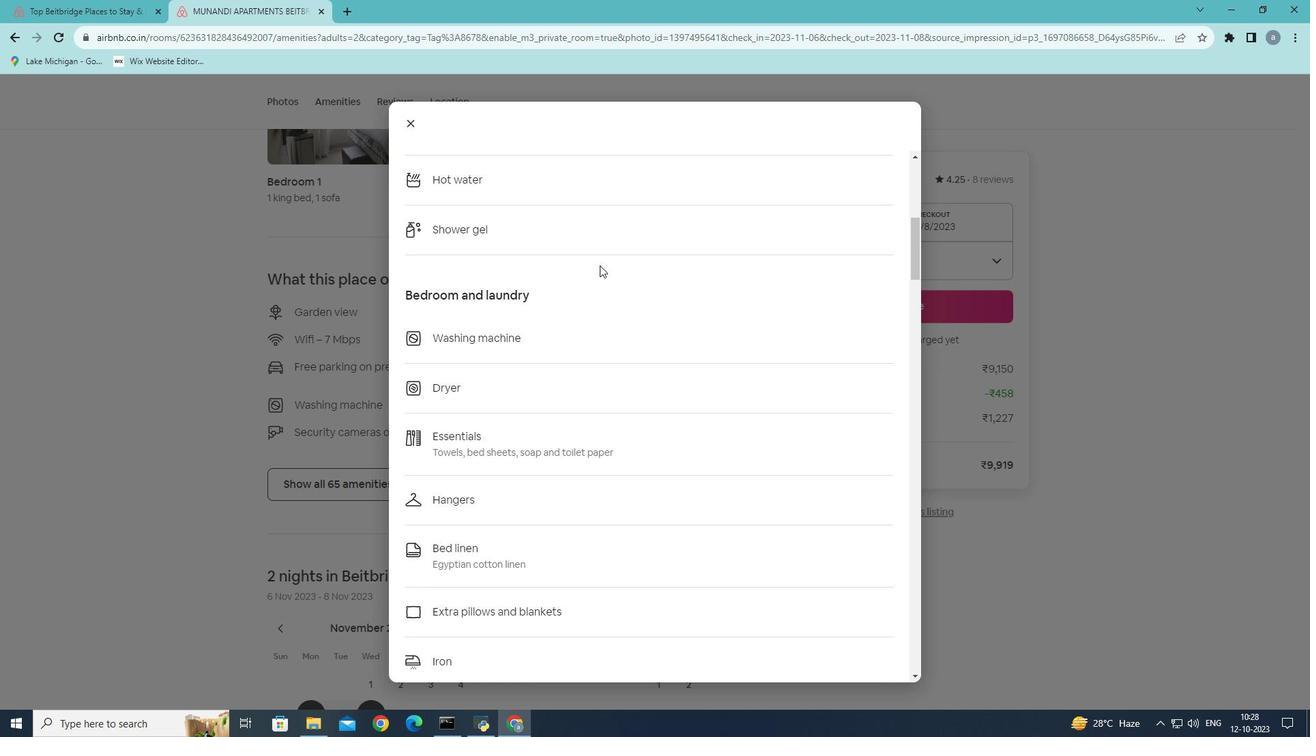 
Action: Mouse scrolled (600, 264) with delta (0, 0)
Screenshot: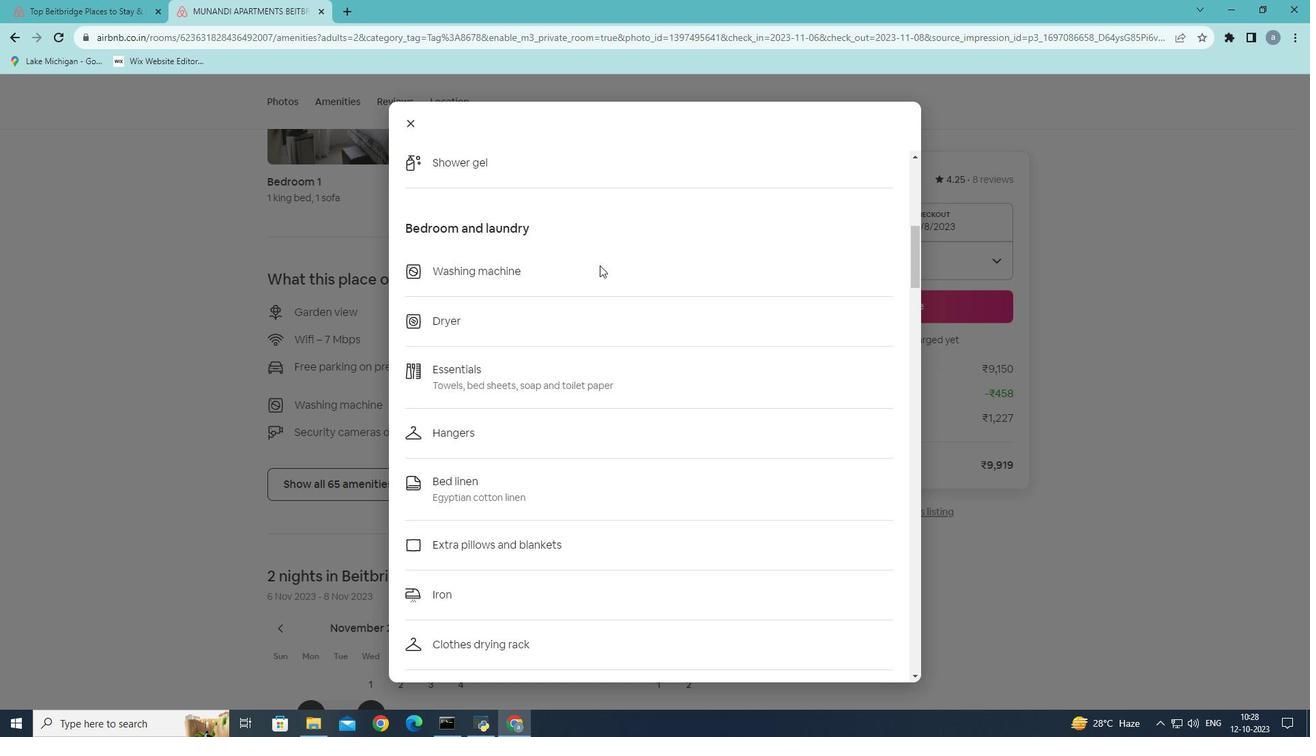 
Action: Mouse scrolled (600, 264) with delta (0, 0)
Screenshot: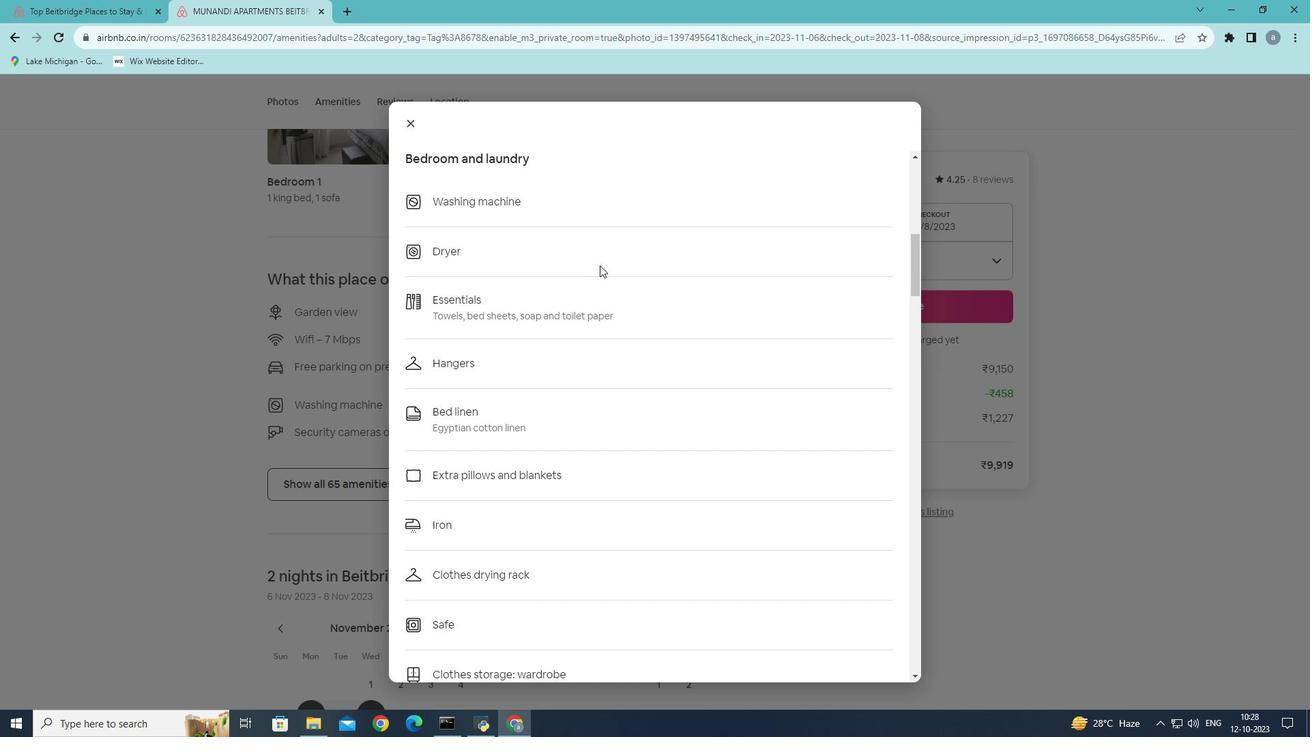 
Action: Mouse scrolled (600, 264) with delta (0, 0)
Screenshot: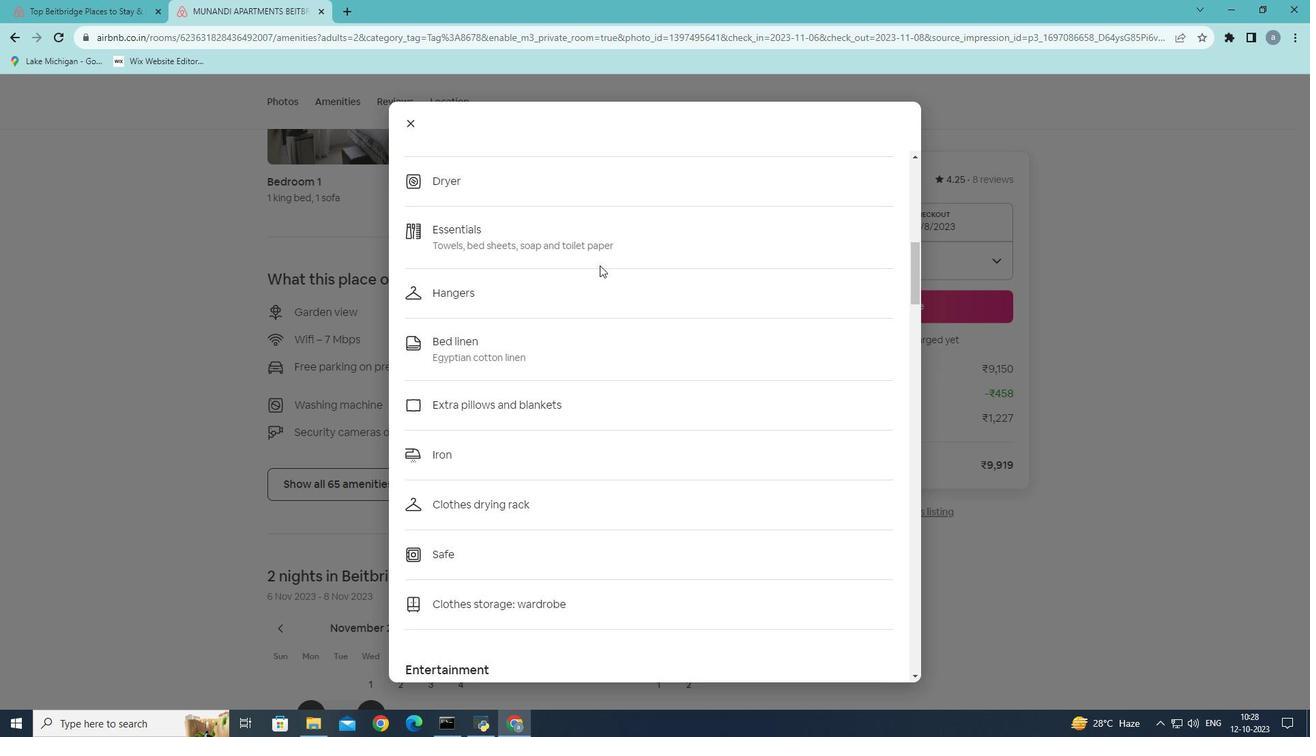 
Action: Mouse scrolled (600, 264) with delta (0, 0)
Screenshot: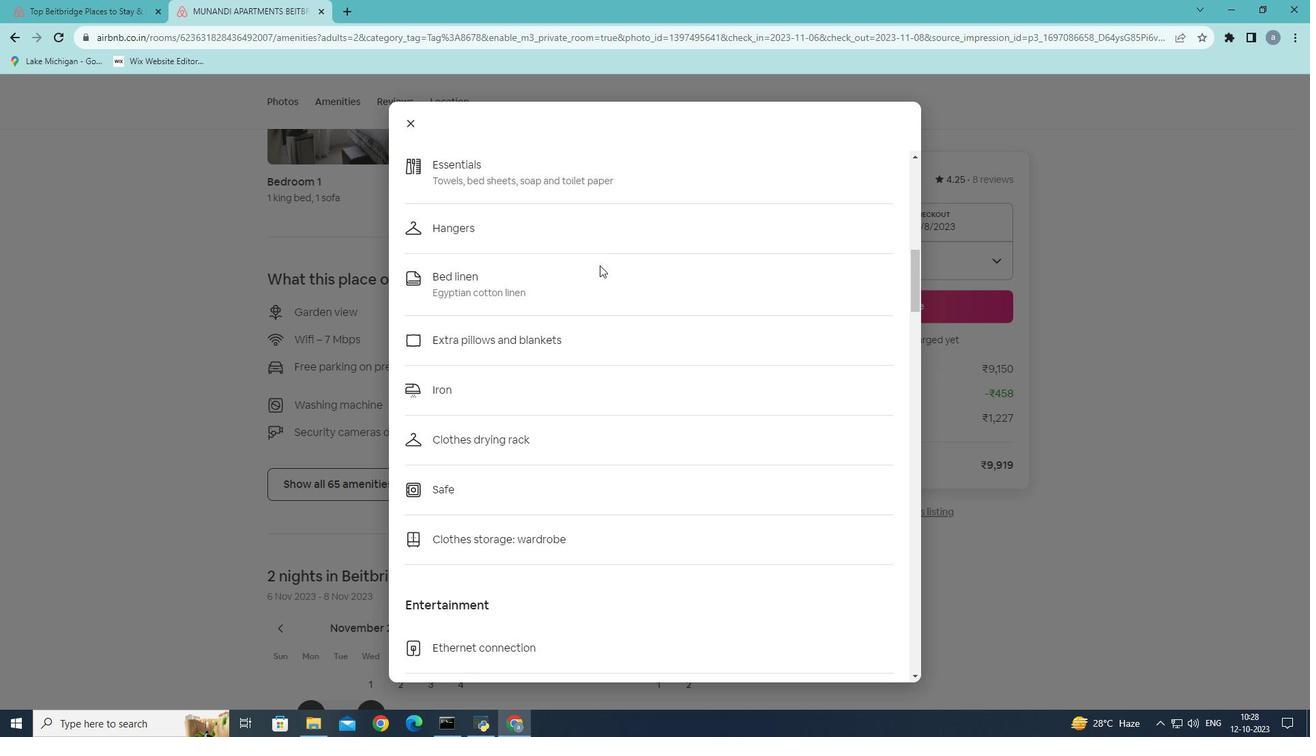 
Action: Mouse scrolled (600, 264) with delta (0, 0)
Screenshot: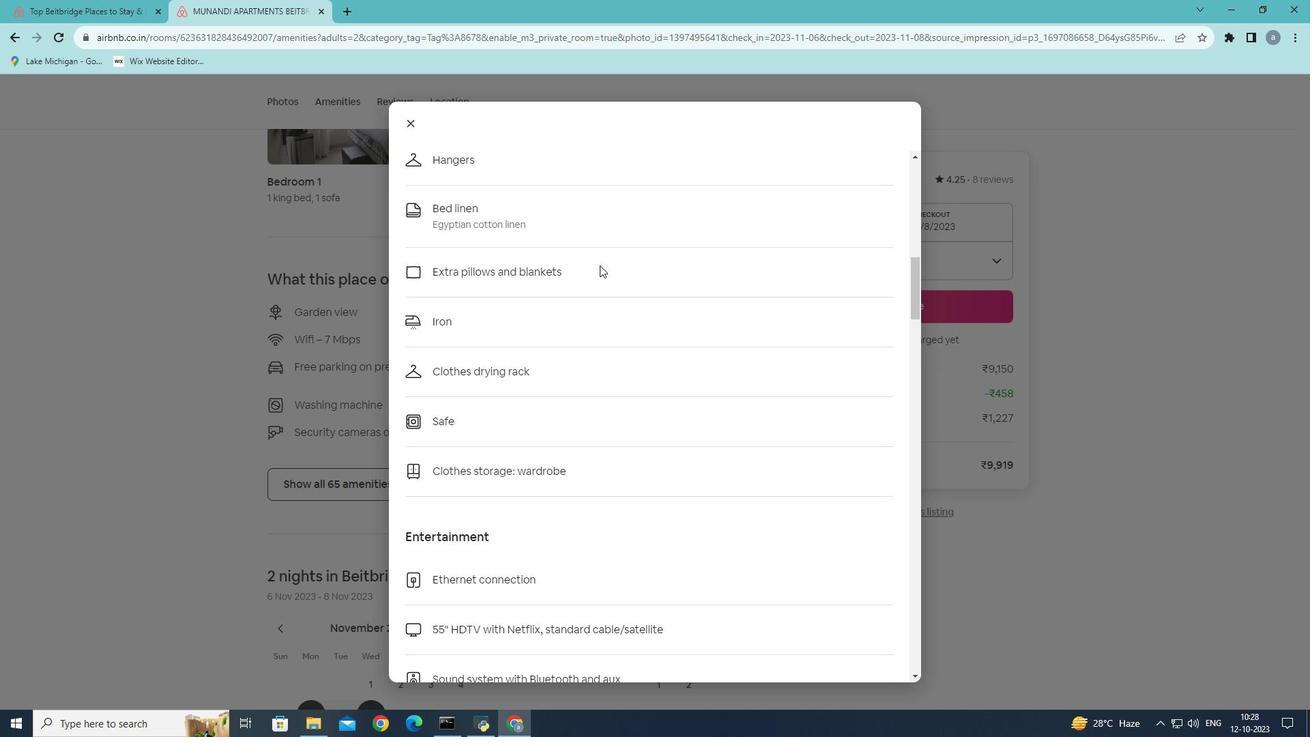 
Action: Mouse scrolled (600, 264) with delta (0, 0)
Screenshot: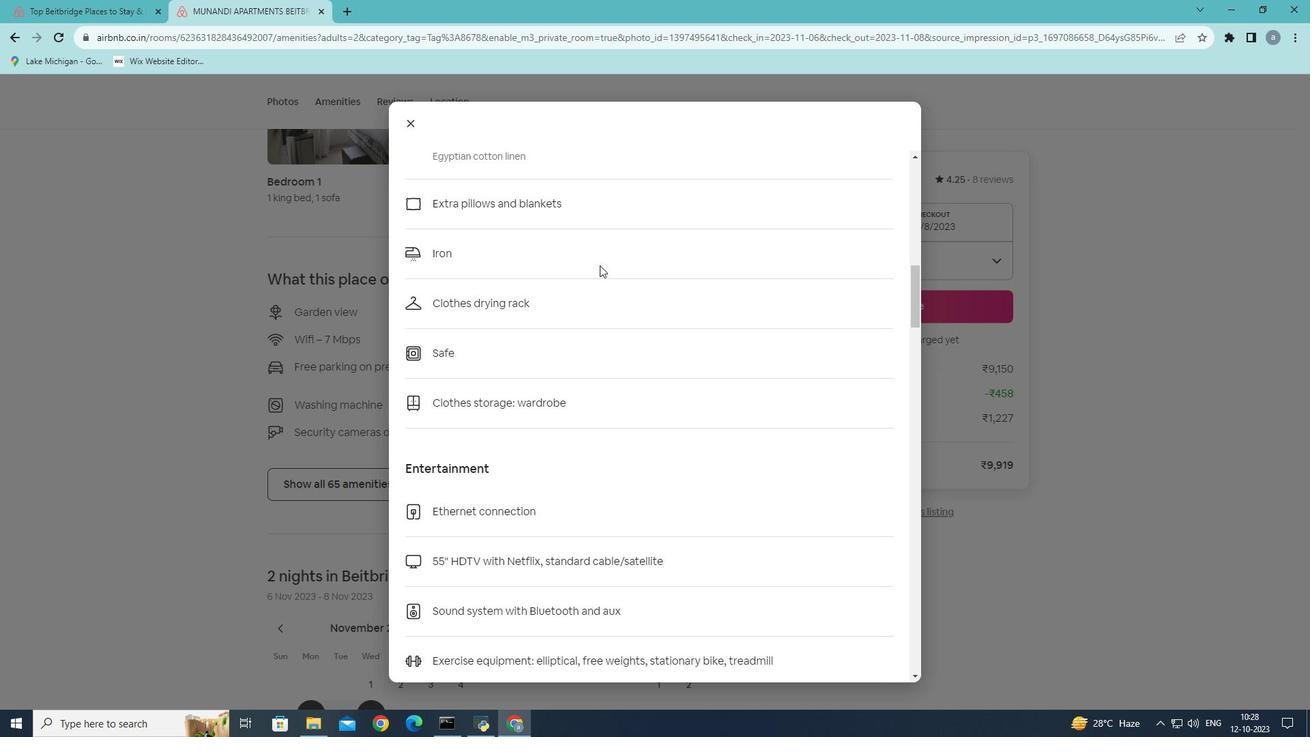 
Action: Mouse scrolled (600, 264) with delta (0, 0)
Screenshot: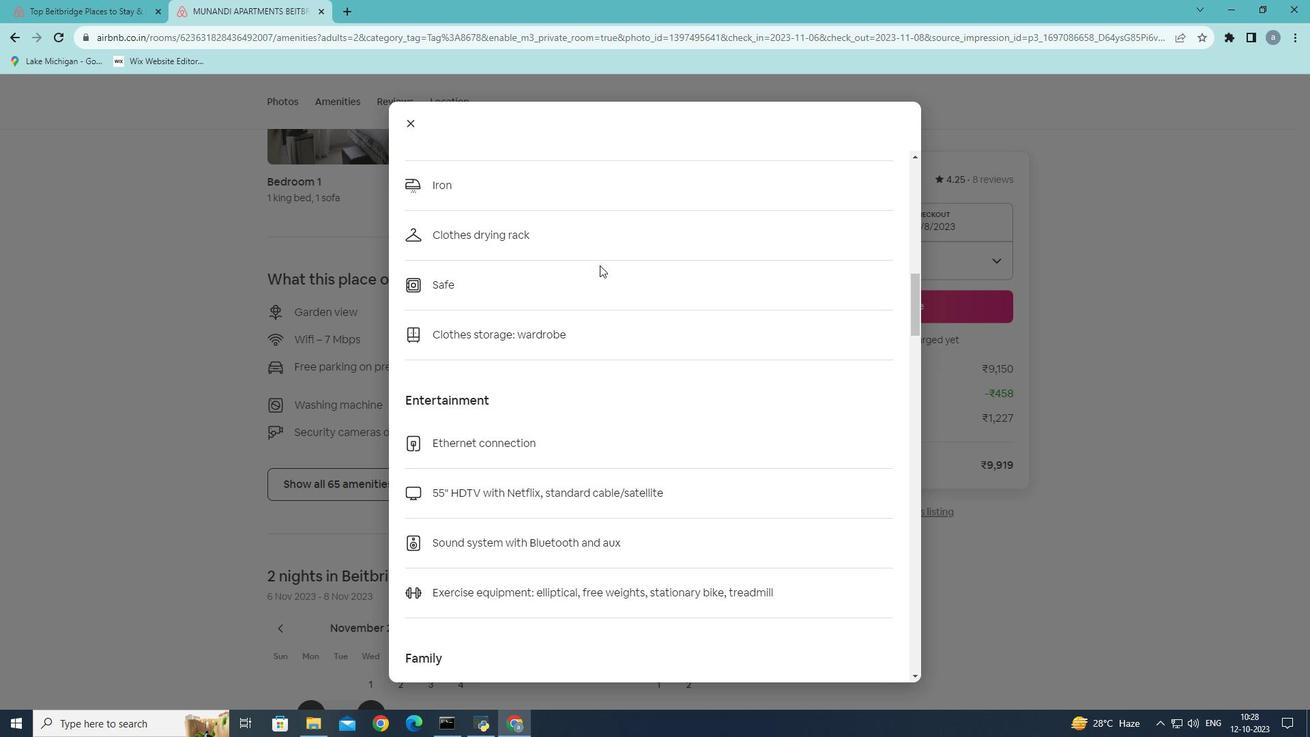 
Action: Mouse scrolled (600, 264) with delta (0, 0)
Screenshot: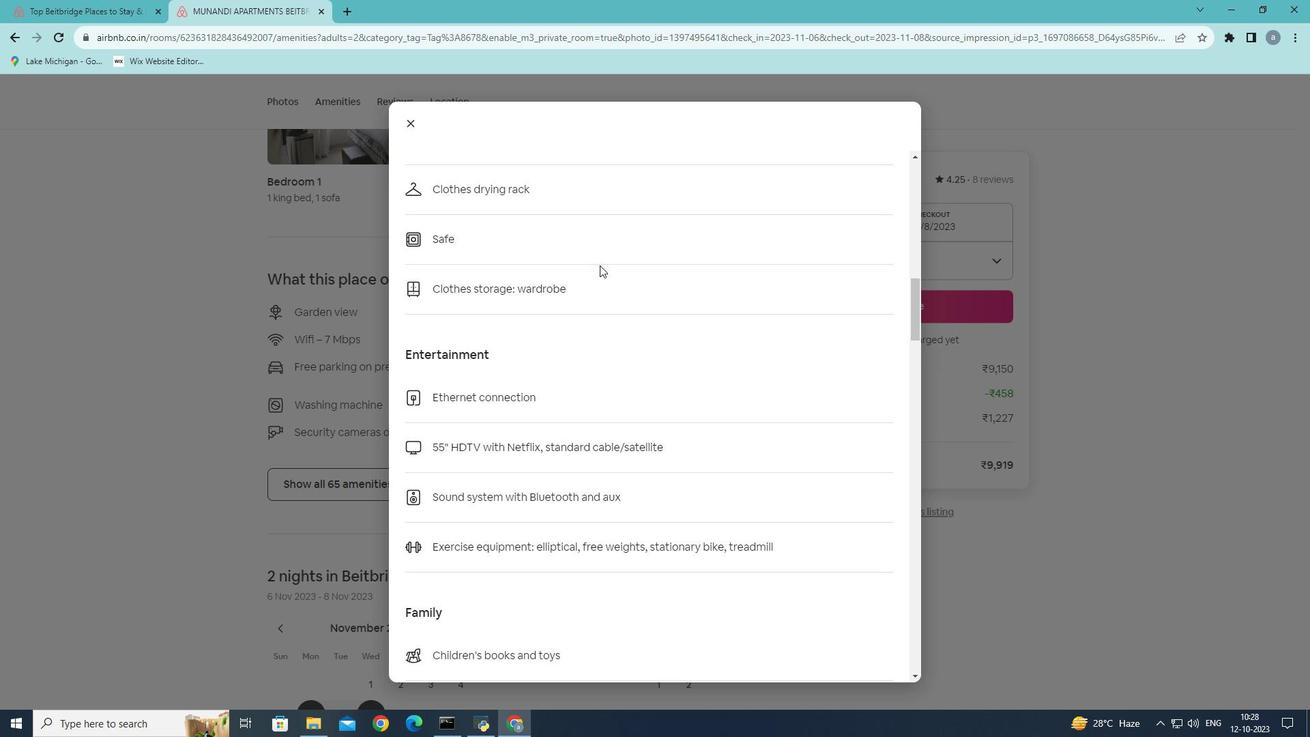 
Action: Mouse scrolled (600, 264) with delta (0, 0)
Screenshot: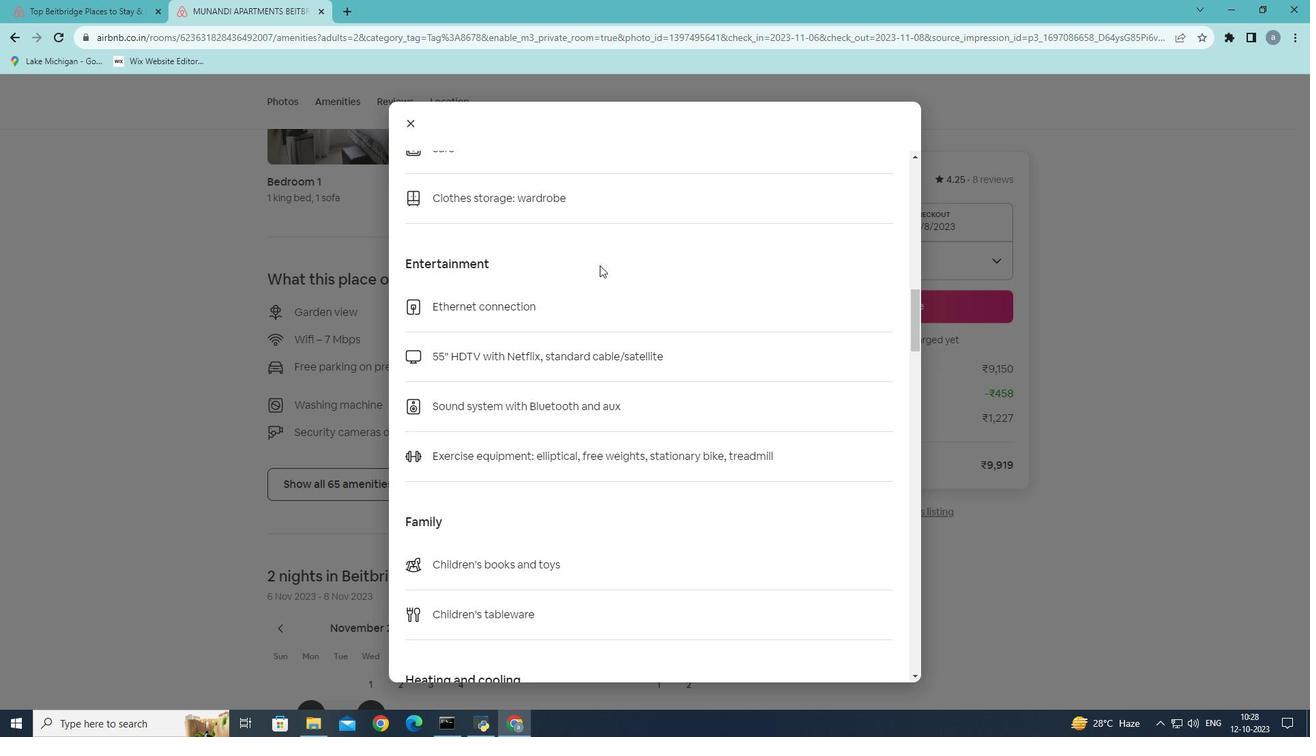 
Action: Mouse scrolled (600, 264) with delta (0, 0)
Screenshot: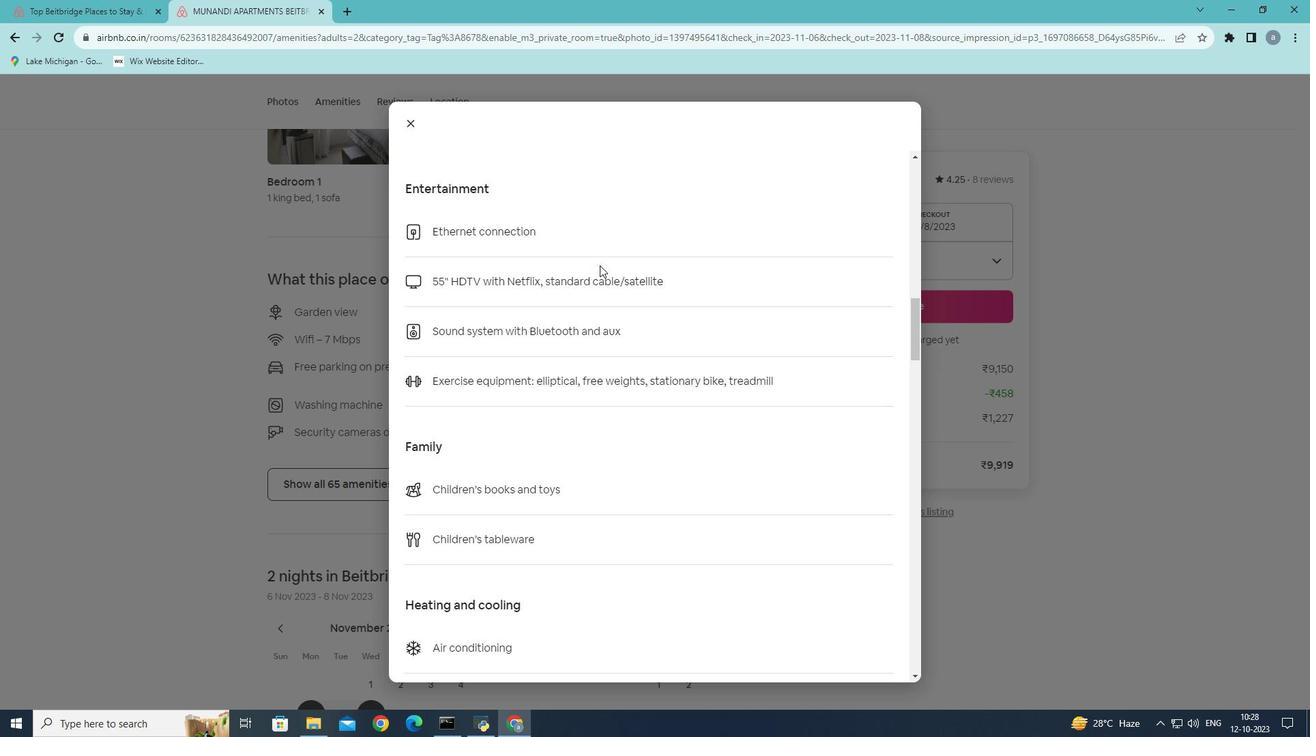 
Action: Mouse scrolled (600, 264) with delta (0, 0)
Screenshot: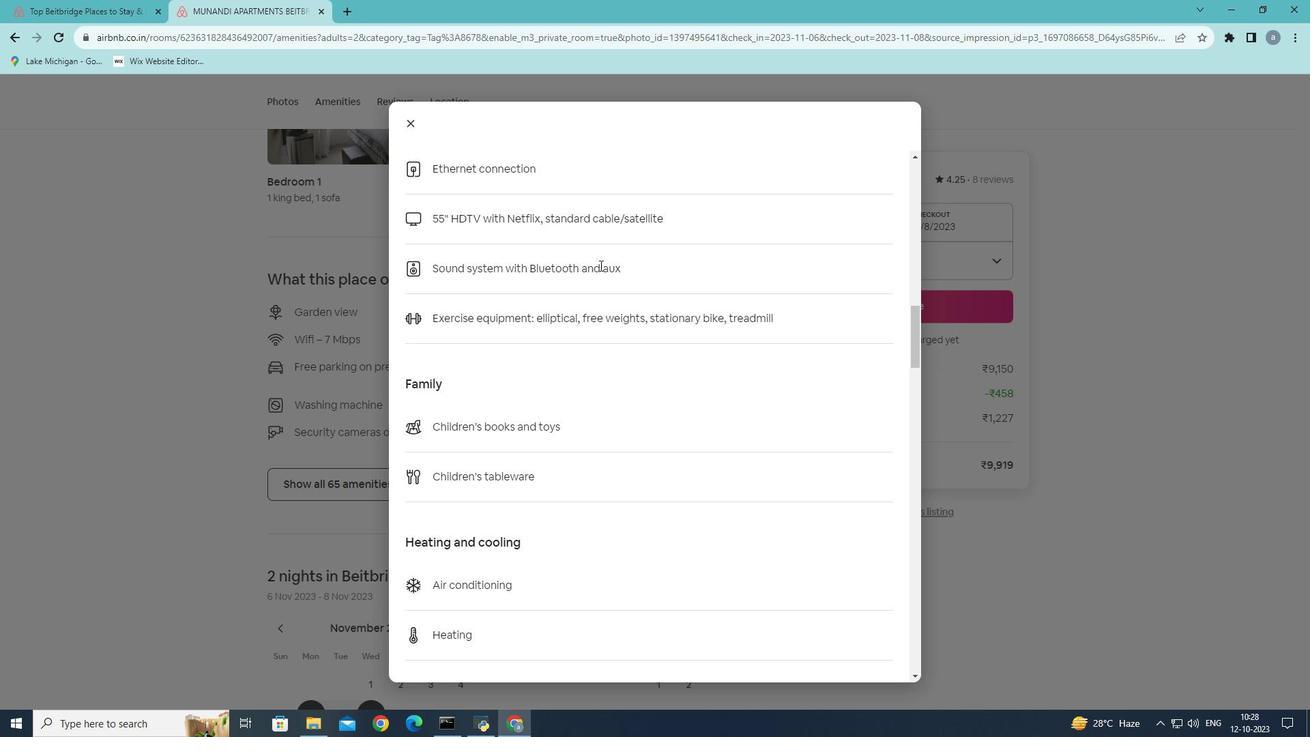 
Action: Mouse scrolled (600, 264) with delta (0, 0)
Screenshot: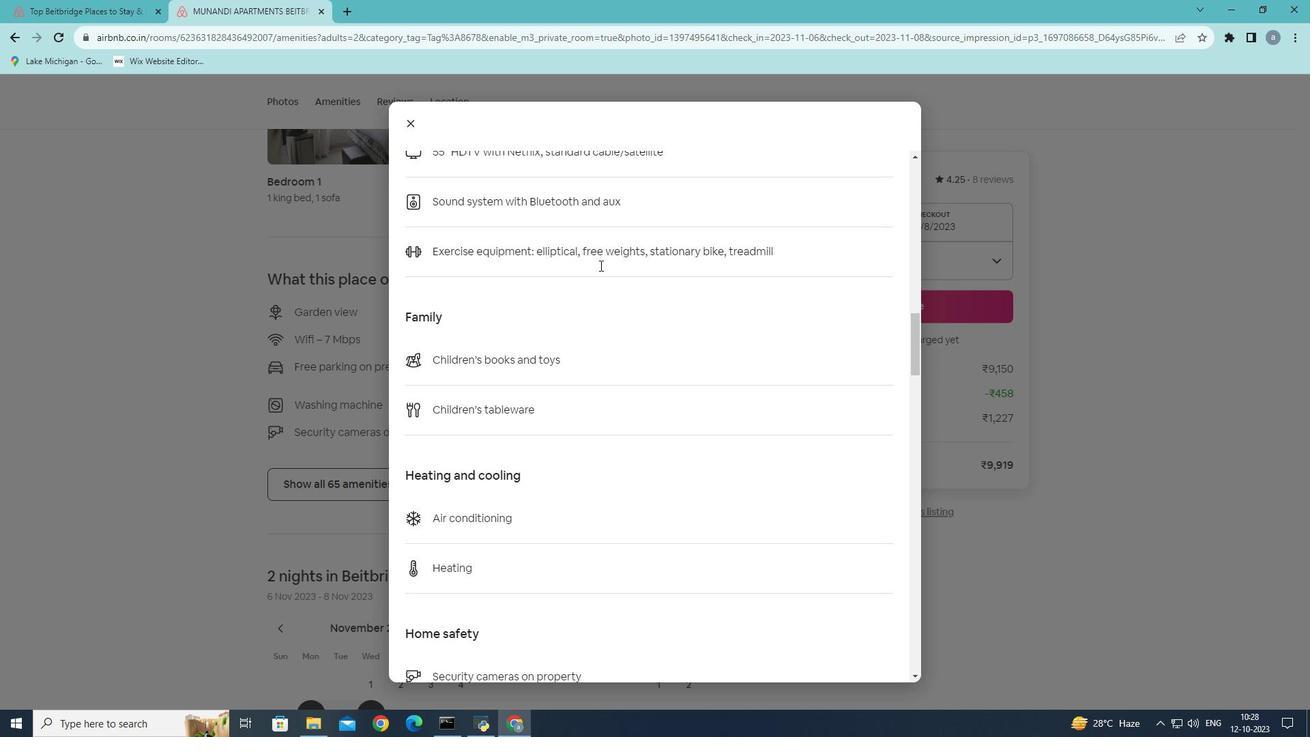 
Action: Mouse scrolled (600, 264) with delta (0, 0)
Screenshot: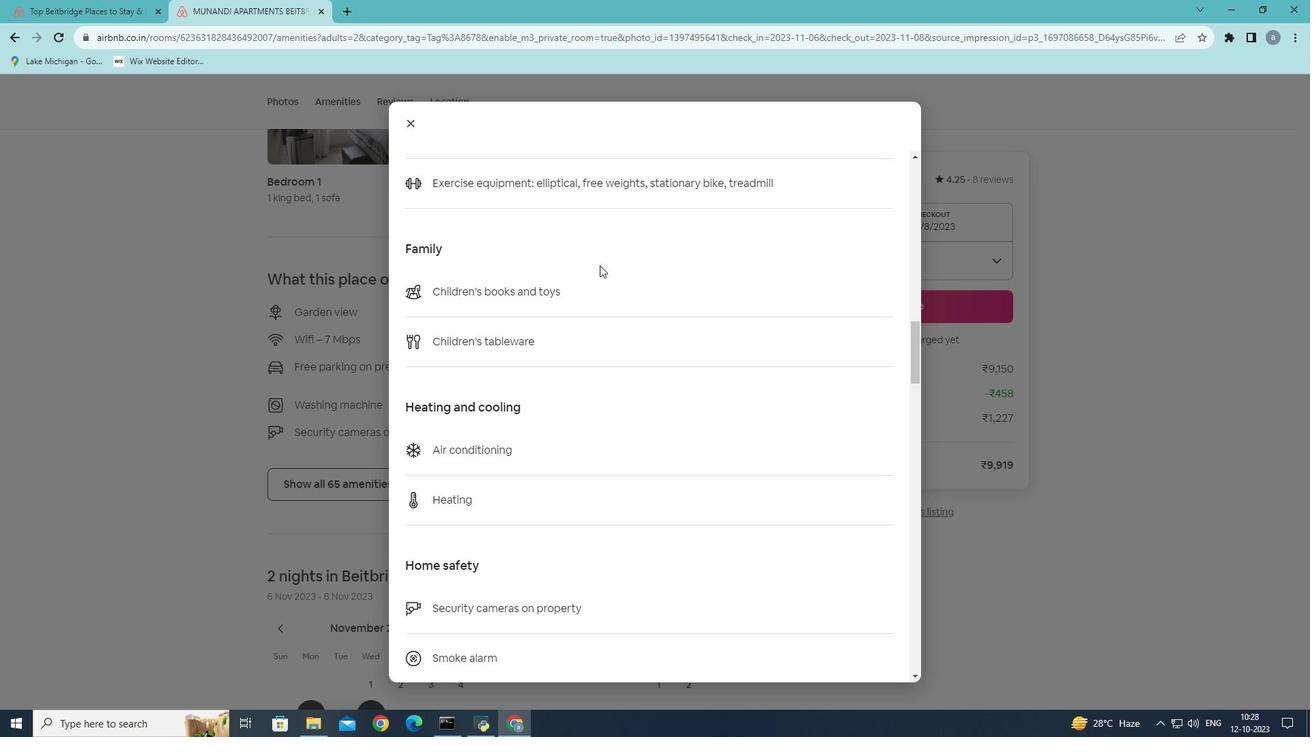 
Action: Mouse scrolled (600, 264) with delta (0, 0)
Screenshot: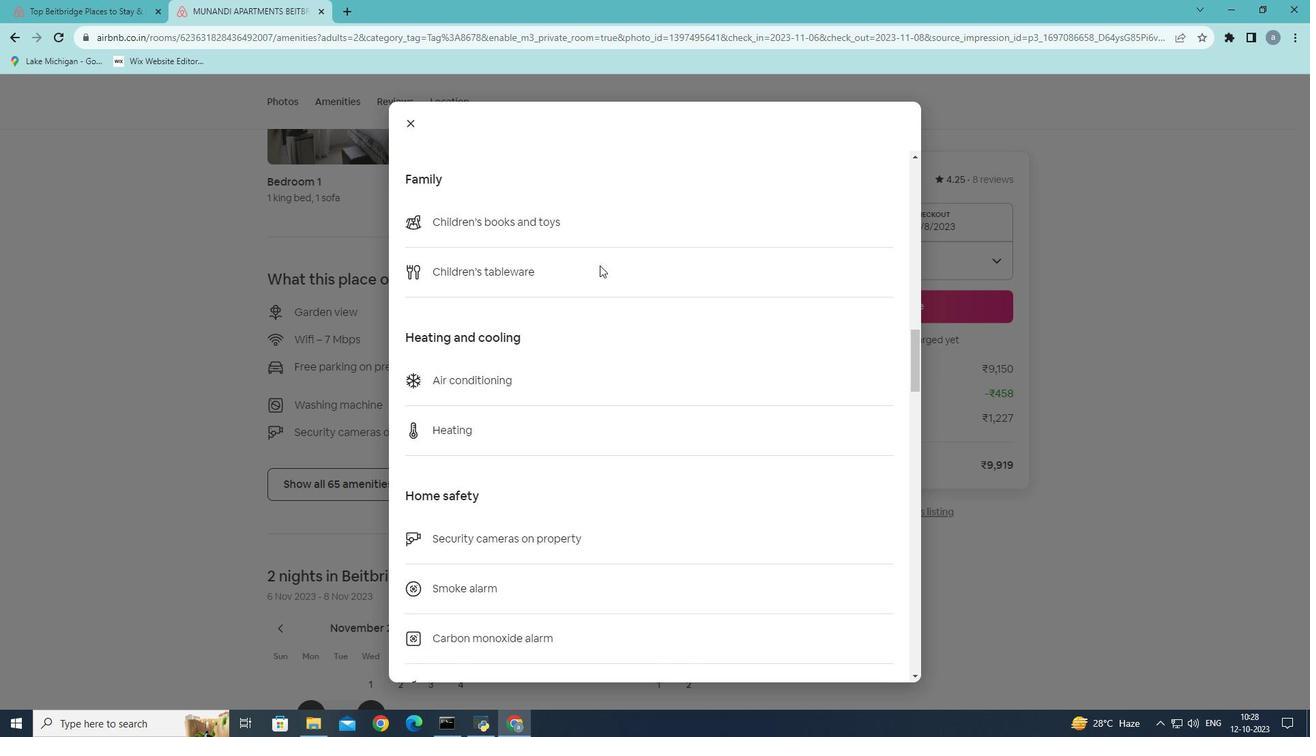 
Action: Mouse scrolled (600, 264) with delta (0, 0)
Screenshot: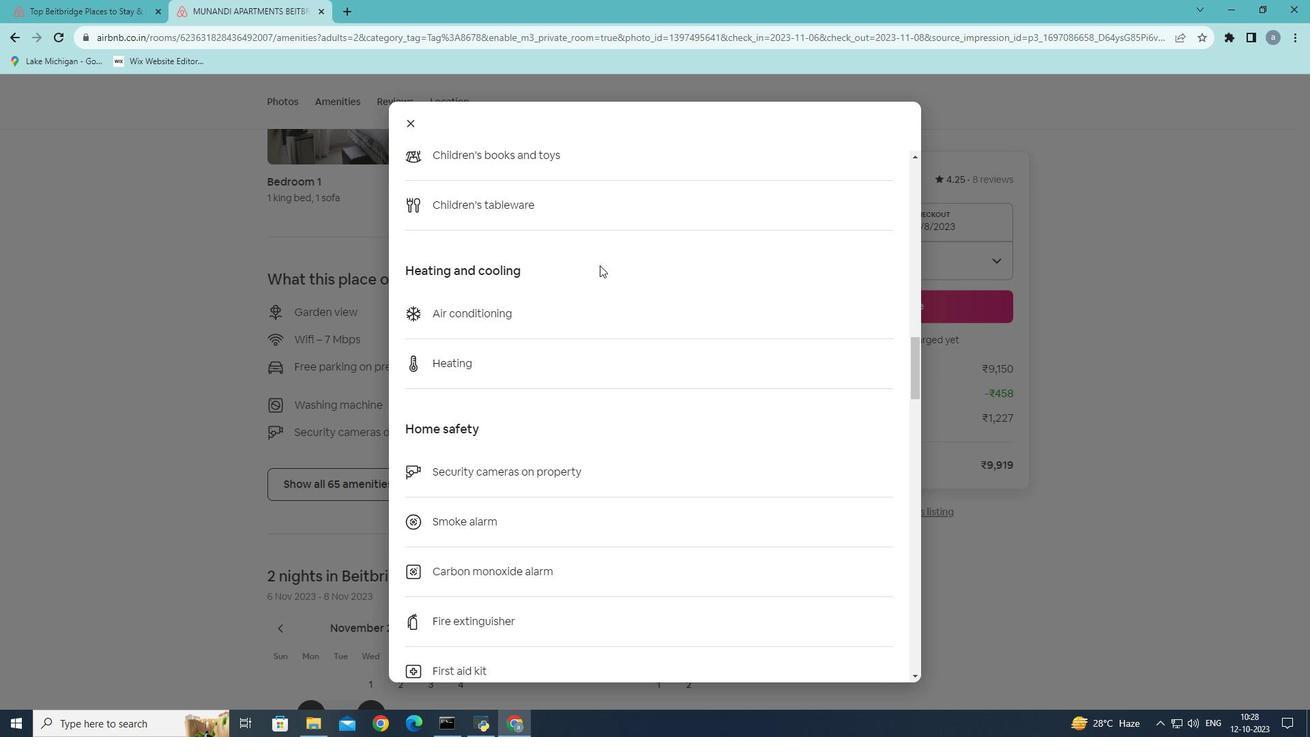 
Action: Mouse scrolled (600, 264) with delta (0, 0)
Screenshot: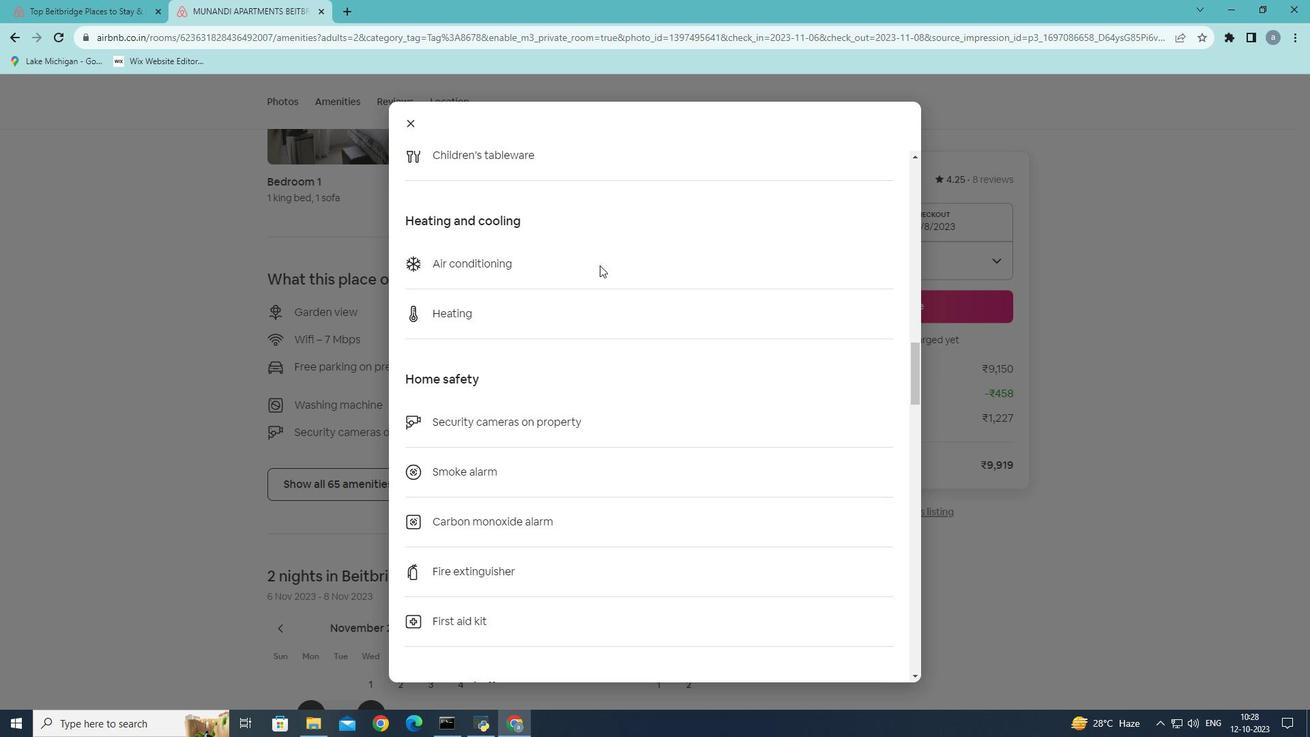 
Action: Mouse scrolled (600, 264) with delta (0, 0)
Screenshot: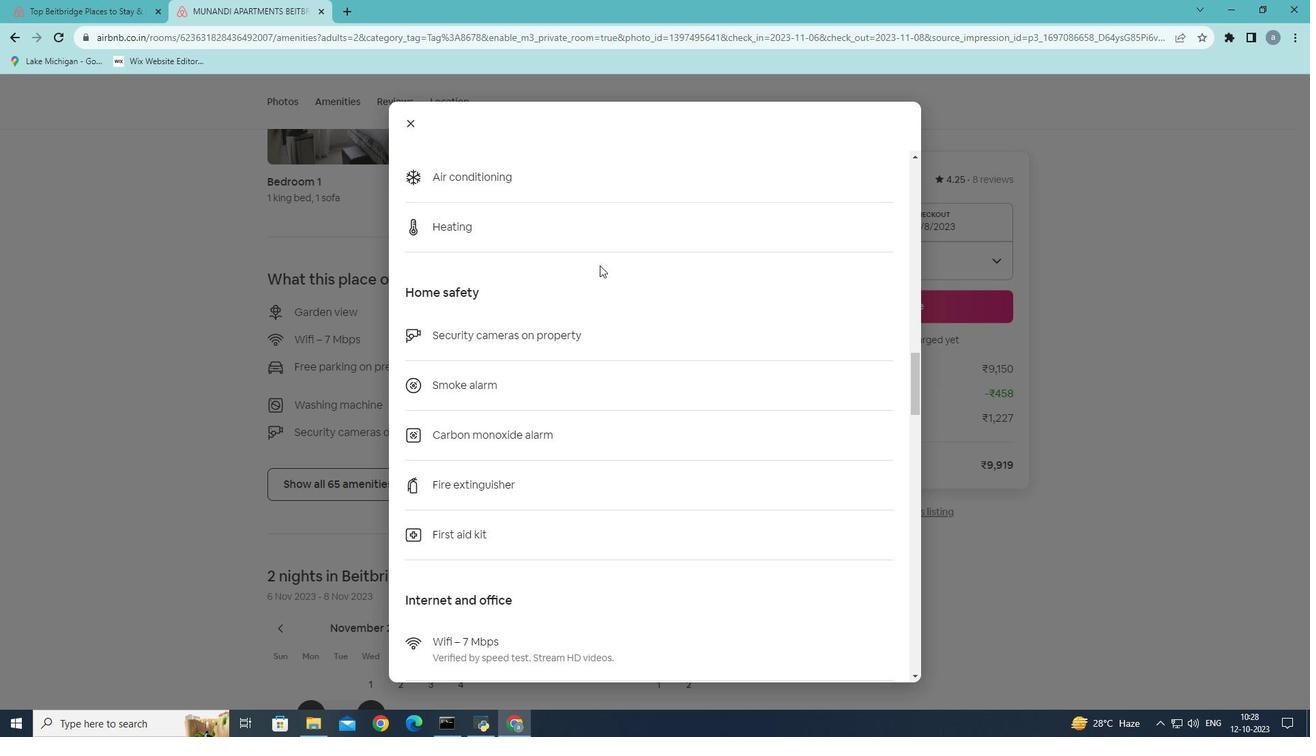 
Action: Mouse scrolled (600, 264) with delta (0, 0)
Screenshot: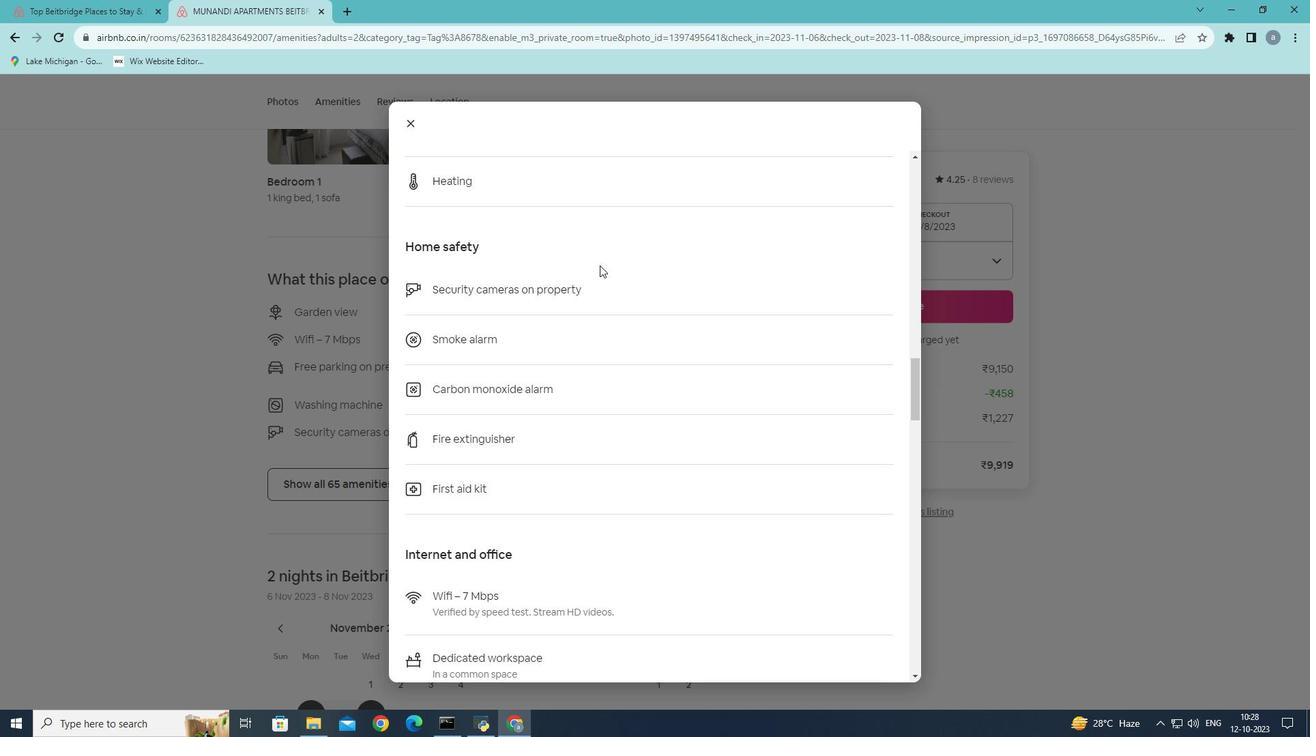 
Action: Mouse scrolled (600, 264) with delta (0, 0)
Screenshot: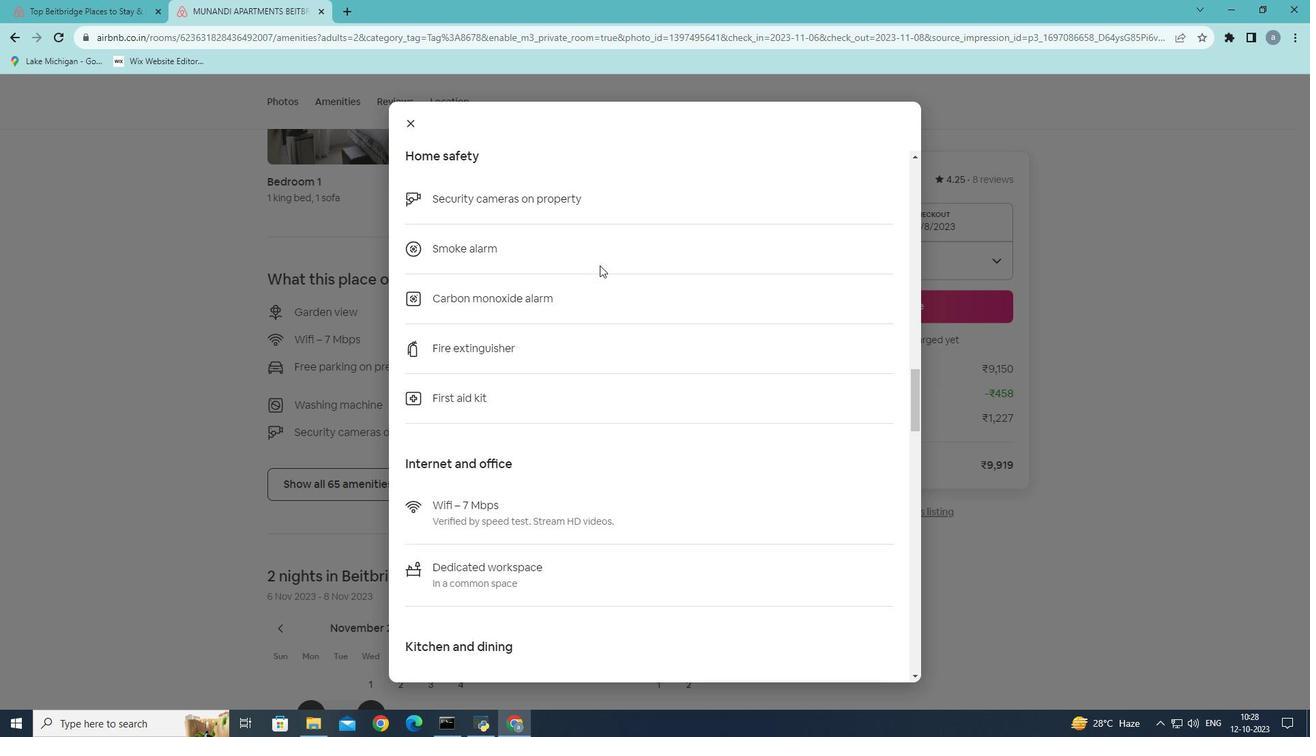 
Action: Mouse scrolled (600, 264) with delta (0, 0)
Screenshot: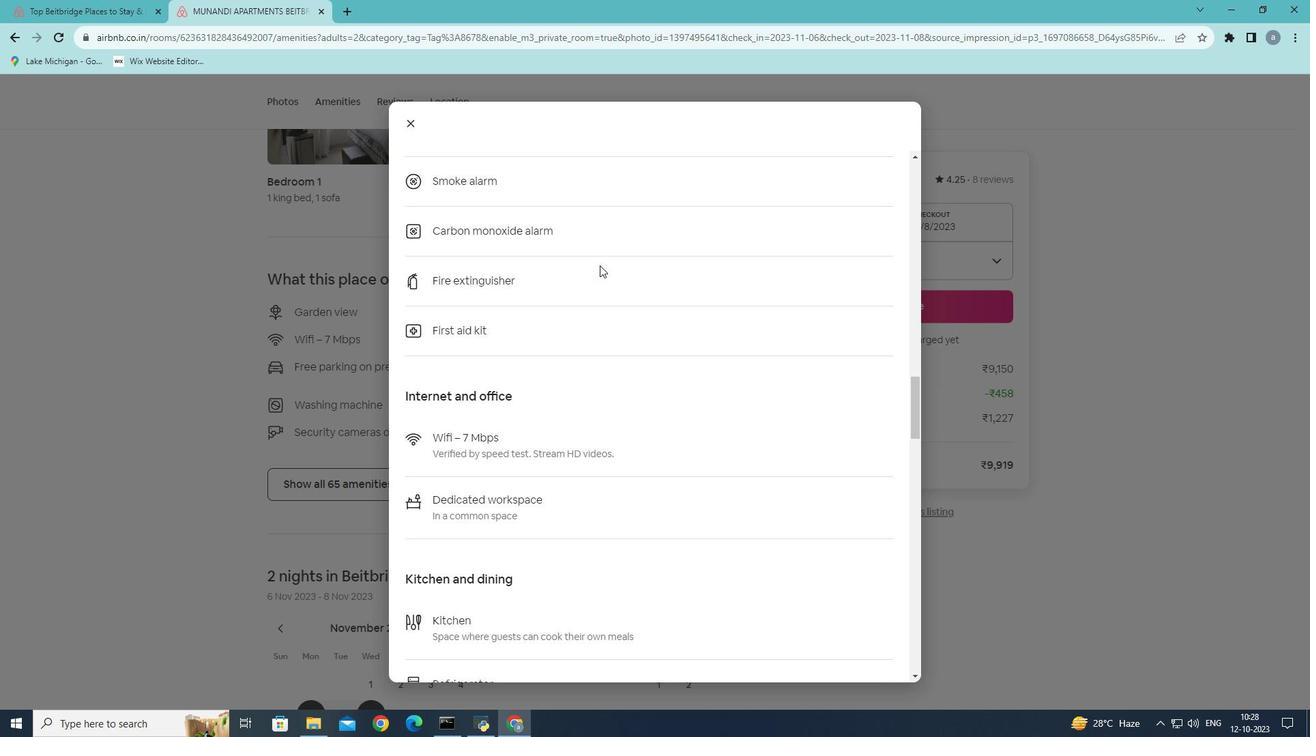 
Action: Mouse scrolled (600, 264) with delta (0, 0)
Screenshot: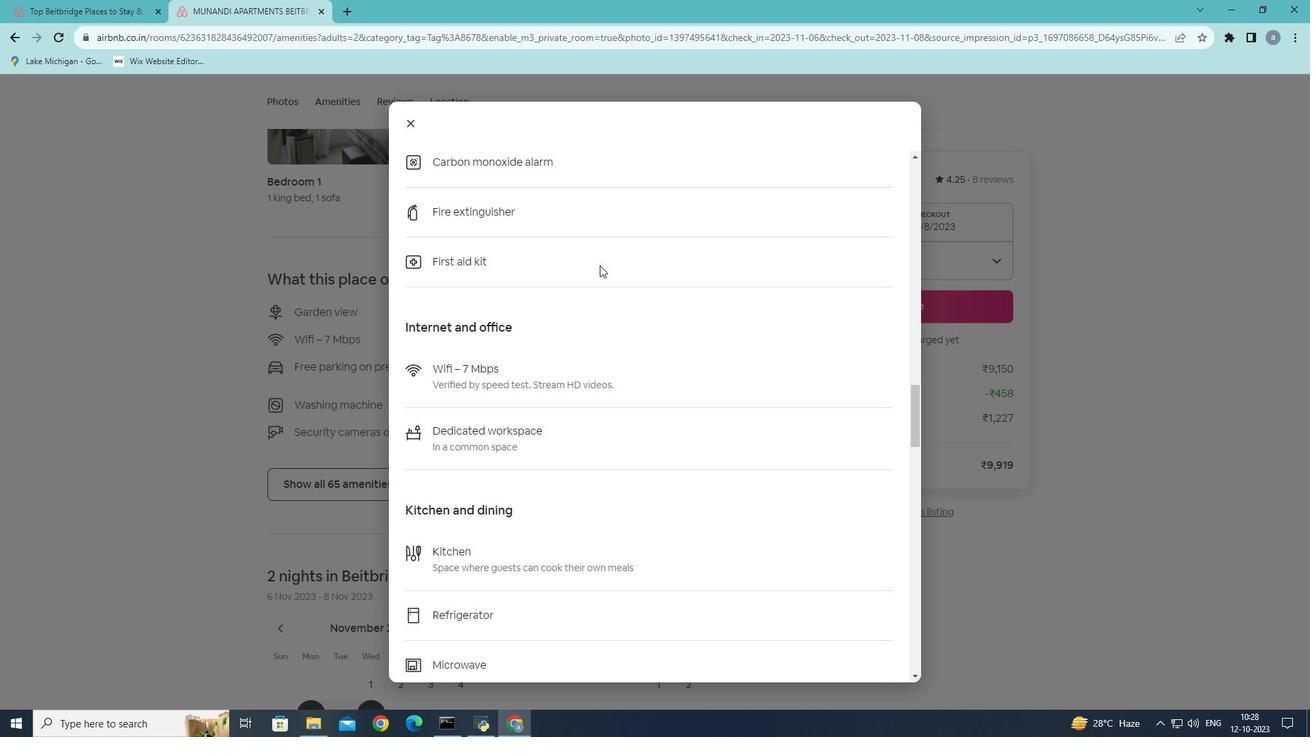 
Action: Mouse scrolled (600, 264) with delta (0, 0)
Screenshot: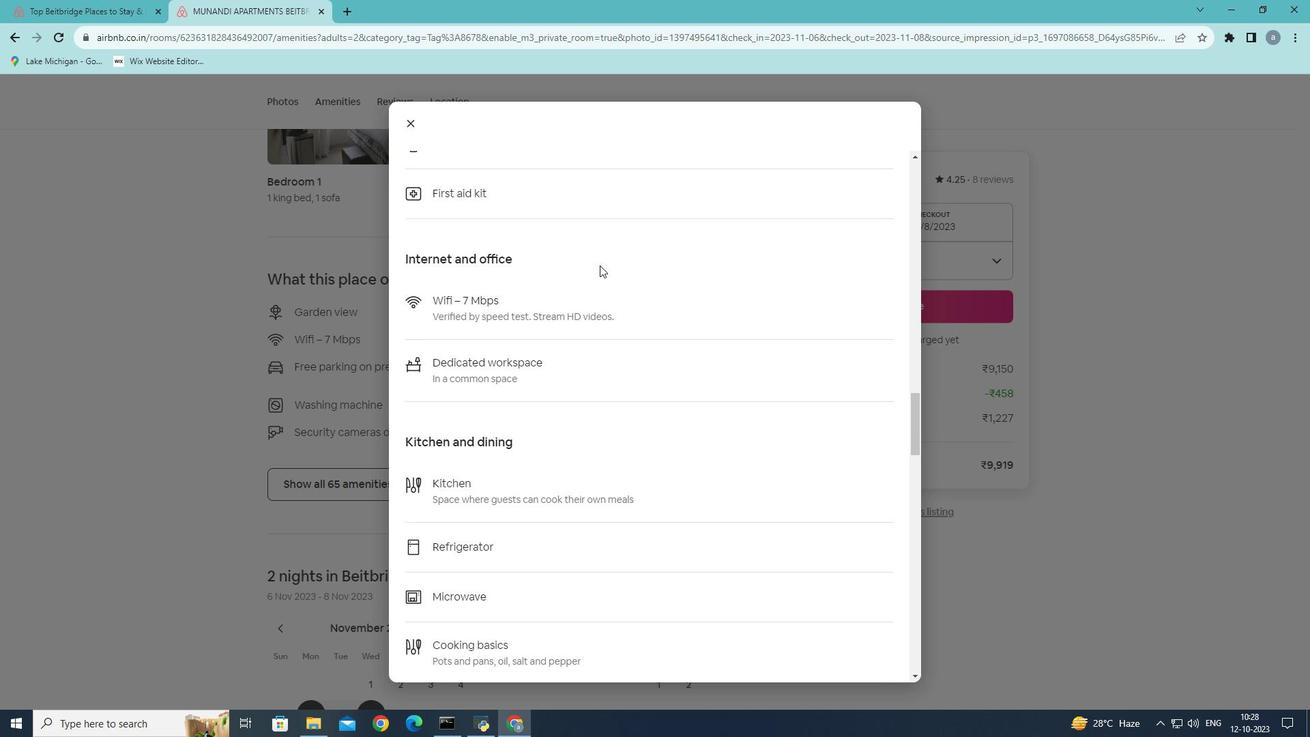 
Action: Mouse scrolled (600, 264) with delta (0, 0)
Screenshot: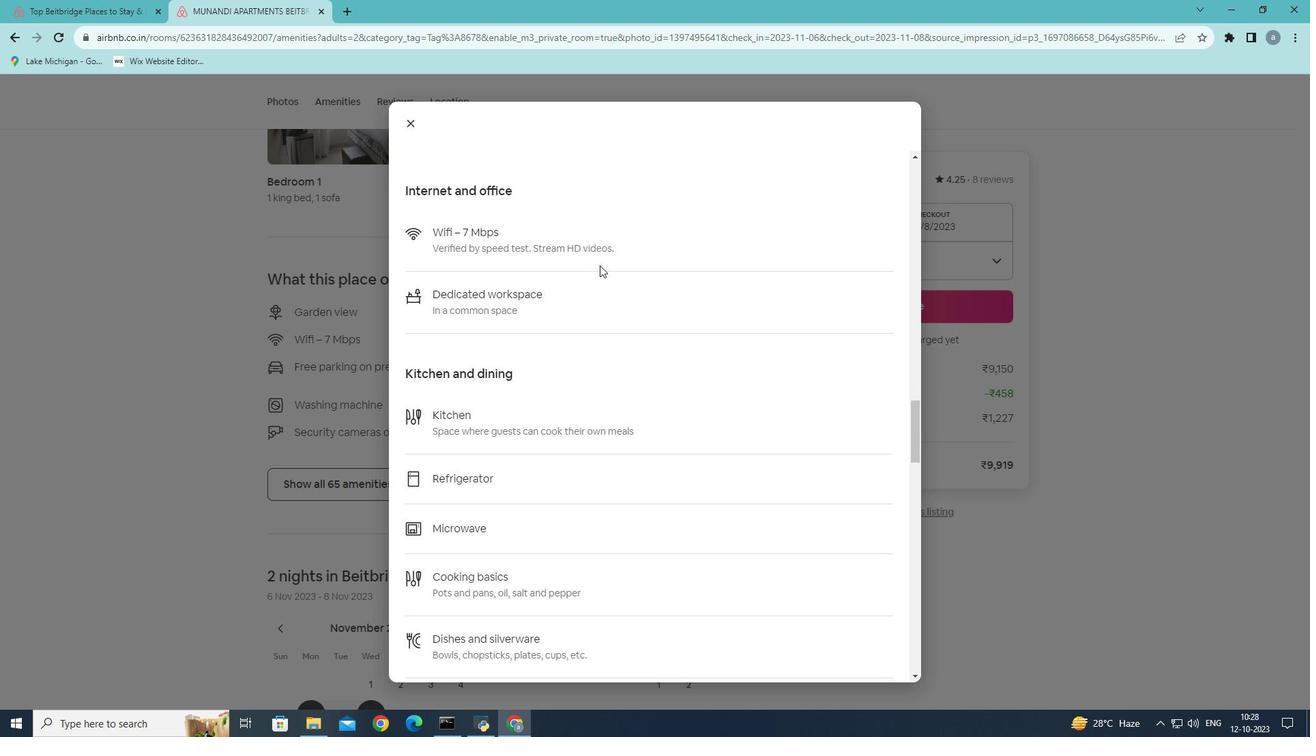 
Action: Mouse scrolled (600, 264) with delta (0, 0)
Screenshot: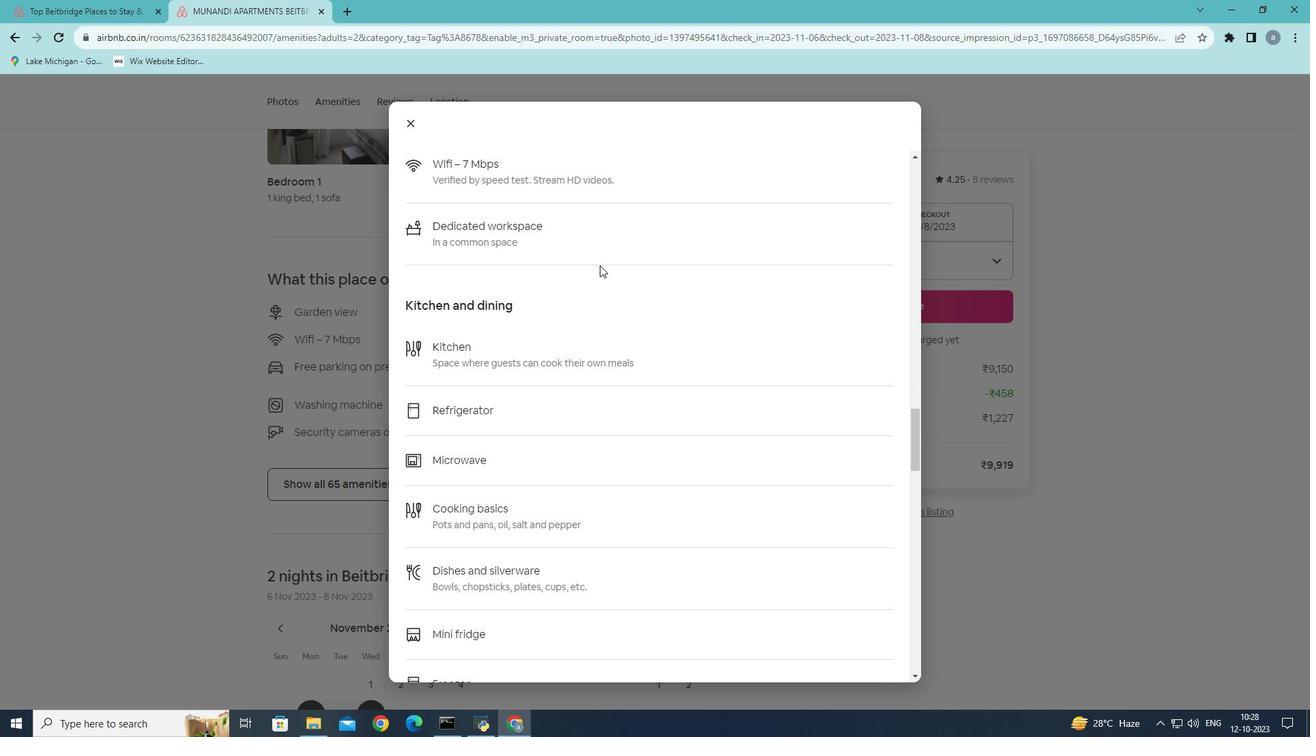 
Action: Mouse scrolled (600, 264) with delta (0, 0)
Screenshot: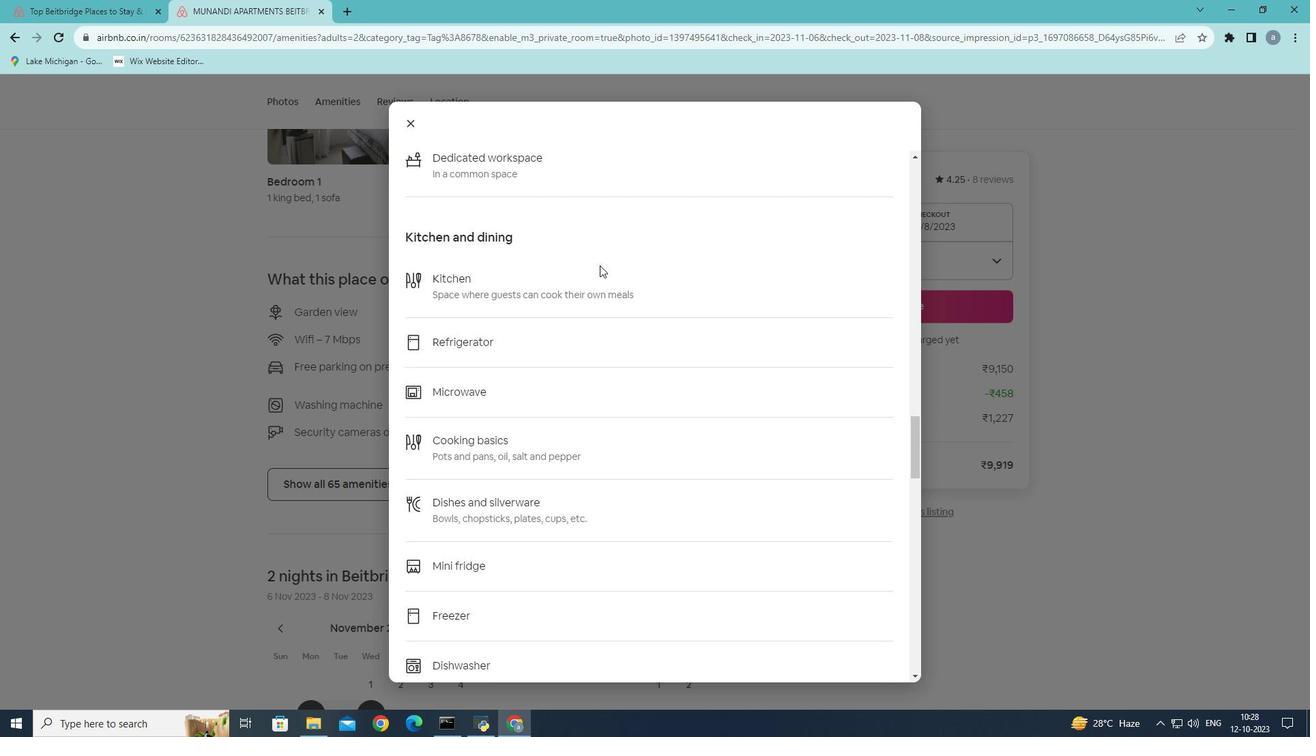 
Action: Mouse scrolled (600, 264) with delta (0, 0)
Screenshot: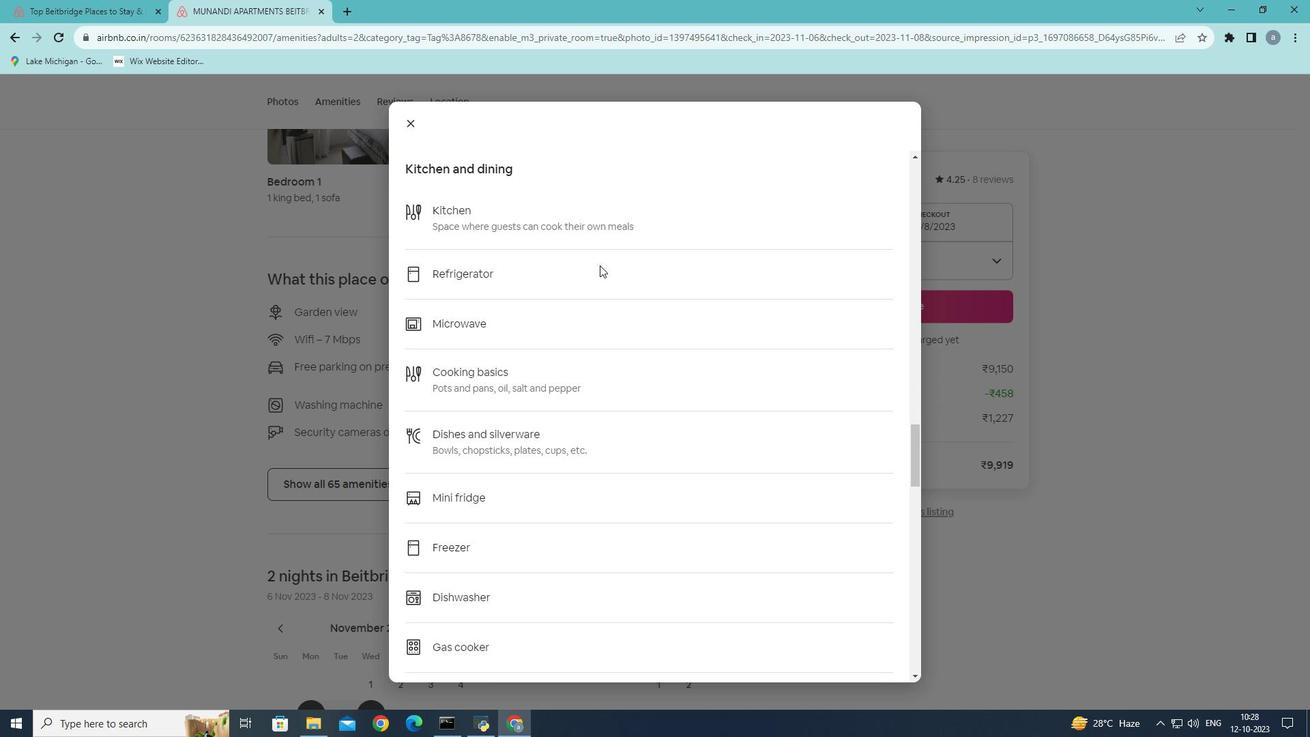 
Action: Mouse scrolled (600, 264) with delta (0, 0)
Screenshot: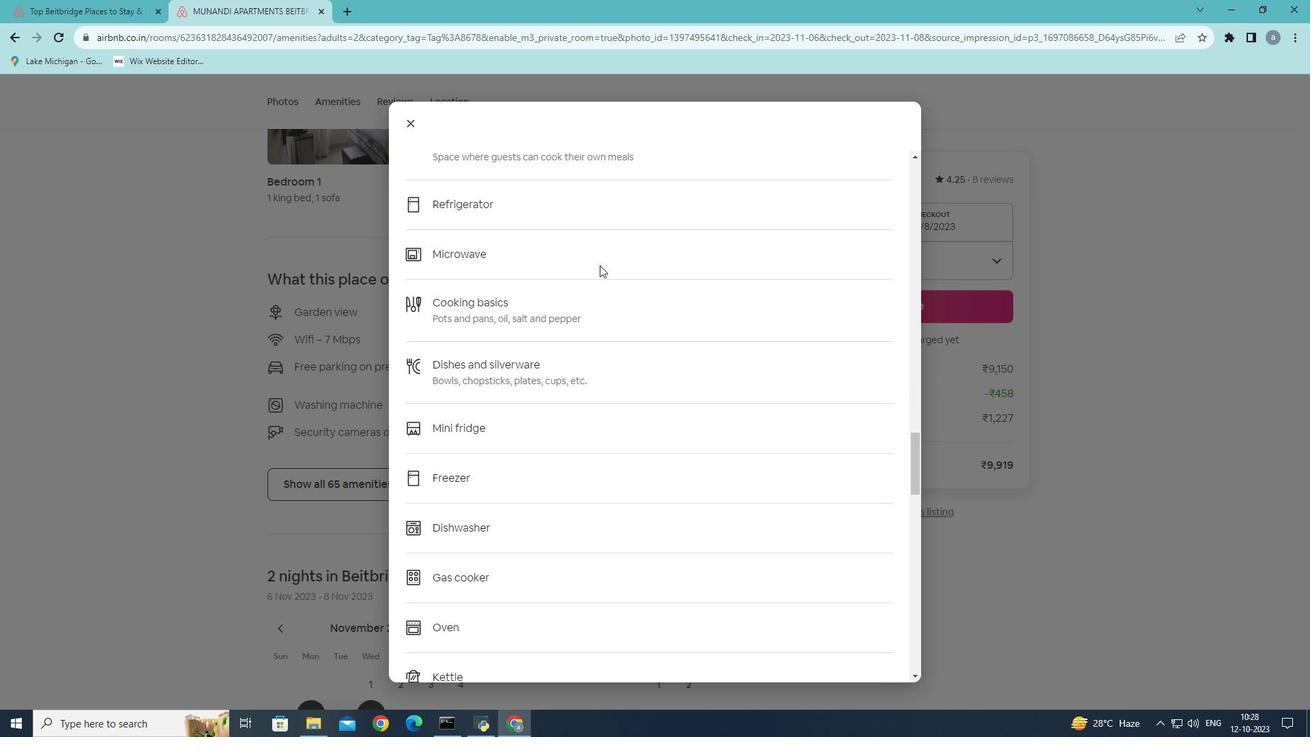 
Action: Mouse scrolled (600, 264) with delta (0, 0)
Screenshot: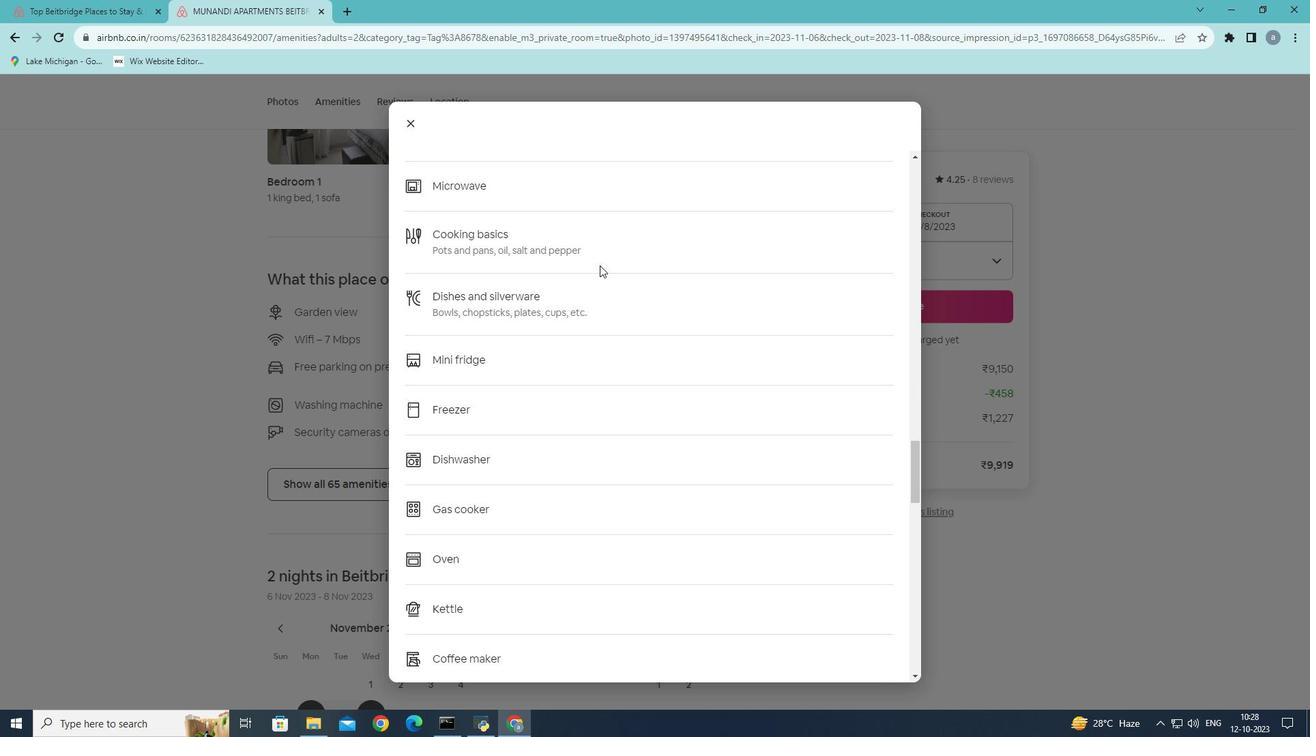 
Action: Mouse scrolled (600, 264) with delta (0, 0)
Screenshot: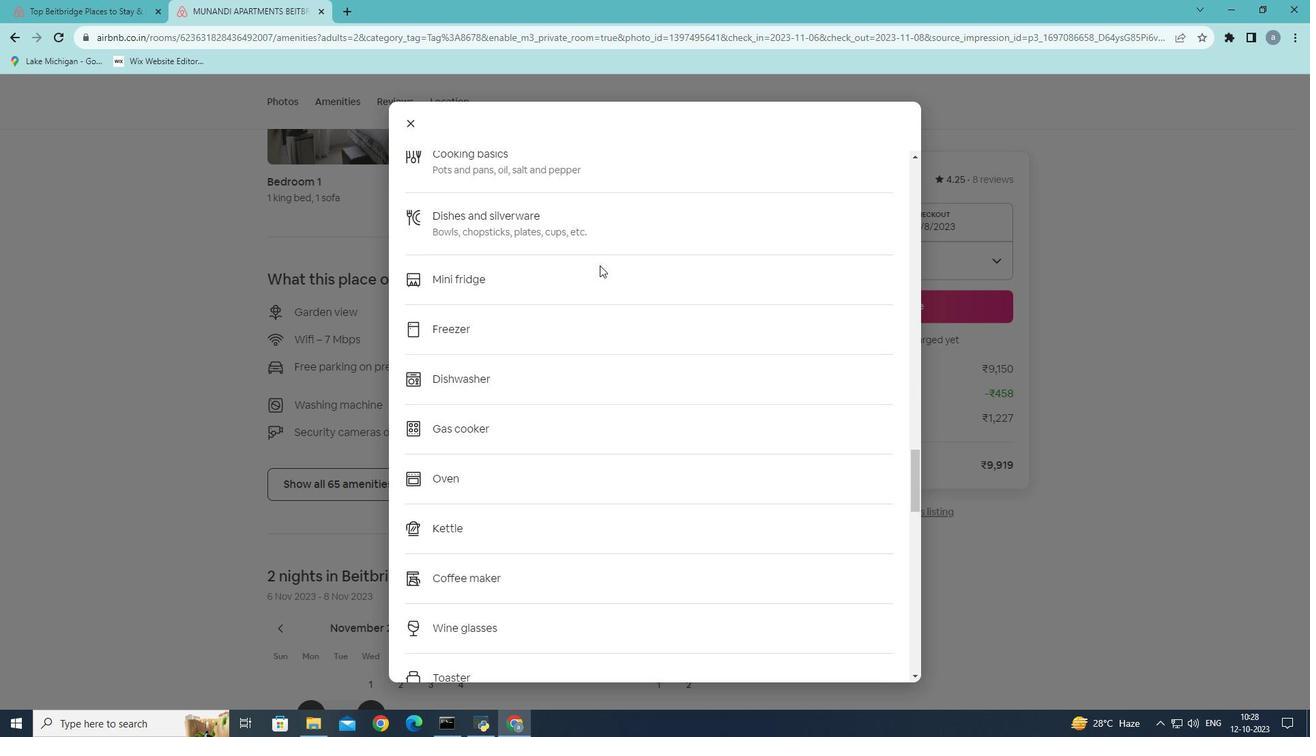 
Action: Mouse scrolled (600, 264) with delta (0, 0)
Screenshot: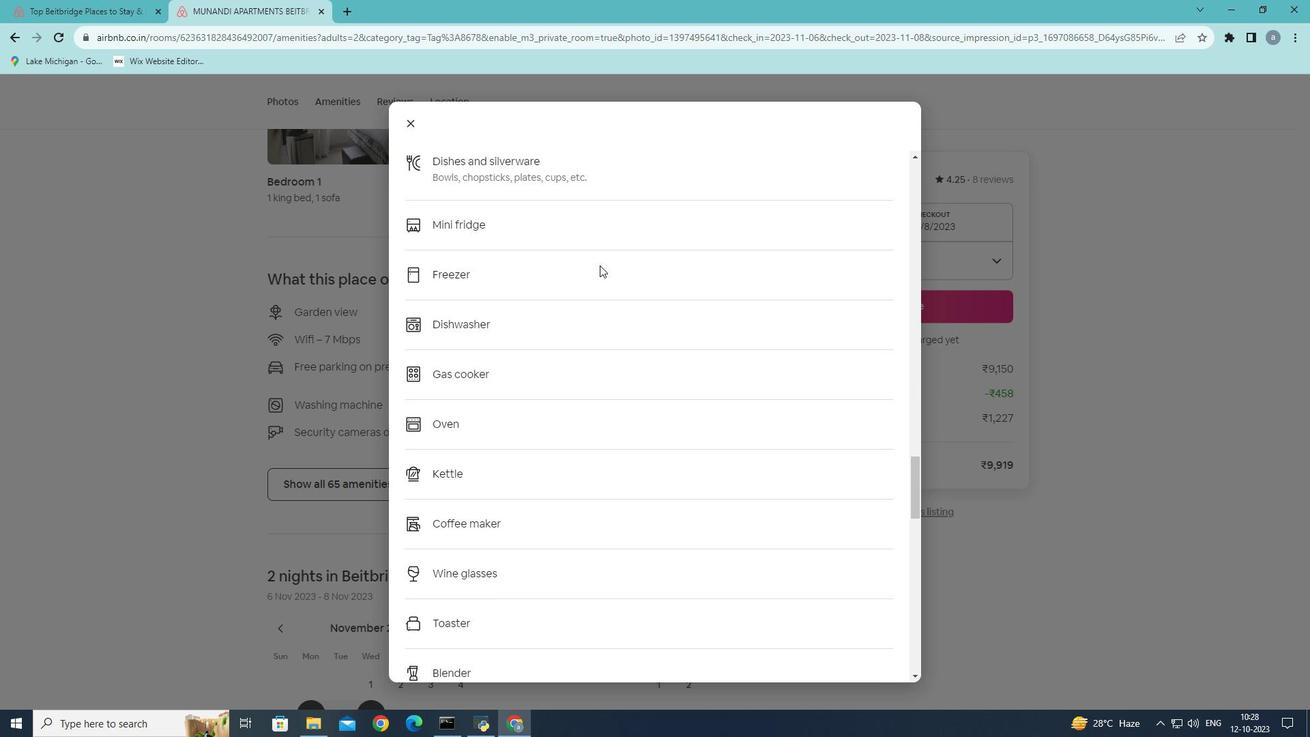 
Action: Mouse scrolled (600, 264) with delta (0, 0)
Screenshot: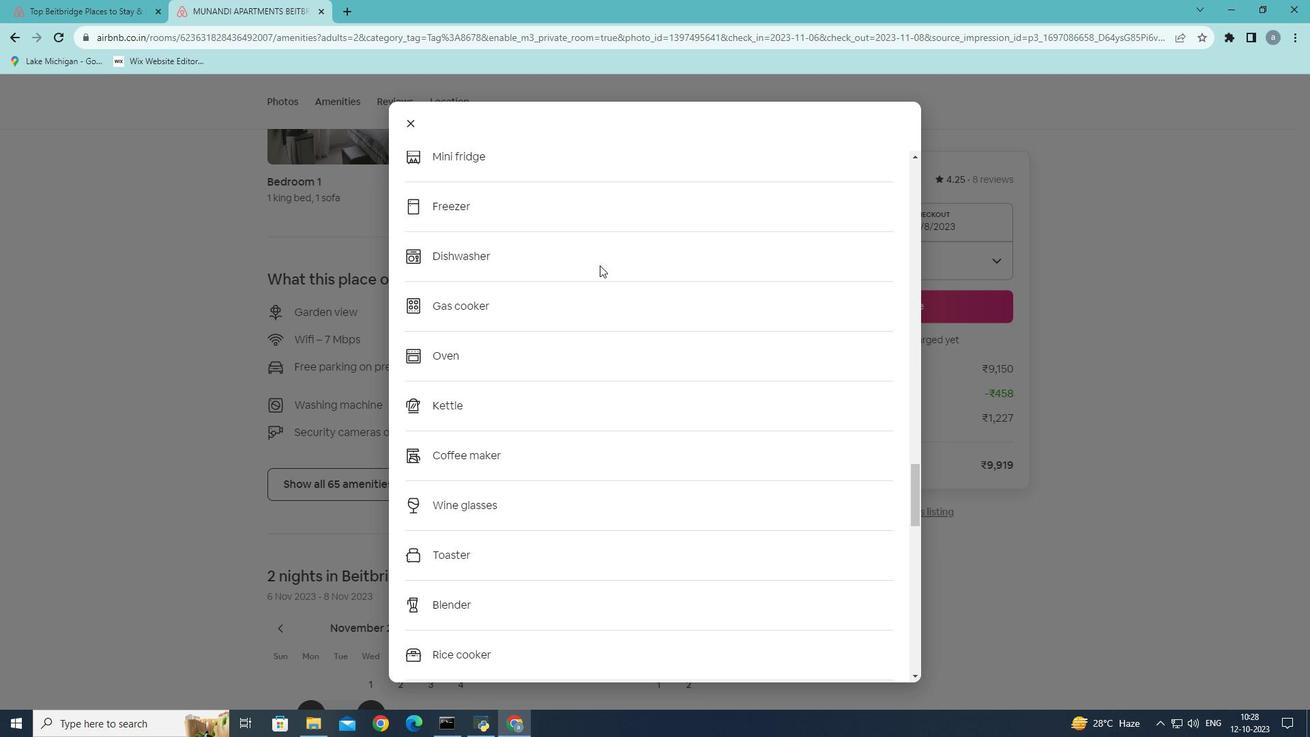 
Action: Mouse scrolled (600, 264) with delta (0, 0)
Screenshot: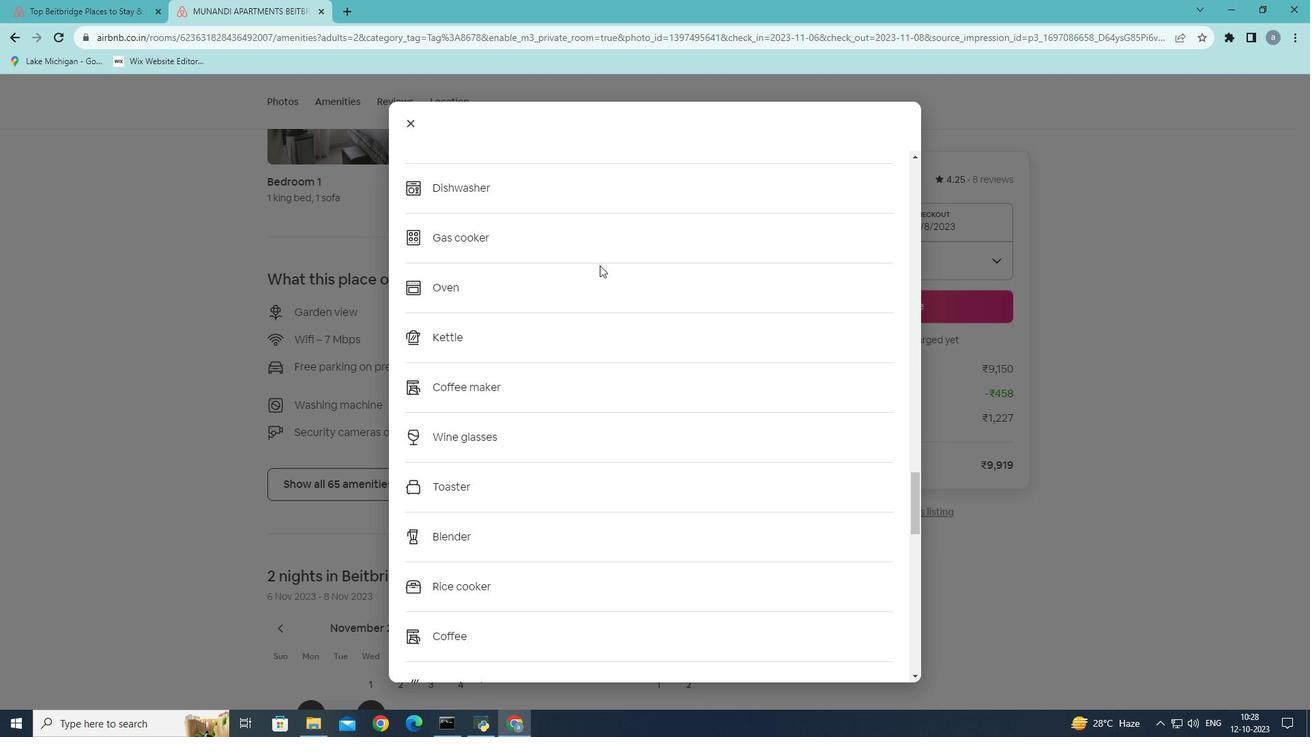 
Action: Mouse scrolled (600, 264) with delta (0, 0)
Screenshot: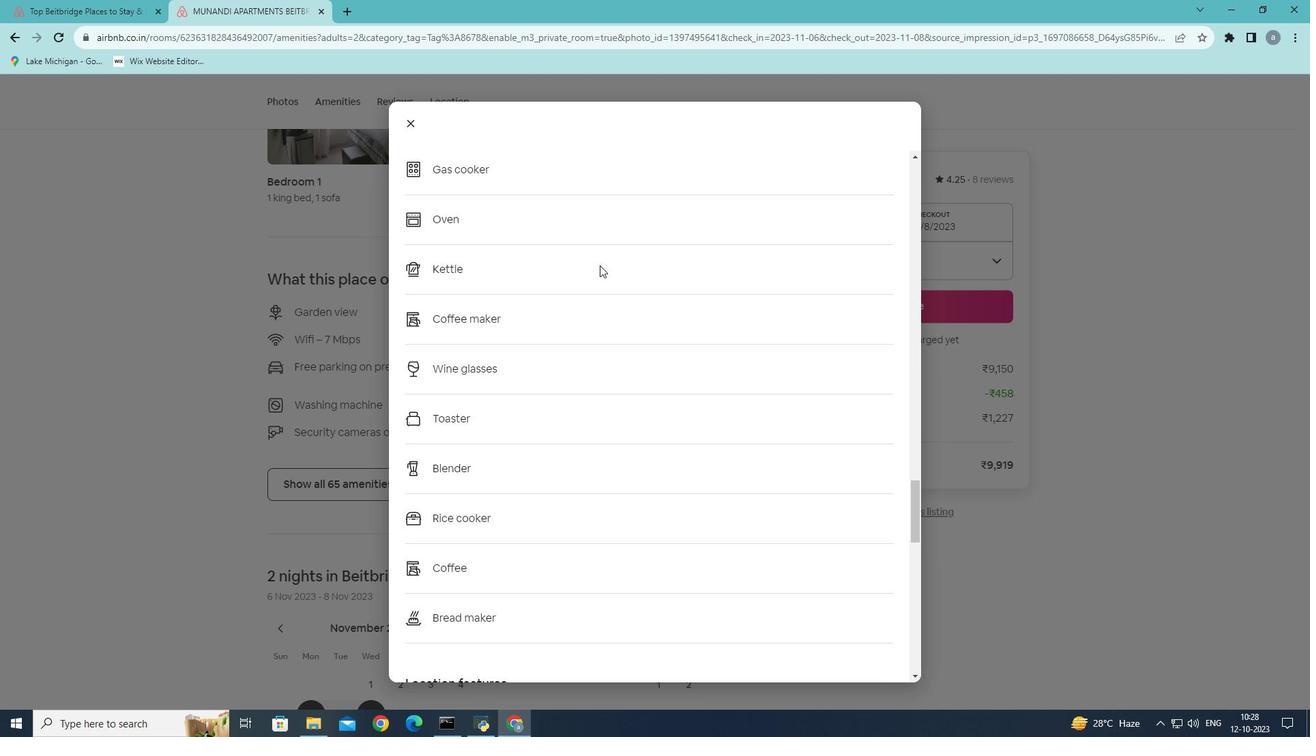 
Action: Mouse scrolled (600, 264) with delta (0, 0)
Screenshot: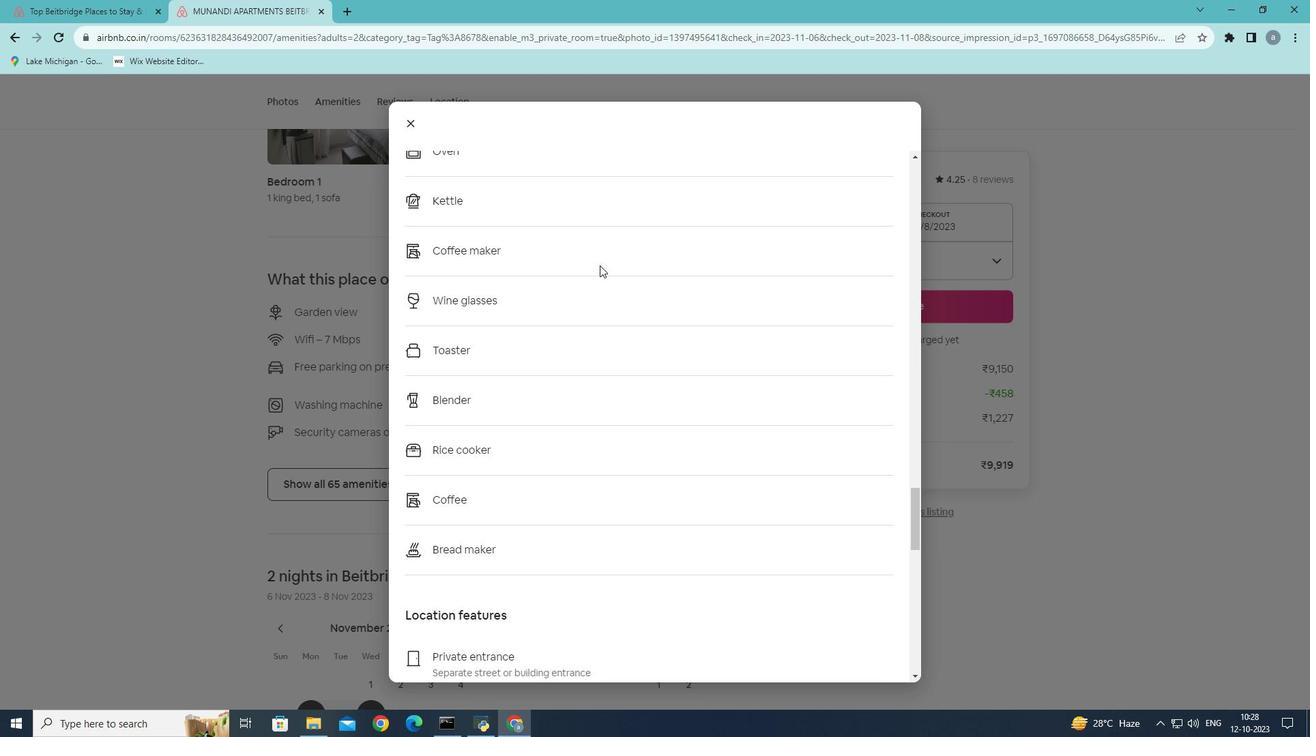 
Action: Mouse scrolled (600, 264) with delta (0, 0)
Screenshot: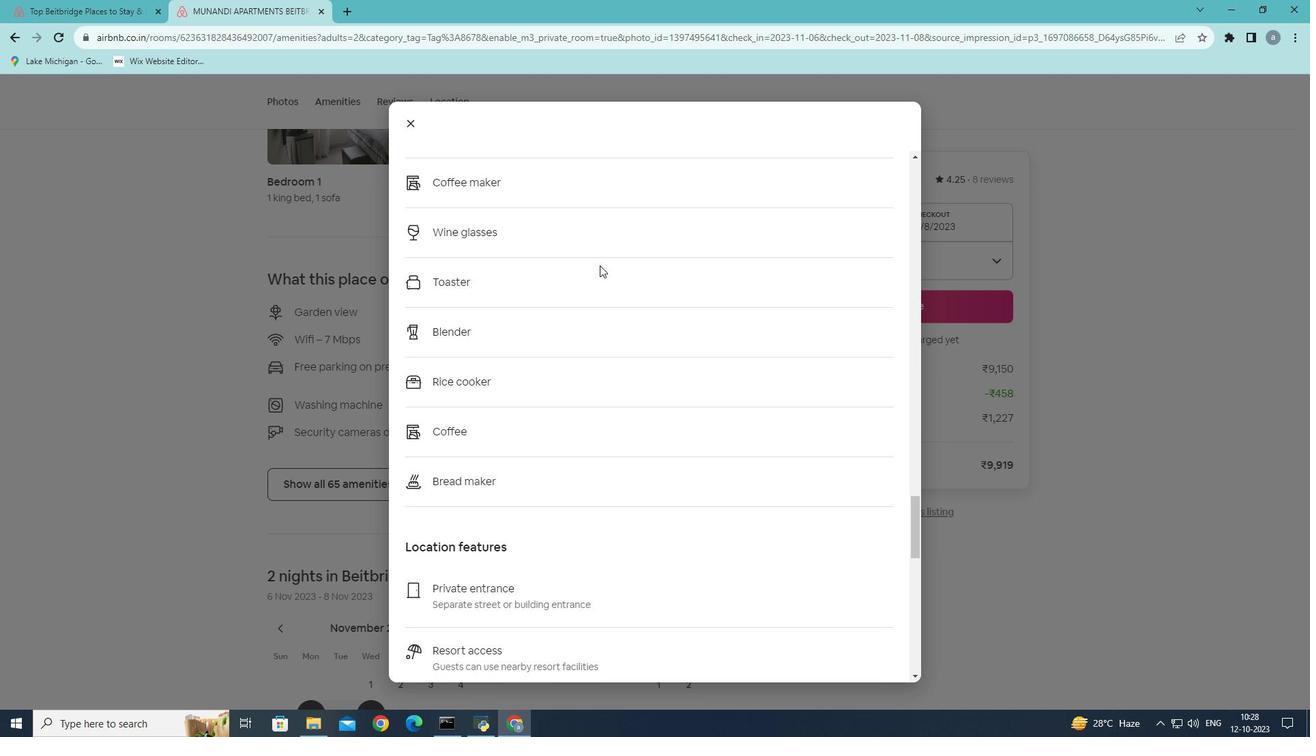 
Action: Mouse scrolled (600, 264) with delta (0, 0)
Screenshot: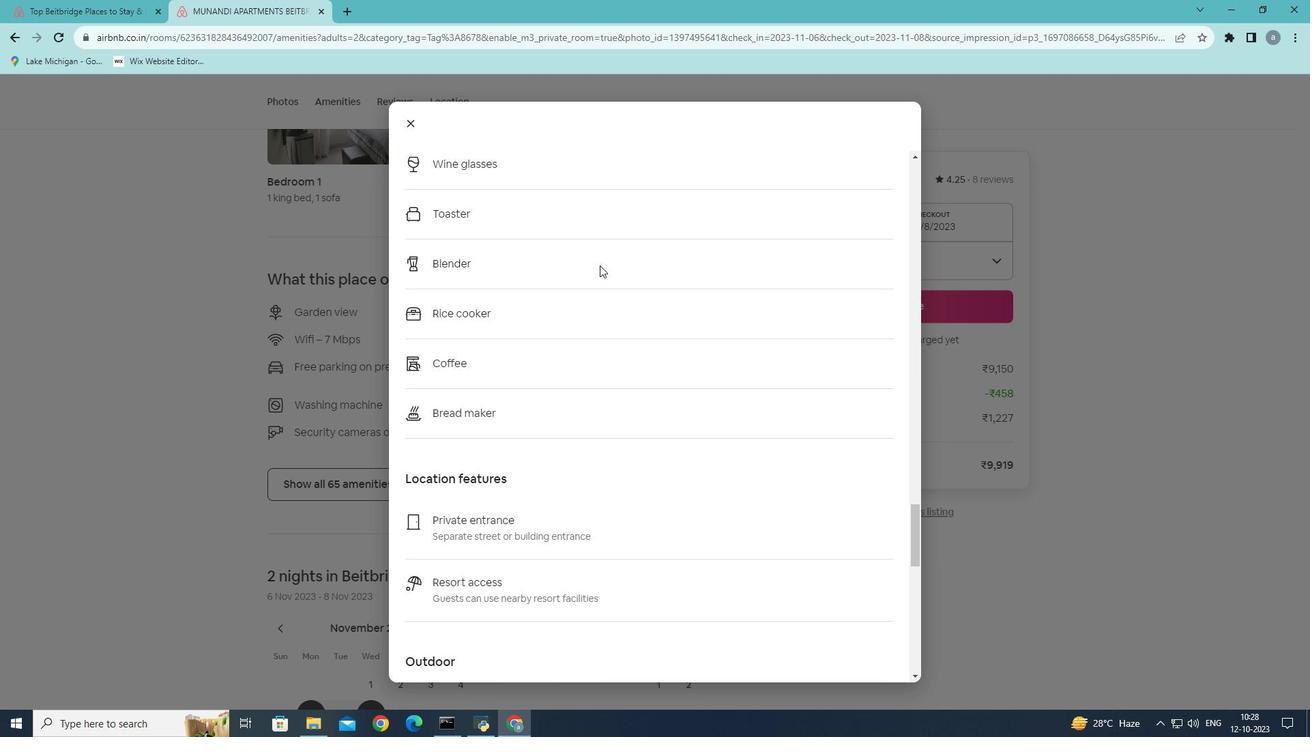 
Action: Mouse scrolled (600, 264) with delta (0, 0)
Screenshot: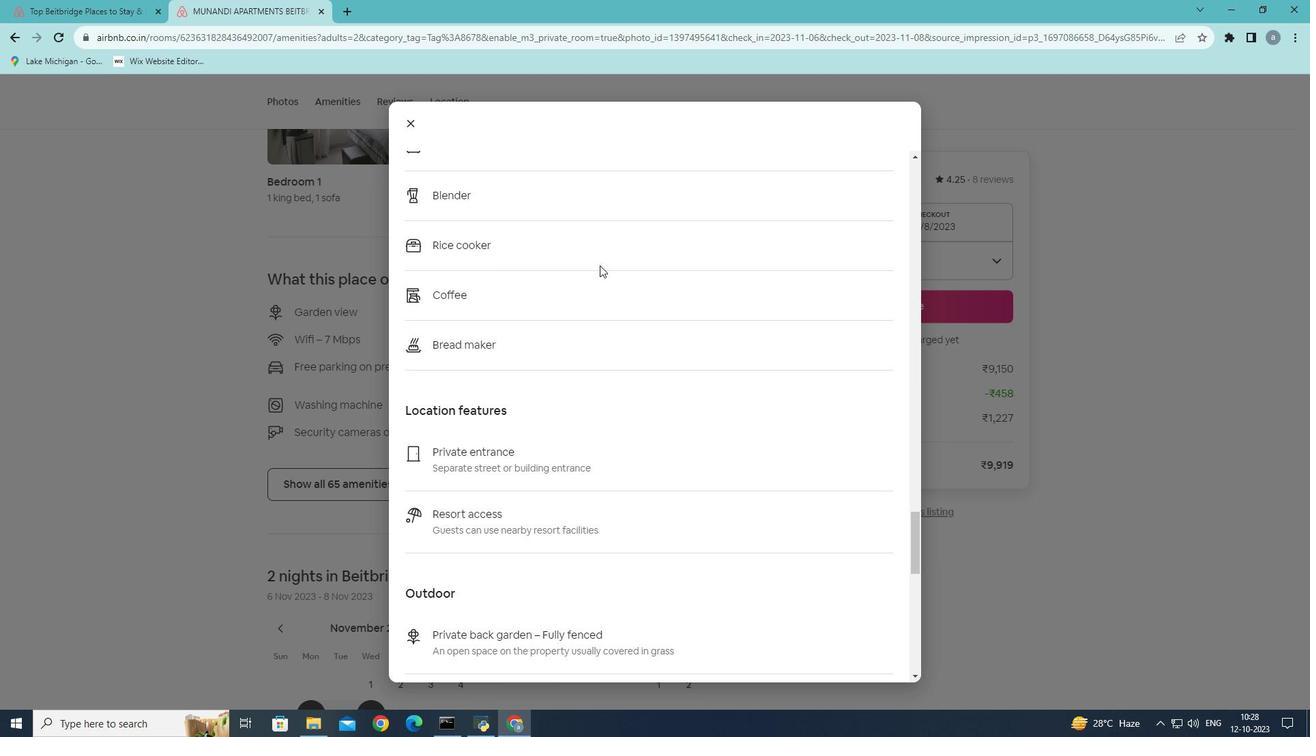 
Action: Mouse scrolled (600, 264) with delta (0, 0)
Screenshot: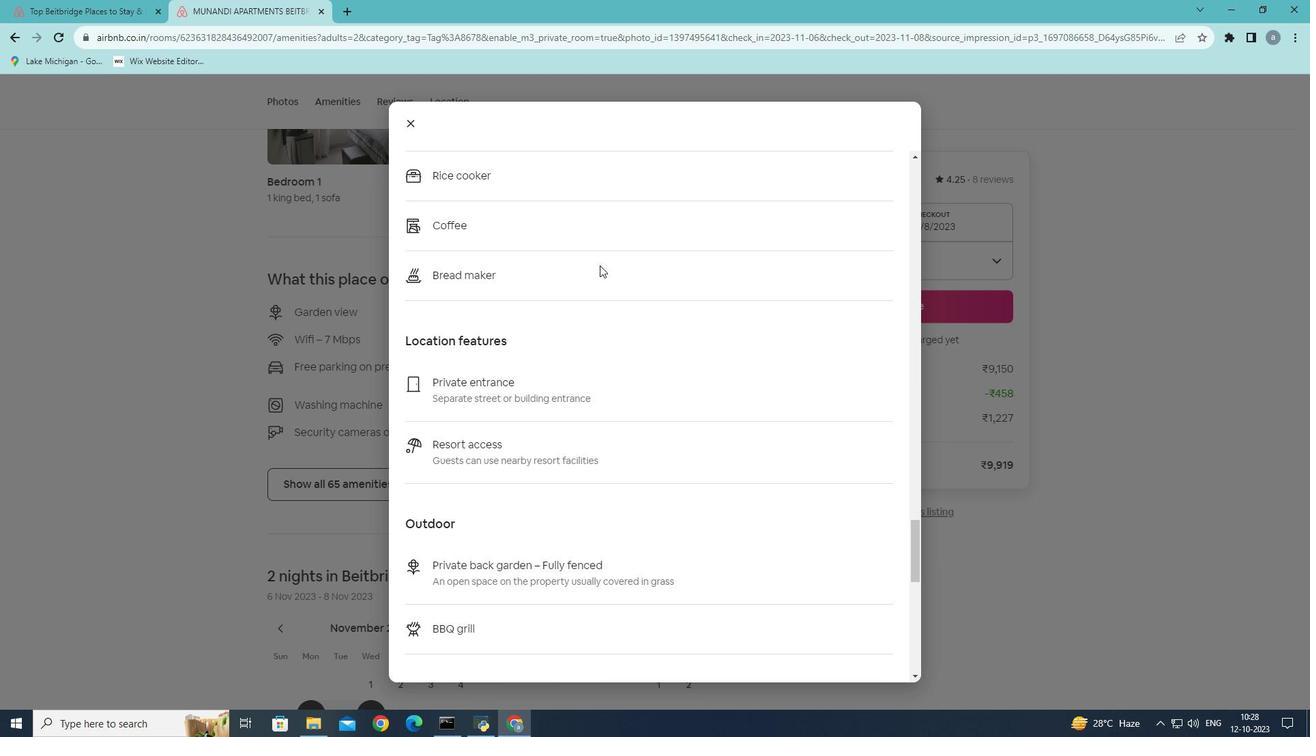 
Action: Mouse scrolled (600, 264) with delta (0, 0)
Screenshot: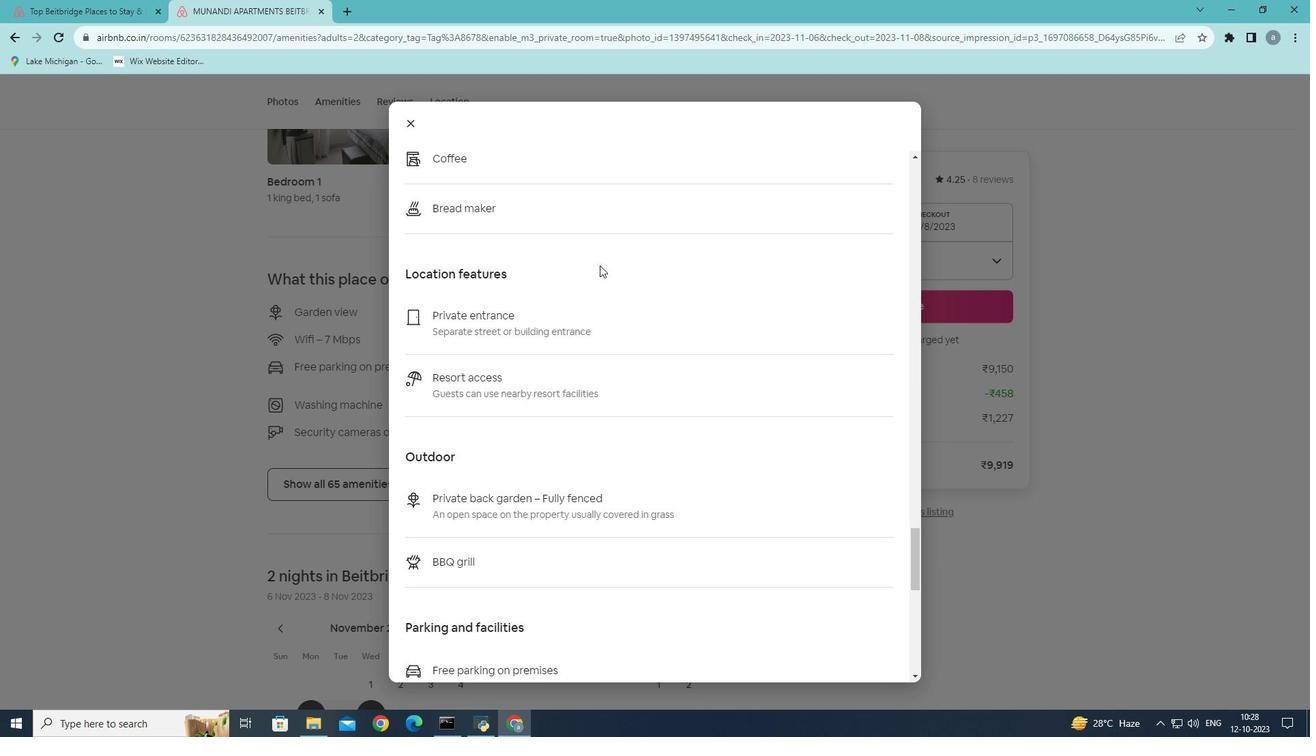 
Action: Mouse scrolled (600, 264) with delta (0, 0)
Screenshot: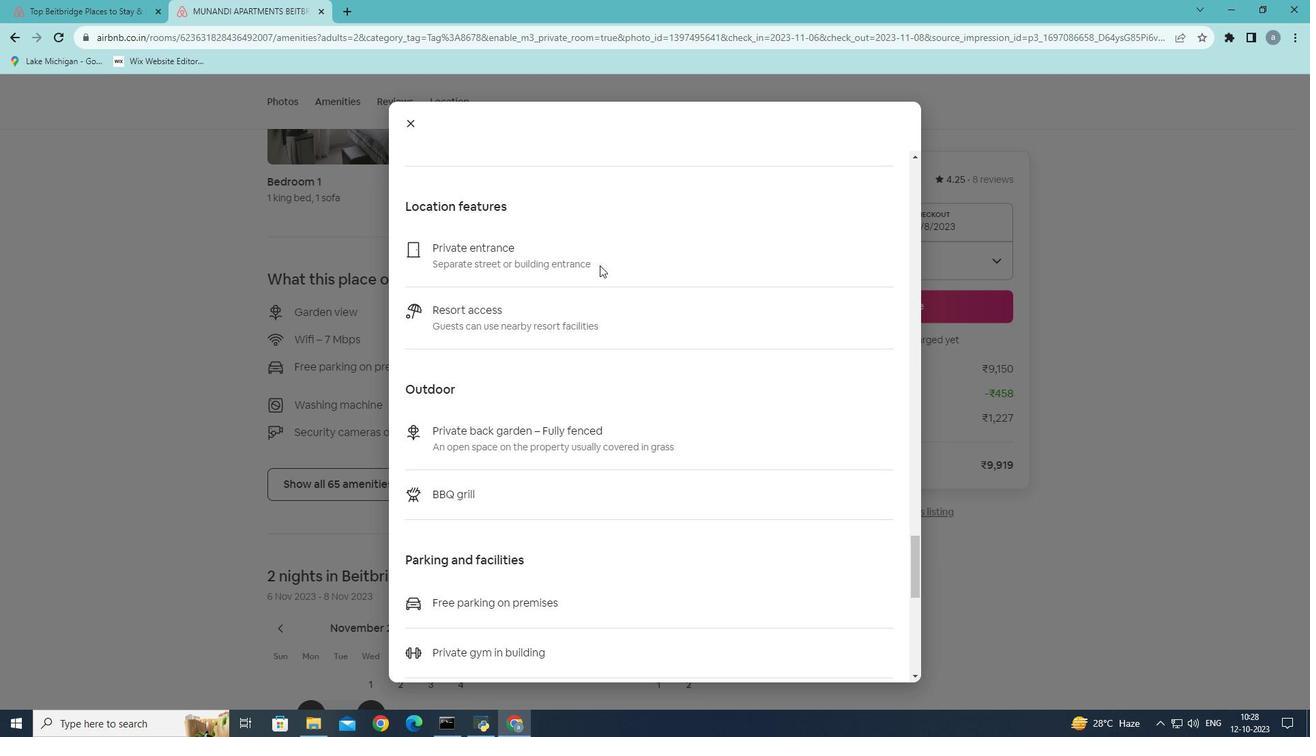 
Action: Mouse scrolled (600, 264) with delta (0, 0)
Screenshot: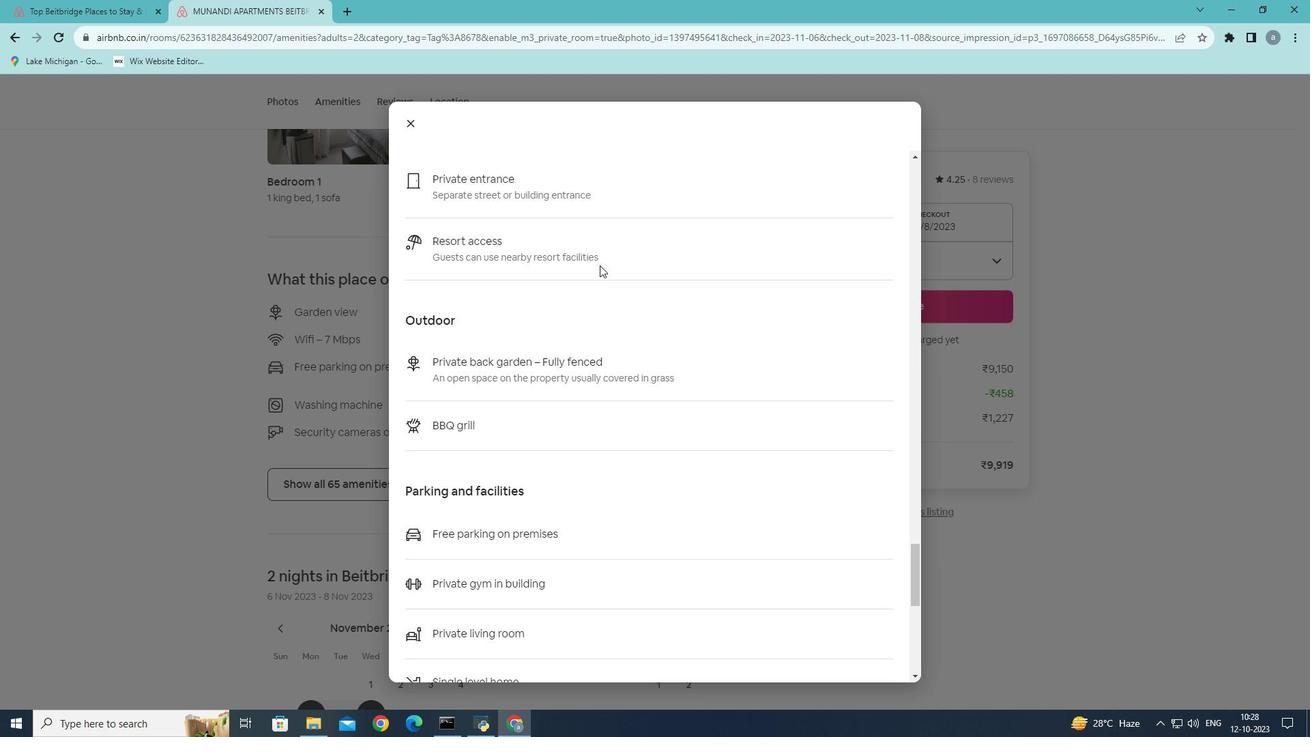 
Action: Mouse scrolled (600, 264) with delta (0, 0)
Screenshot: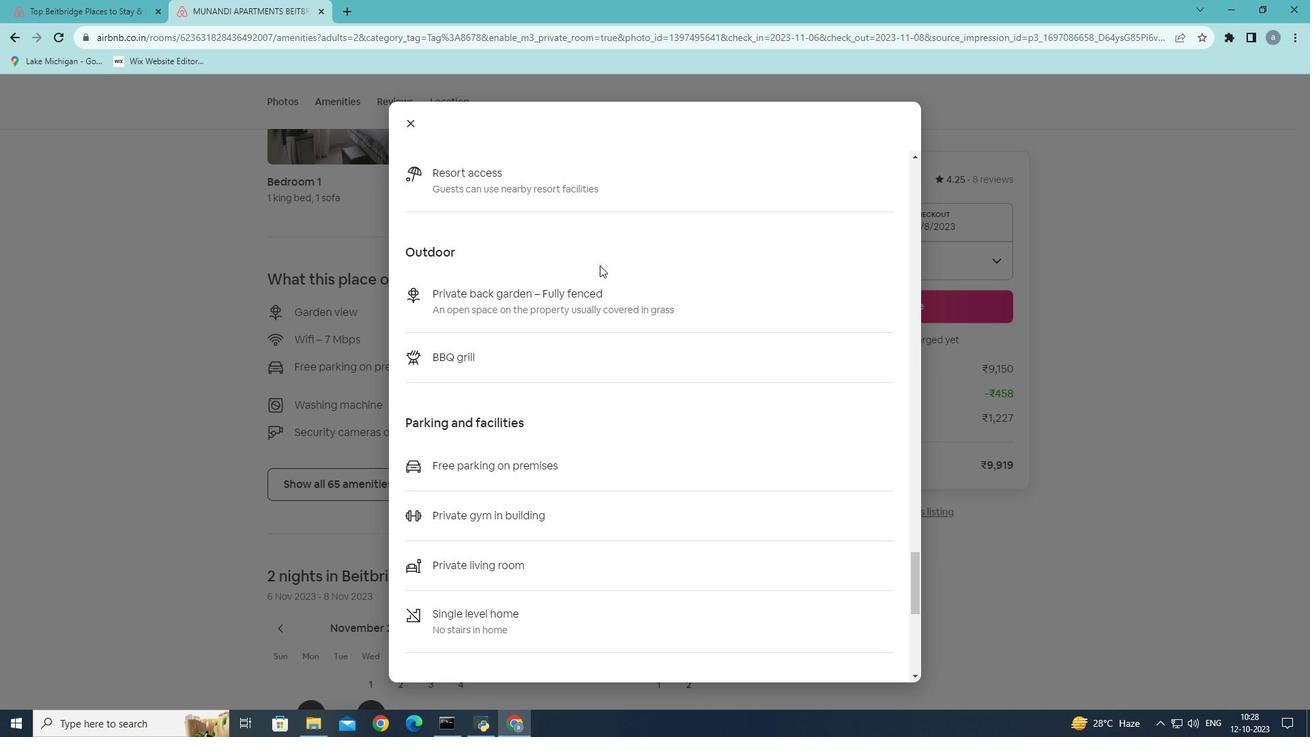 
Action: Mouse scrolled (600, 264) with delta (0, 0)
Screenshot: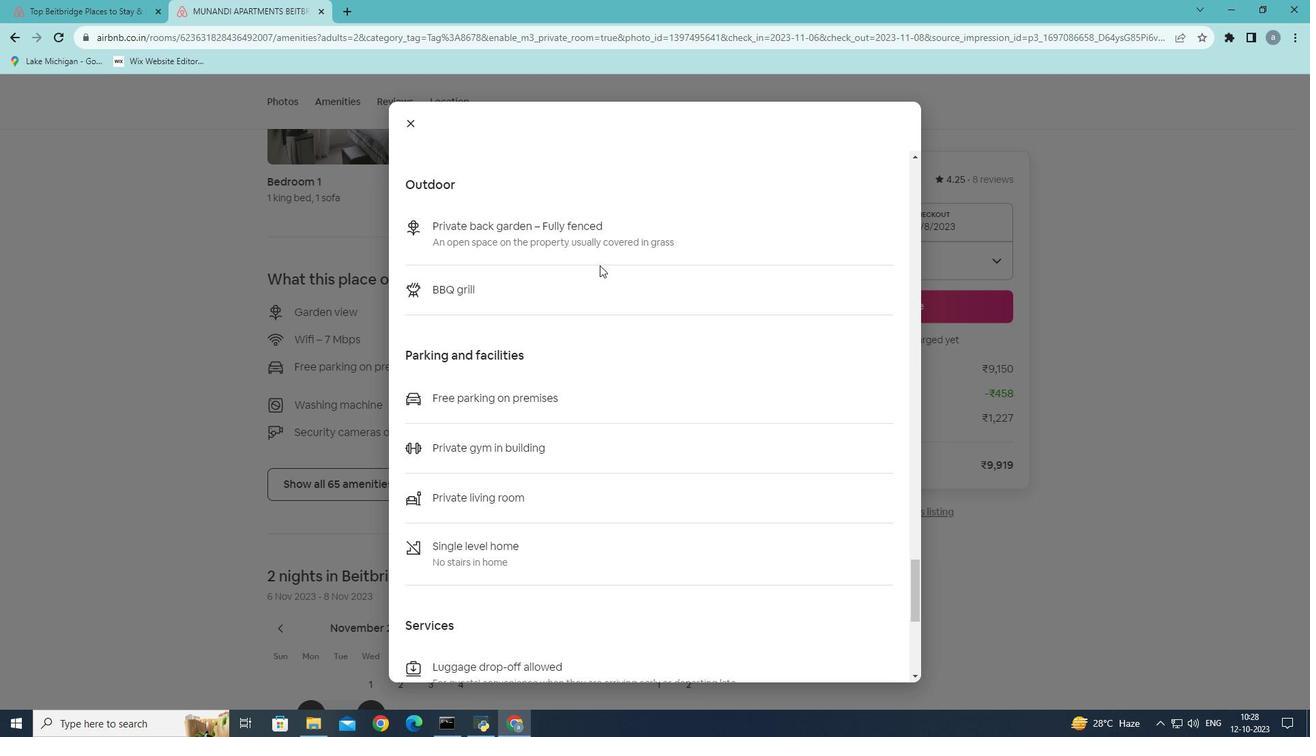 
Action: Mouse scrolled (600, 264) with delta (0, 0)
Screenshot: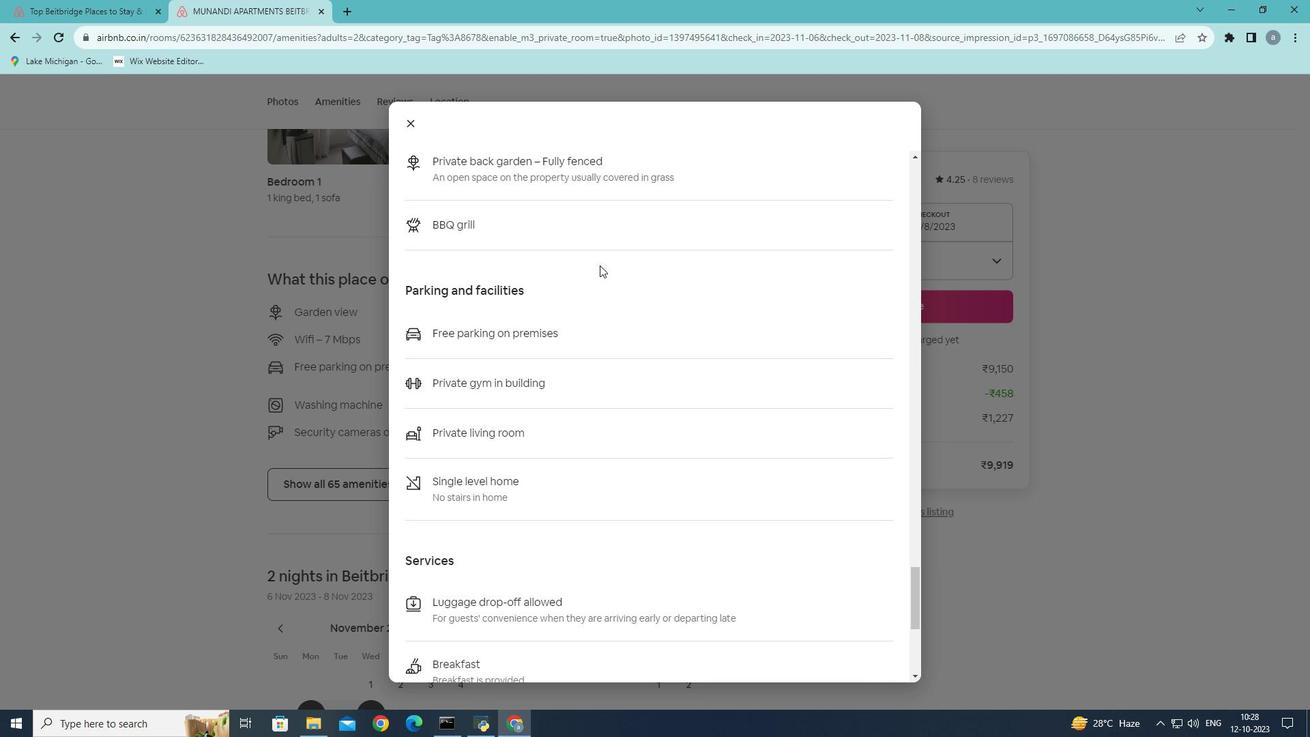
Action: Mouse scrolled (600, 264) with delta (0, 0)
Screenshot: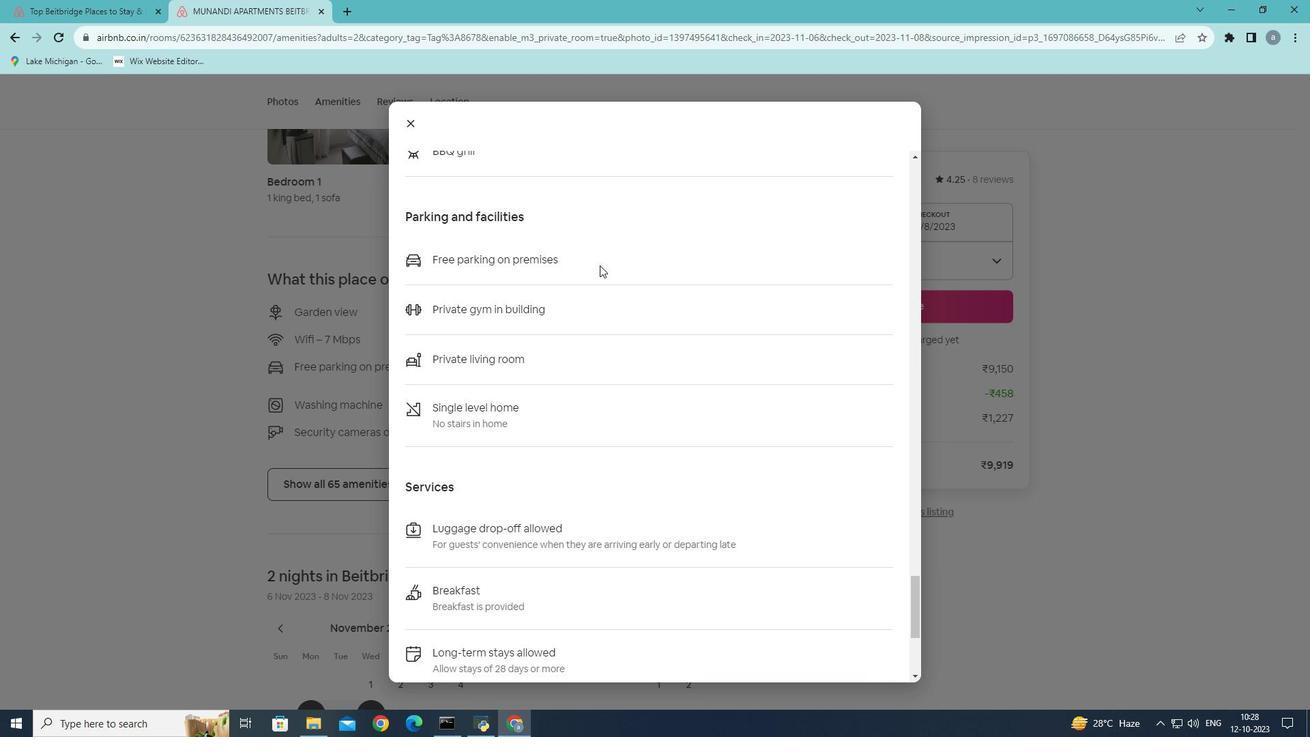 
Action: Mouse scrolled (600, 264) with delta (0, 0)
Screenshot: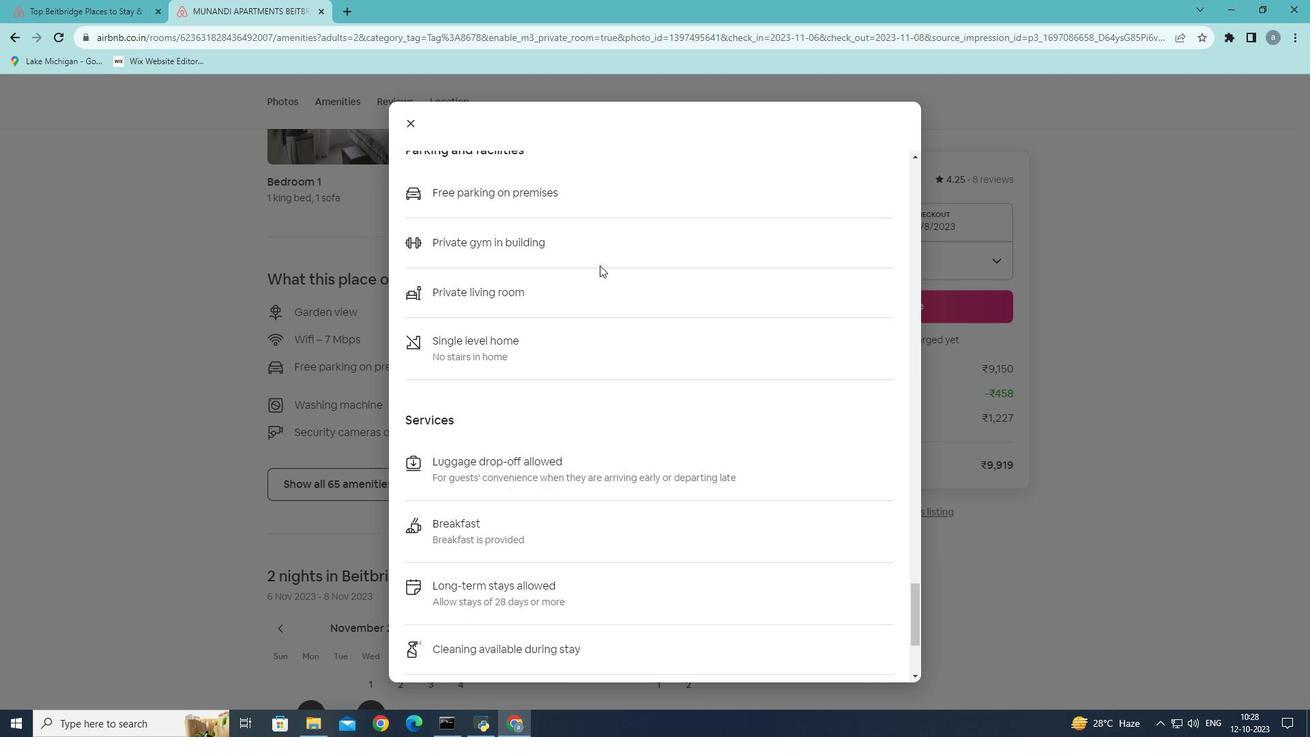 
Action: Mouse scrolled (600, 264) with delta (0, 0)
Screenshot: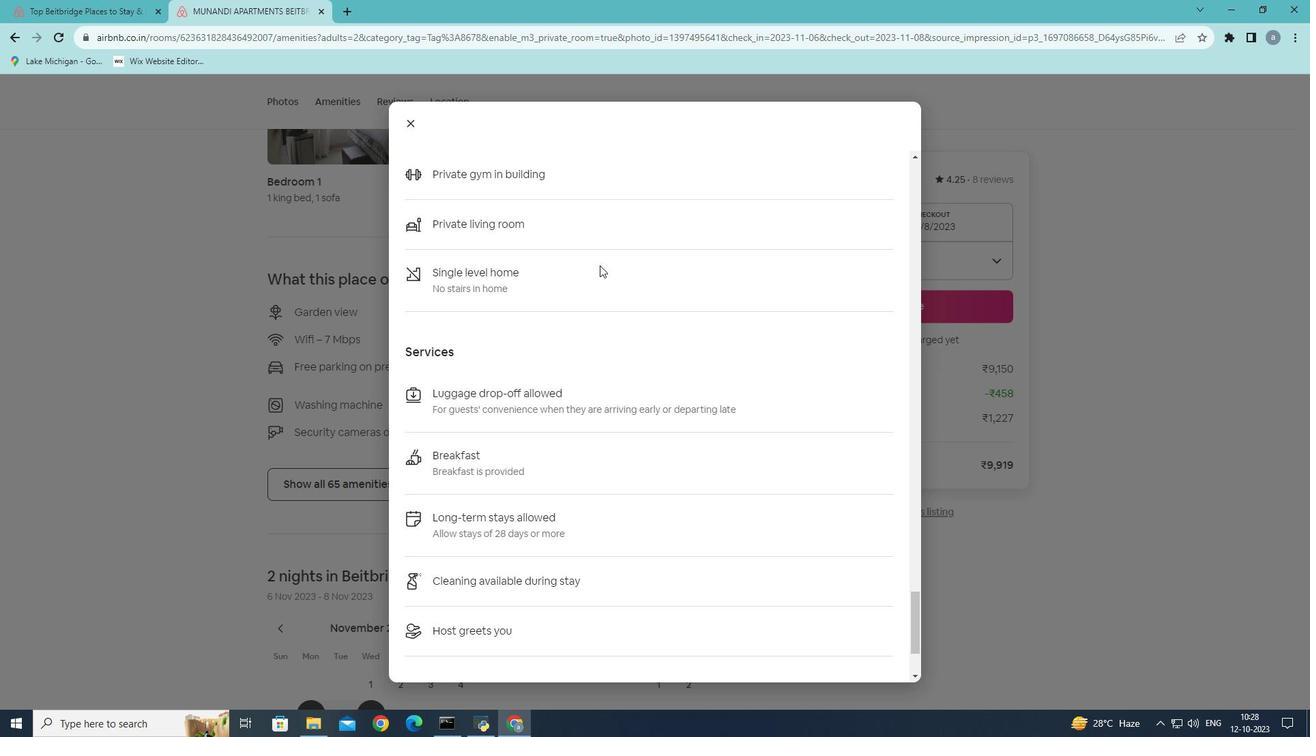 
Action: Mouse scrolled (600, 264) with delta (0, 0)
Screenshot: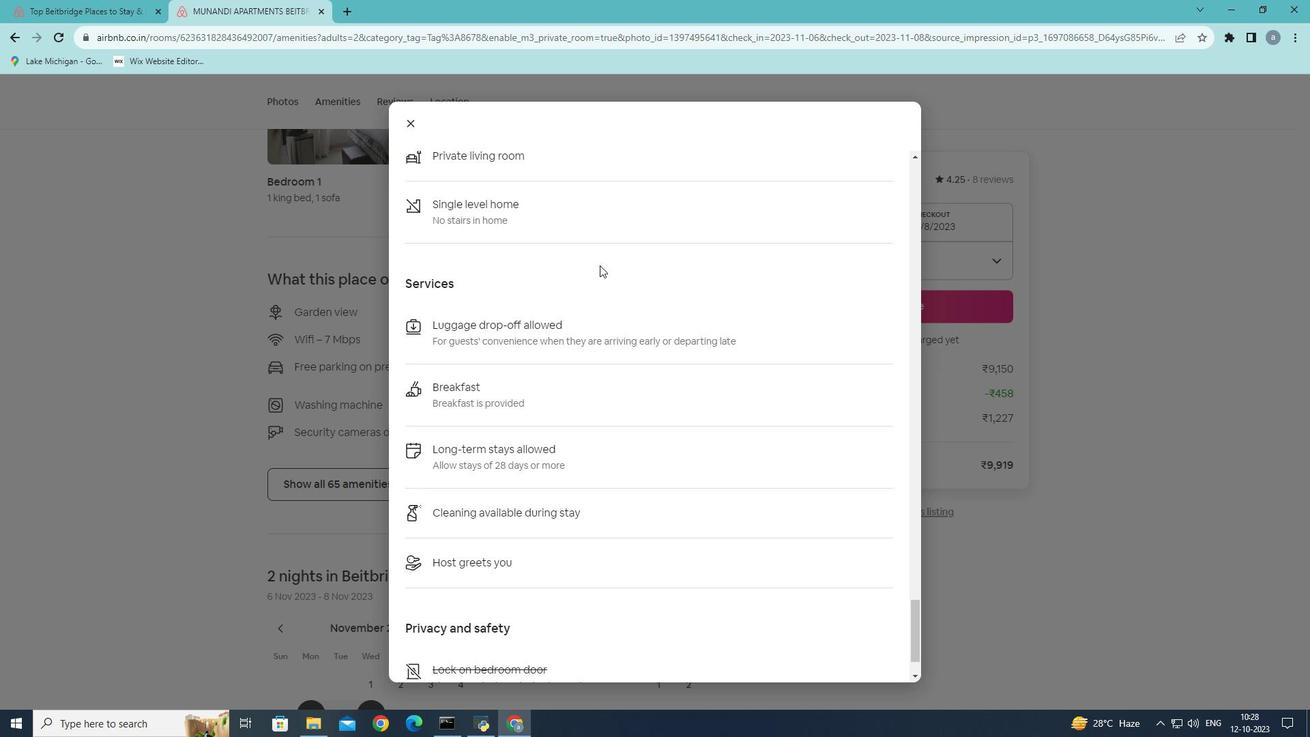 
Action: Mouse scrolled (600, 264) with delta (0, 0)
Screenshot: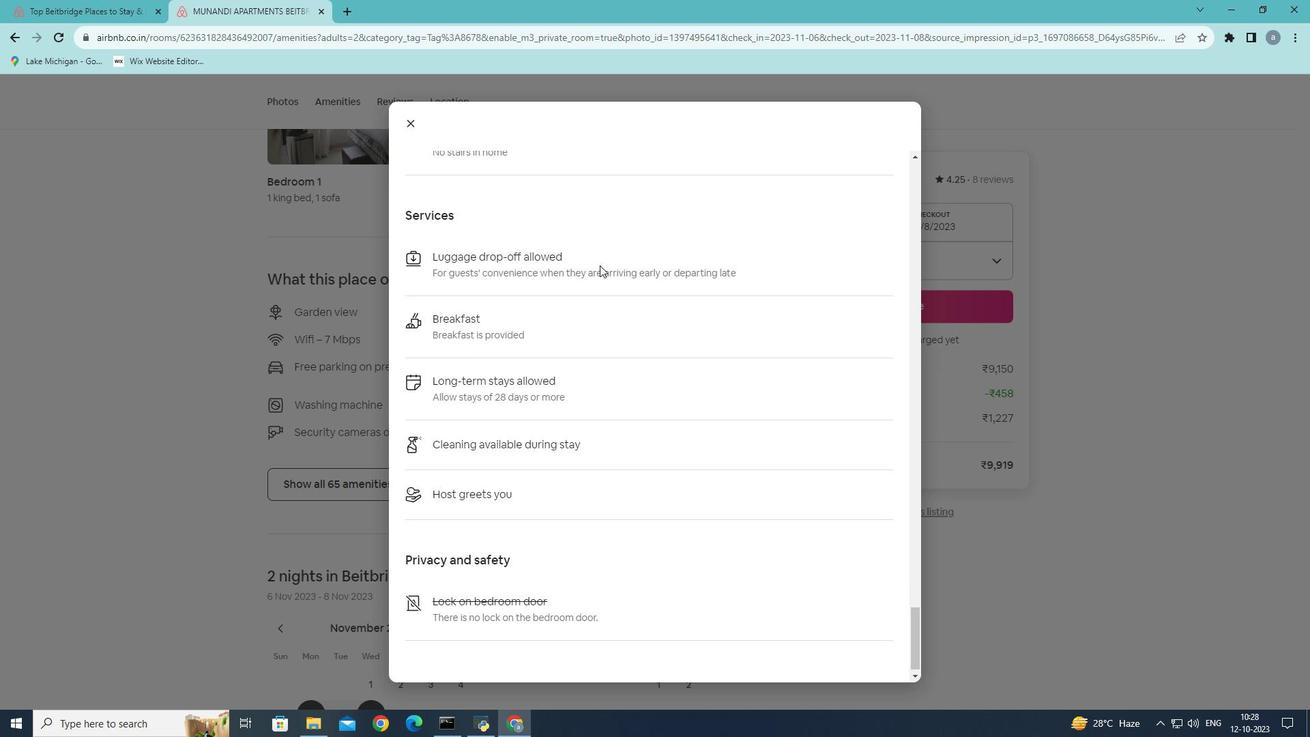 
Action: Mouse scrolled (600, 264) with delta (0, 0)
Screenshot: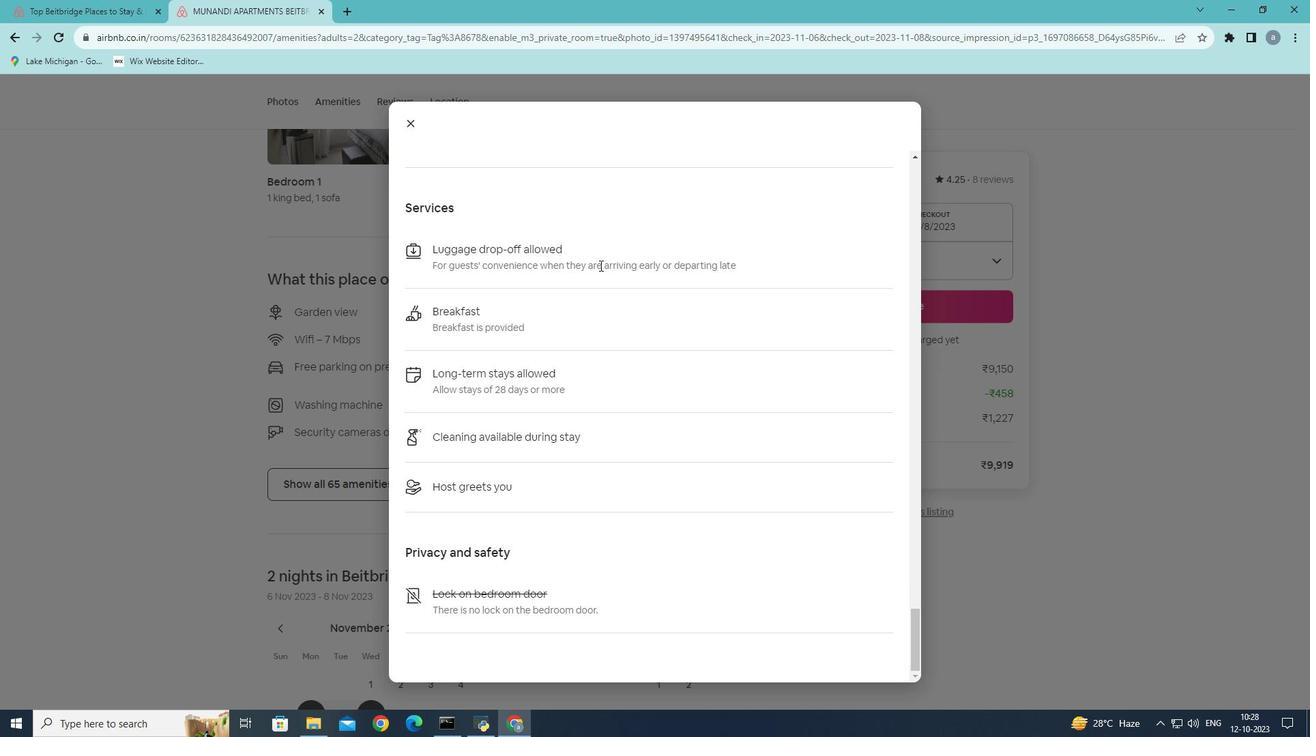 
Action: Mouse scrolled (600, 264) with delta (0, 0)
Screenshot: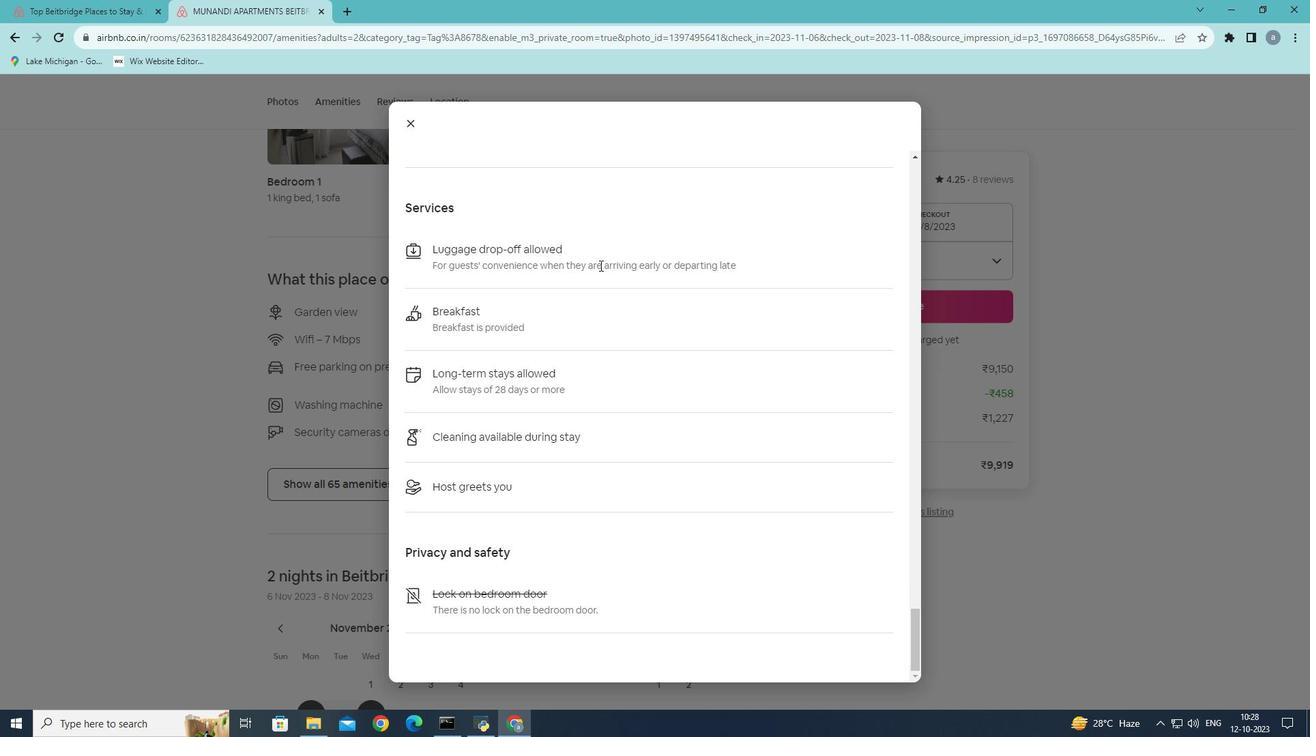 
Action: Mouse scrolled (600, 264) with delta (0, 0)
Screenshot: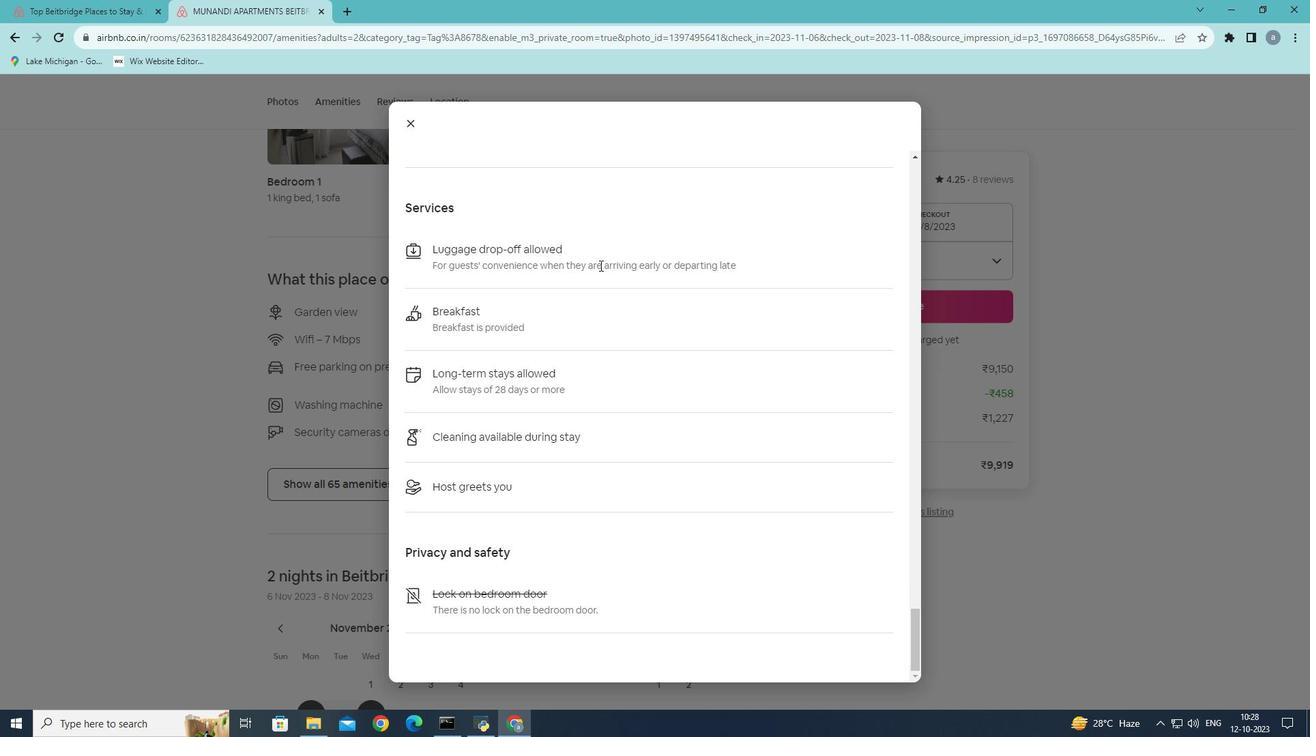 
Action: Mouse scrolled (600, 264) with delta (0, 0)
Screenshot: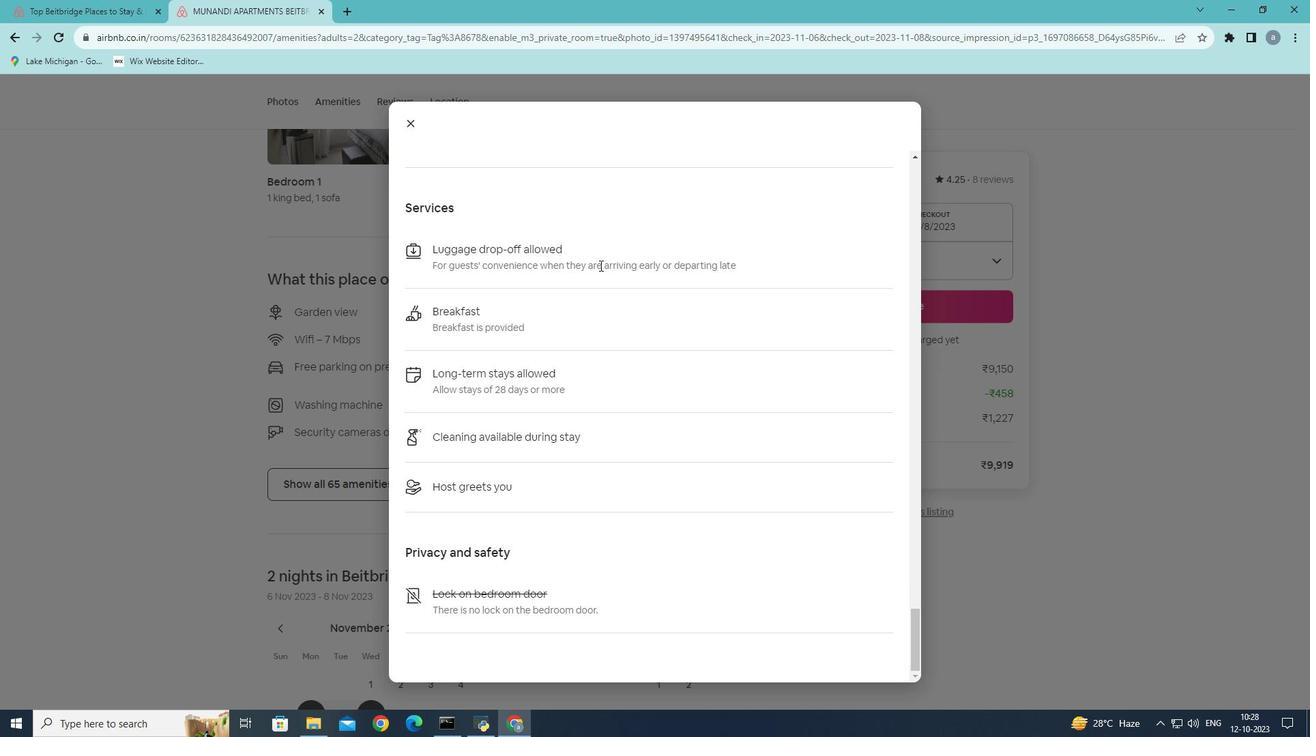 
Action: Mouse scrolled (600, 264) with delta (0, 0)
Screenshot: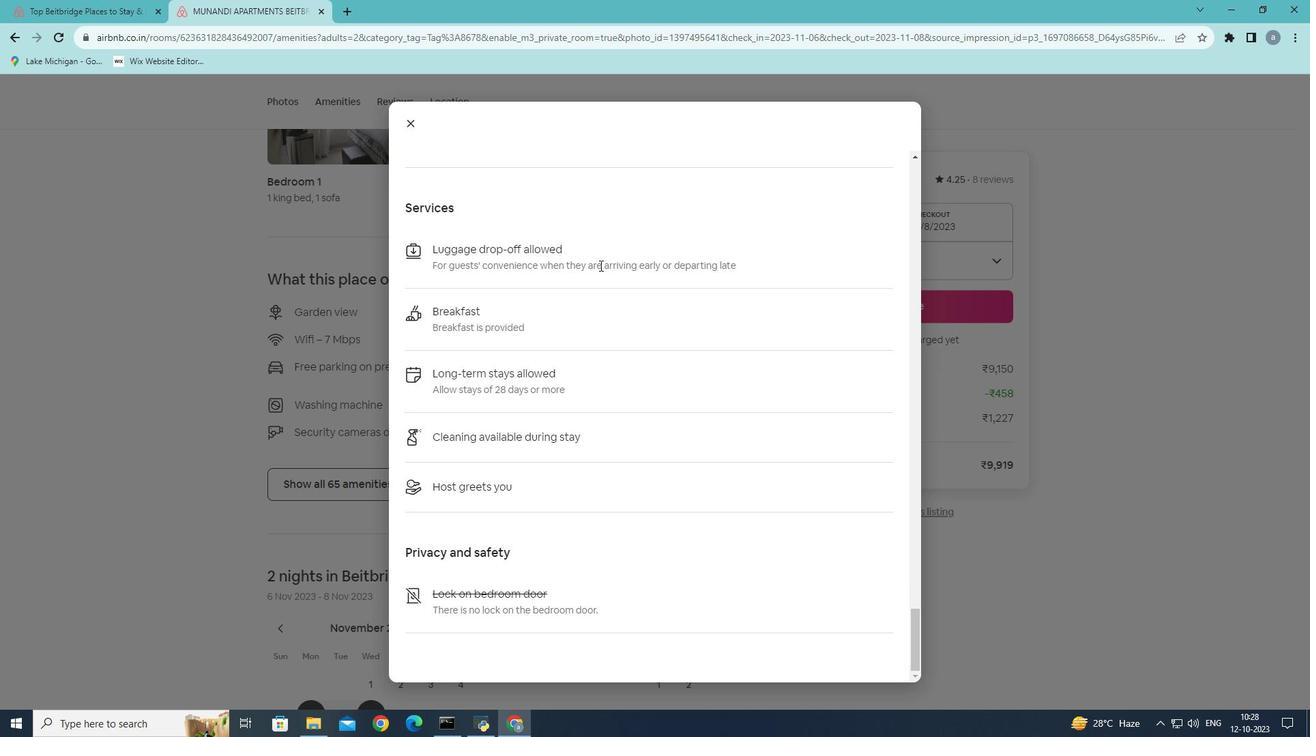 
Action: Mouse scrolled (600, 264) with delta (0, 0)
Screenshot: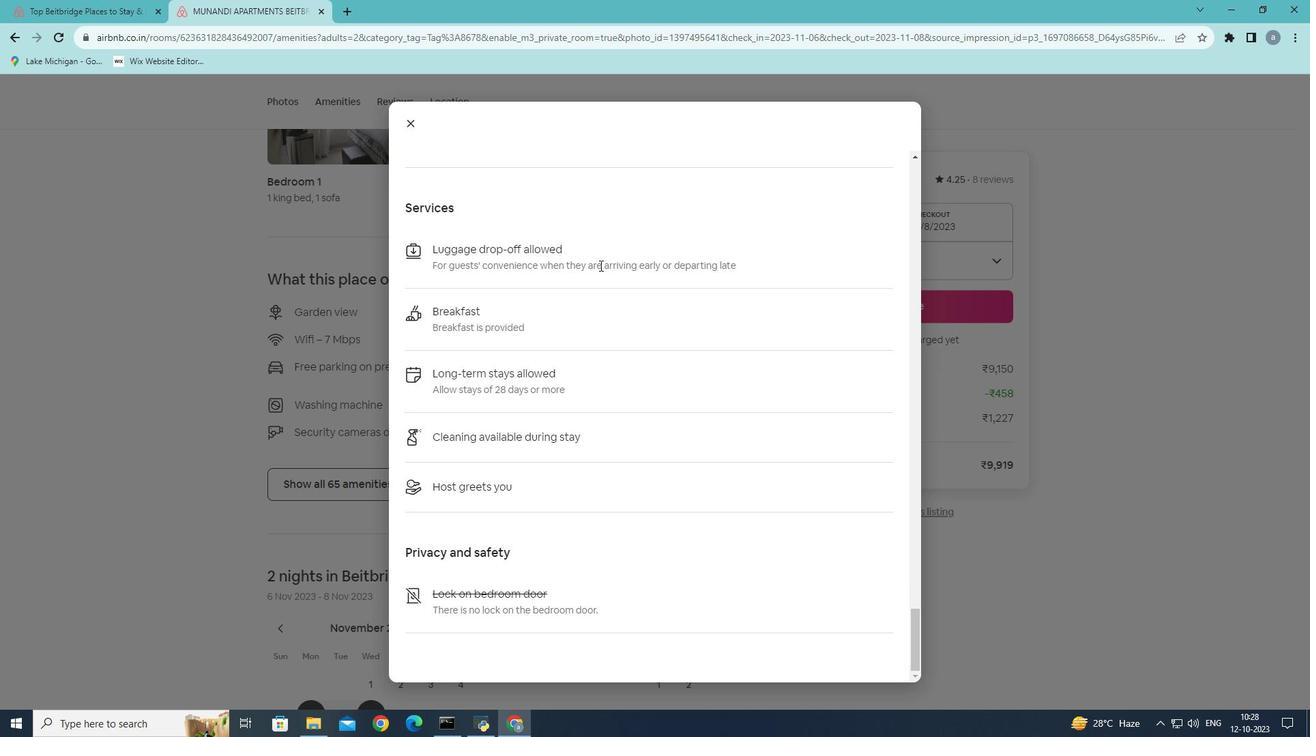 
Action: Mouse scrolled (600, 264) with delta (0, 0)
Screenshot: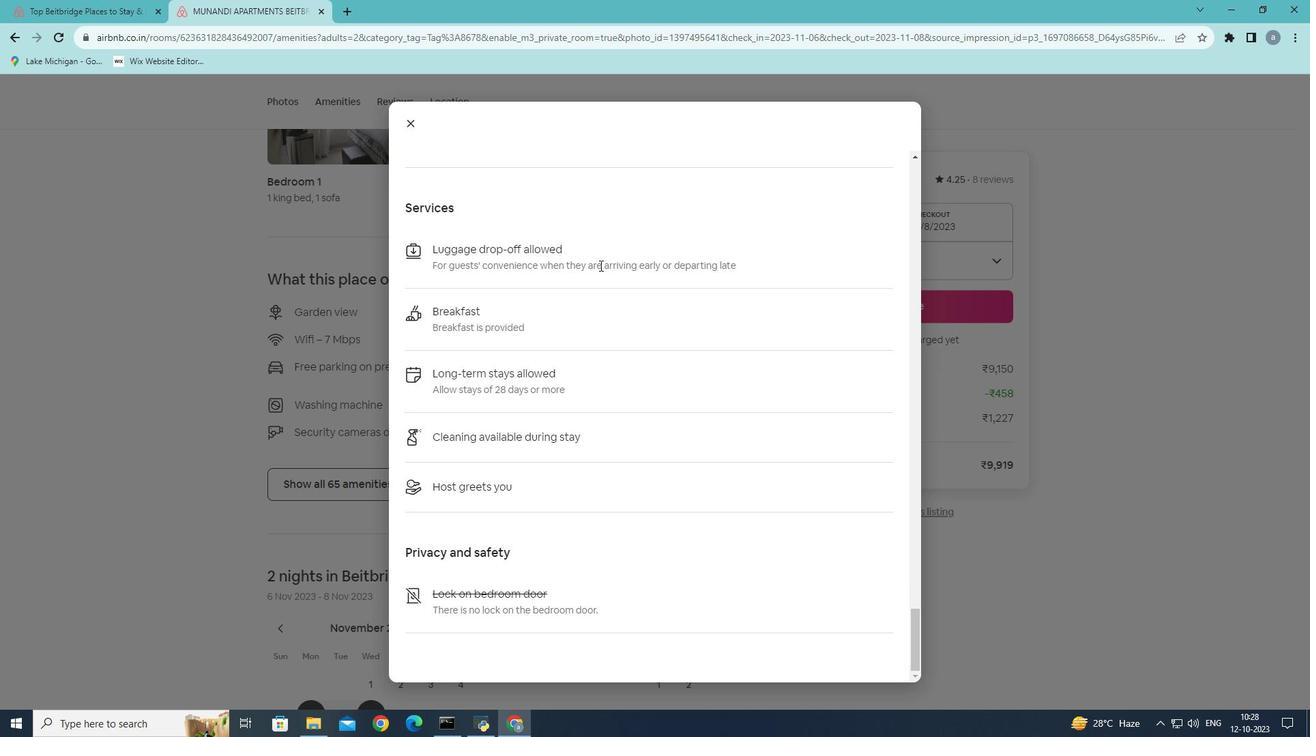 
Action: Mouse moved to (412, 122)
Screenshot: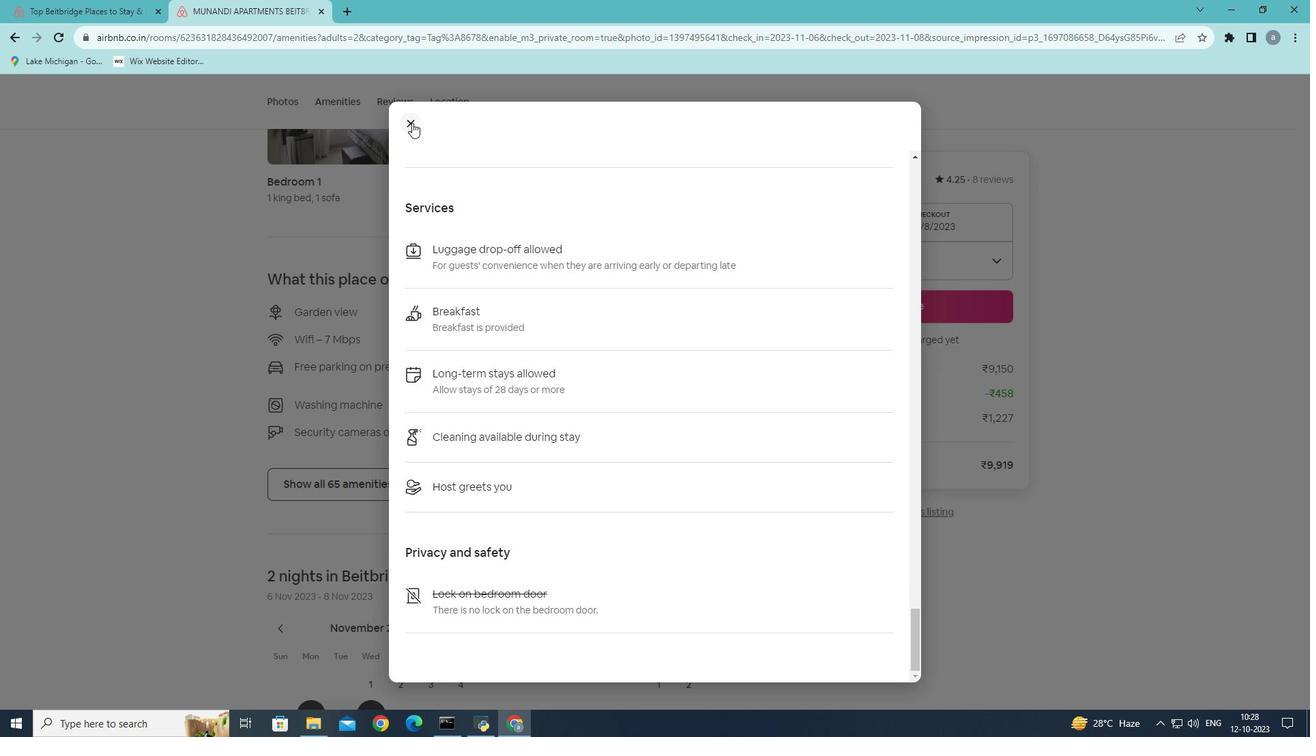 
Action: Mouse pressed left at (412, 122)
Screenshot: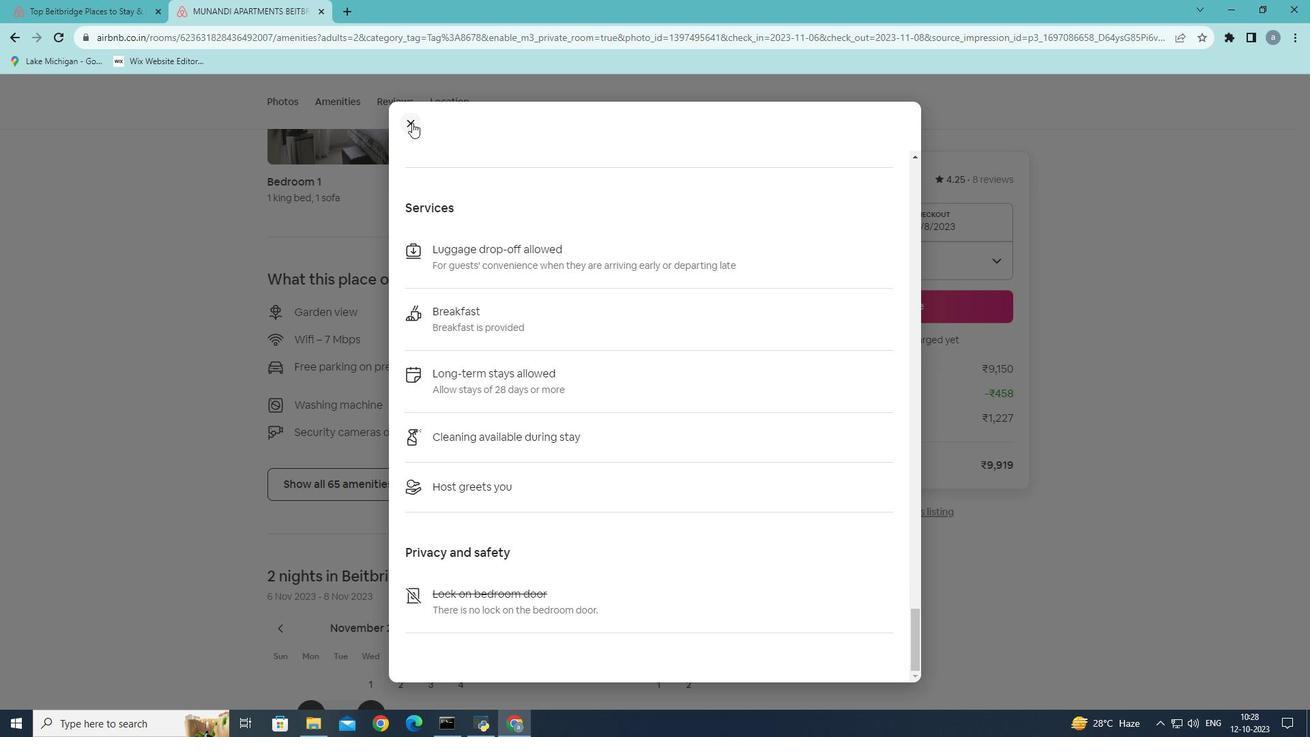 
Action: Mouse moved to (363, 309)
Screenshot: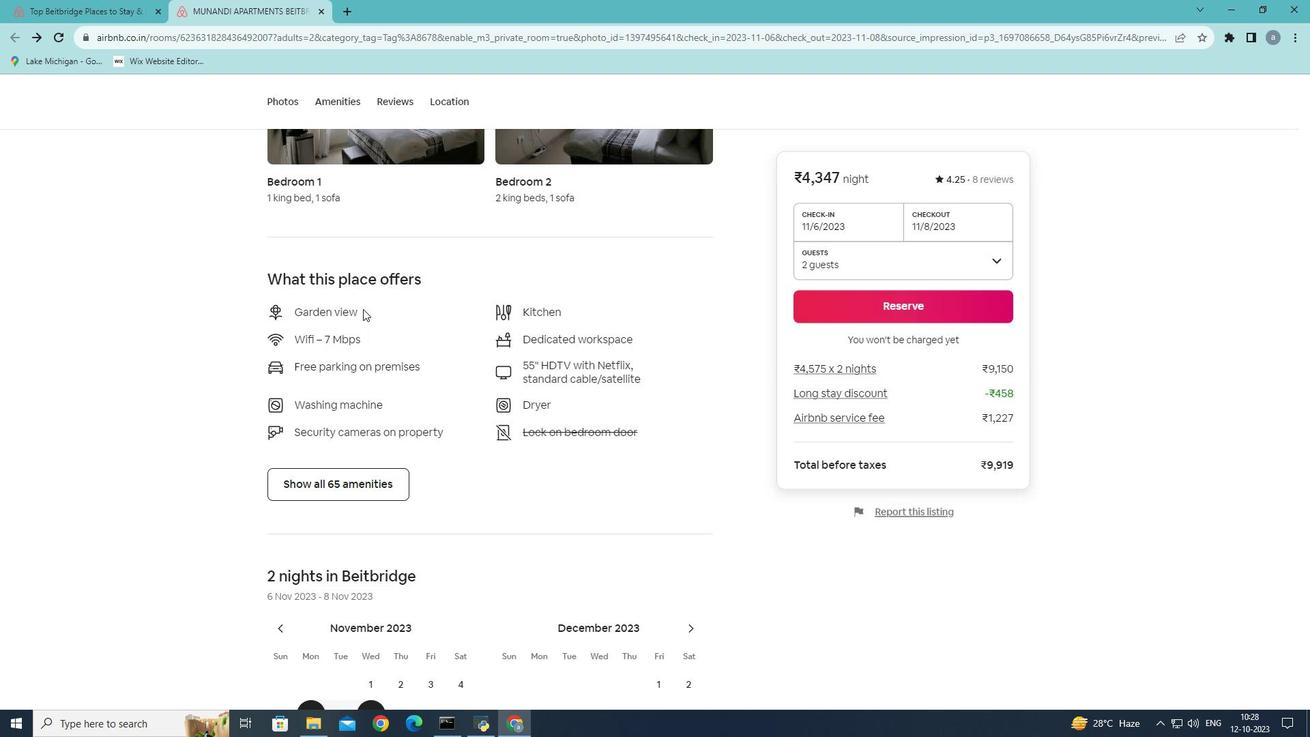 
Action: Mouse scrolled (363, 308) with delta (0, 0)
Screenshot: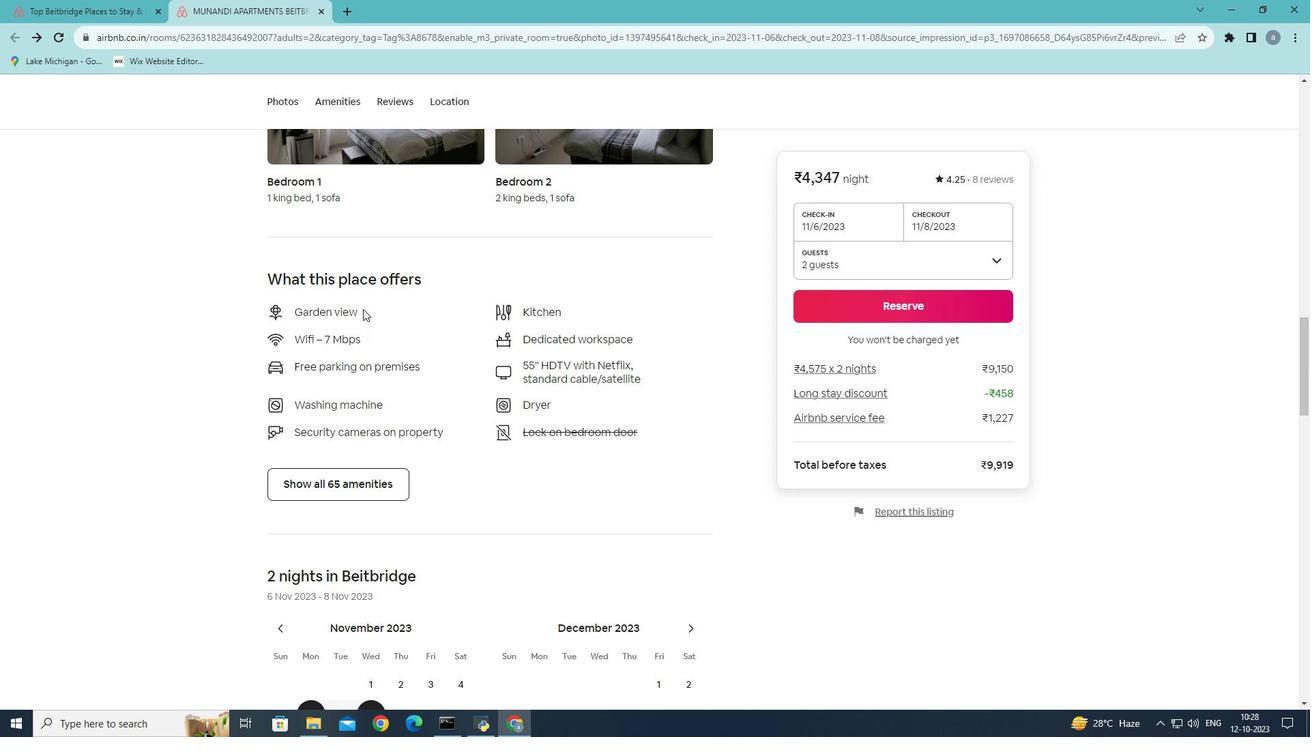 
Action: Mouse scrolled (363, 308) with delta (0, 0)
Screenshot: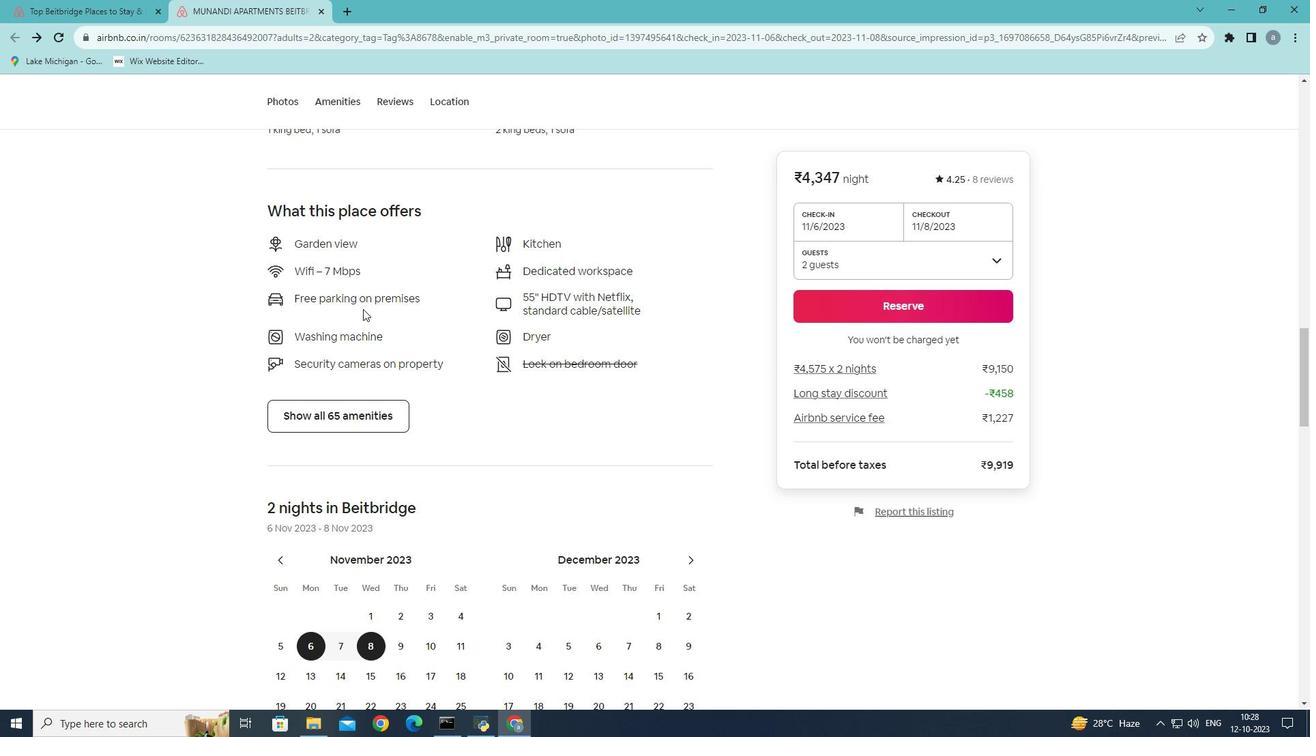 
Action: Mouse scrolled (363, 308) with delta (0, 0)
Screenshot: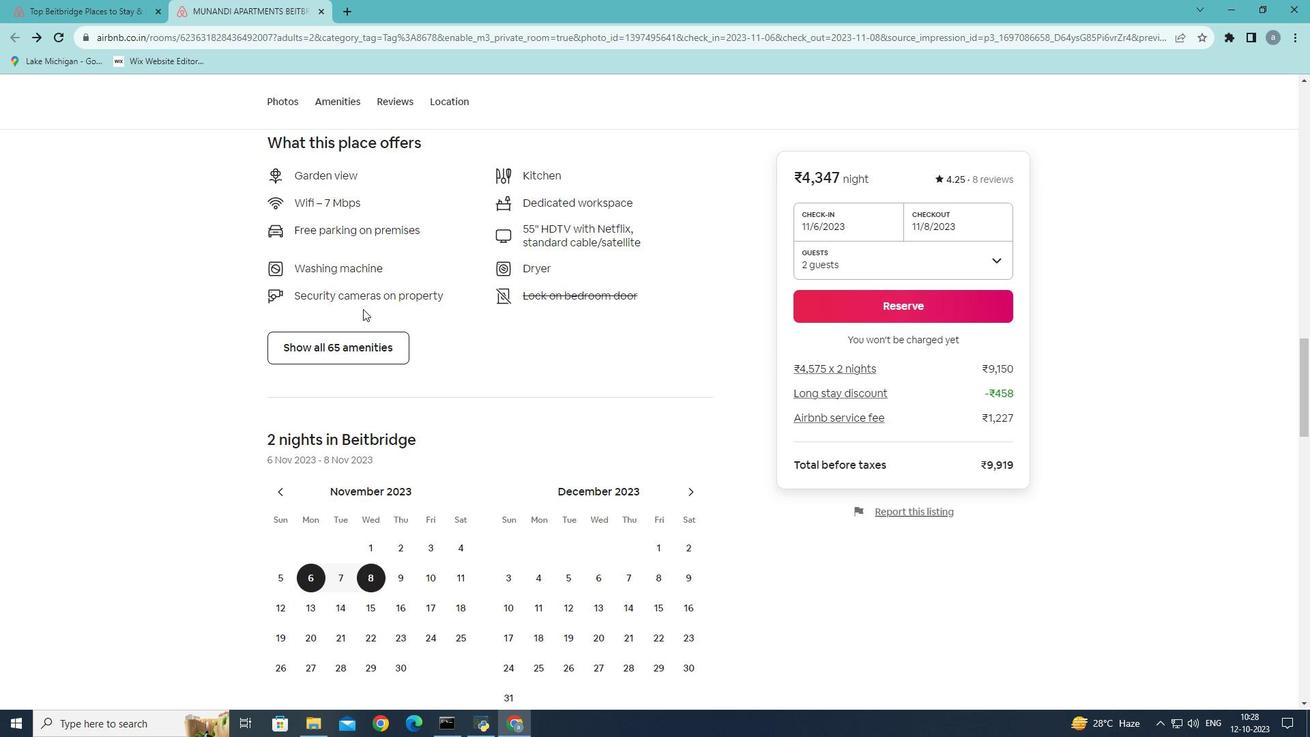 
Action: Mouse scrolled (363, 308) with delta (0, 0)
Screenshot: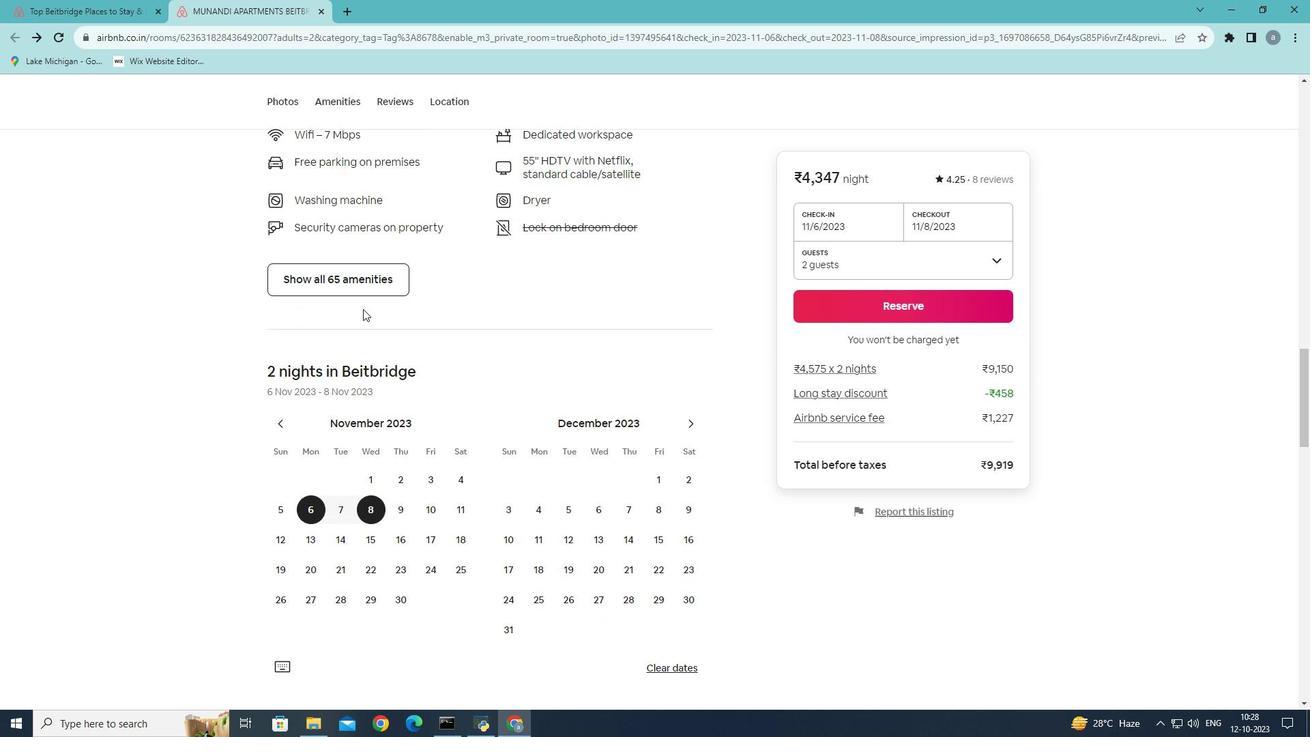 
Action: Mouse scrolled (363, 308) with delta (0, 0)
Screenshot: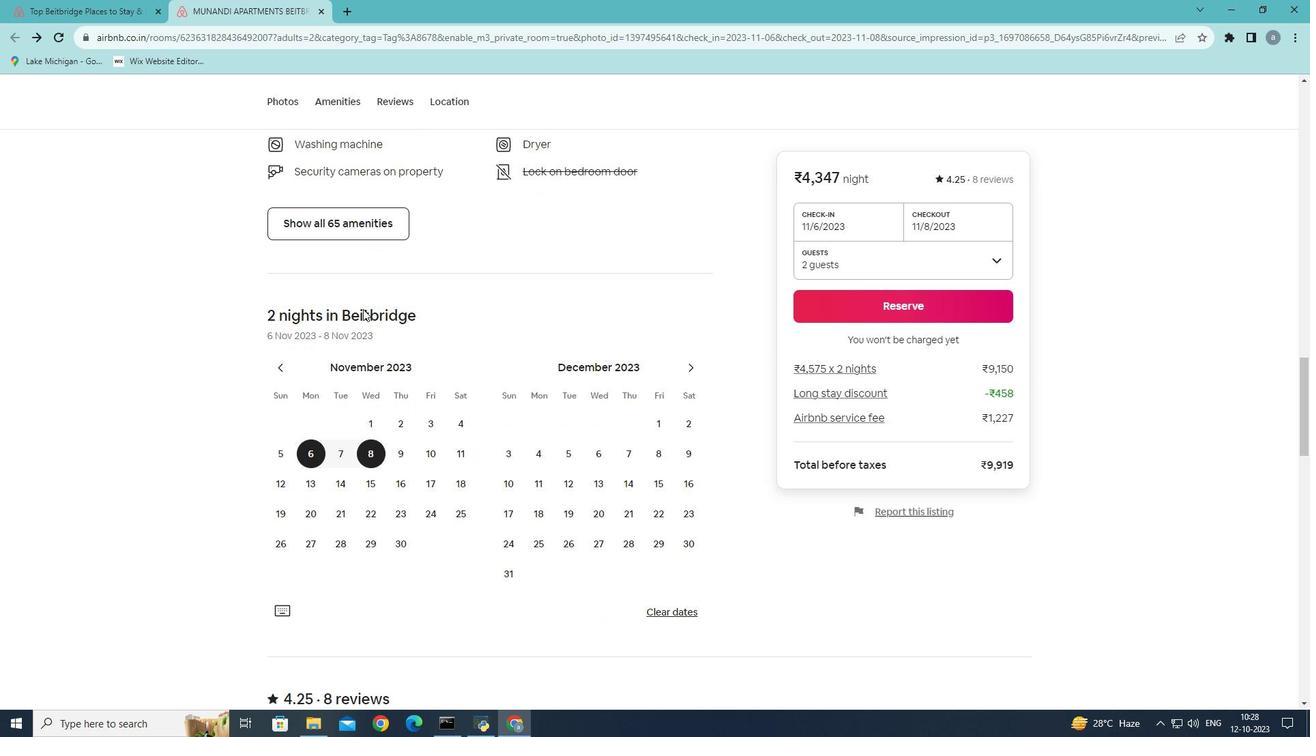 
Action: Mouse scrolled (363, 308) with delta (0, 0)
Screenshot: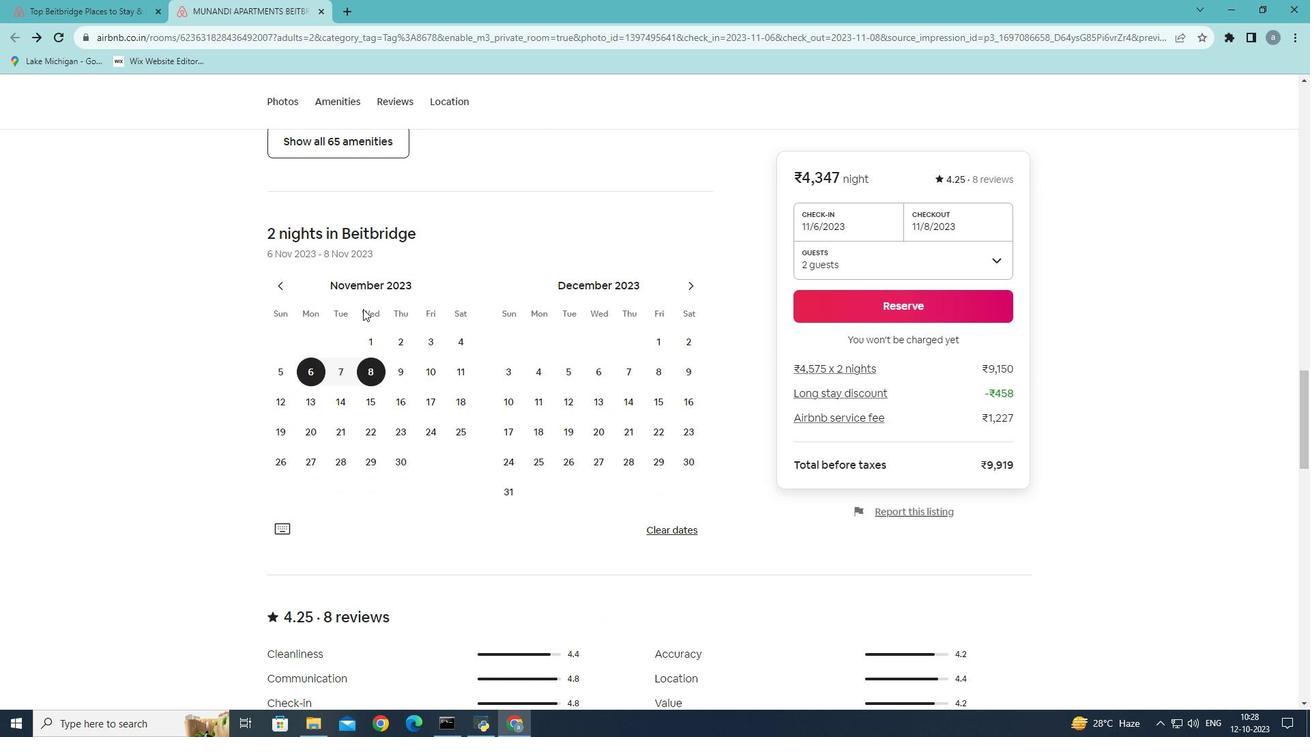 
Action: Mouse scrolled (363, 308) with delta (0, 0)
Screenshot: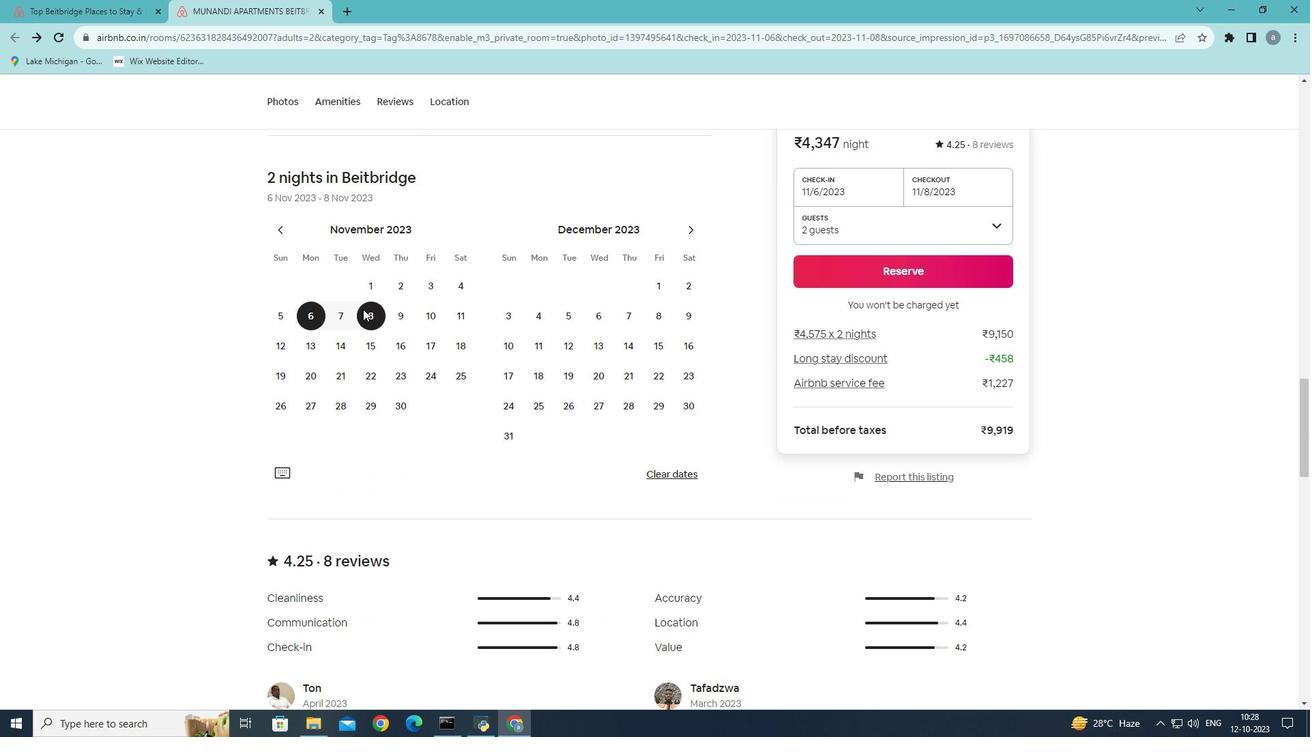 
Action: Mouse scrolled (363, 308) with delta (0, 0)
Screenshot: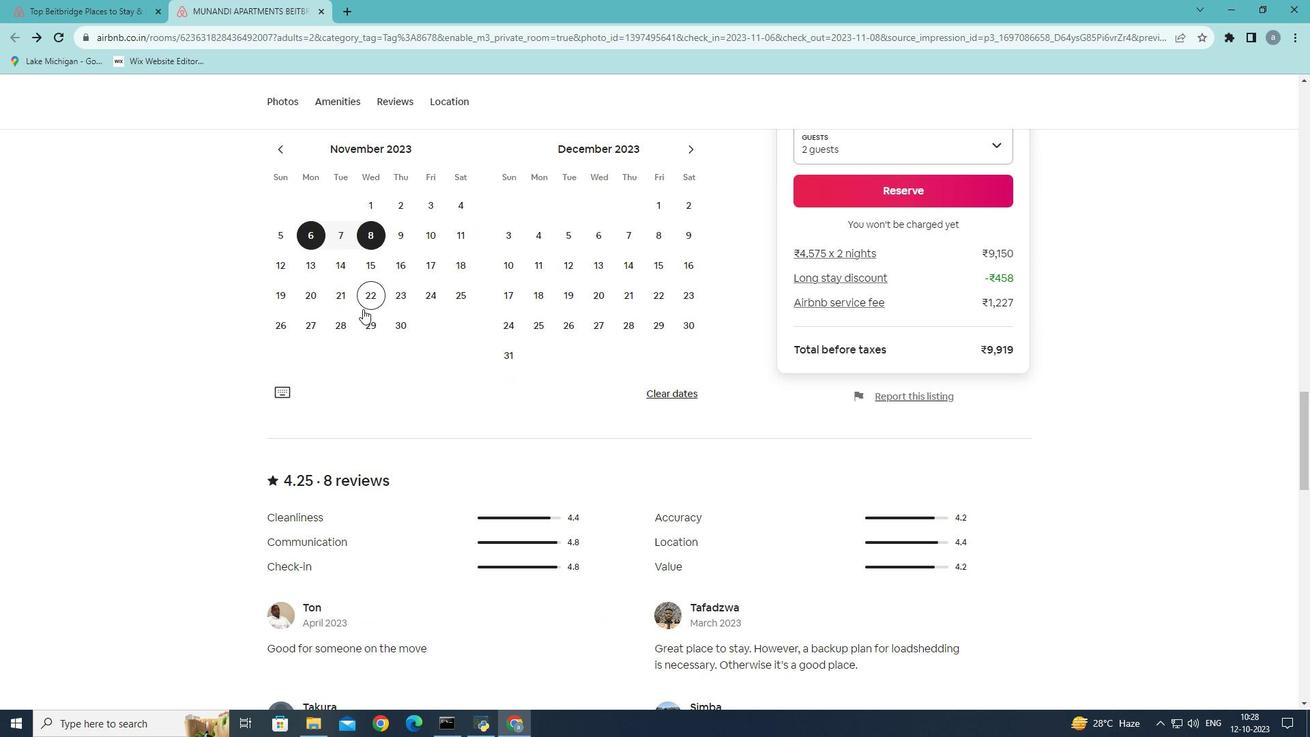 
Action: Mouse scrolled (363, 308) with delta (0, 0)
Screenshot: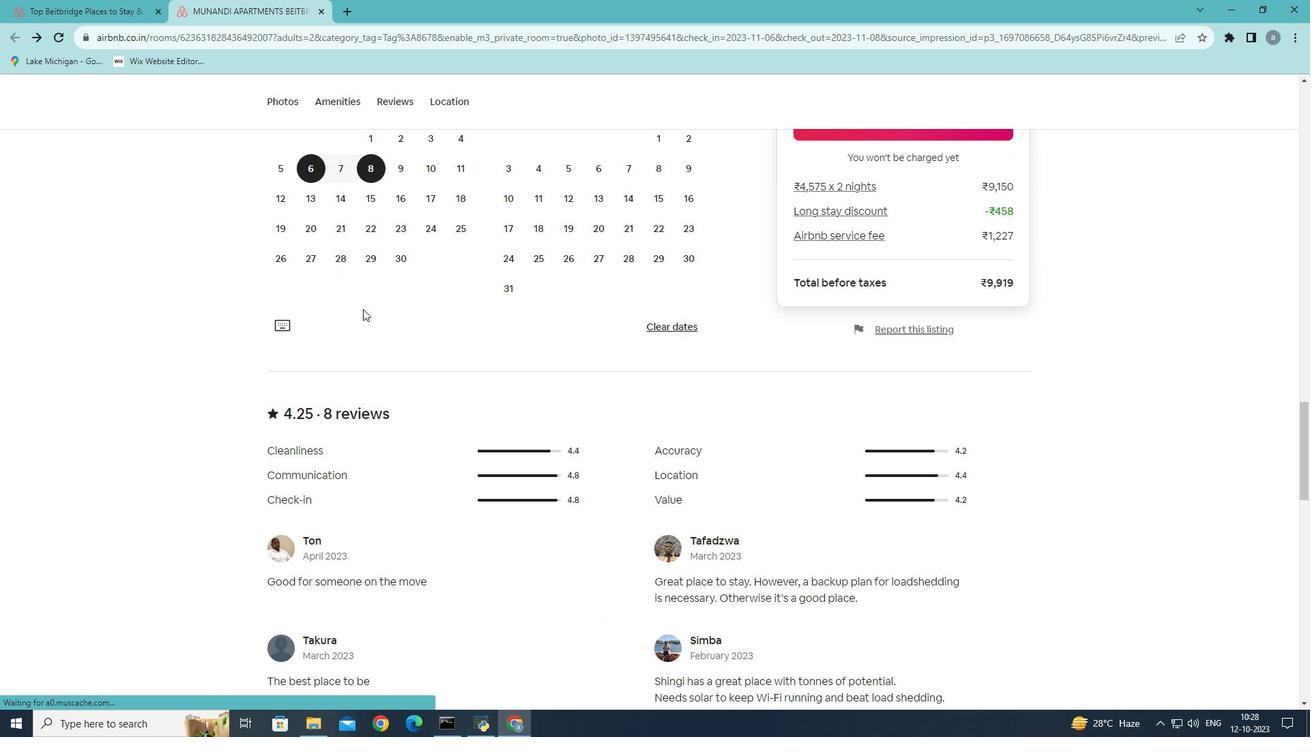 
Action: Mouse scrolled (363, 308) with delta (0, 0)
Screenshot: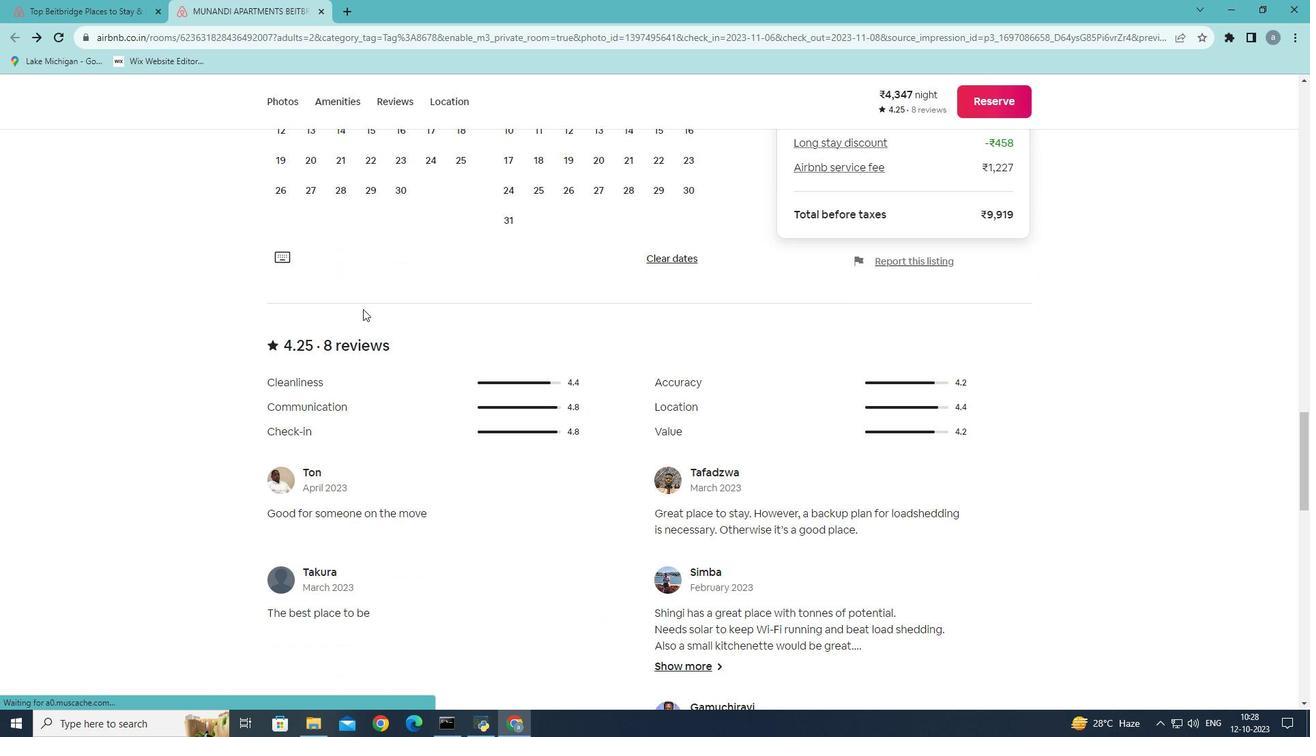 
Action: Mouse scrolled (363, 308) with delta (0, 0)
Screenshot: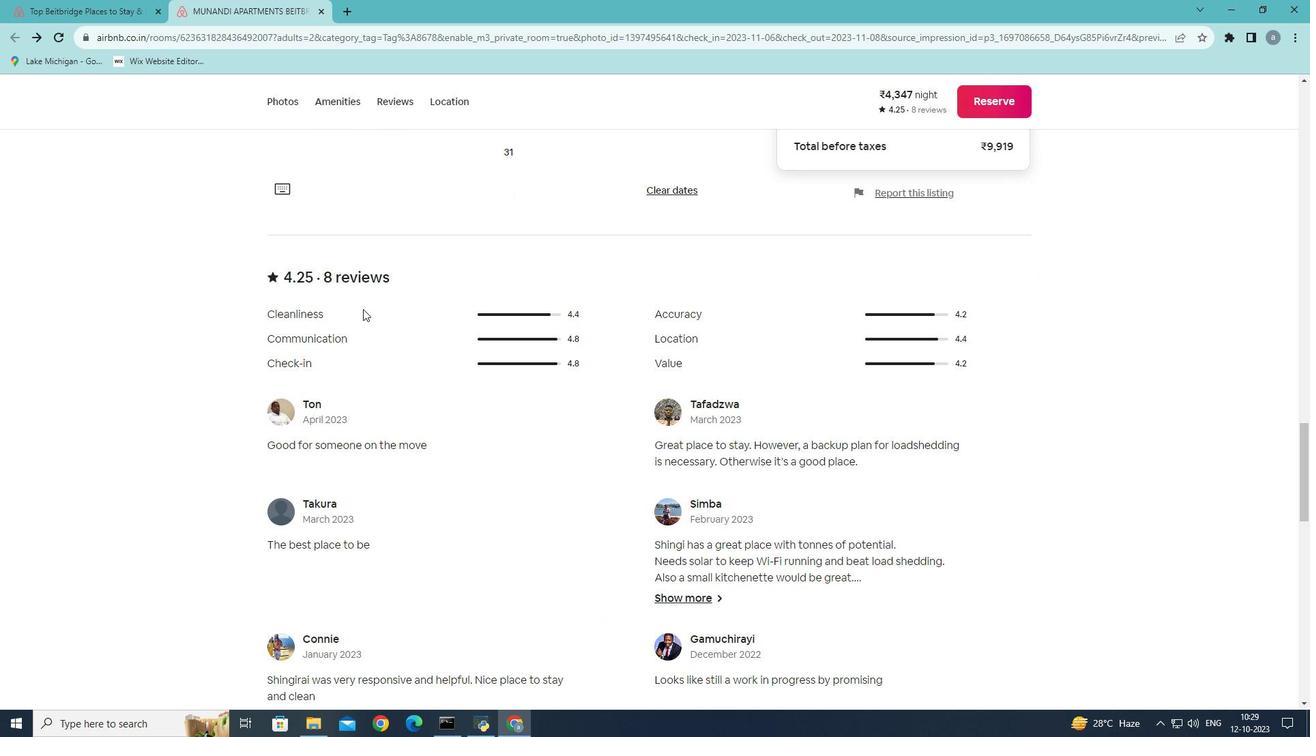 
Action: Mouse scrolled (363, 308) with delta (0, 0)
Screenshot: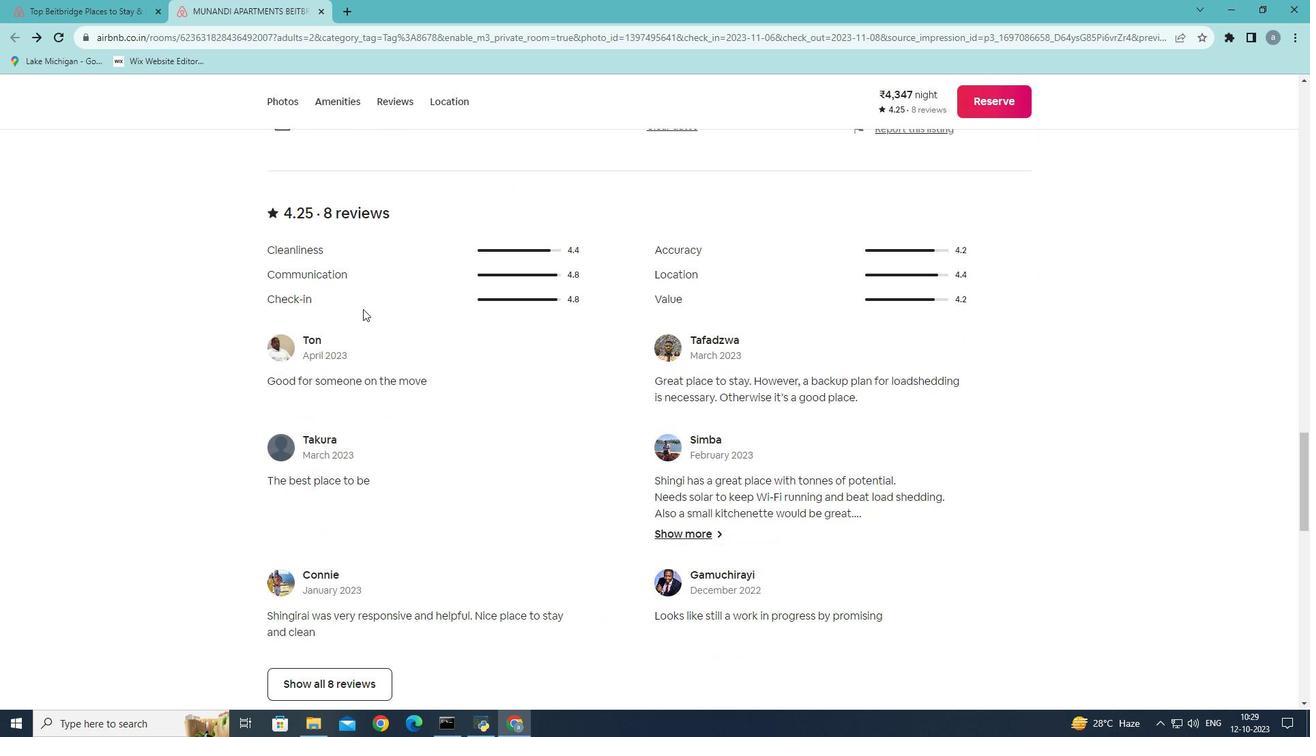 
Action: Mouse scrolled (363, 308) with delta (0, 0)
Screenshot: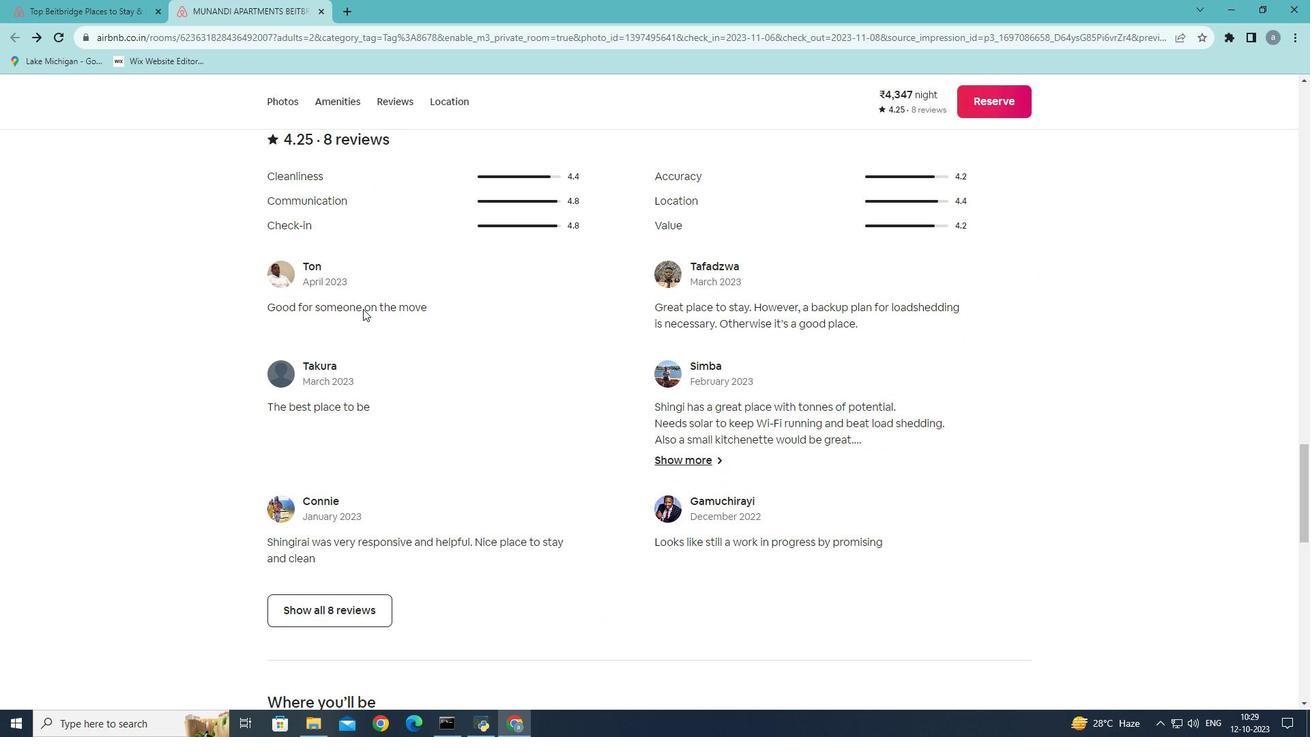 
Action: Mouse moved to (320, 534)
Screenshot: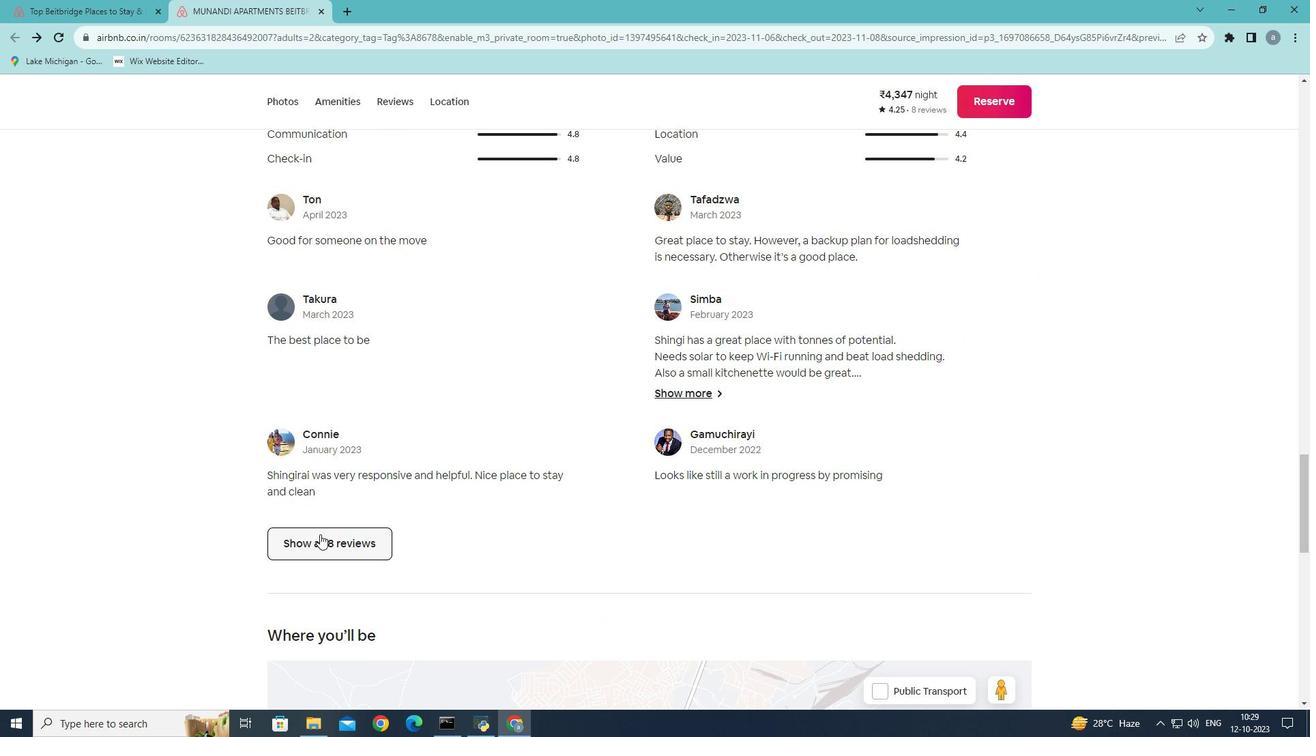 
Action: Mouse pressed left at (320, 534)
Screenshot: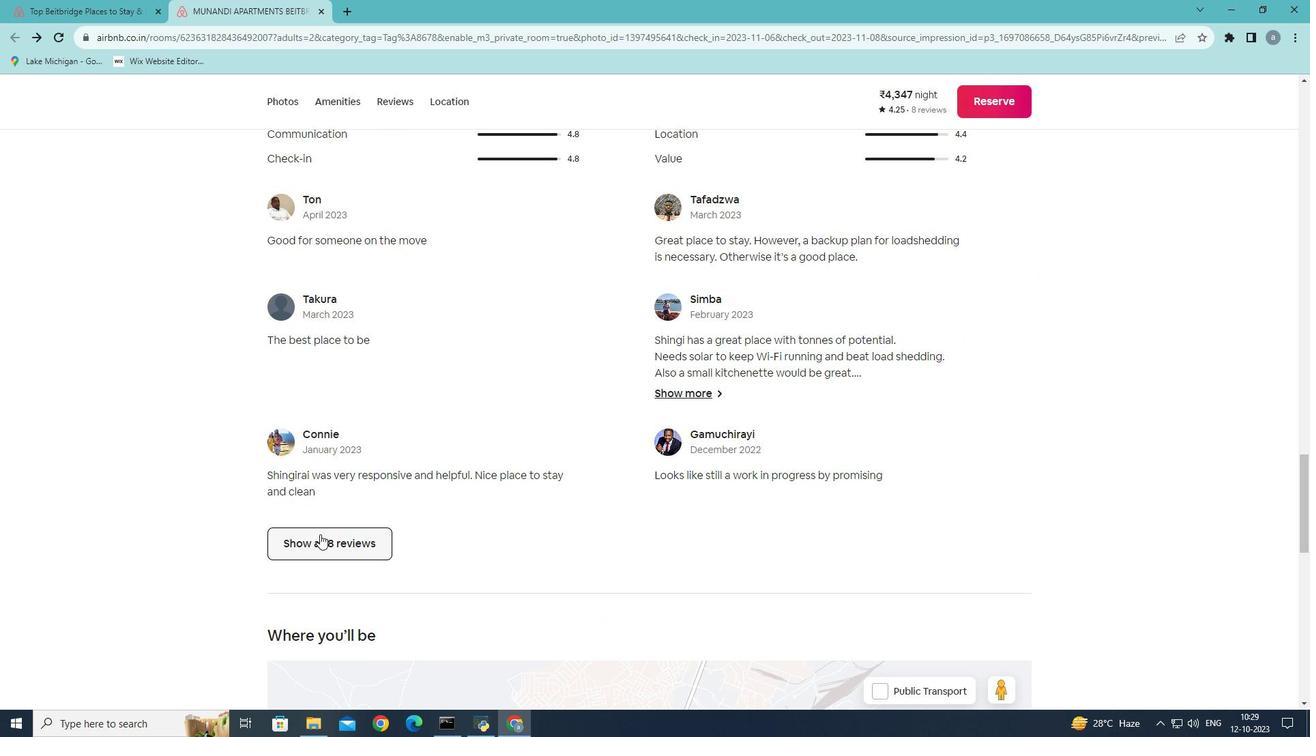 
Action: Mouse moved to (939, 244)
Screenshot: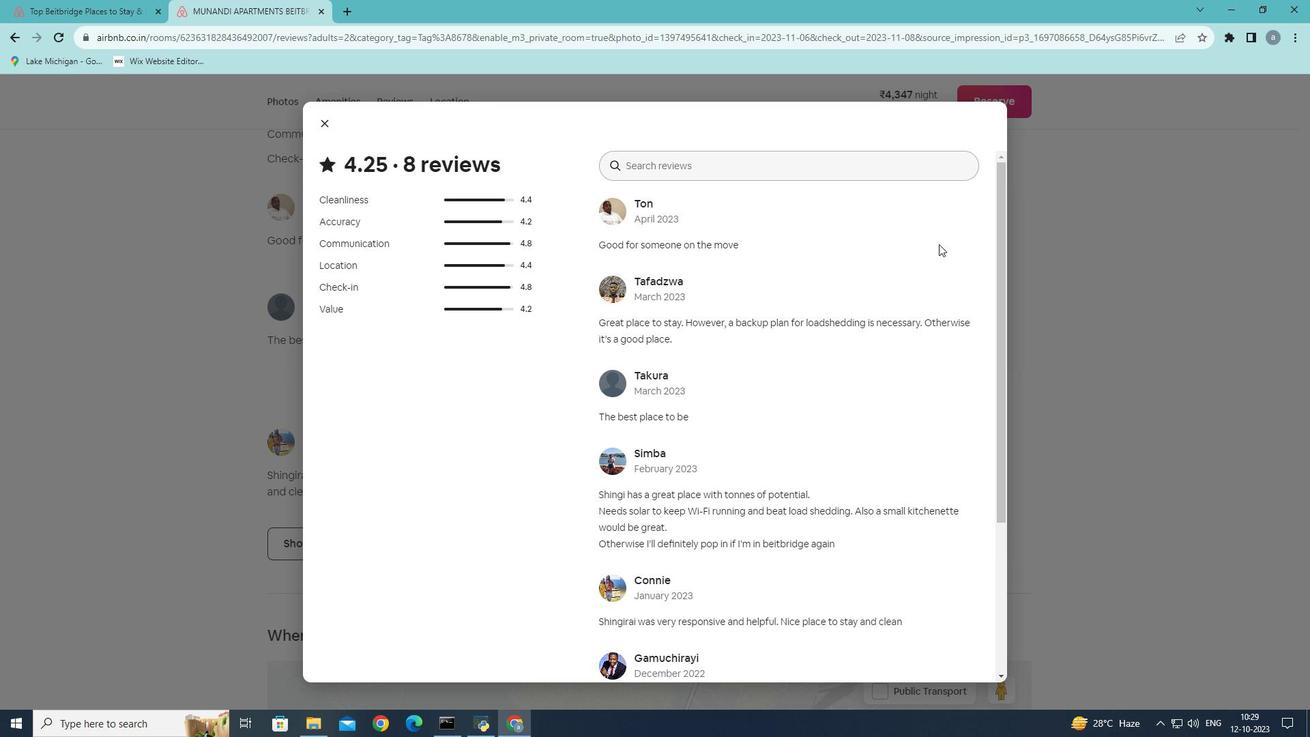 
Action: Mouse scrolled (939, 243) with delta (0, 0)
Screenshot: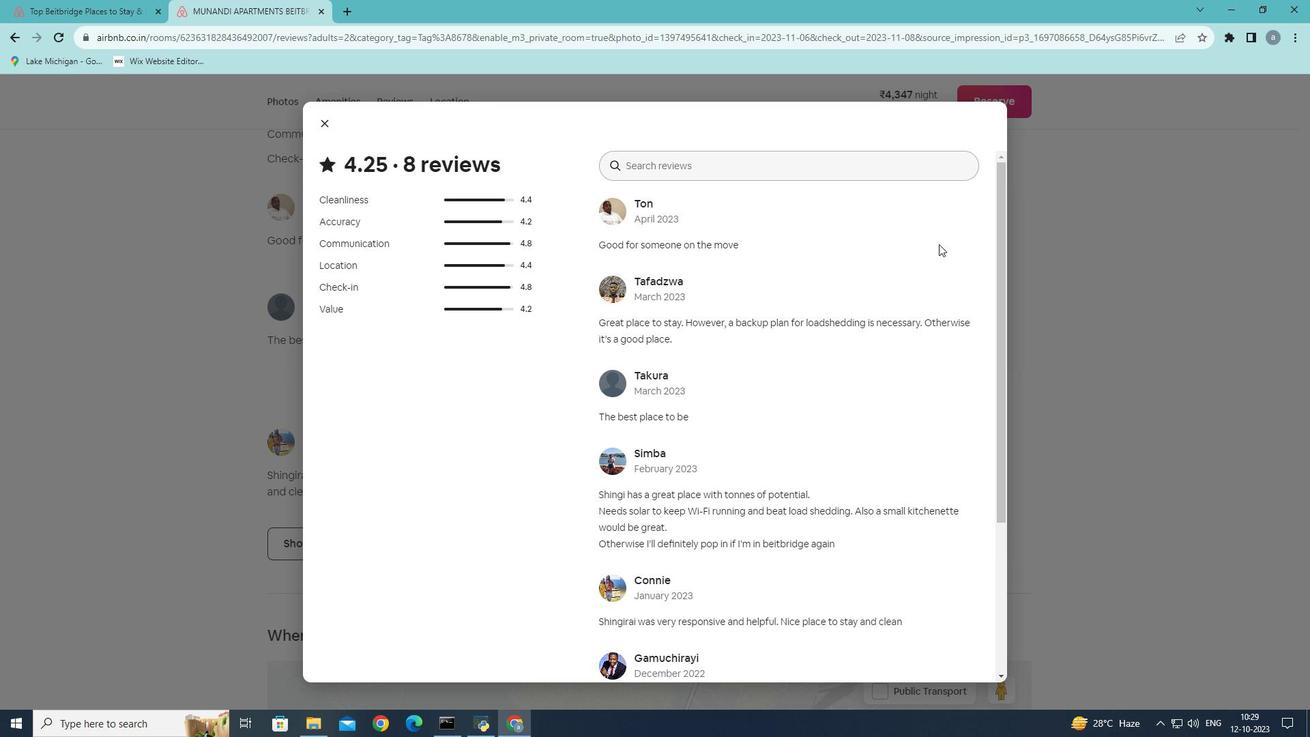 
Action: Mouse scrolled (939, 243) with delta (0, 0)
Screenshot: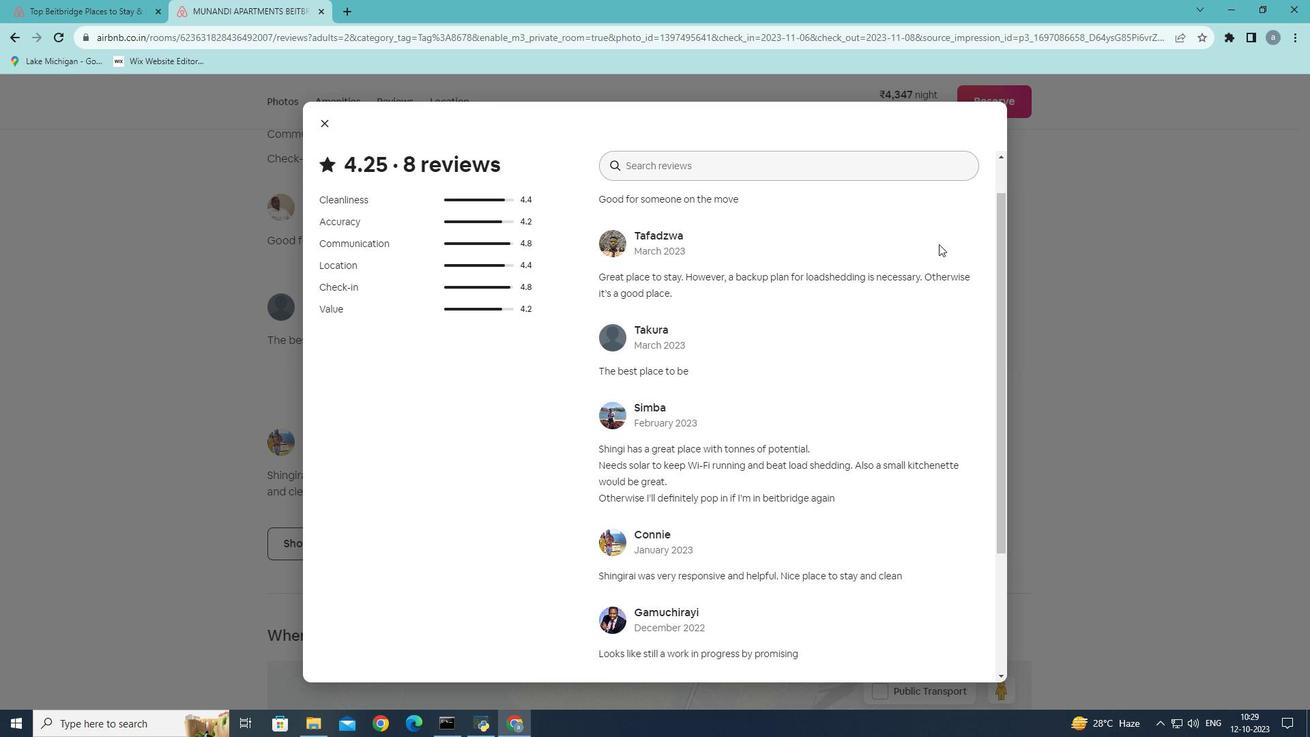 
Action: Mouse scrolled (939, 243) with delta (0, 0)
Screenshot: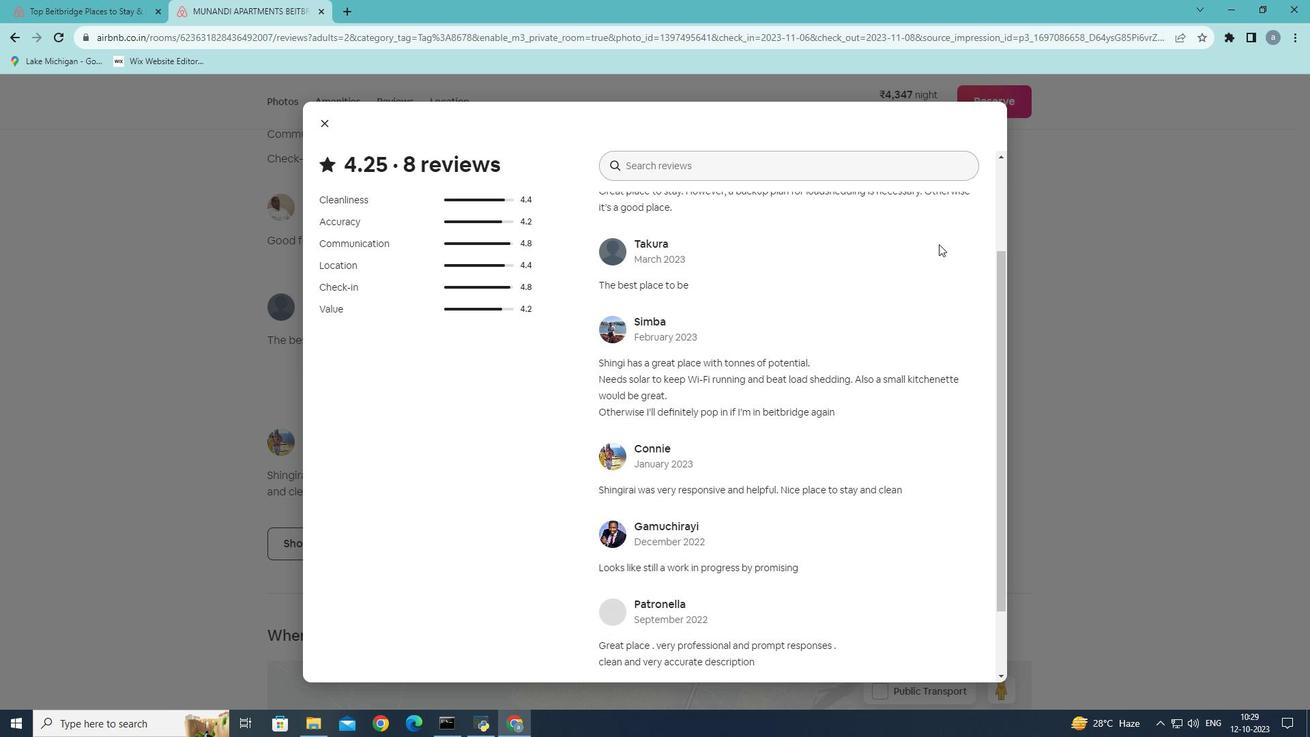 
Action: Mouse moved to (939, 247)
Screenshot: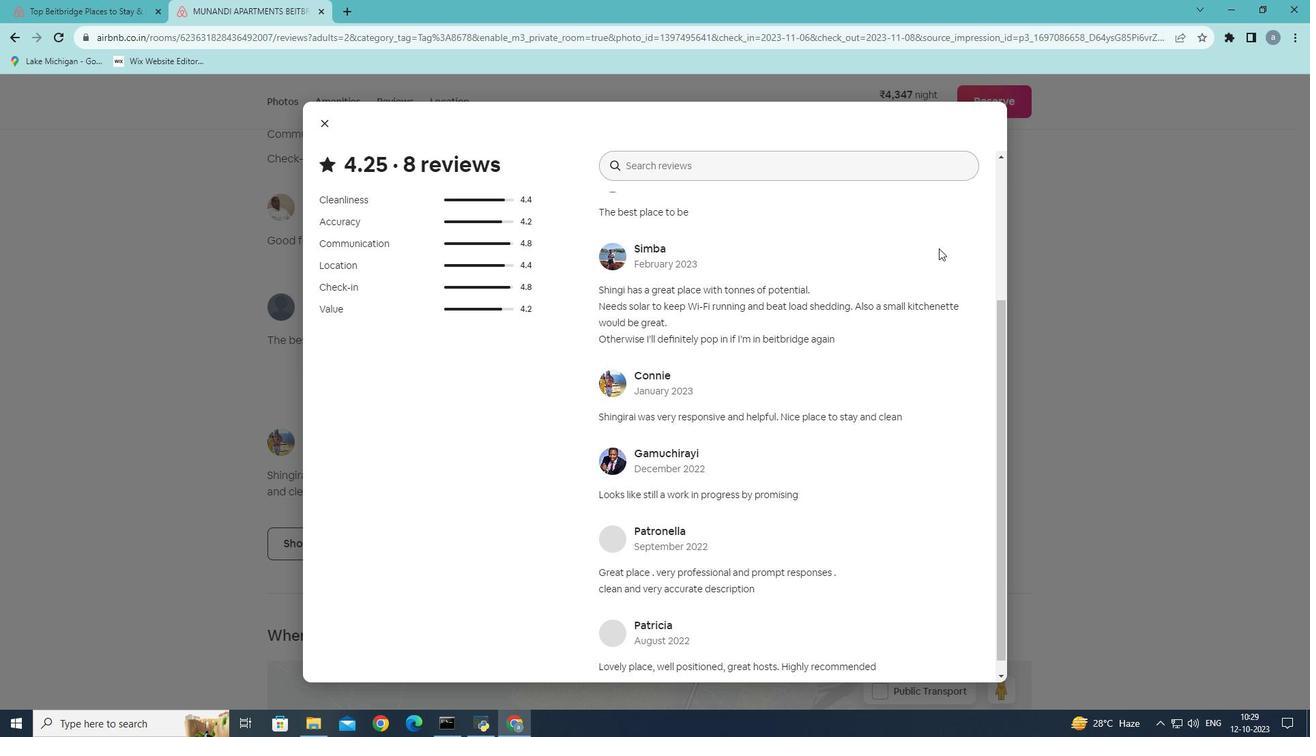 
Action: Mouse scrolled (939, 247) with delta (0, 0)
Screenshot: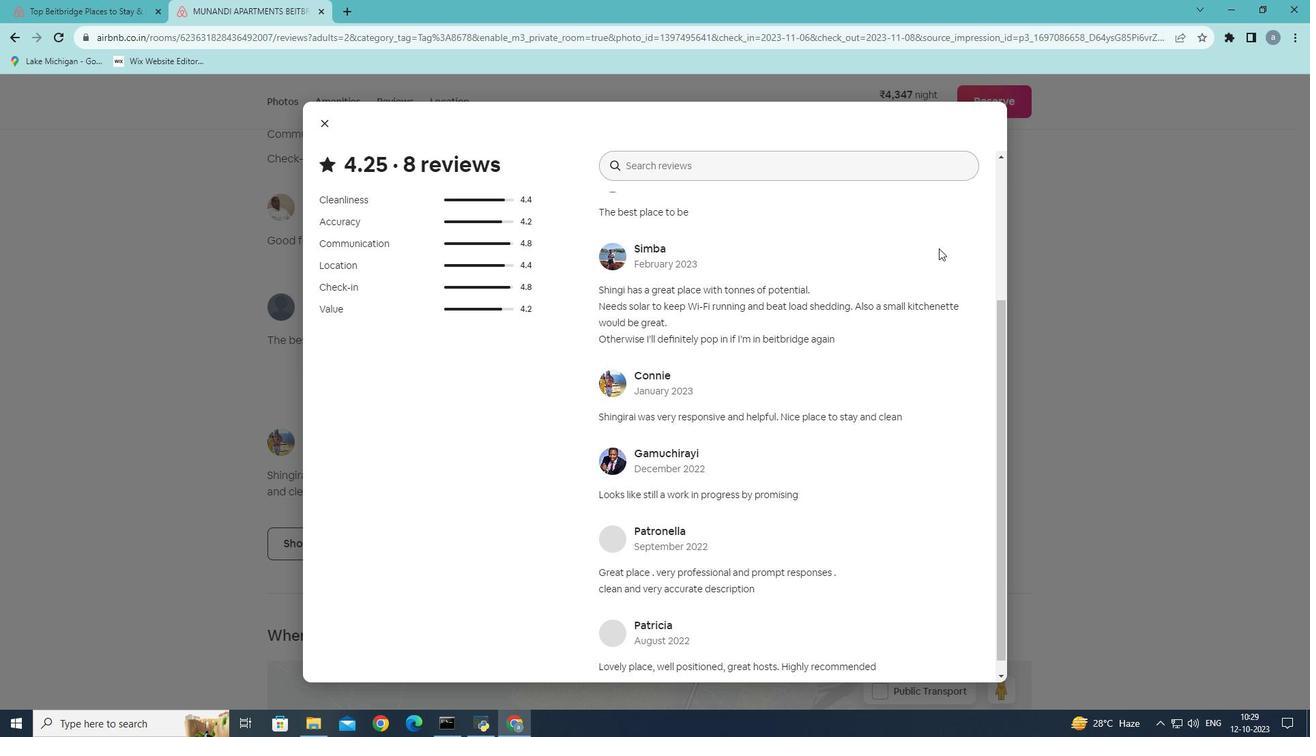 
Action: Mouse moved to (939, 248)
Screenshot: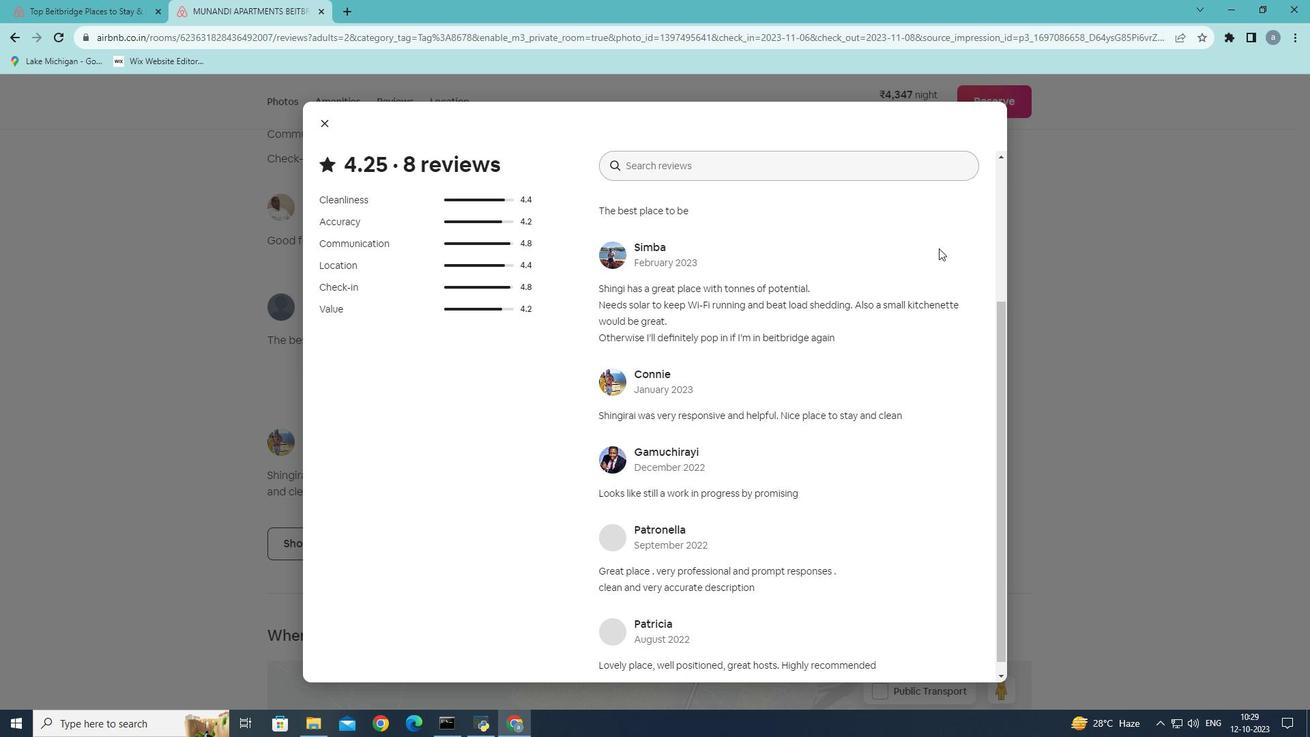 
Action: Mouse scrolled (939, 247) with delta (0, 0)
Screenshot: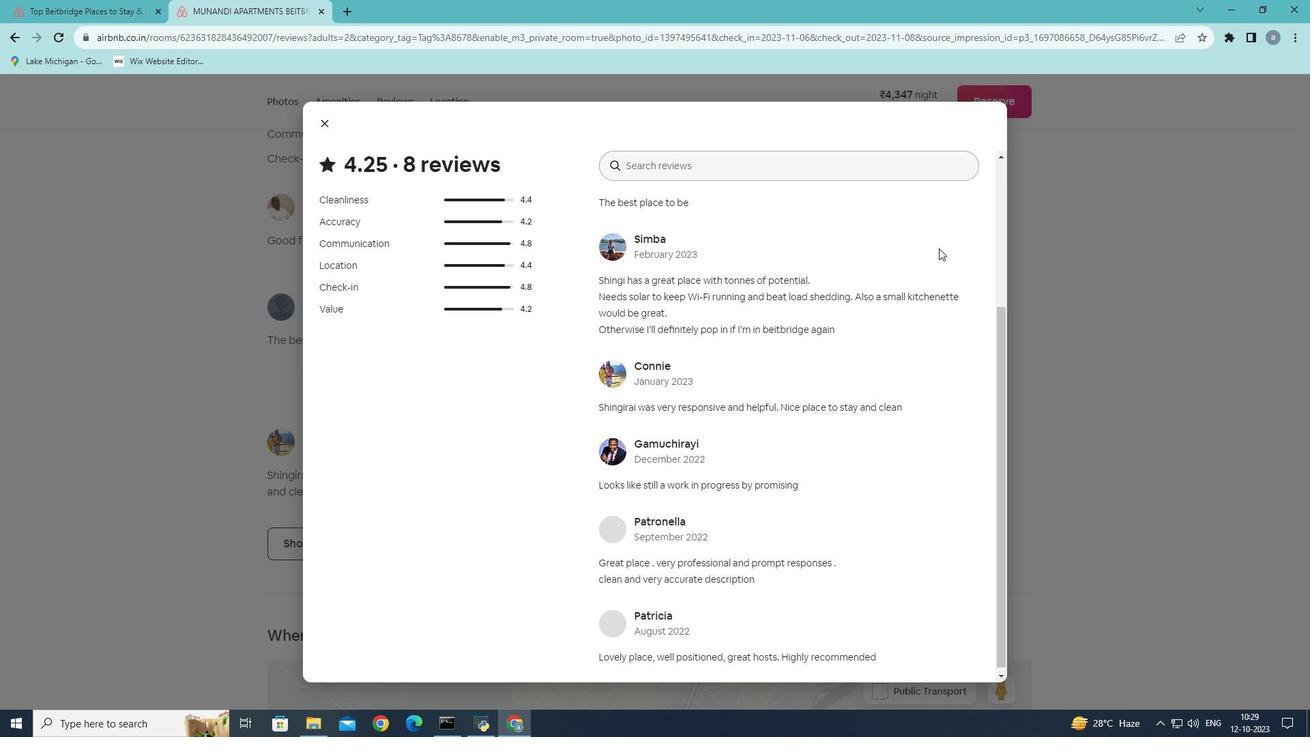 
Action: Mouse scrolled (939, 247) with delta (0, 0)
Screenshot: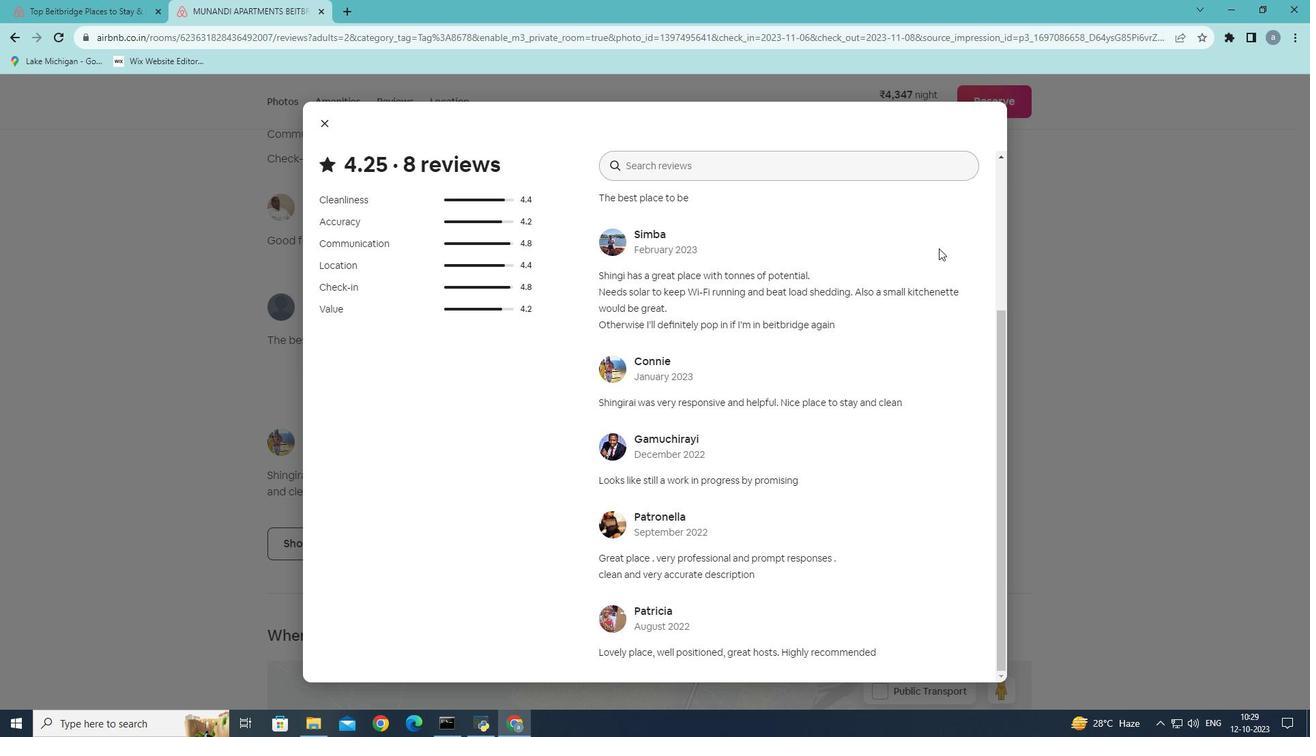
Action: Mouse scrolled (939, 247) with delta (0, 0)
Screenshot: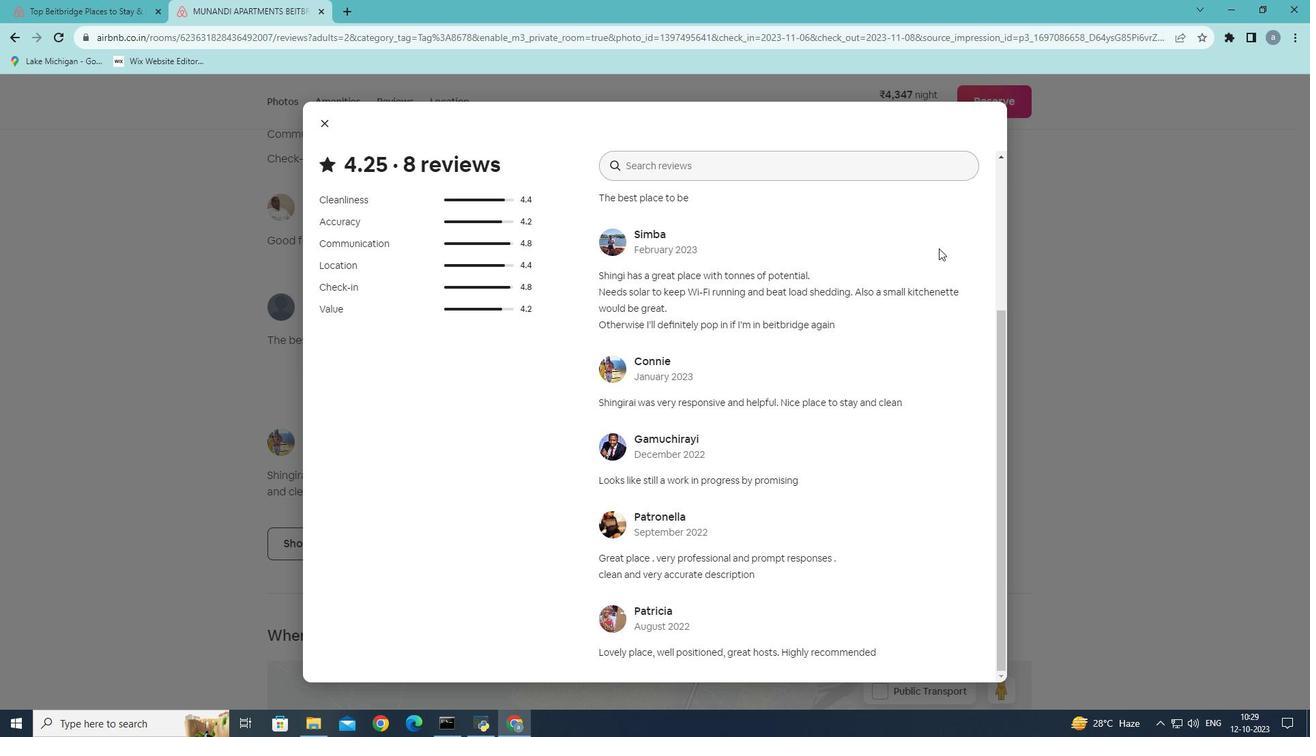 
Action: Mouse scrolled (939, 247) with delta (0, 0)
Screenshot: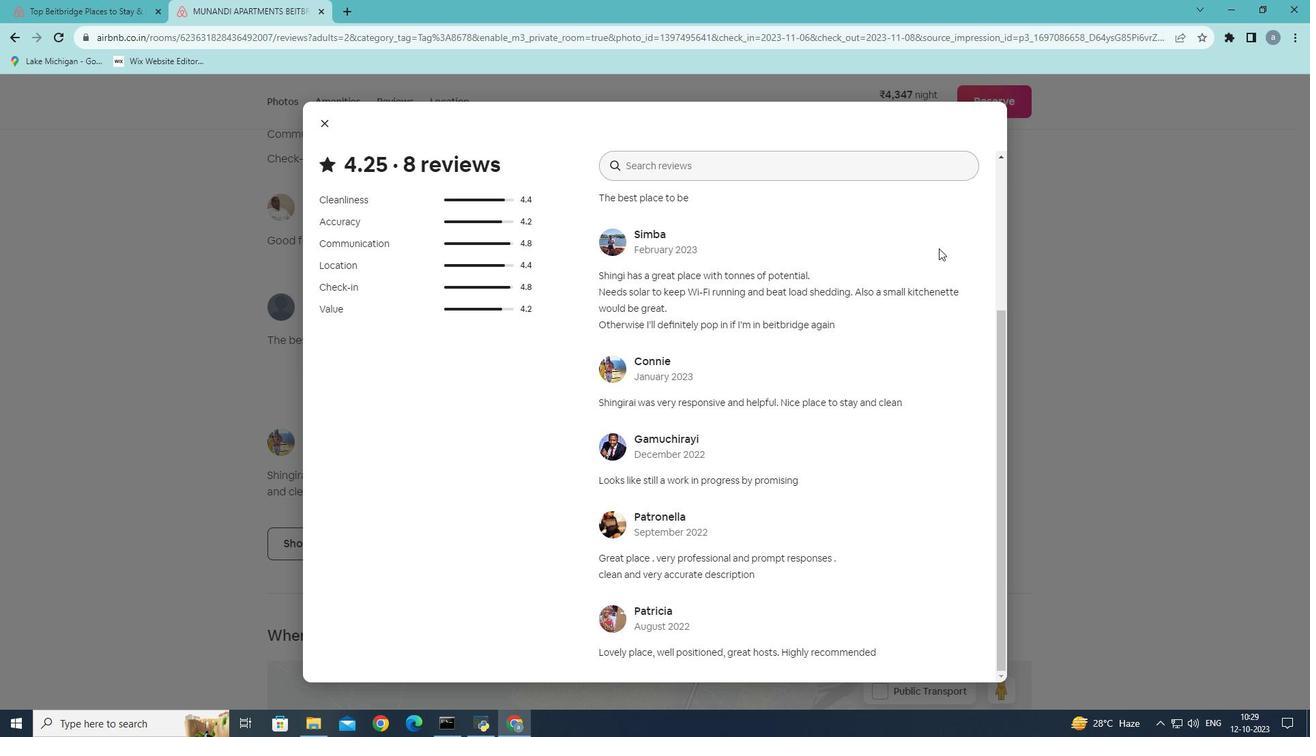 
Action: Mouse moved to (327, 122)
Screenshot: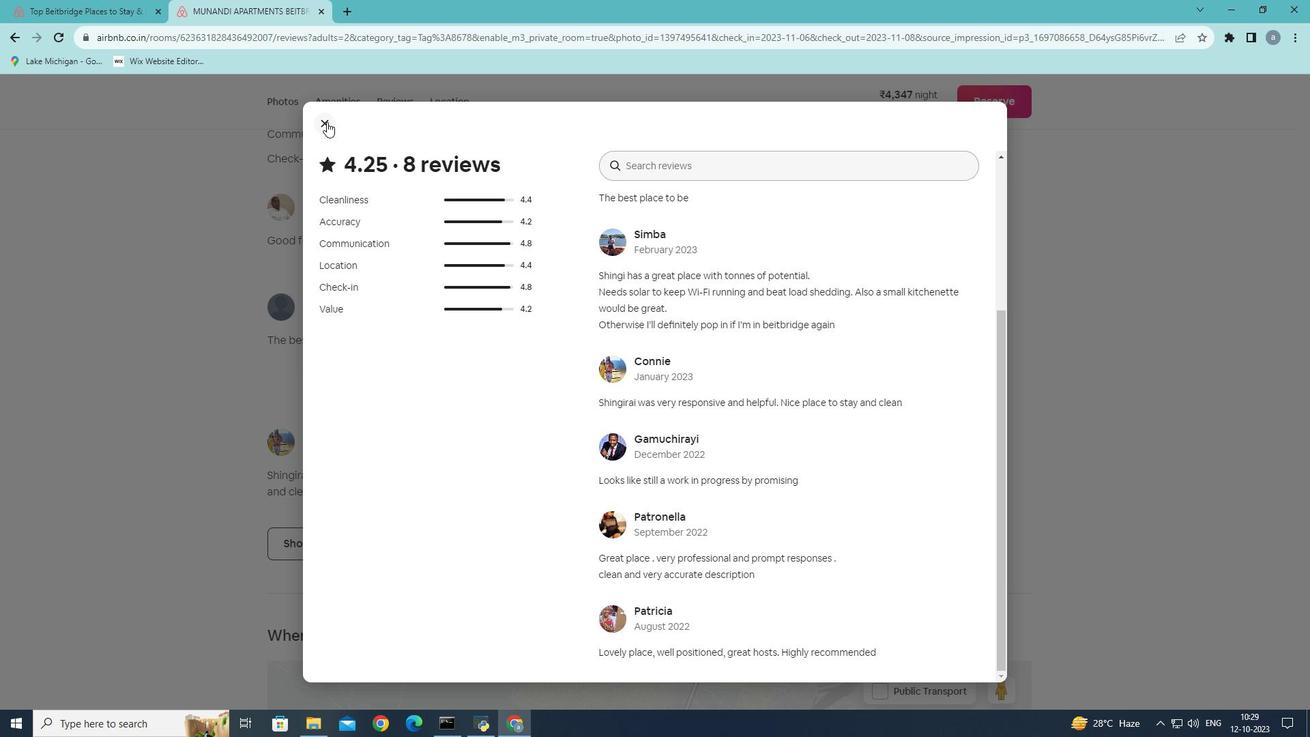 
Action: Mouse pressed left at (327, 122)
Screenshot: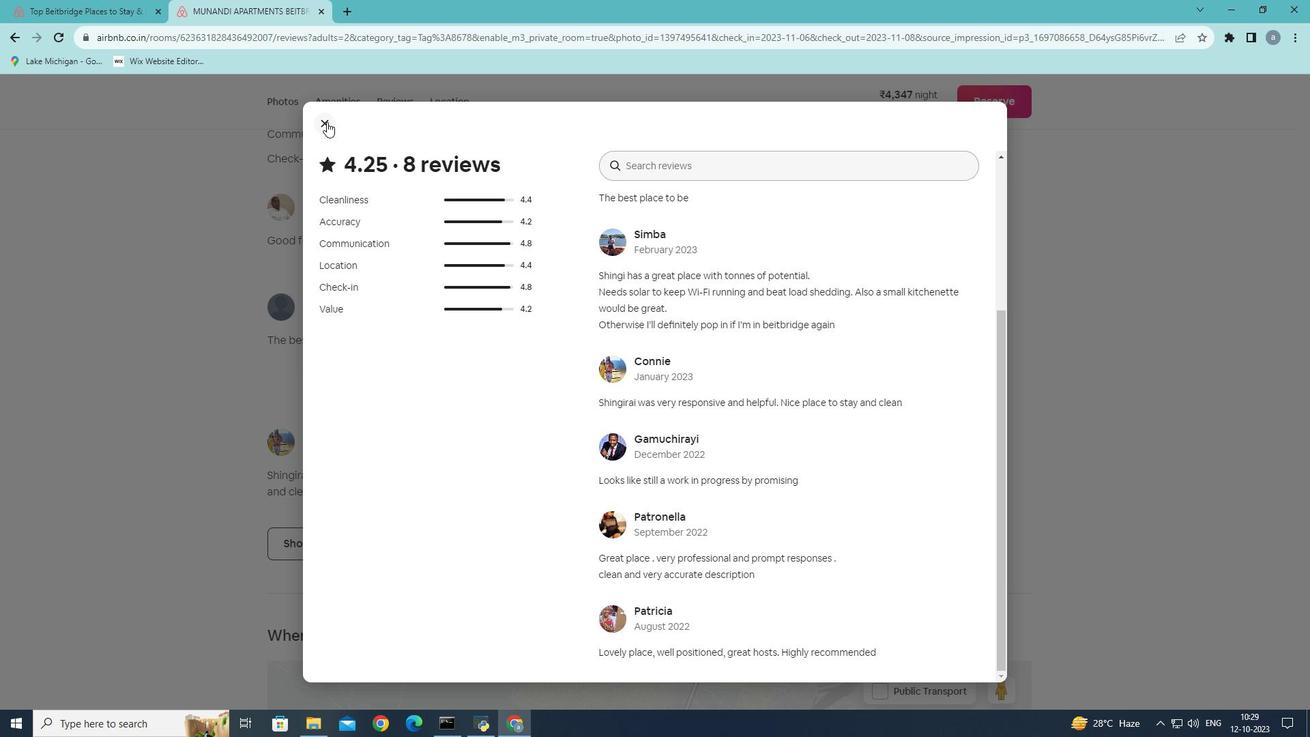 
Action: Mouse moved to (527, 336)
Screenshot: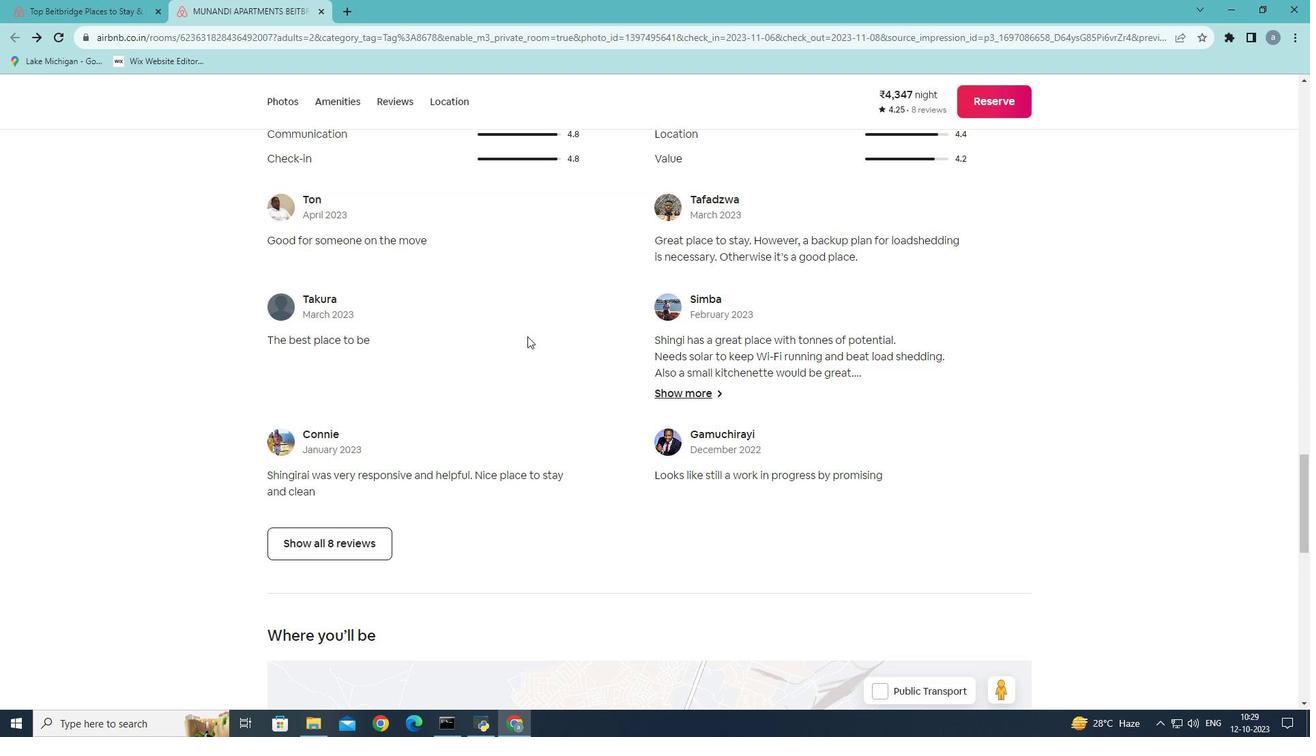 
Action: Mouse scrolled (527, 335) with delta (0, 0)
Screenshot: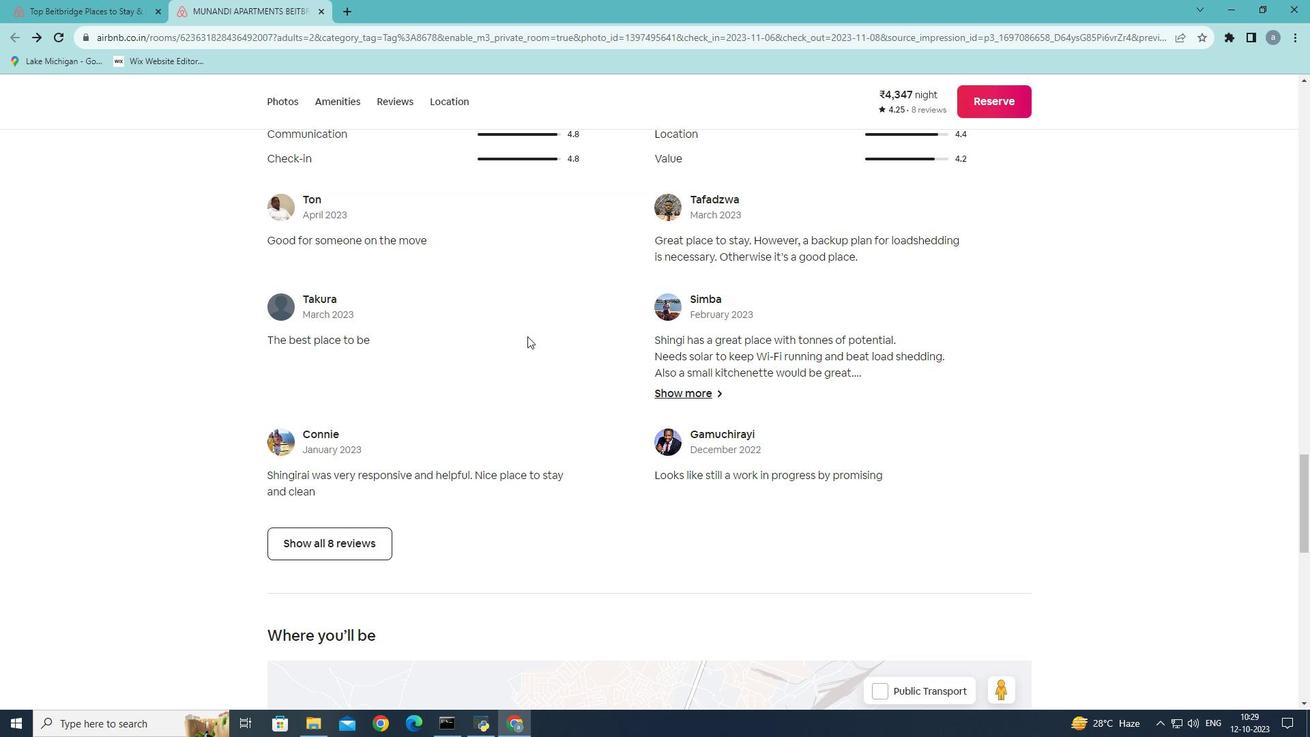 
Action: Mouse scrolled (527, 335) with delta (0, 0)
Screenshot: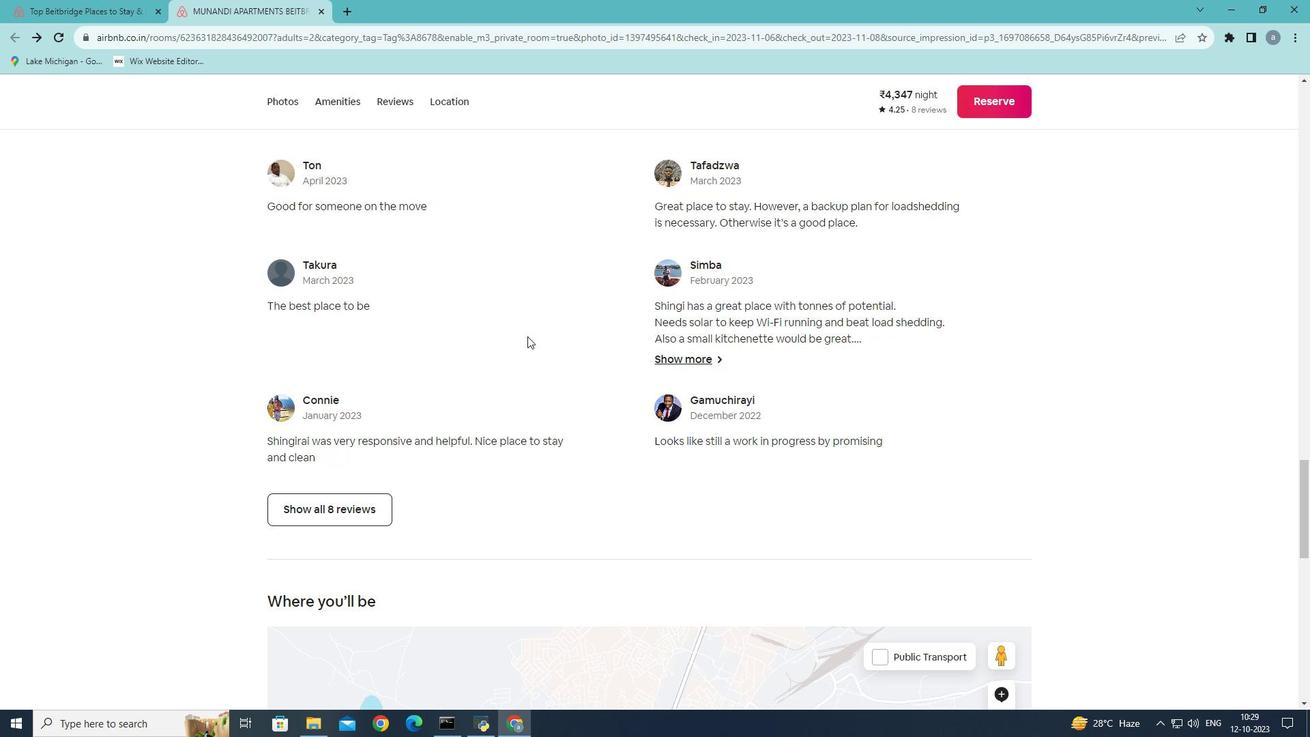 
Action: Mouse scrolled (527, 335) with delta (0, 0)
Screenshot: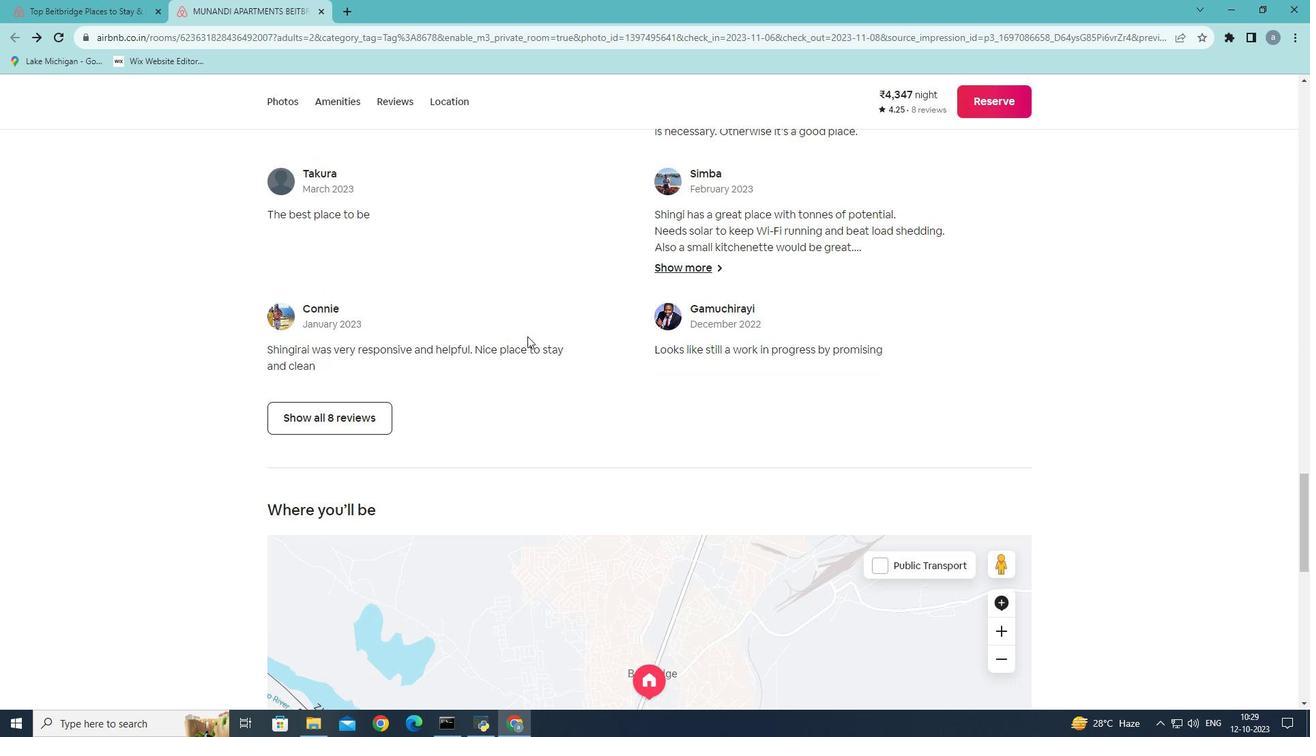 
Action: Mouse scrolled (527, 335) with delta (0, 0)
Screenshot: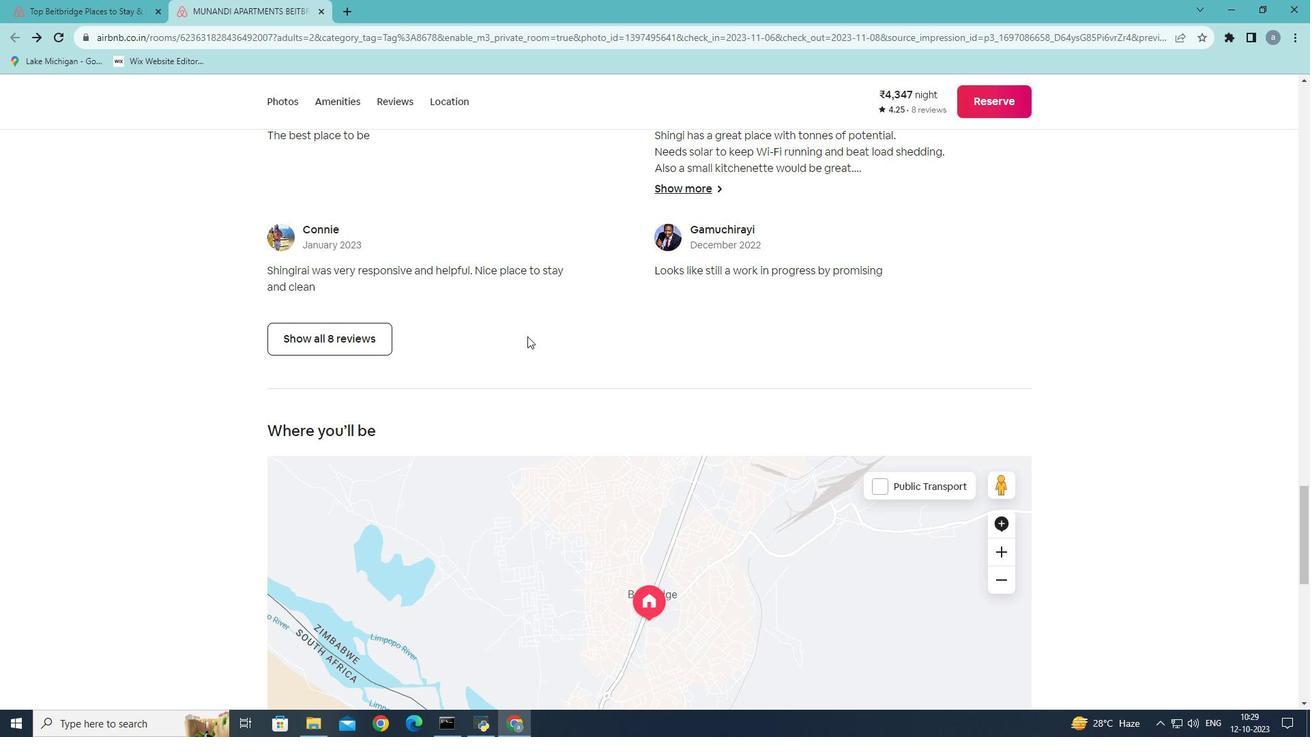 
Action: Mouse scrolled (527, 335) with delta (0, 0)
Screenshot: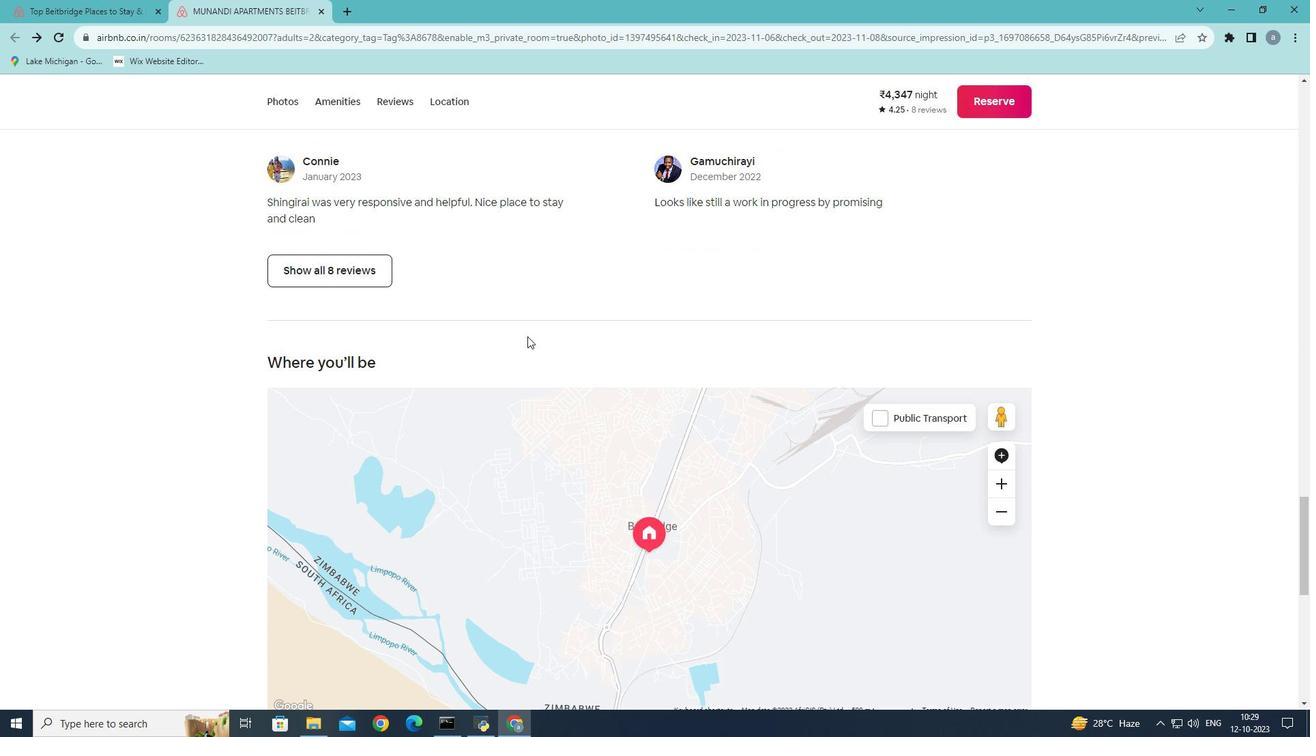 
Action: Mouse scrolled (527, 335) with delta (0, 0)
Screenshot: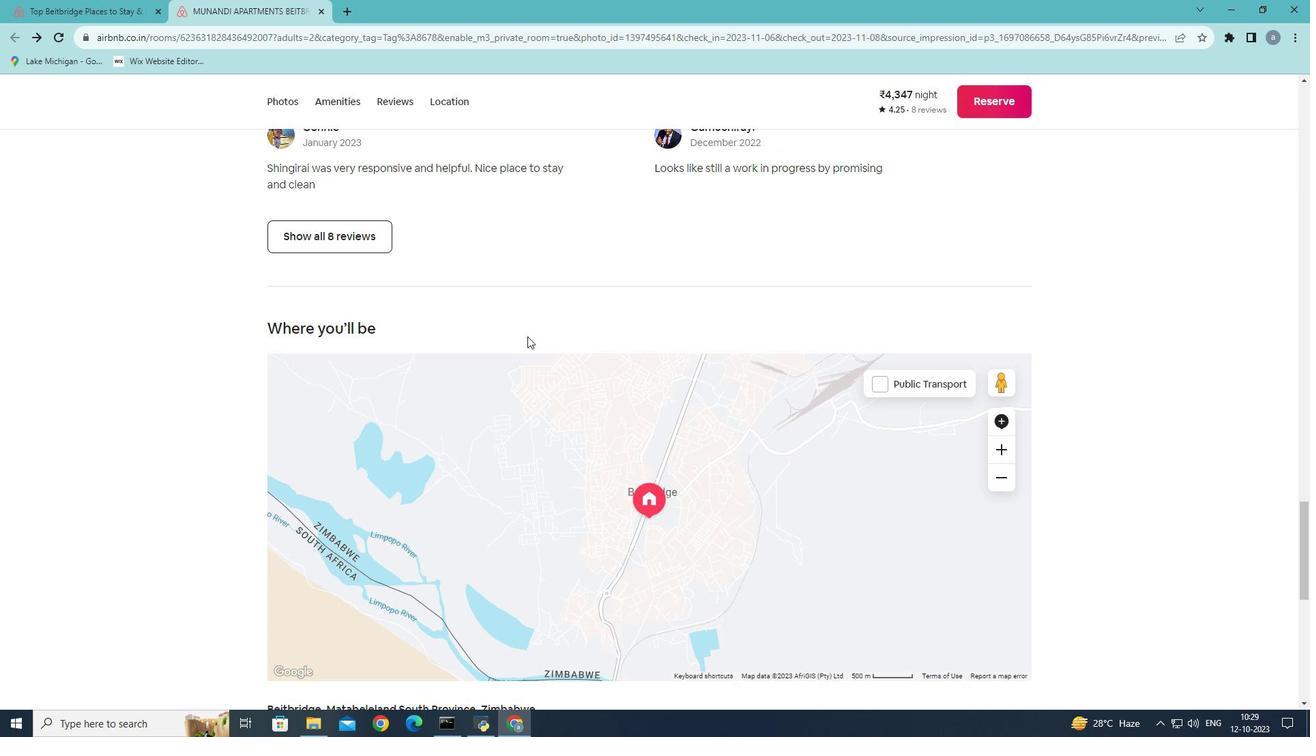 
Action: Mouse scrolled (527, 335) with delta (0, 0)
Screenshot: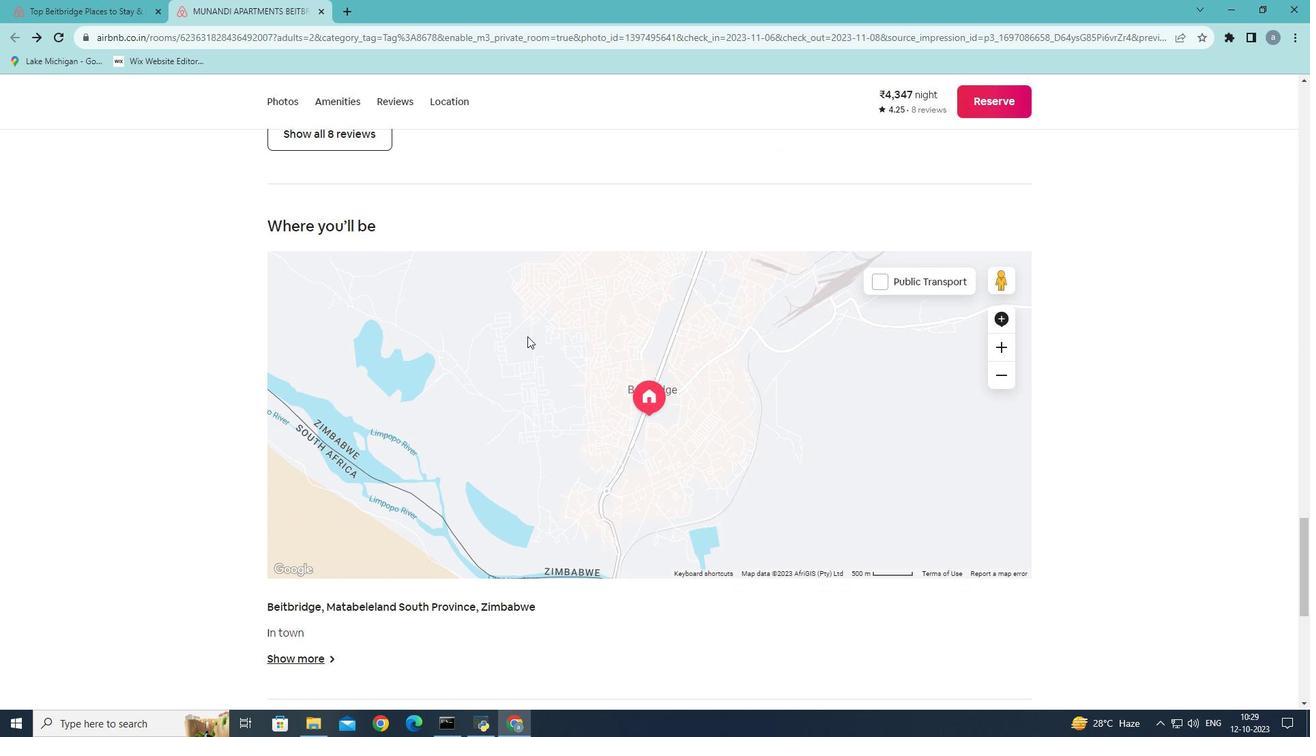 
Action: Mouse scrolled (527, 335) with delta (0, 0)
Screenshot: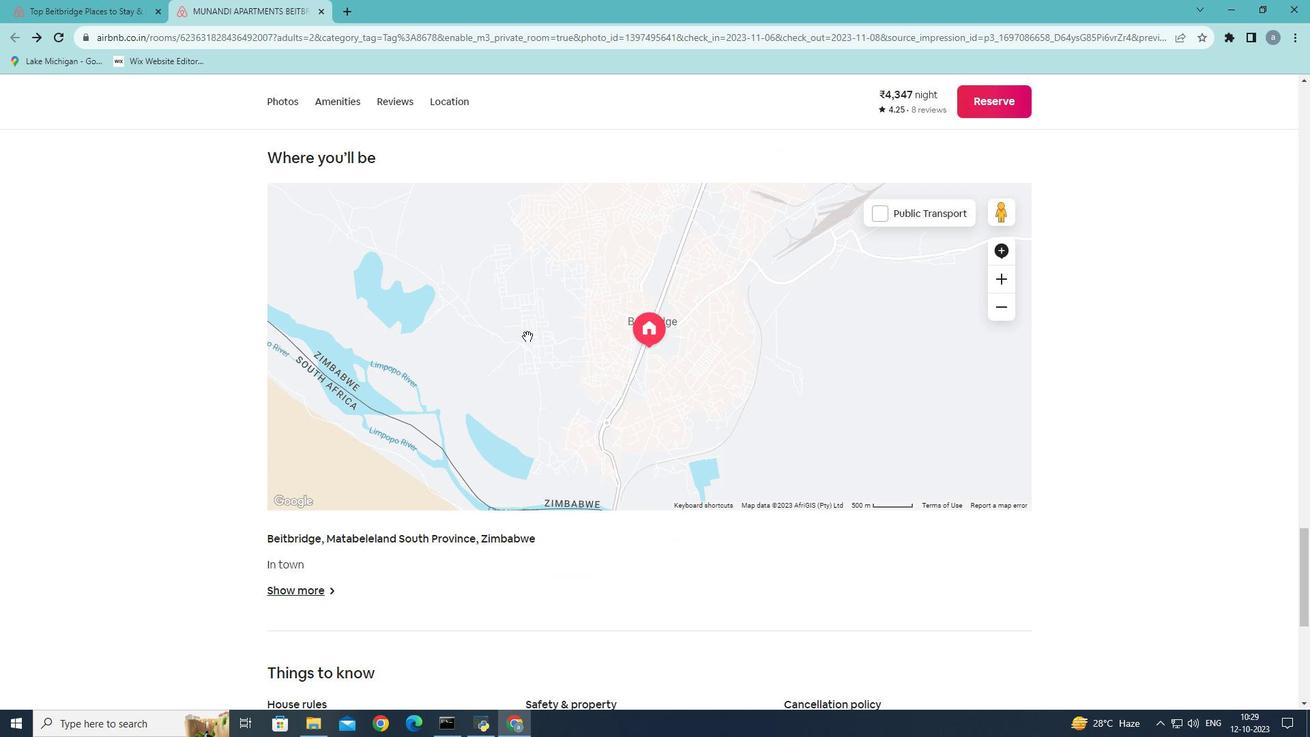 
Action: Mouse scrolled (527, 335) with delta (0, 0)
Screenshot: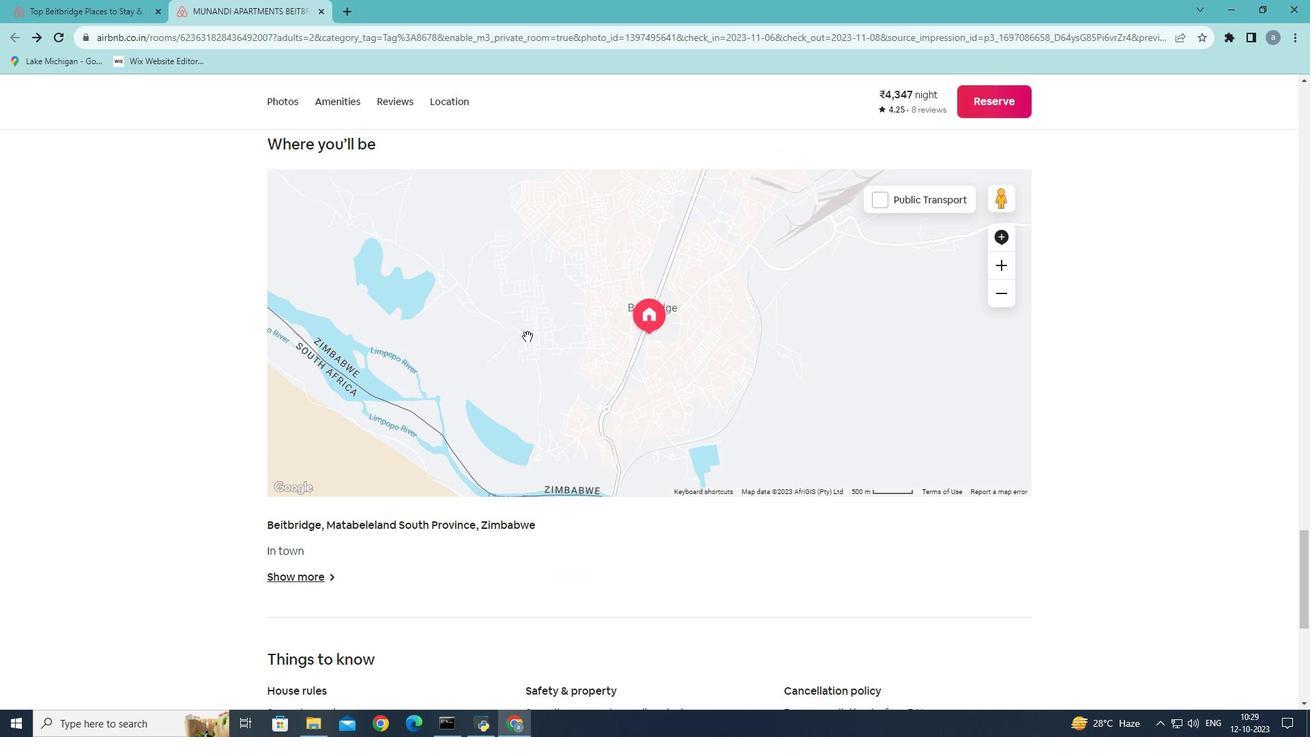 
Action: Mouse scrolled (527, 335) with delta (0, 0)
Screenshot: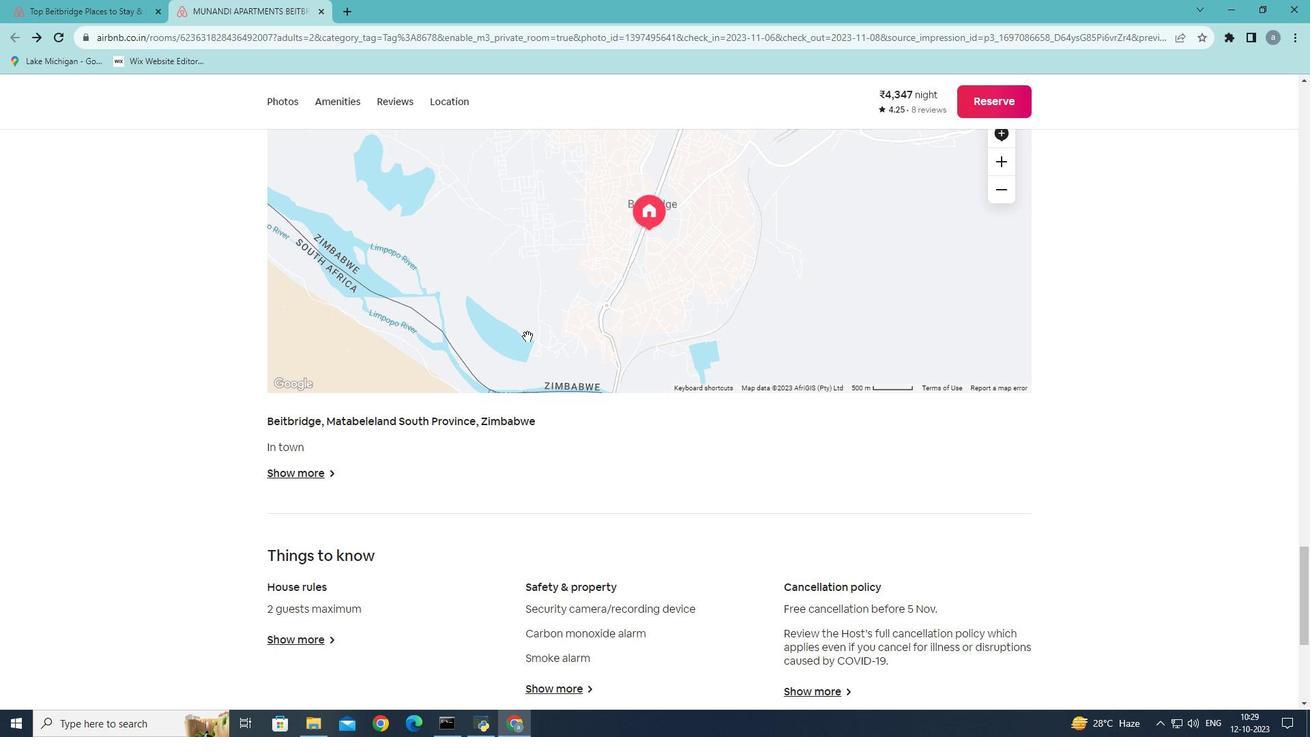 
Action: Mouse scrolled (527, 335) with delta (0, 0)
Screenshot: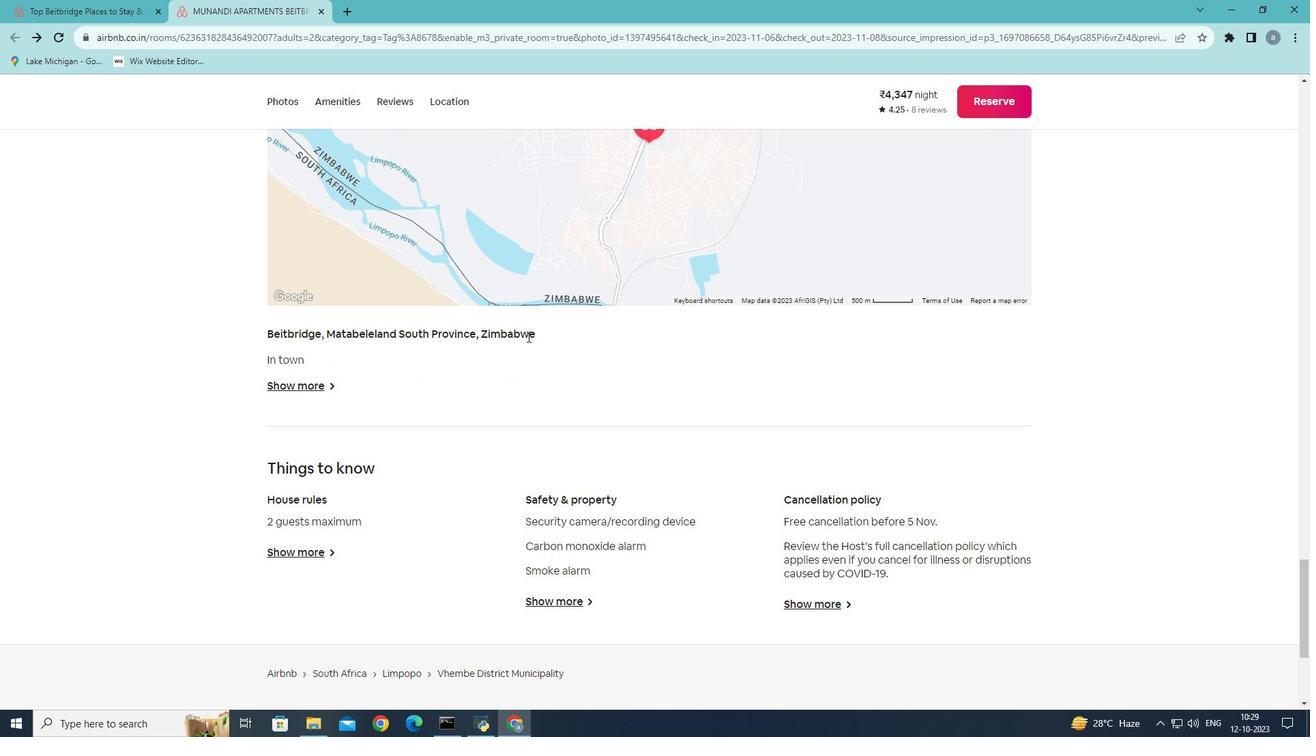 
Action: Mouse scrolled (527, 335) with delta (0, 0)
Screenshot: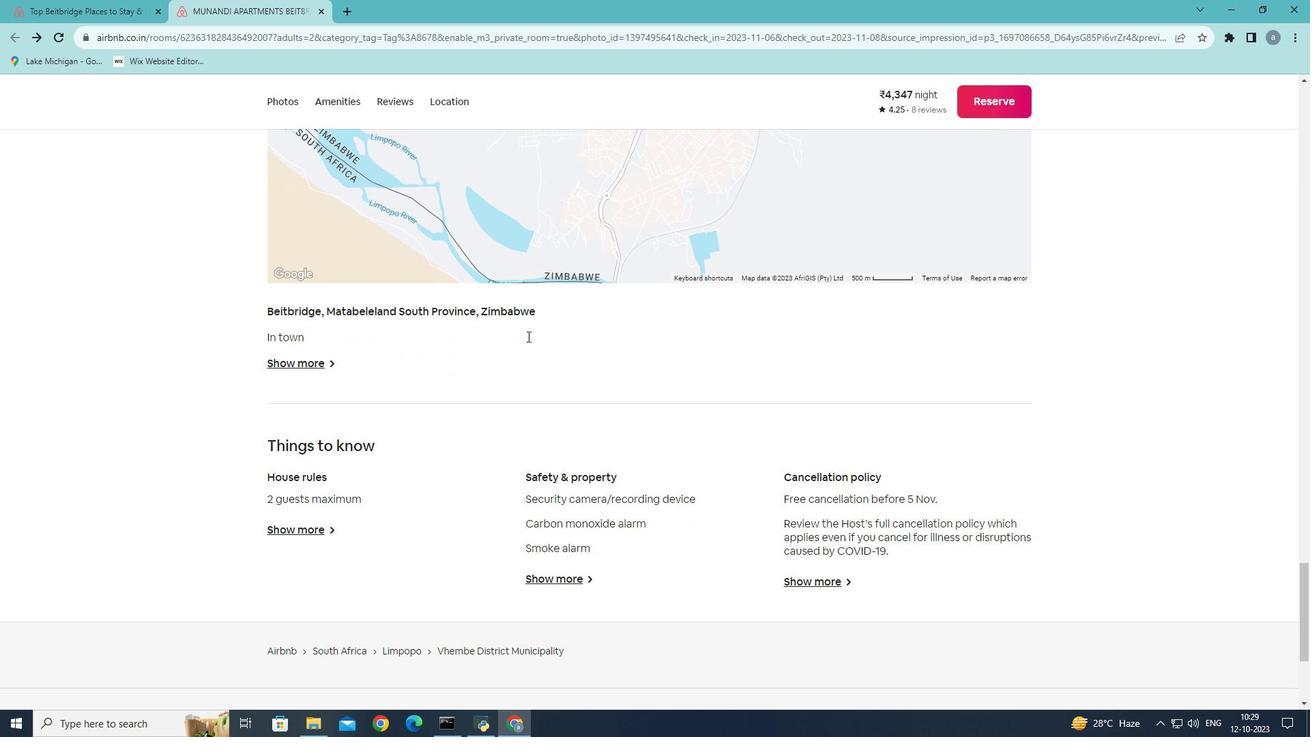 
Action: Mouse scrolled (527, 335) with delta (0, 0)
Screenshot: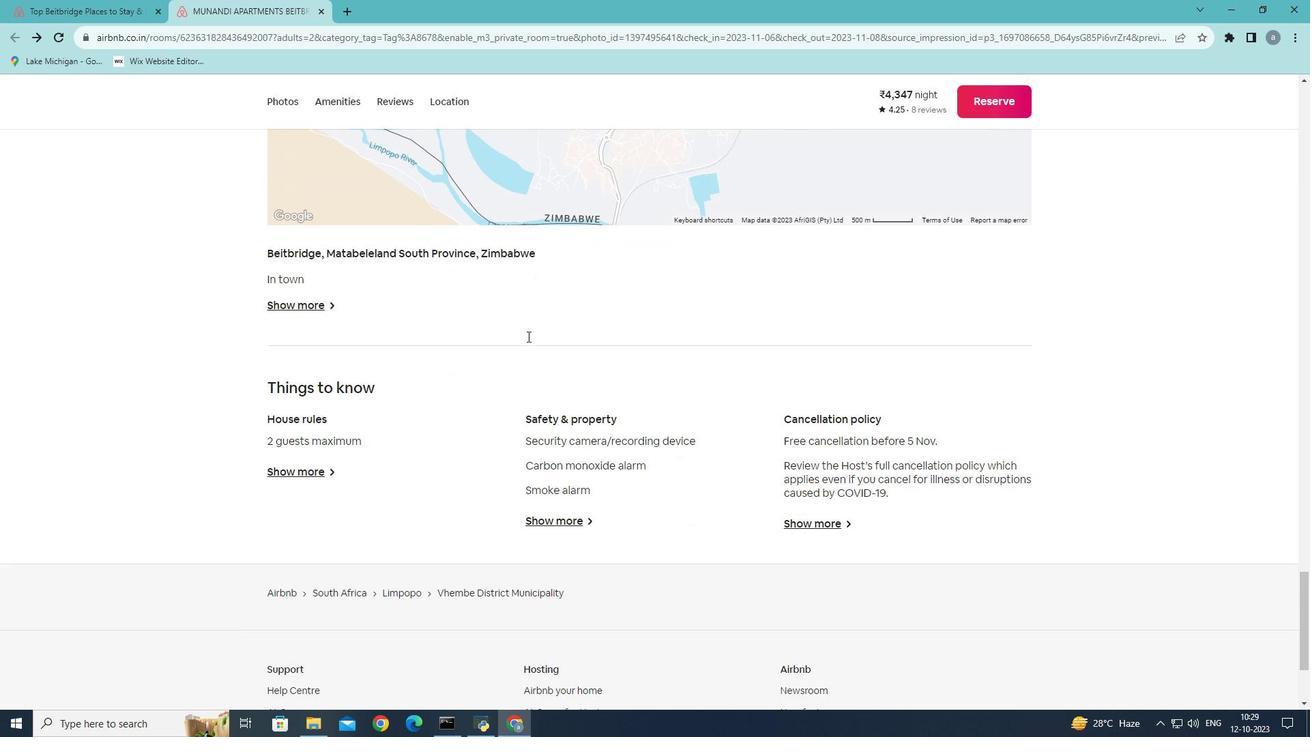 
Action: Mouse scrolled (527, 335) with delta (0, 0)
Screenshot: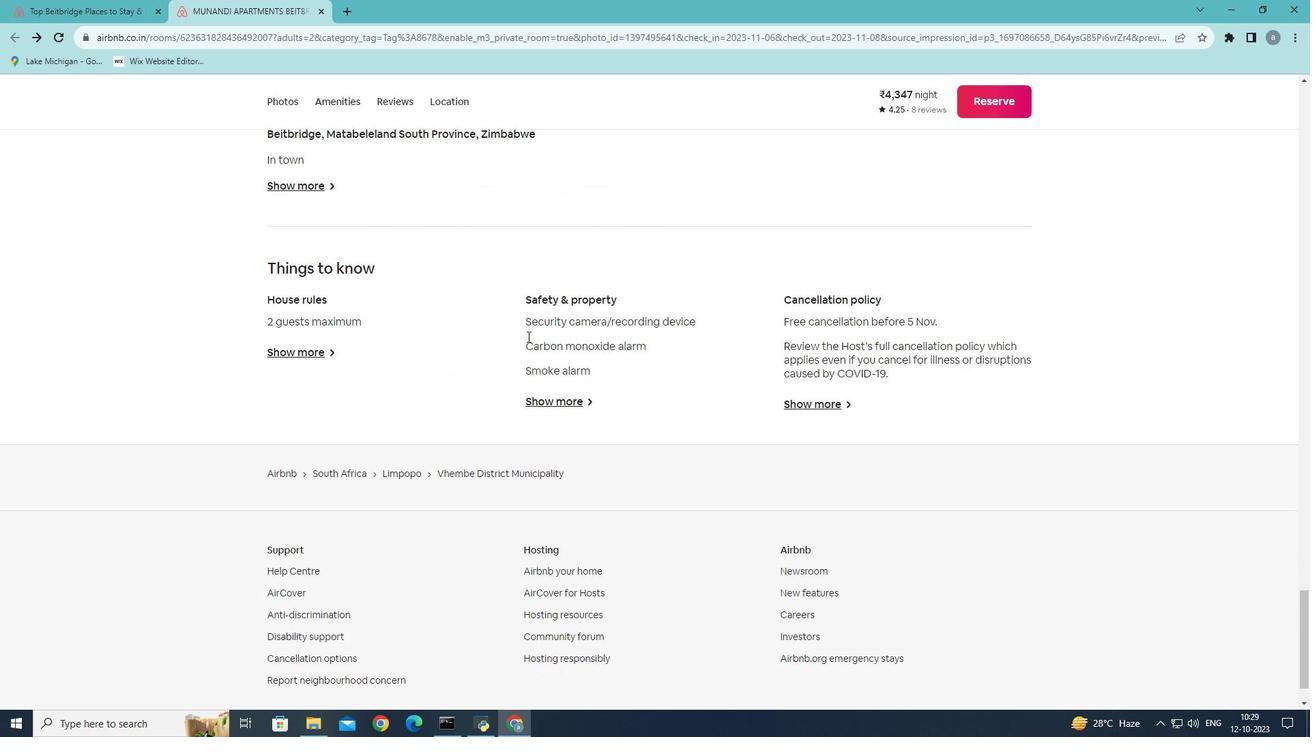 
Action: Mouse scrolled (527, 335) with delta (0, 0)
Screenshot: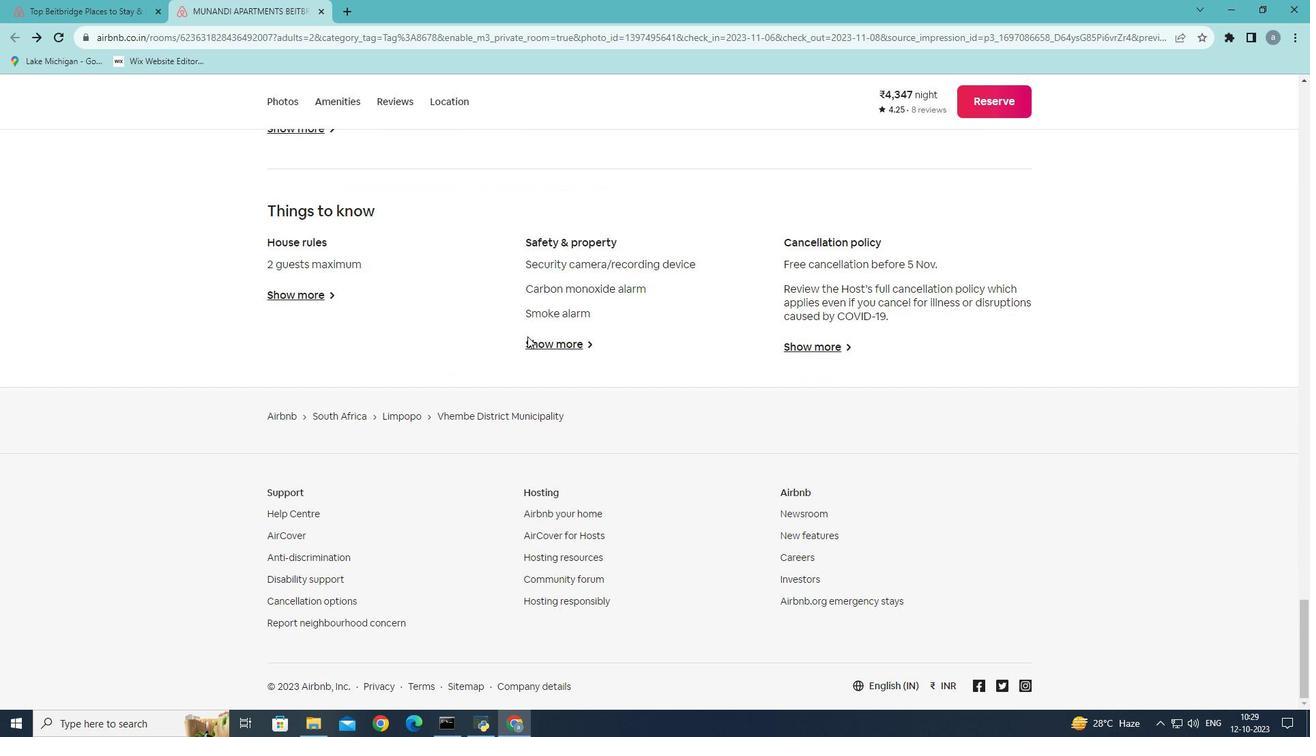 
Action: Mouse scrolled (527, 335) with delta (0, 0)
Screenshot: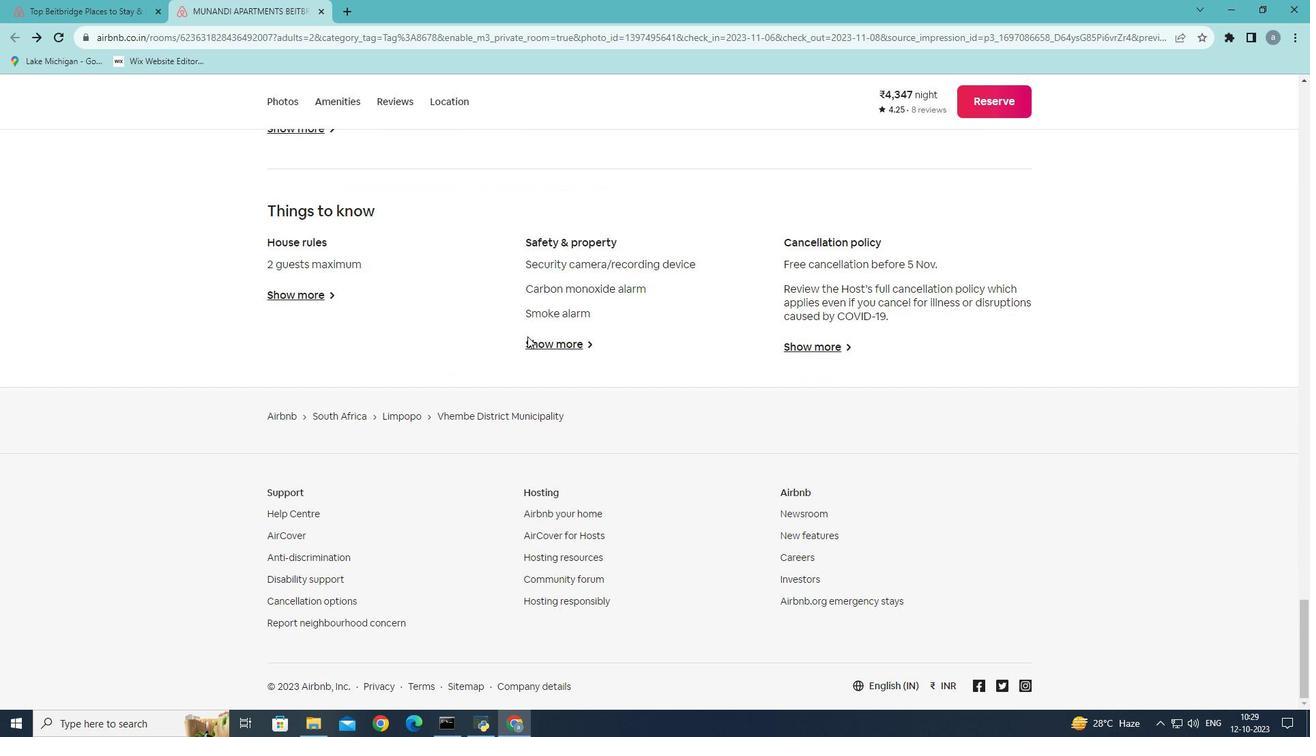 
Action: Mouse scrolled (527, 335) with delta (0, 0)
Screenshot: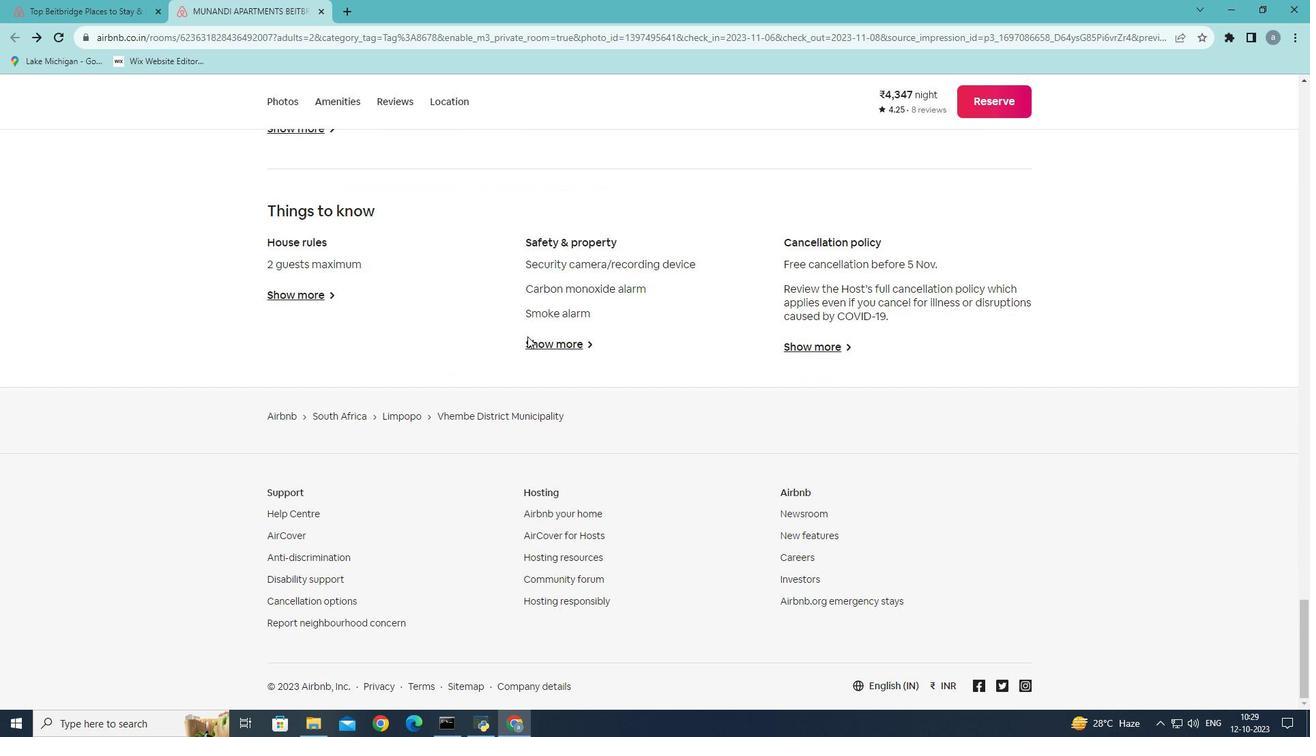 
Action: Mouse scrolled (527, 335) with delta (0, 0)
Screenshot: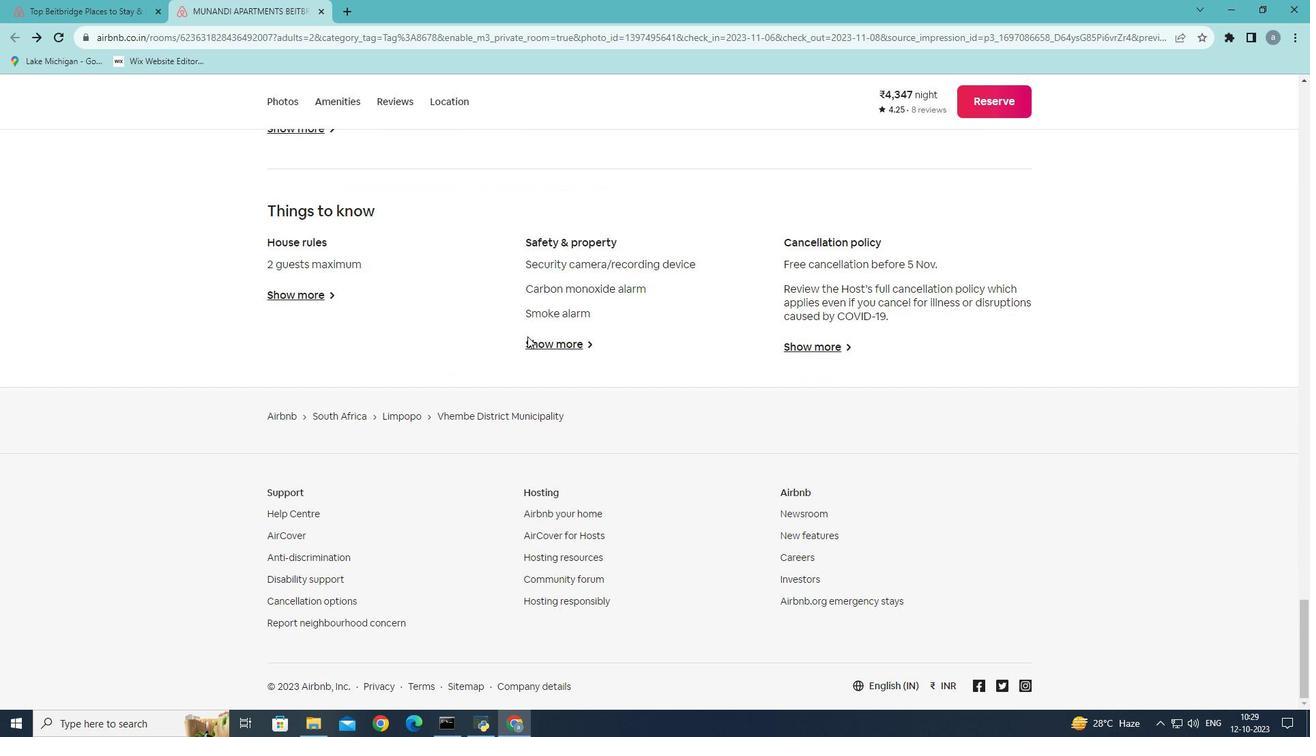 
Action: Mouse moved to (126, 12)
Screenshot: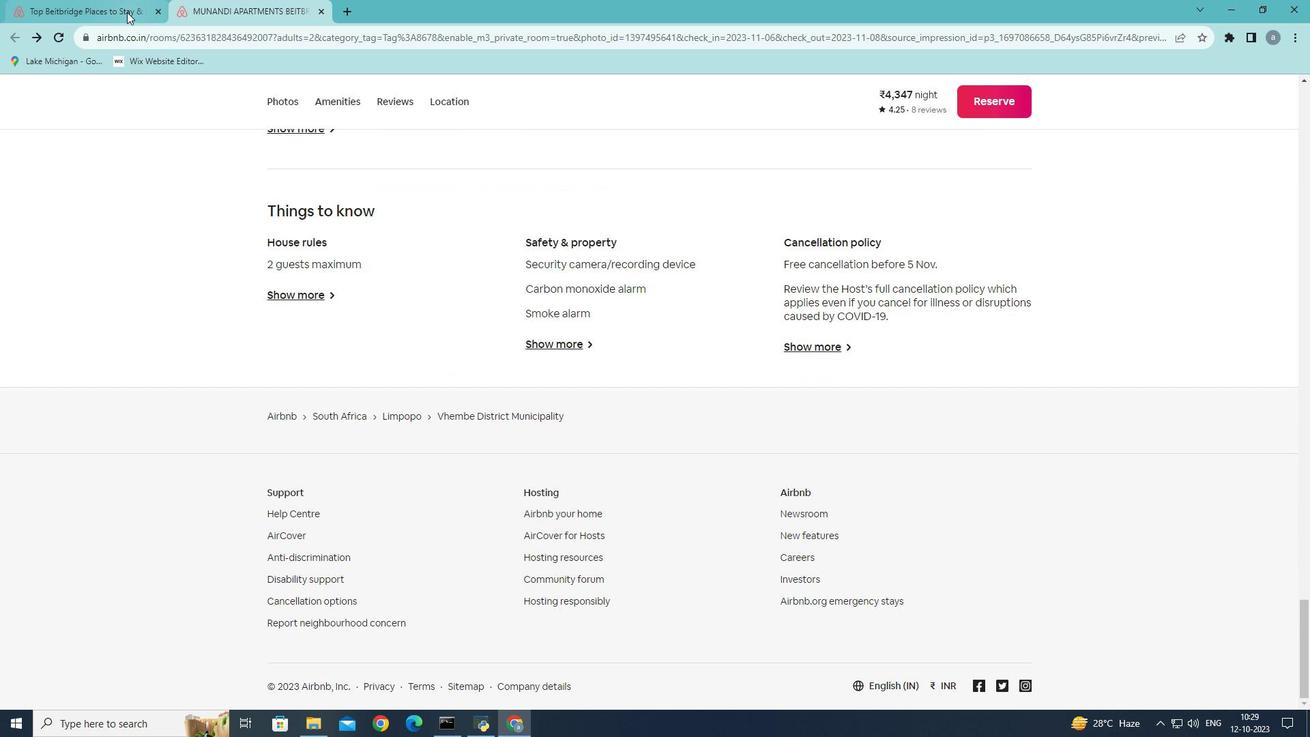 
Action: Mouse pressed left at (126, 12)
Screenshot: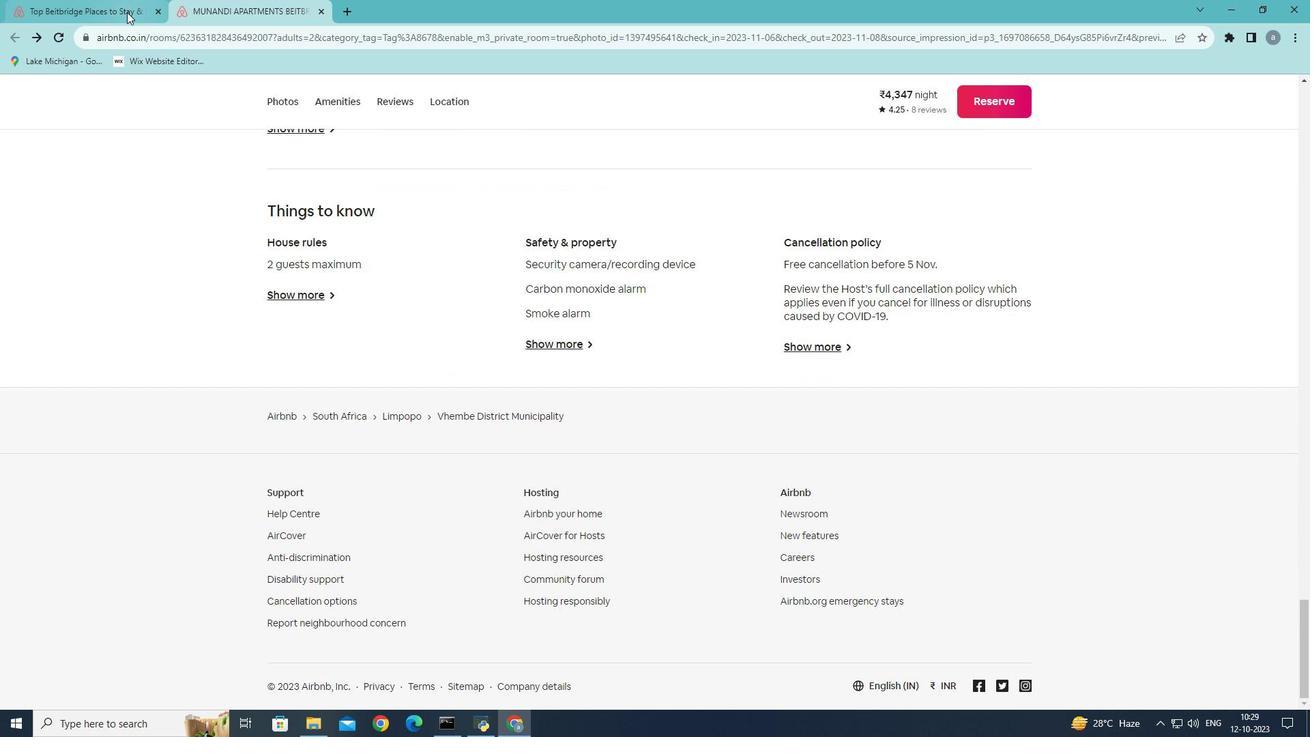
Action: Mouse moved to (429, 368)
Screenshot: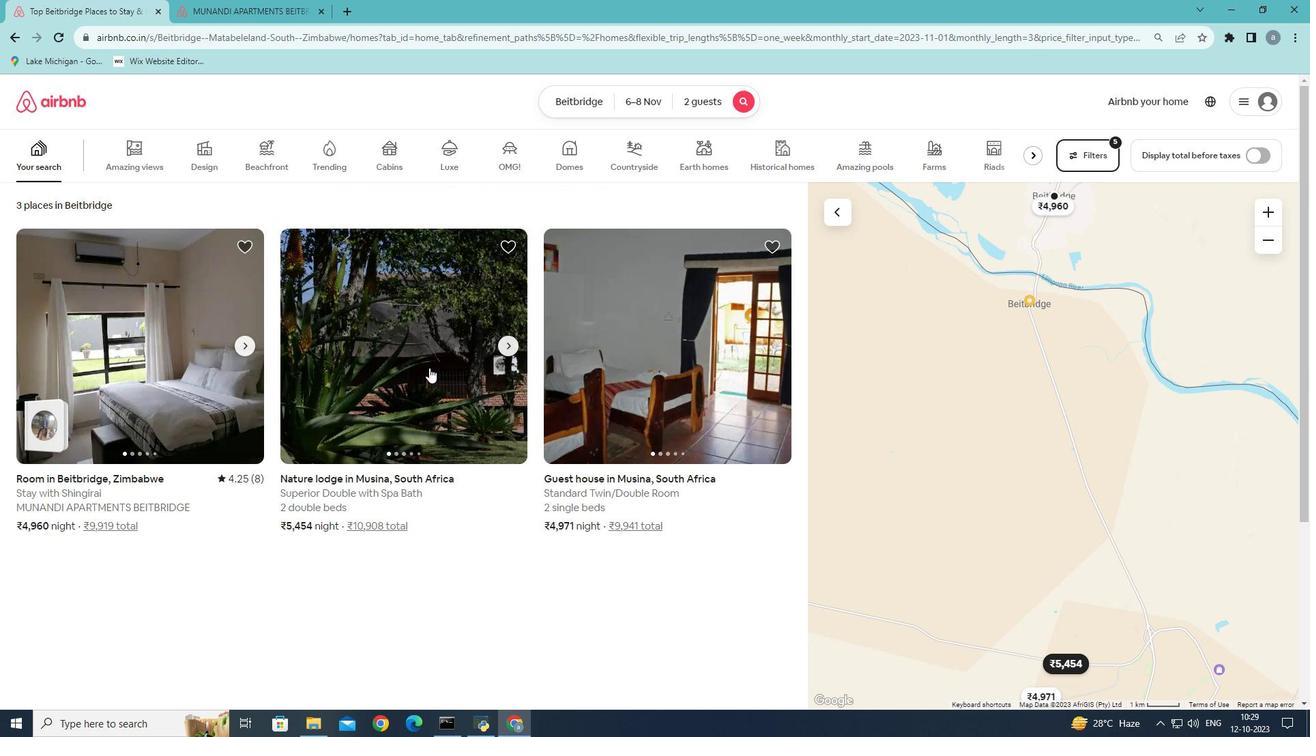 
Action: Mouse pressed left at (429, 368)
Screenshot: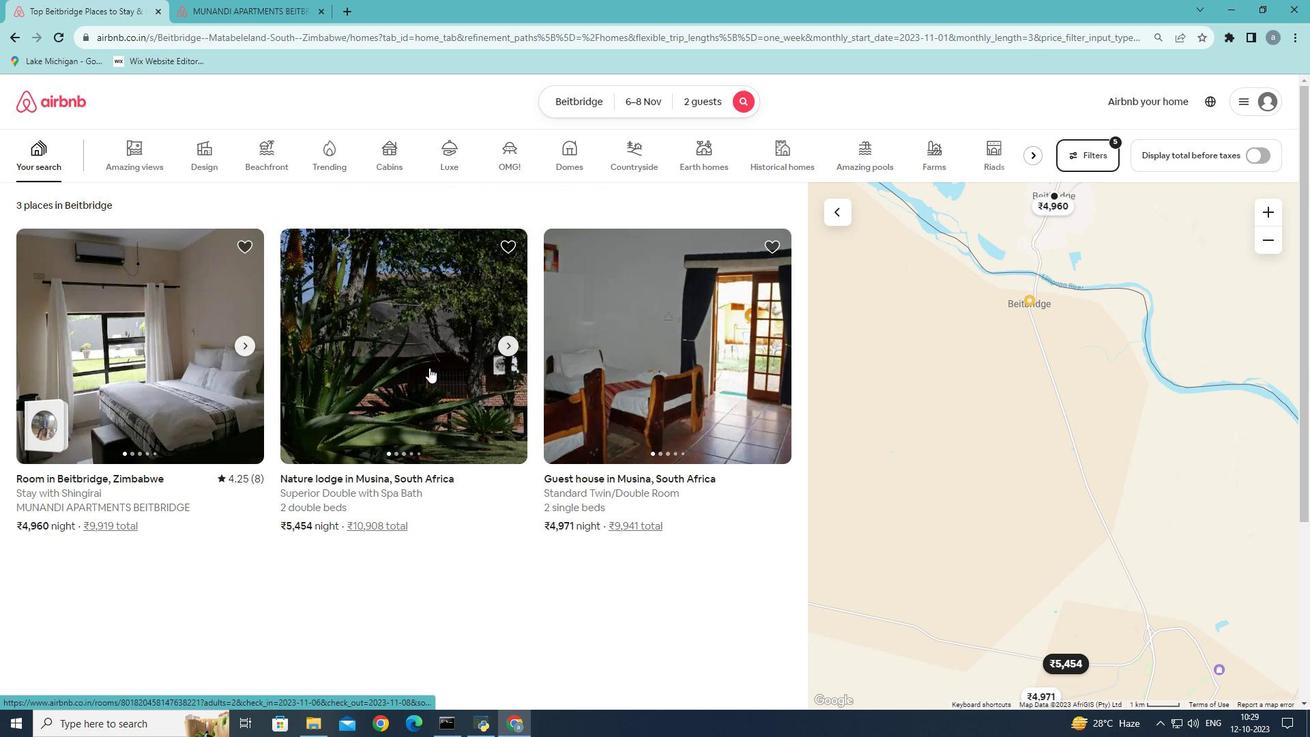 
Action: Mouse moved to (959, 512)
Screenshot: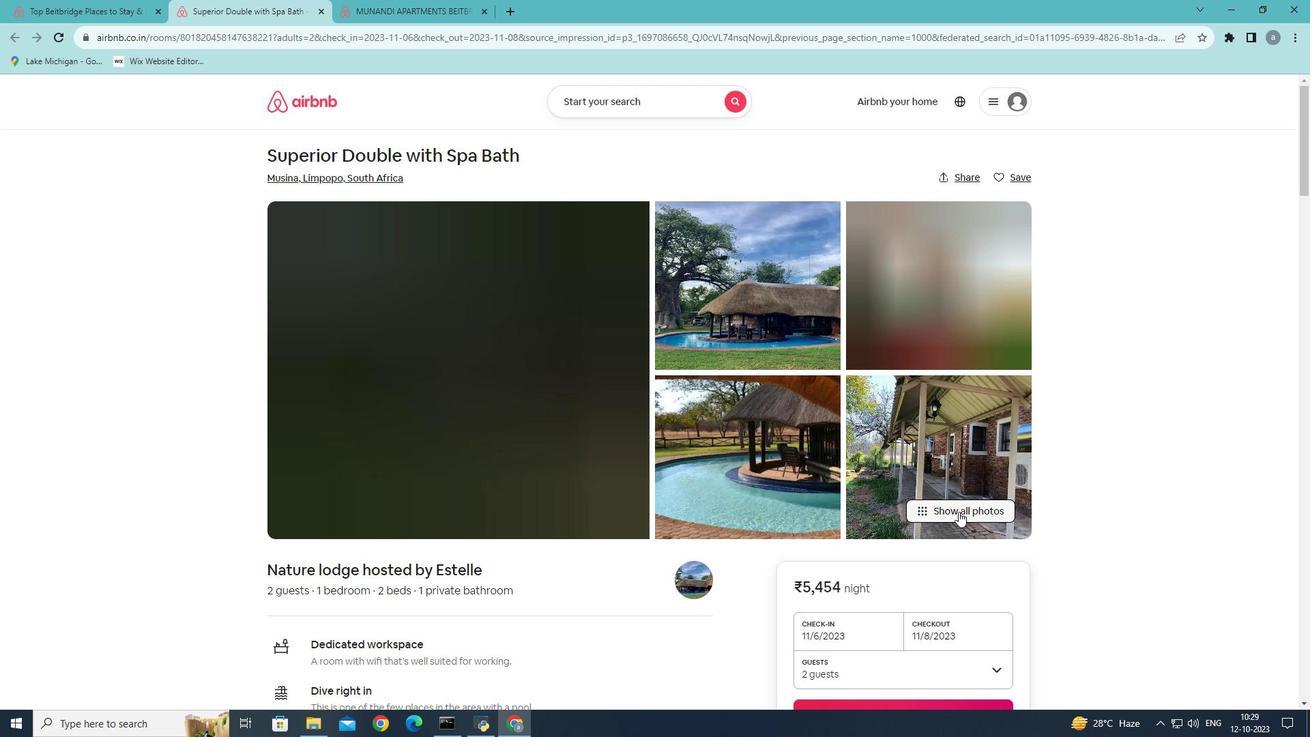 
Action: Mouse pressed left at (959, 512)
Screenshot: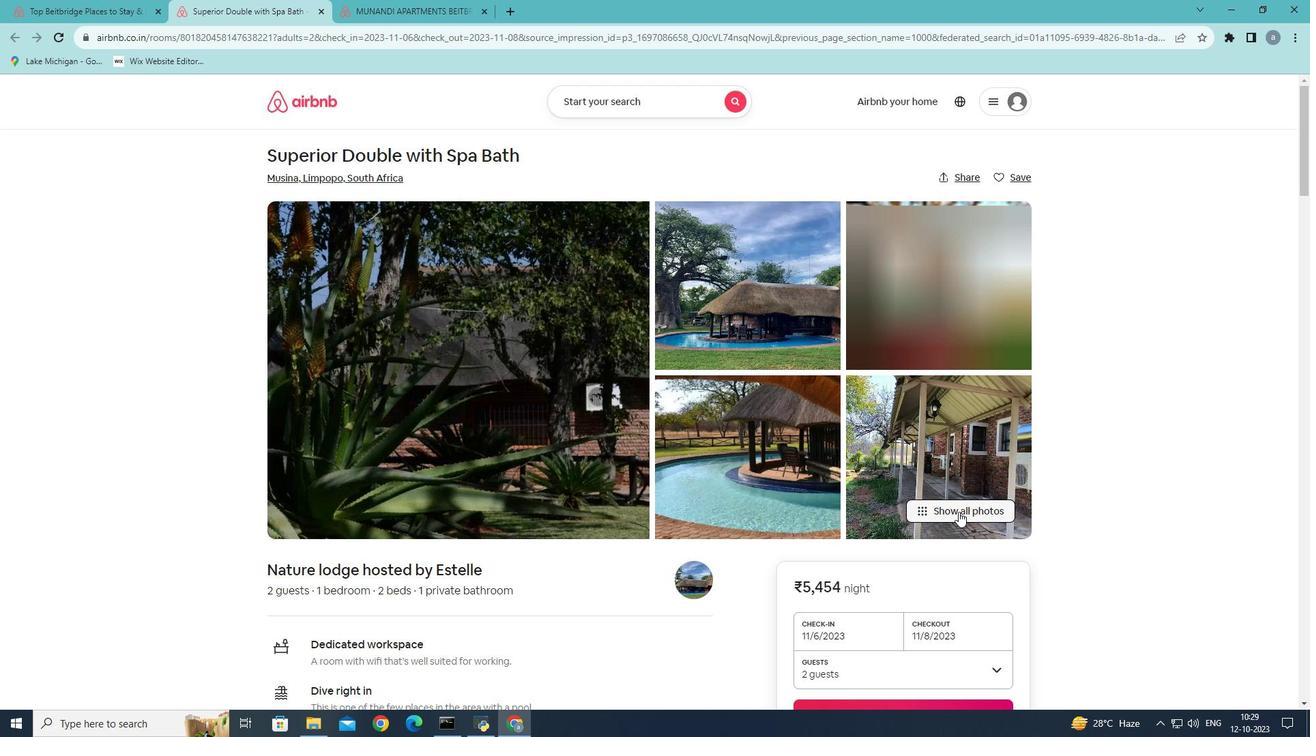 
Action: Mouse moved to (786, 425)
Screenshot: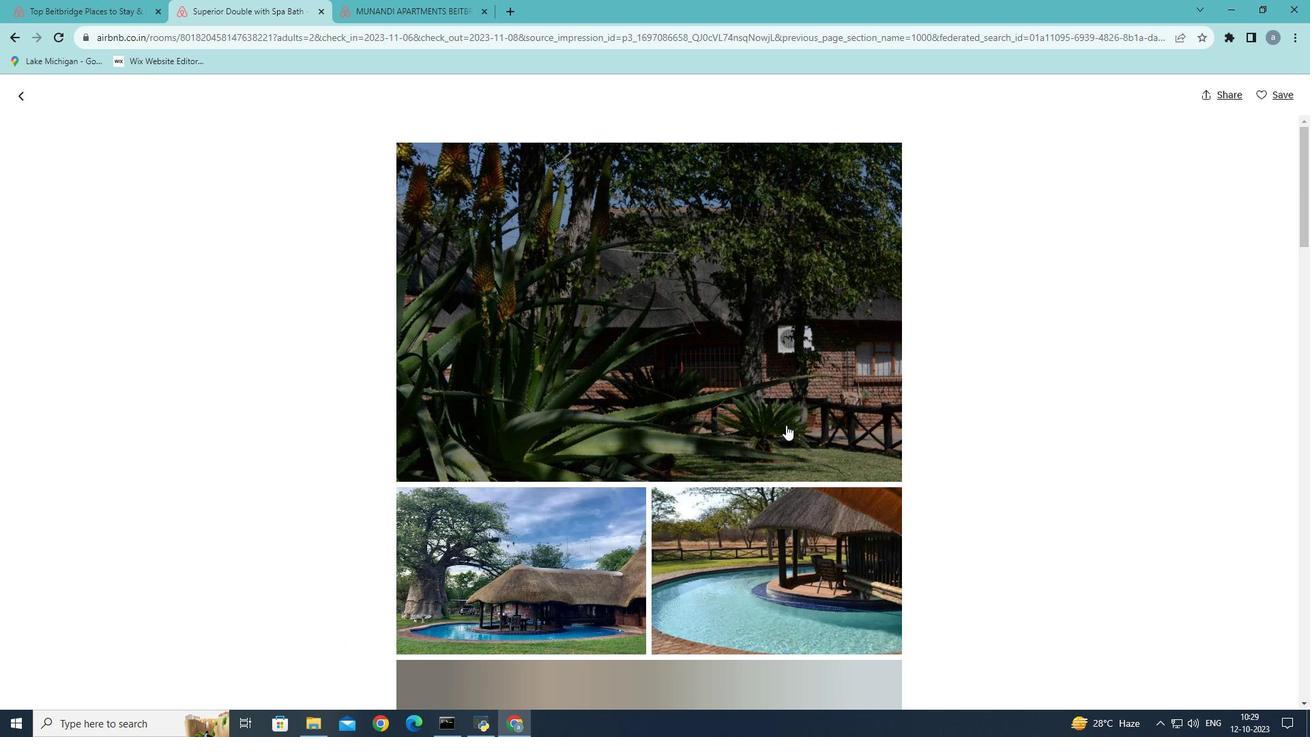 
Action: Mouse scrolled (786, 424) with delta (0, 0)
Screenshot: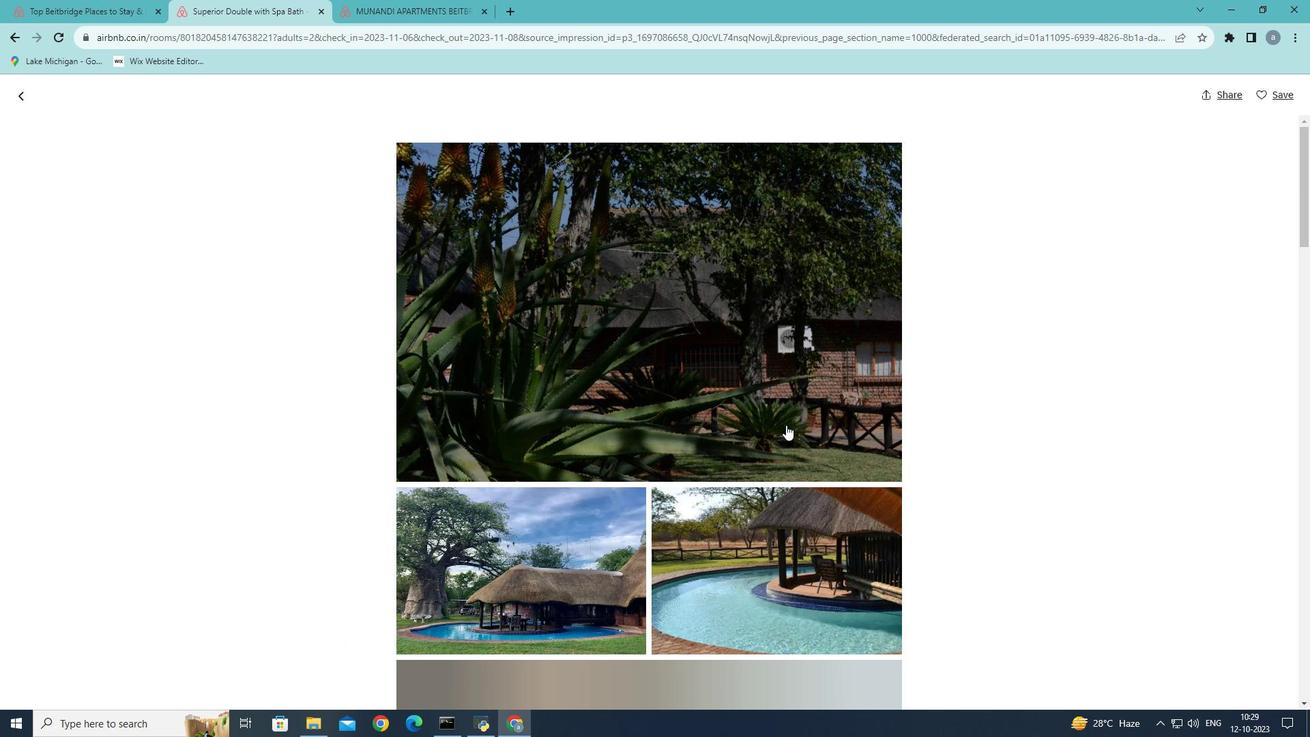 
Action: Mouse scrolled (786, 424) with delta (0, 0)
